 Task: Slide 22 - Art Book.
Action: Mouse moved to (41, 107)
Screenshot: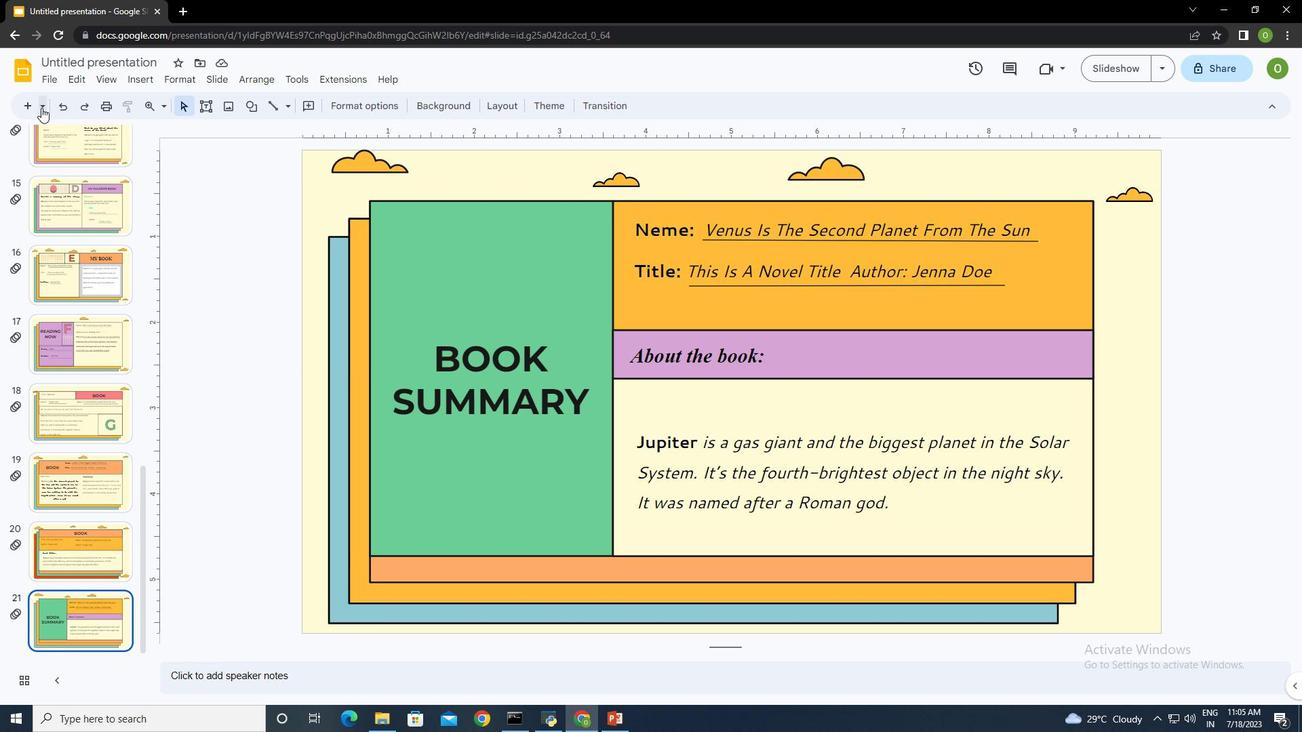 
Action: Mouse pressed left at (41, 107)
Screenshot: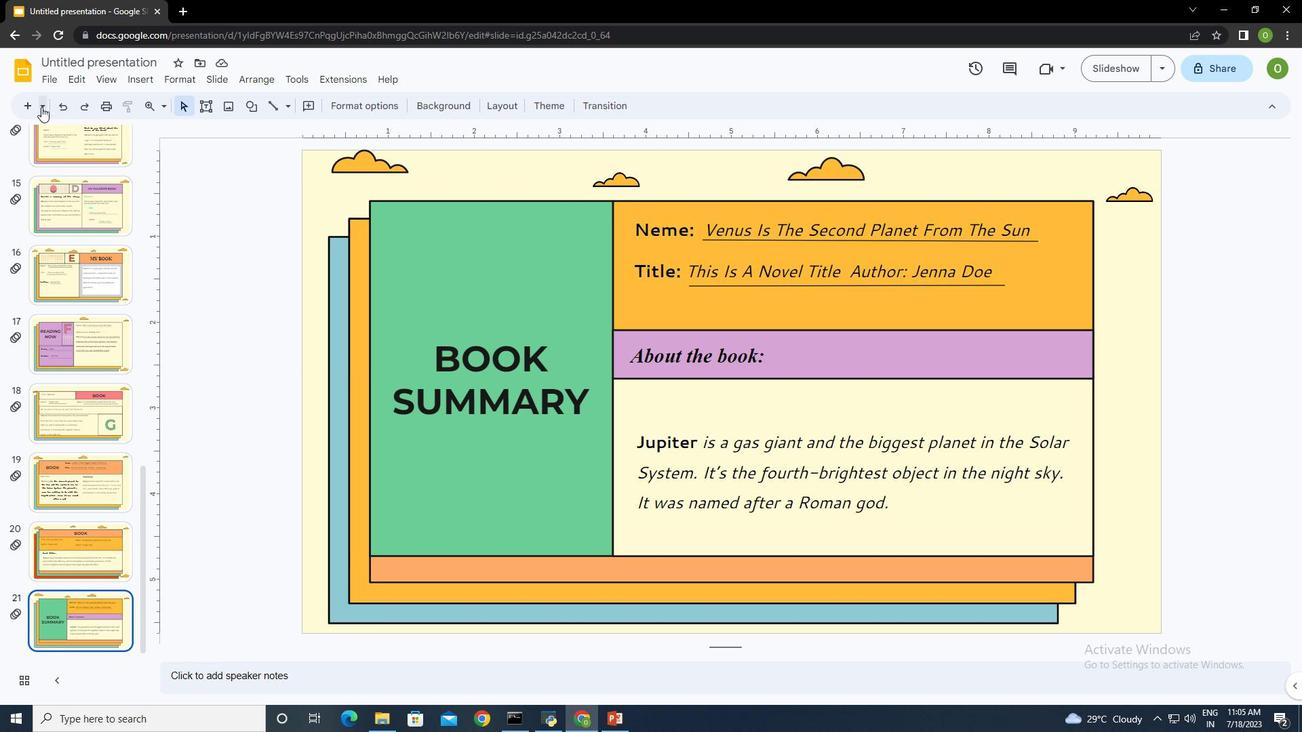 
Action: Mouse moved to (243, 377)
Screenshot: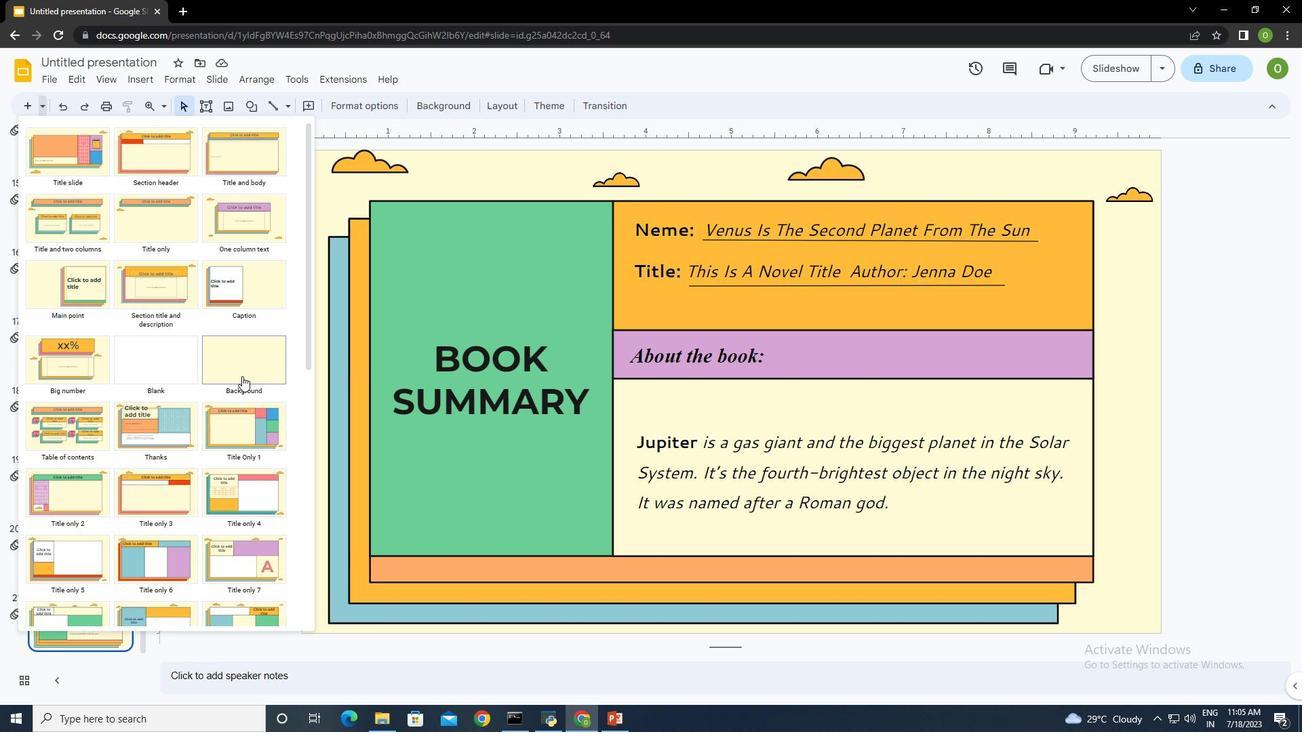 
Action: Mouse scrolled (243, 377) with delta (0, 0)
Screenshot: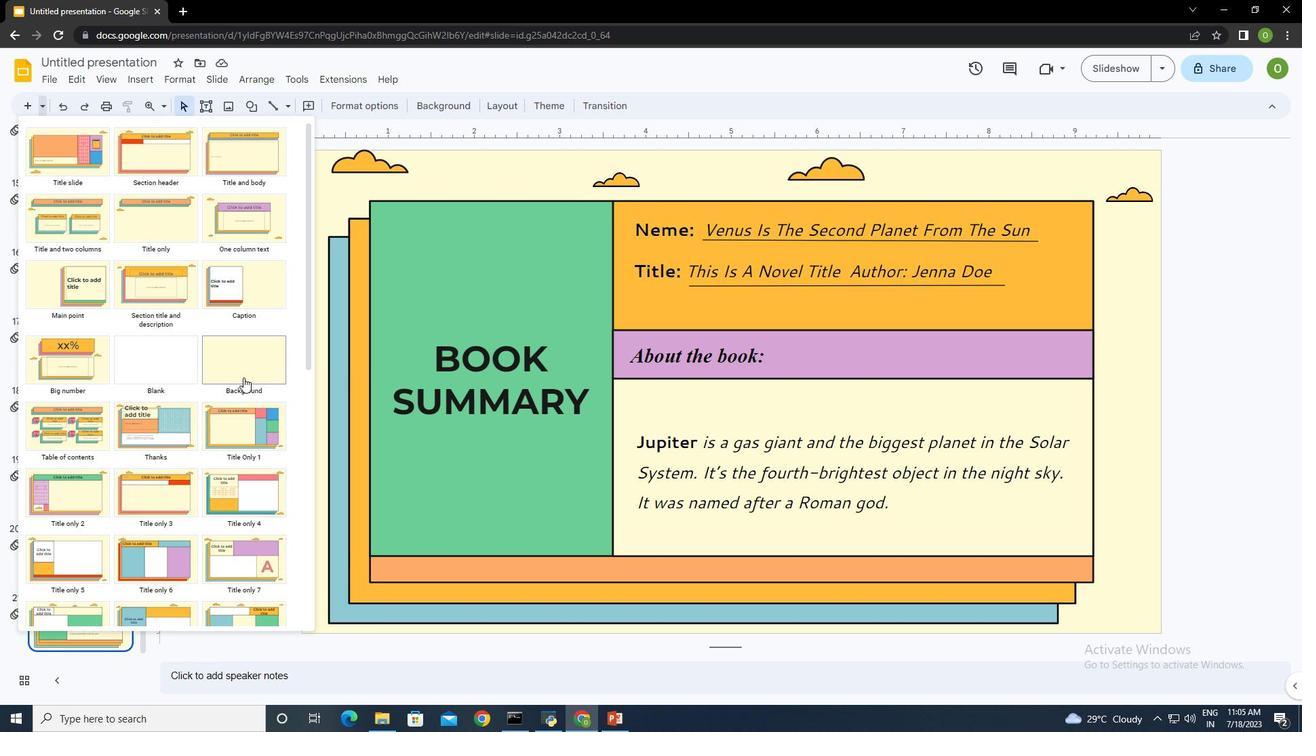 
Action: Mouse scrolled (243, 377) with delta (0, 0)
Screenshot: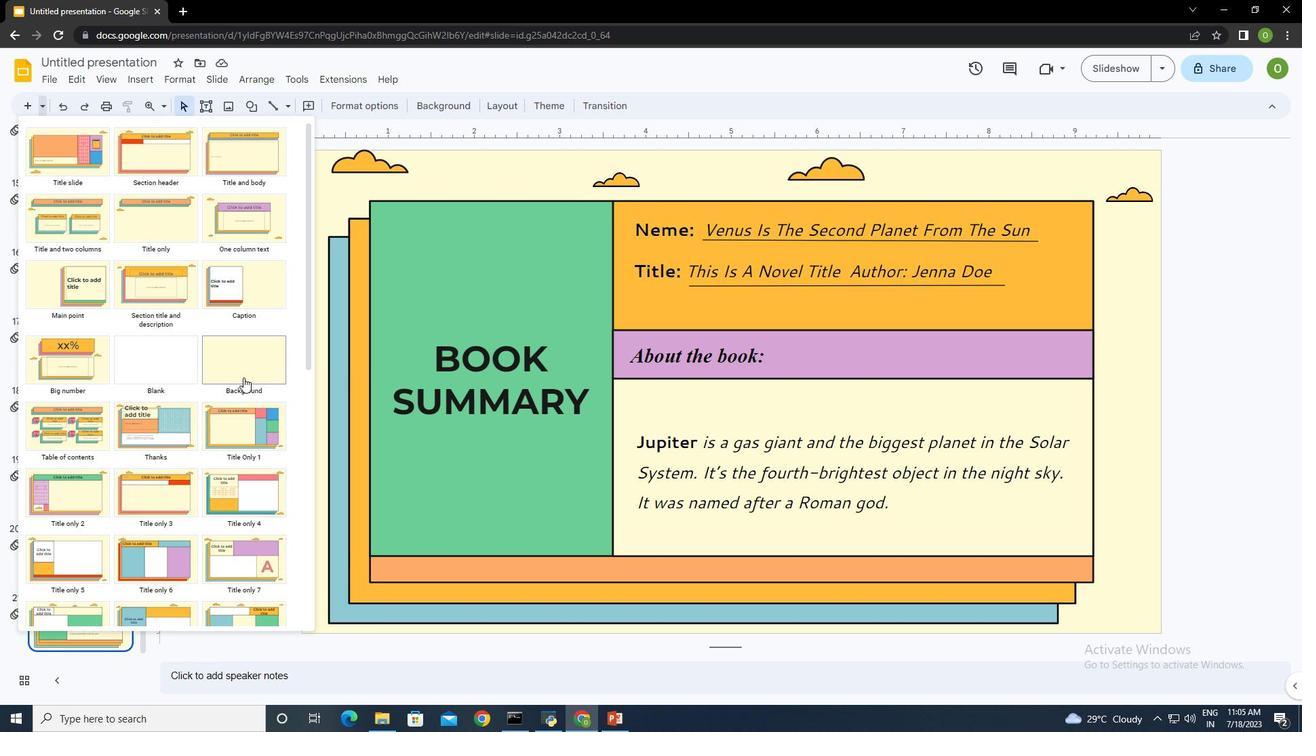 
Action: Mouse scrolled (243, 377) with delta (0, 0)
Screenshot: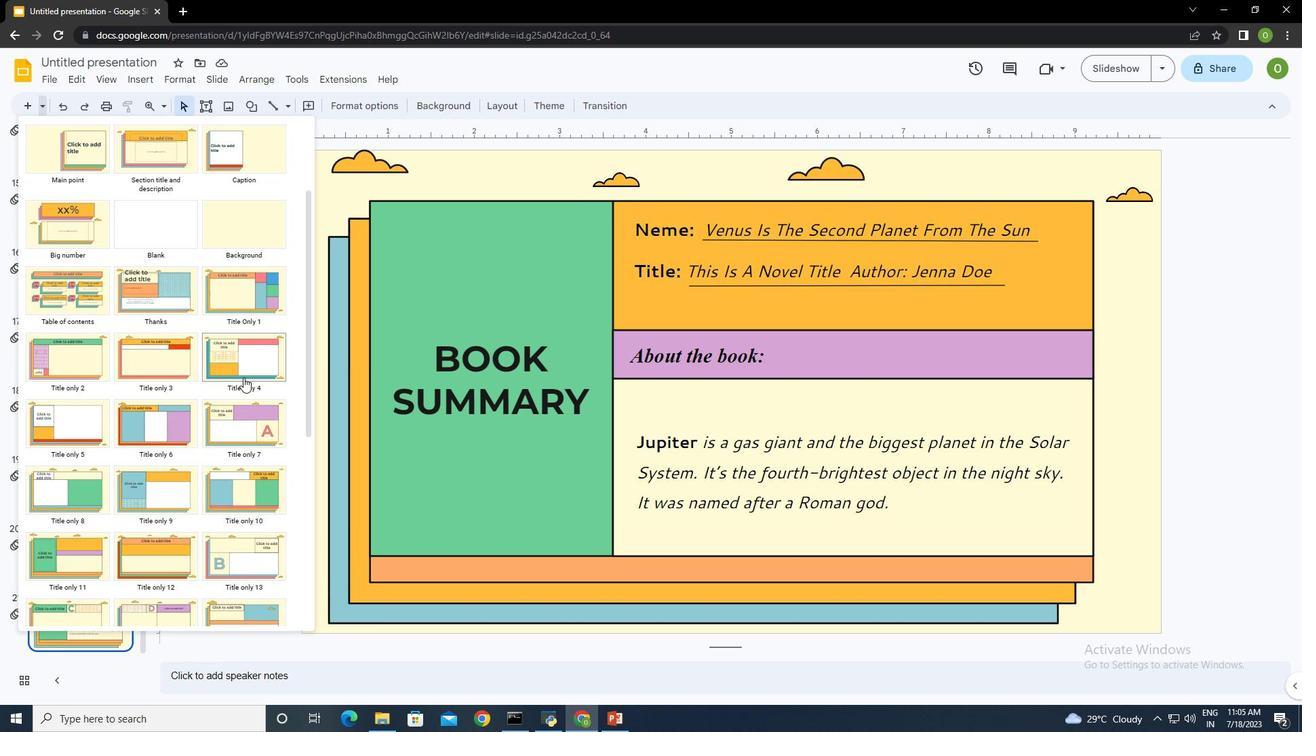 
Action: Mouse moved to (248, 421)
Screenshot: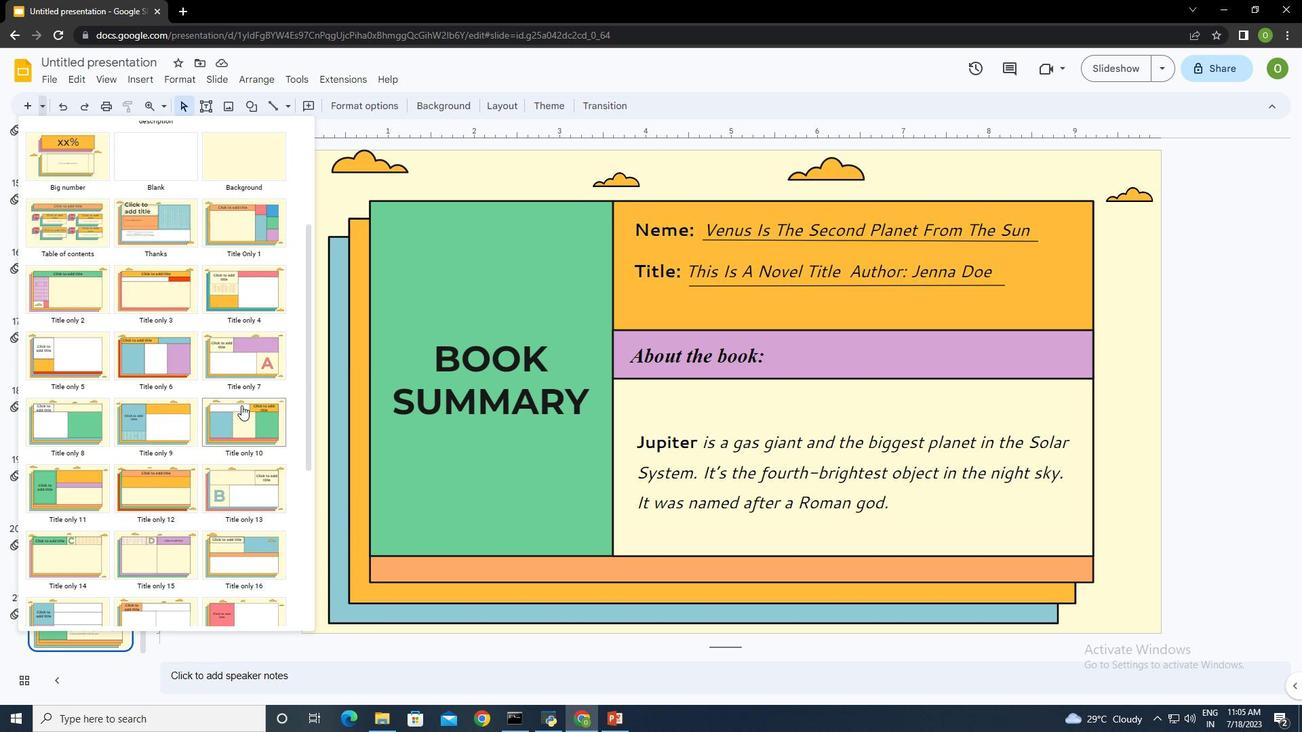 
Action: Mouse pressed left at (248, 421)
Screenshot: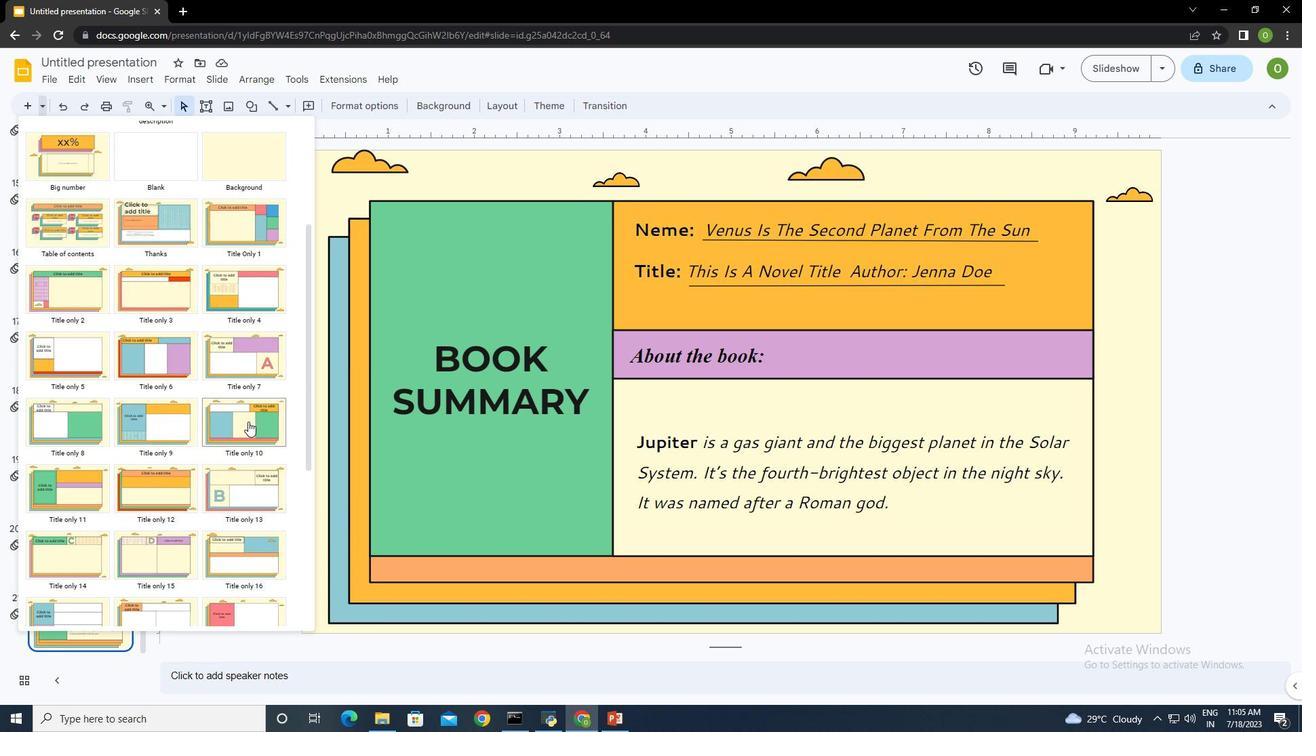 
Action: Mouse moved to (416, 212)
Screenshot: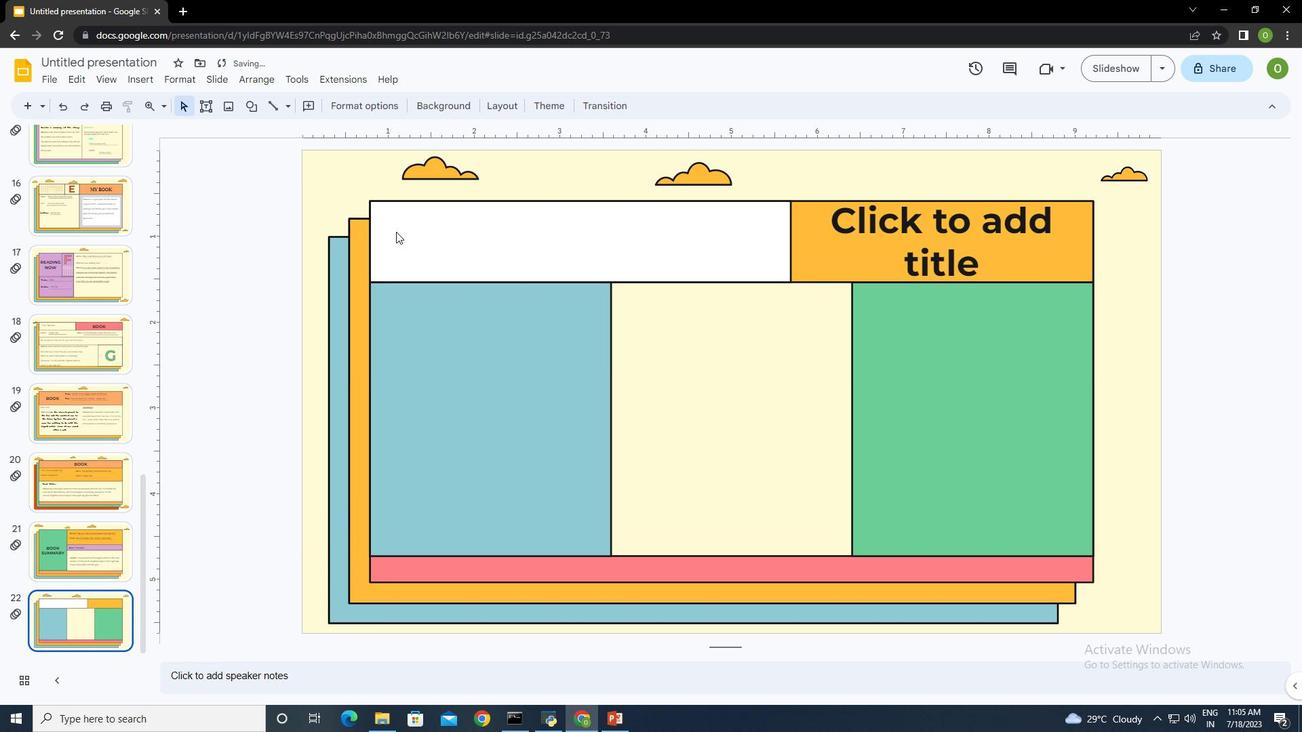 
Action: Mouse pressed left at (416, 212)
Screenshot: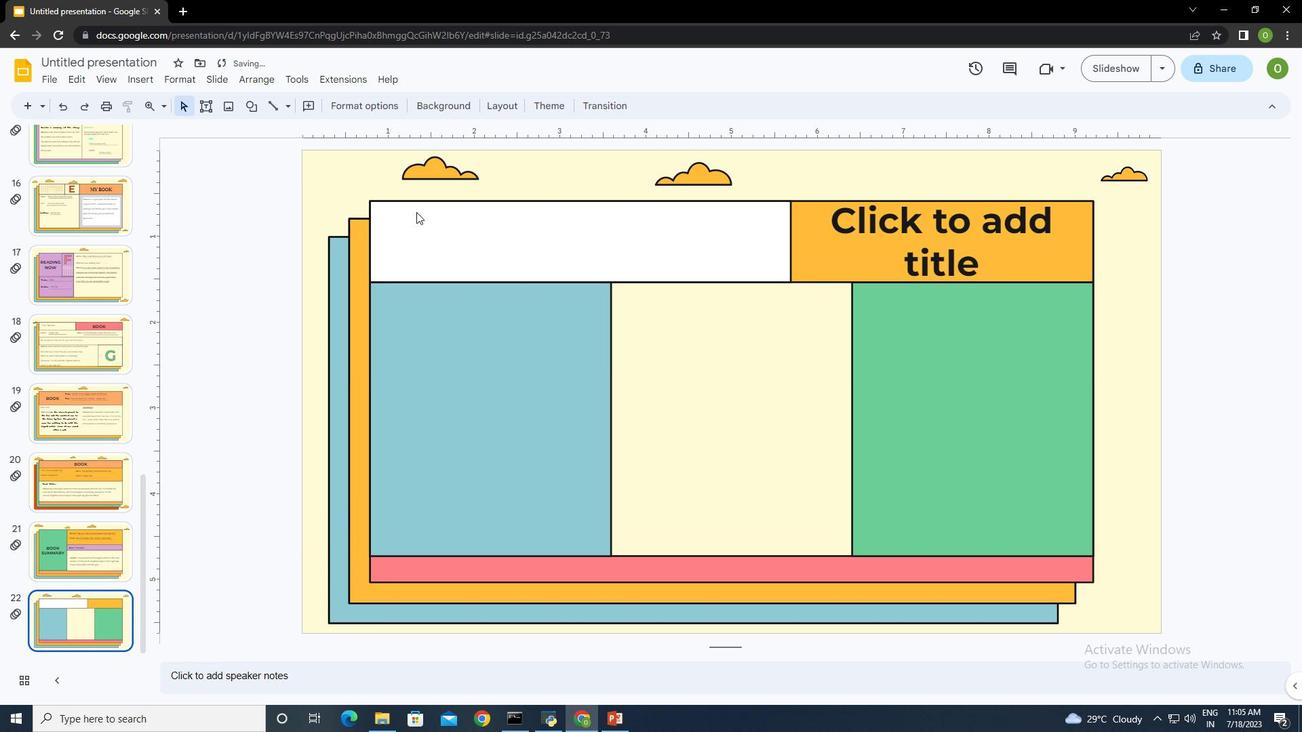 
Action: Mouse moved to (204, 103)
Screenshot: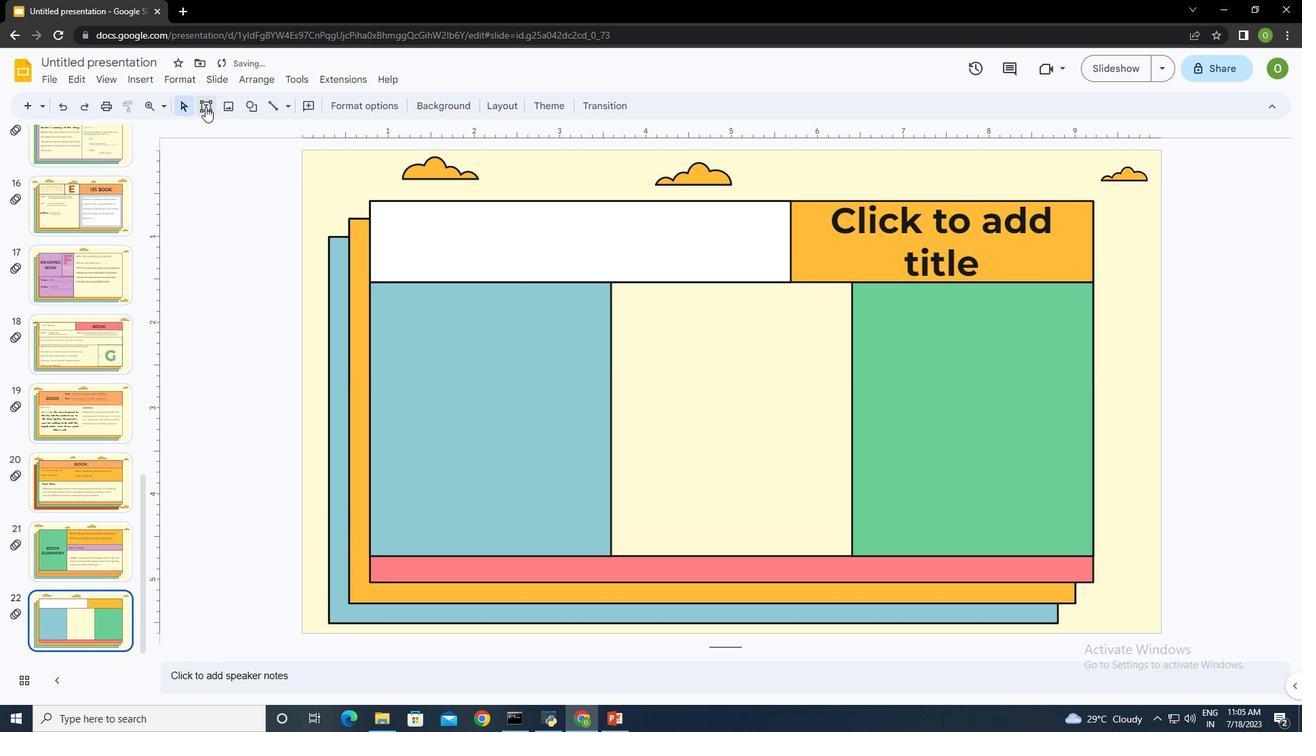 
Action: Mouse pressed left at (204, 103)
Screenshot: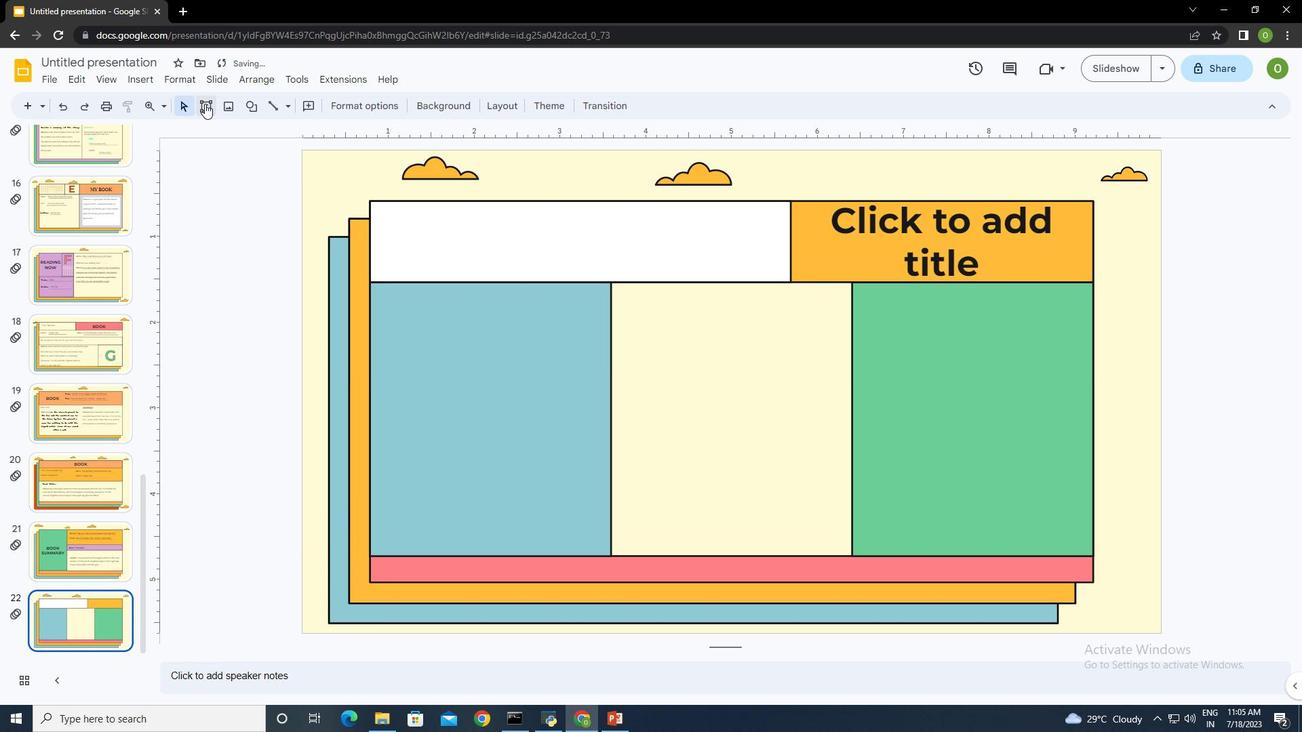 
Action: Mouse moved to (377, 208)
Screenshot: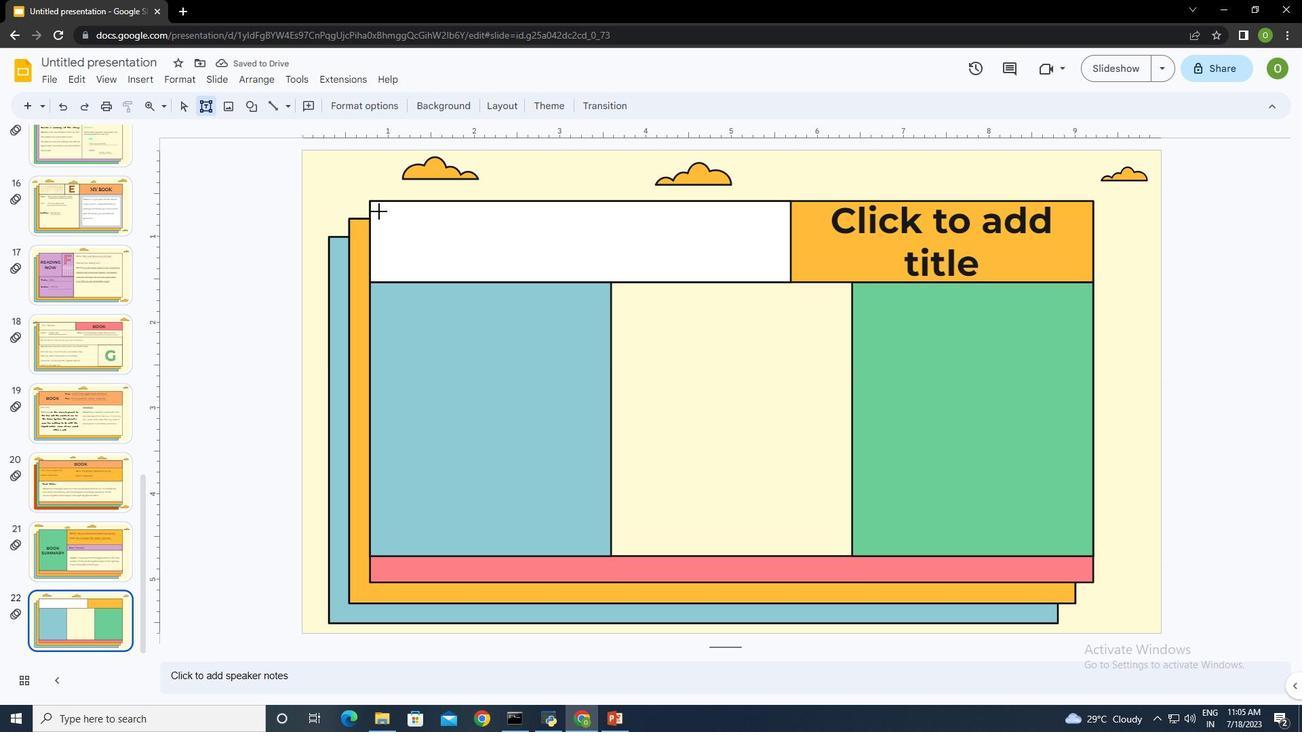 
Action: Mouse pressed left at (377, 208)
Screenshot: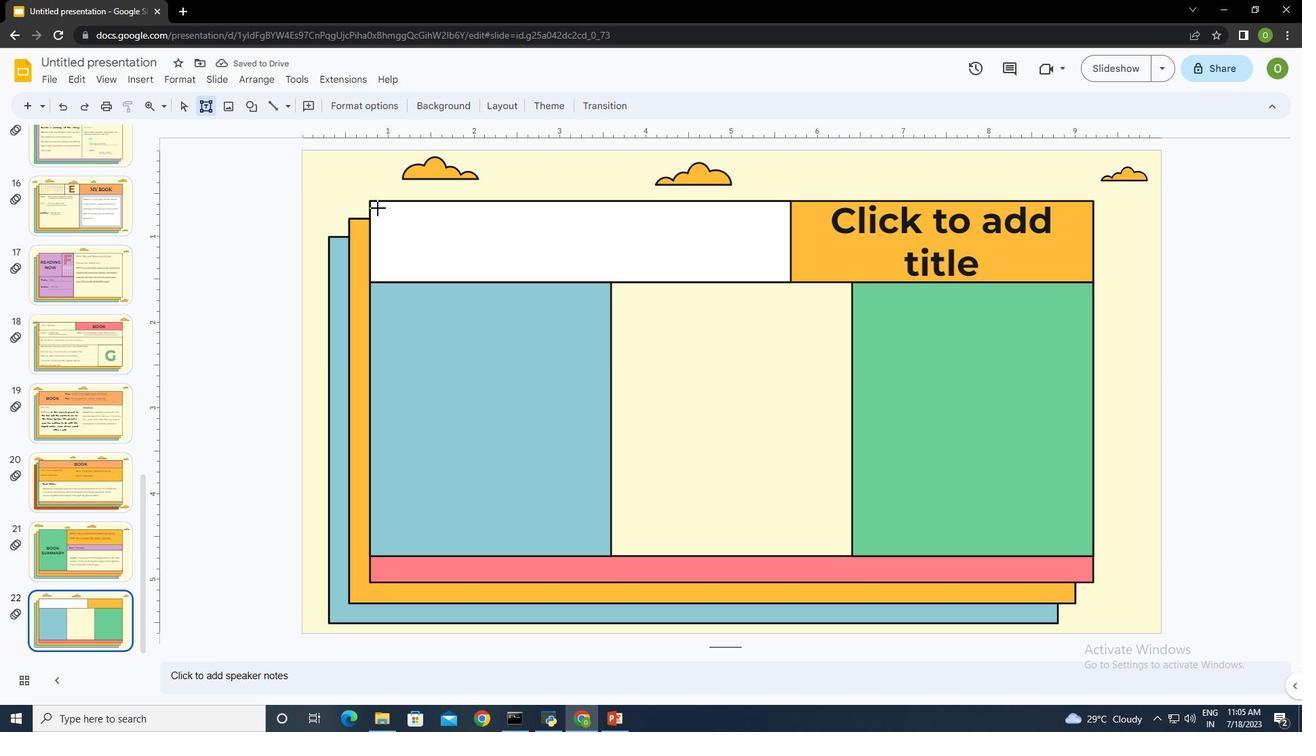 
Action: Mouse moved to (622, 253)
Screenshot: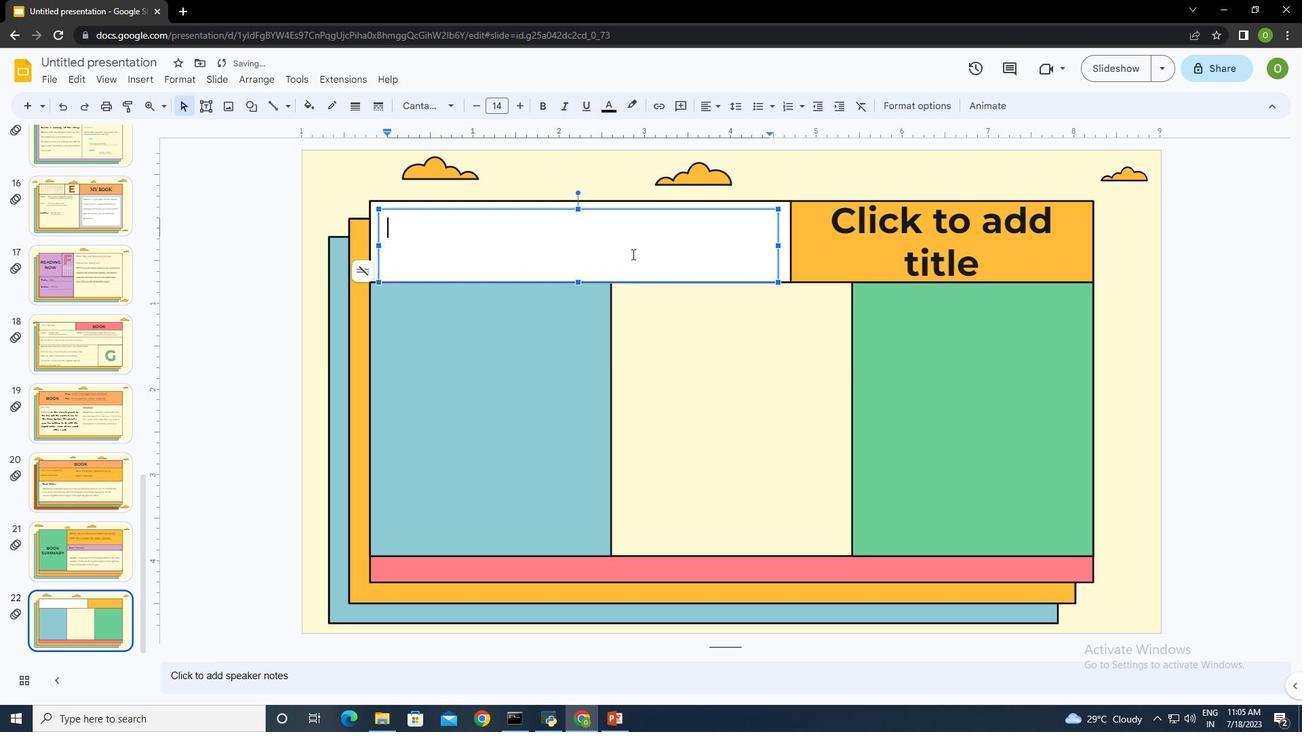 
Action: Key pressed <Key.shift>Ne<Key.backspace>ame<Key.space><Key.backspace><Key.shift_r>:<Key.enter><Key.shift>It<Key.space><Key.backspace>'s<Key.space>the<Key.space>closest<Key.space>planet<Key.space>to<Key.space>the<Key.space><Key.shift>Sun
Screenshot: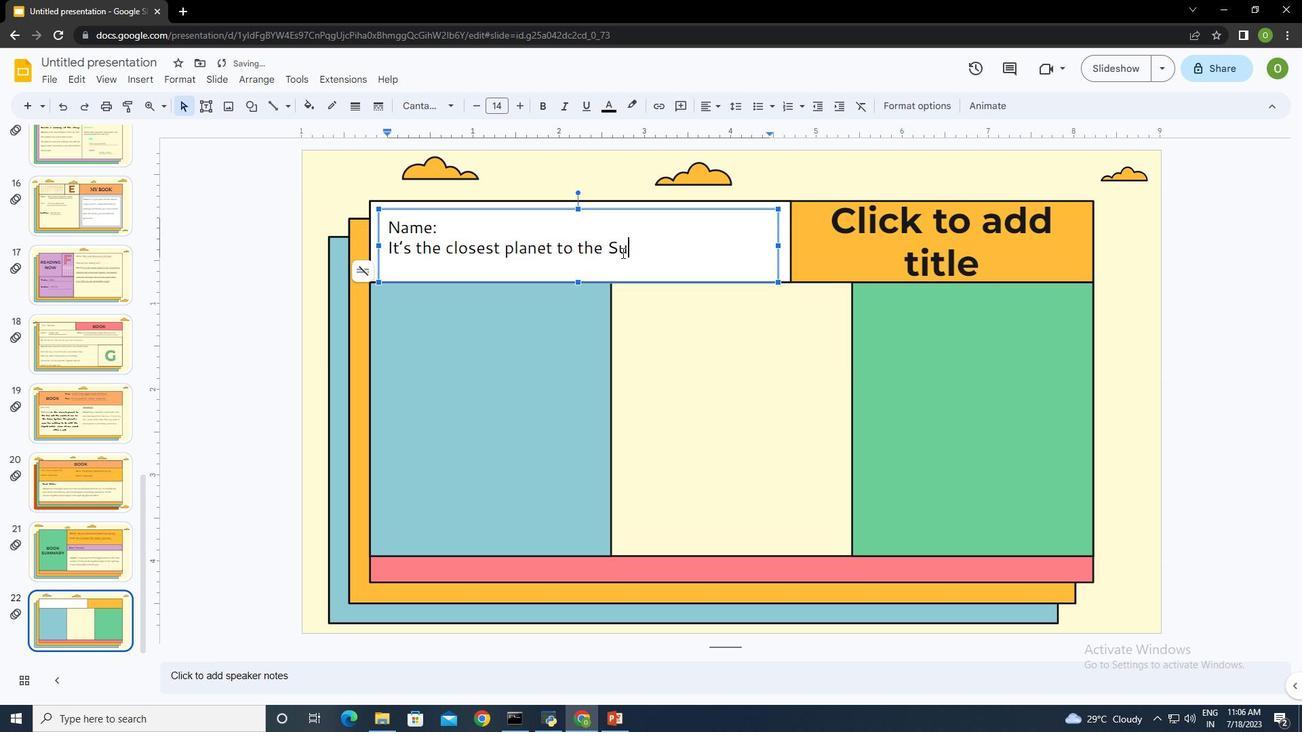 
Action: Mouse moved to (778, 247)
Screenshot: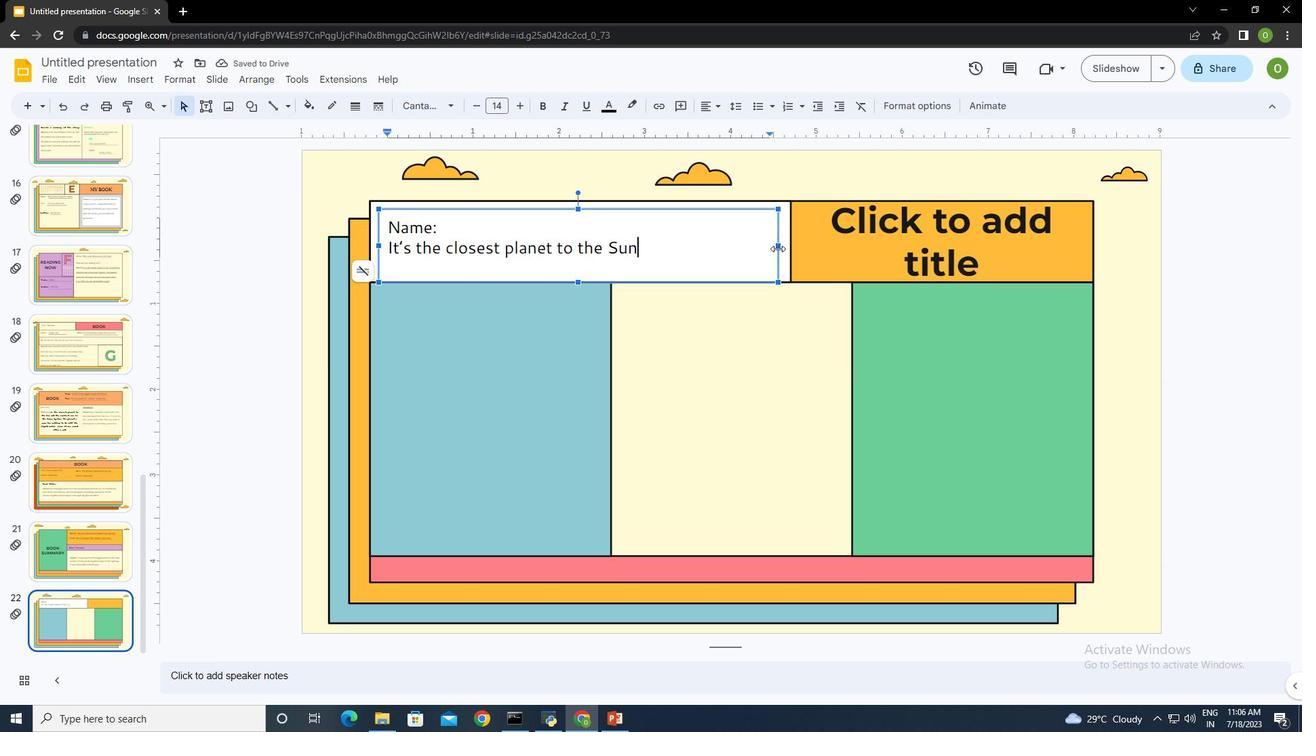 
Action: Mouse pressed left at (778, 247)
Screenshot: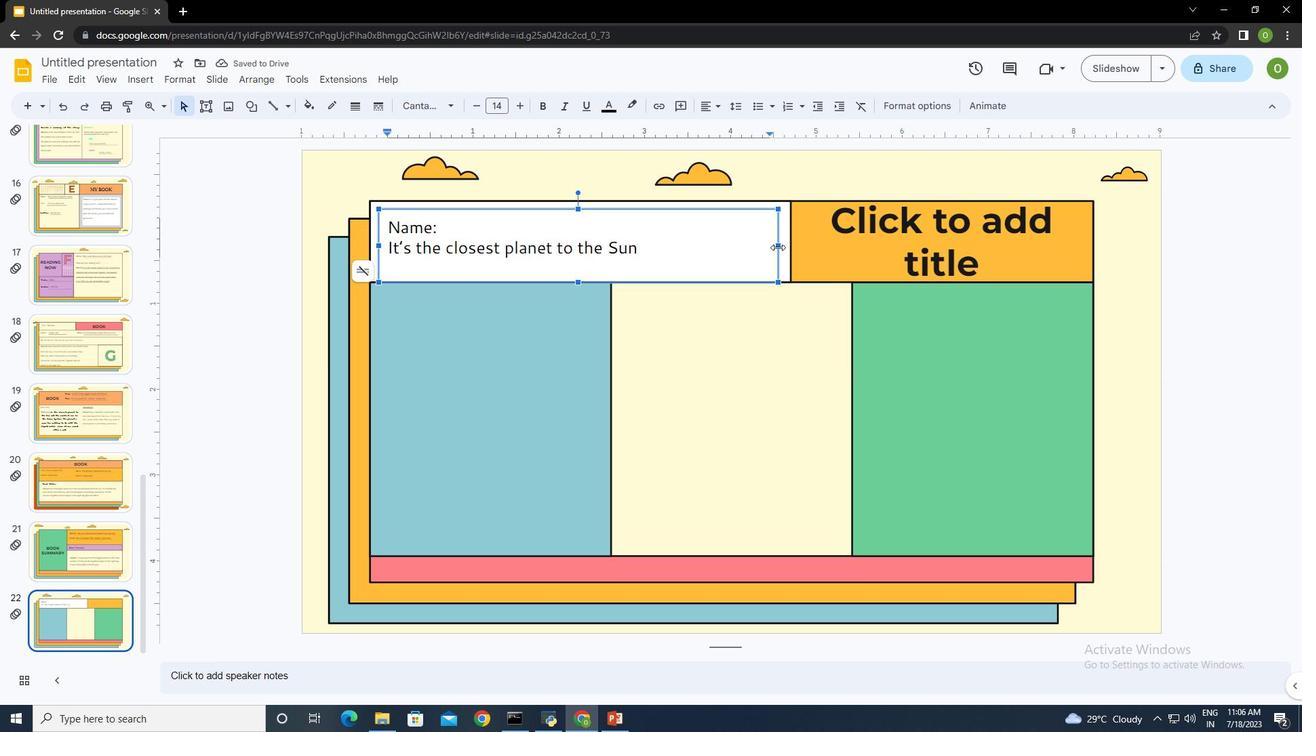 
Action: Mouse moved to (880, 242)
Screenshot: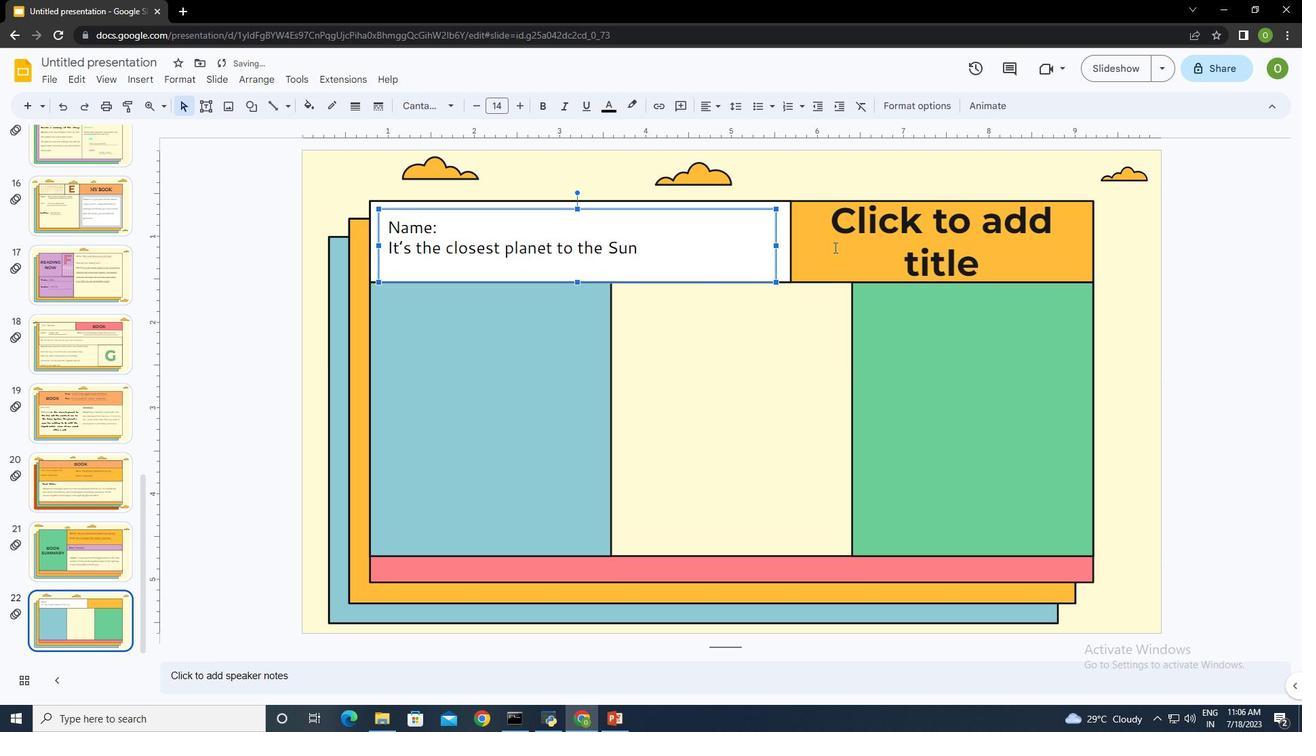 
Action: Mouse pressed left at (880, 242)
Screenshot: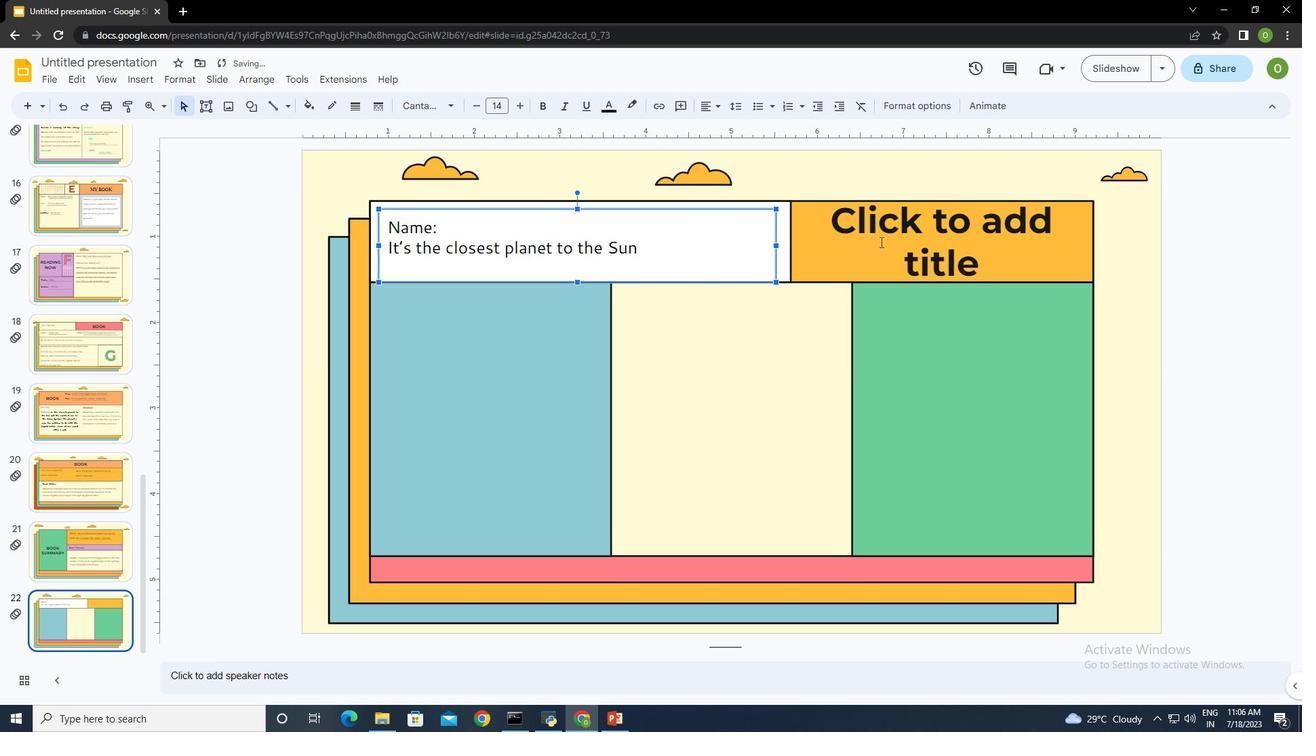 
Action: Key pressed <Key.shift><Key.shift><Key.shift><Key.shift><Key.shift><Key.shift>A<Key.caps_lock>RT<Key.space>BOOK
Screenshot: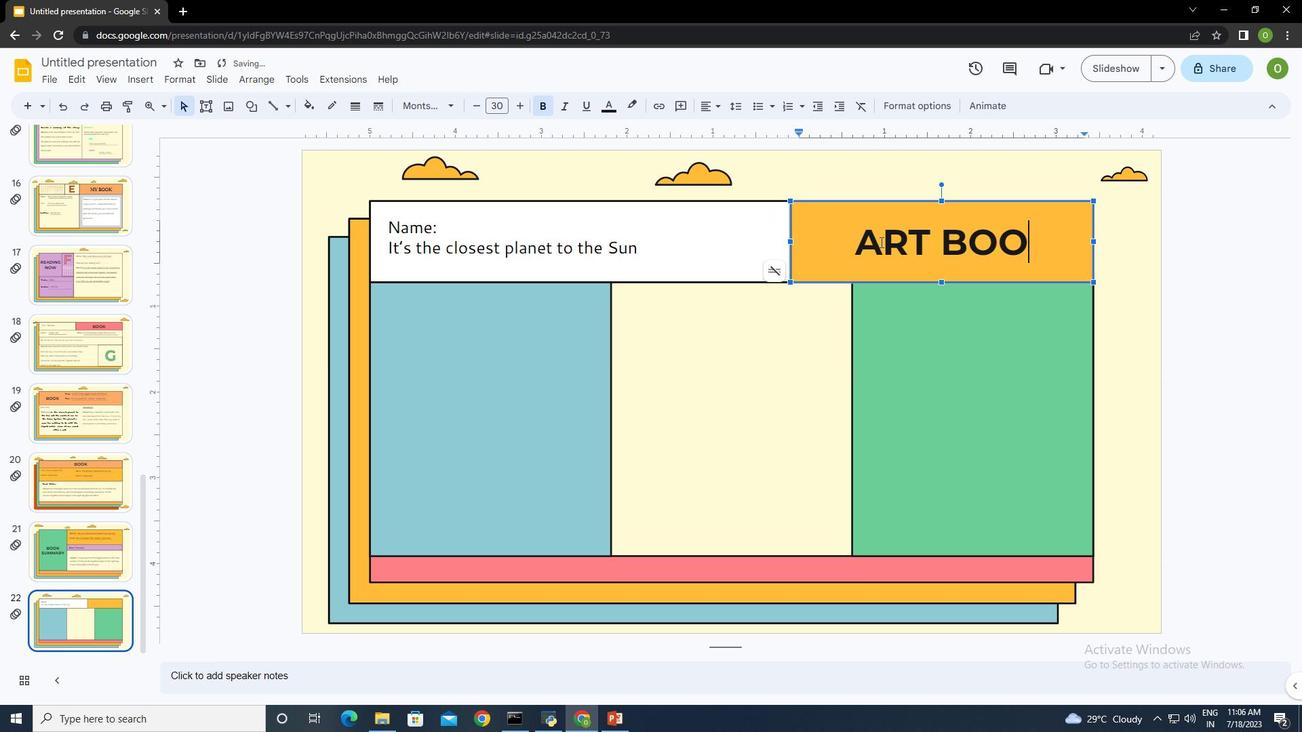 
Action: Mouse moved to (1043, 238)
Screenshot: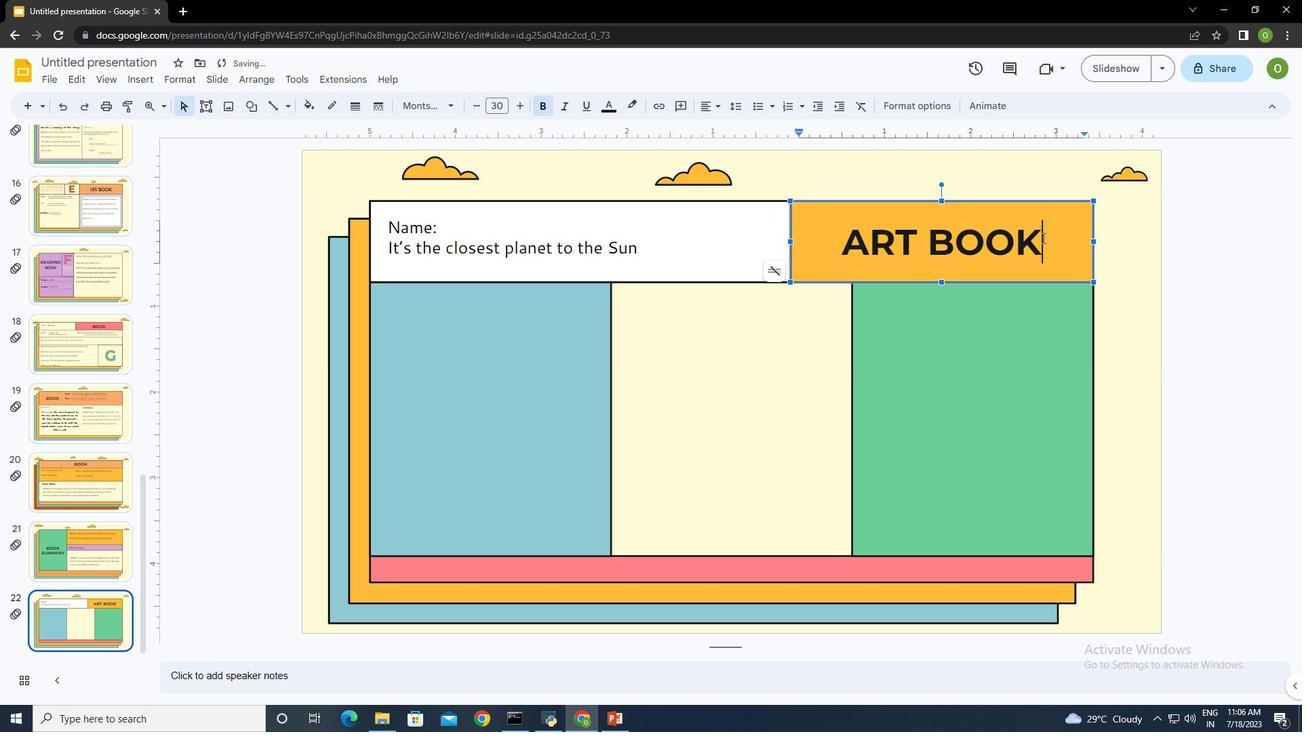 
Action: Mouse pressed left at (1043, 238)
Screenshot: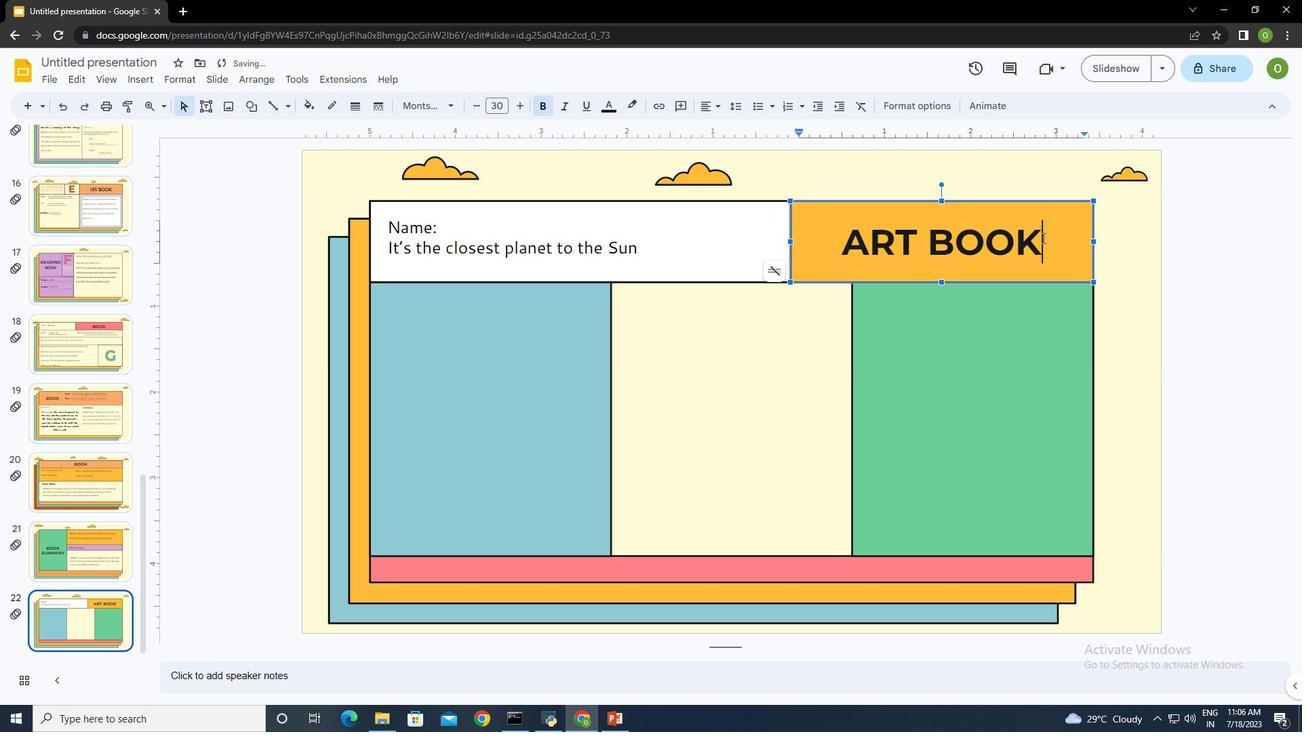 
Action: Mouse moved to (563, 107)
Screenshot: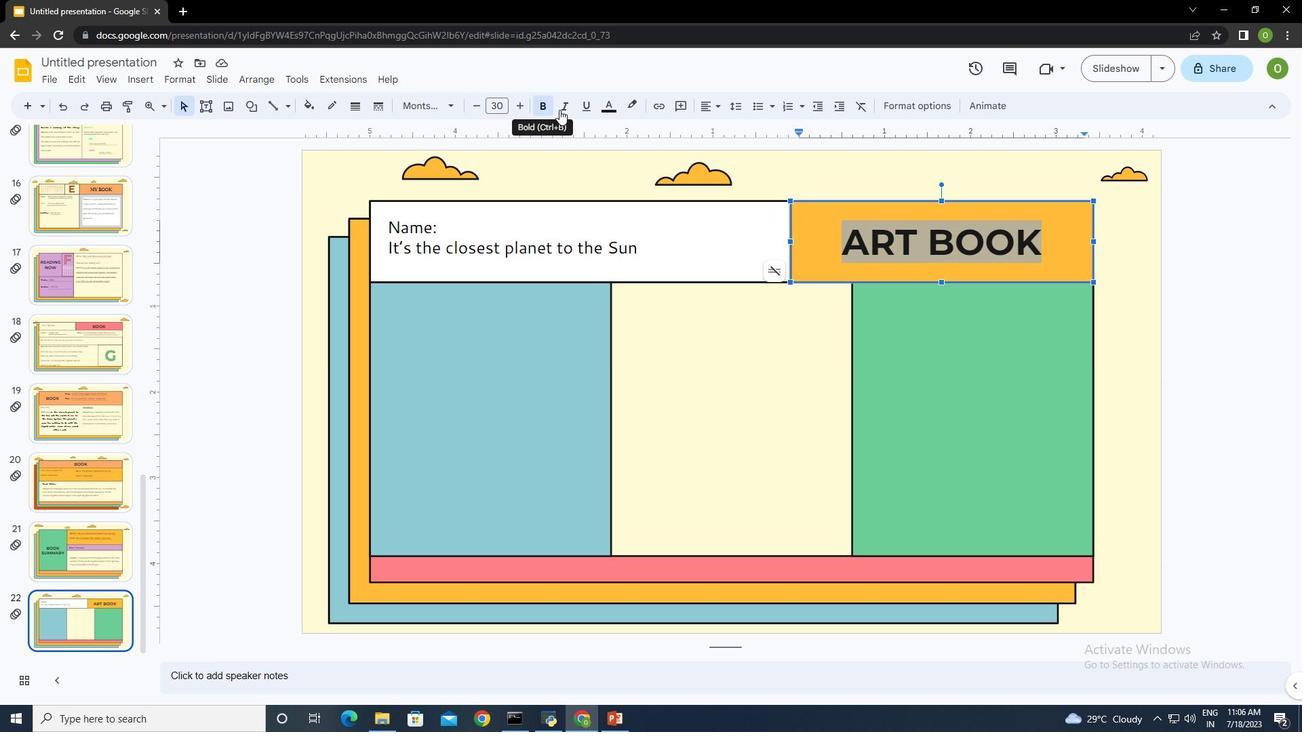 
Action: Mouse pressed left at (563, 107)
Screenshot: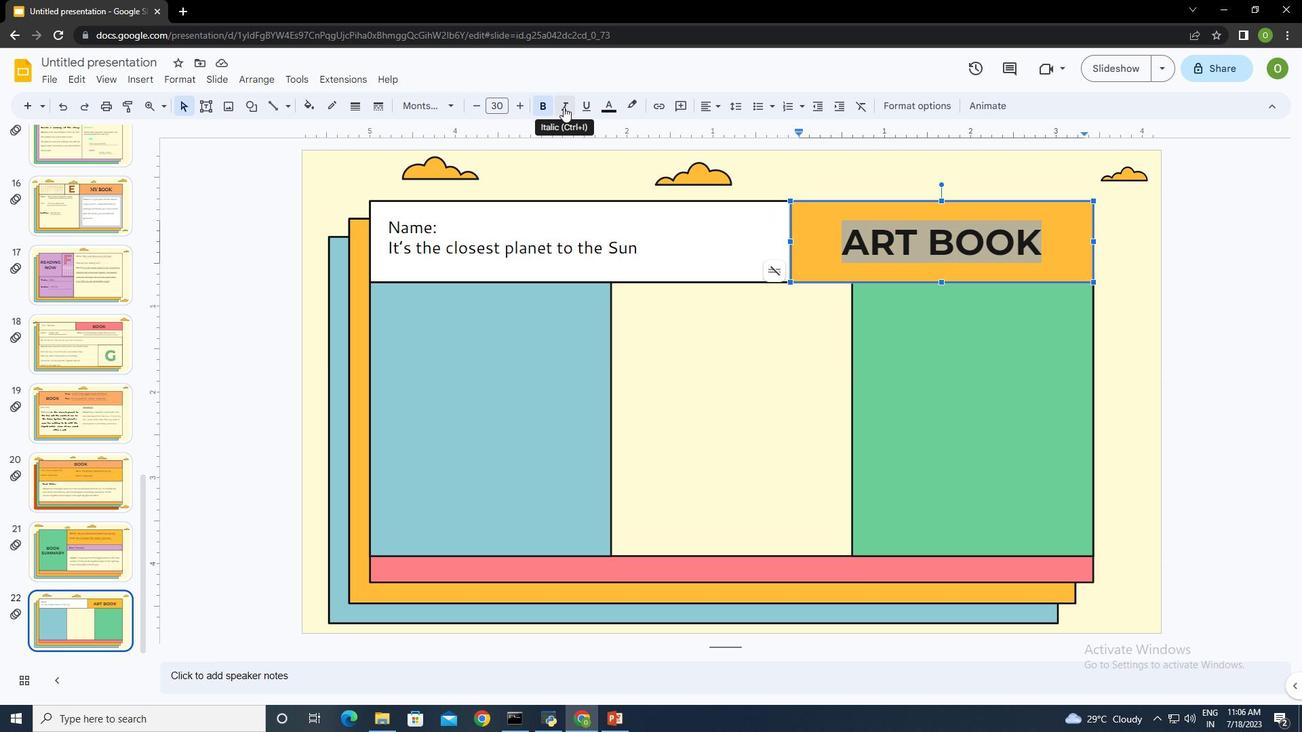 
Action: Mouse moved to (911, 358)
Screenshot: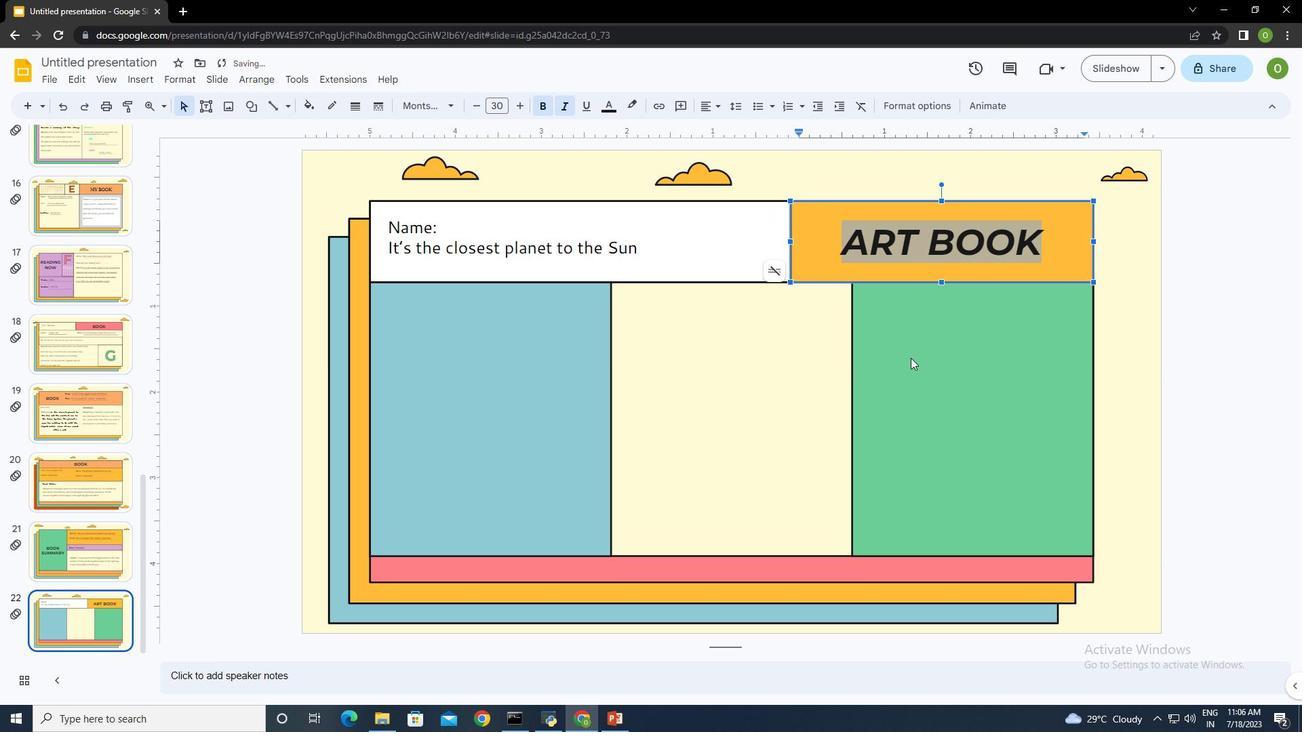 
Action: Mouse pressed left at (911, 358)
Screenshot: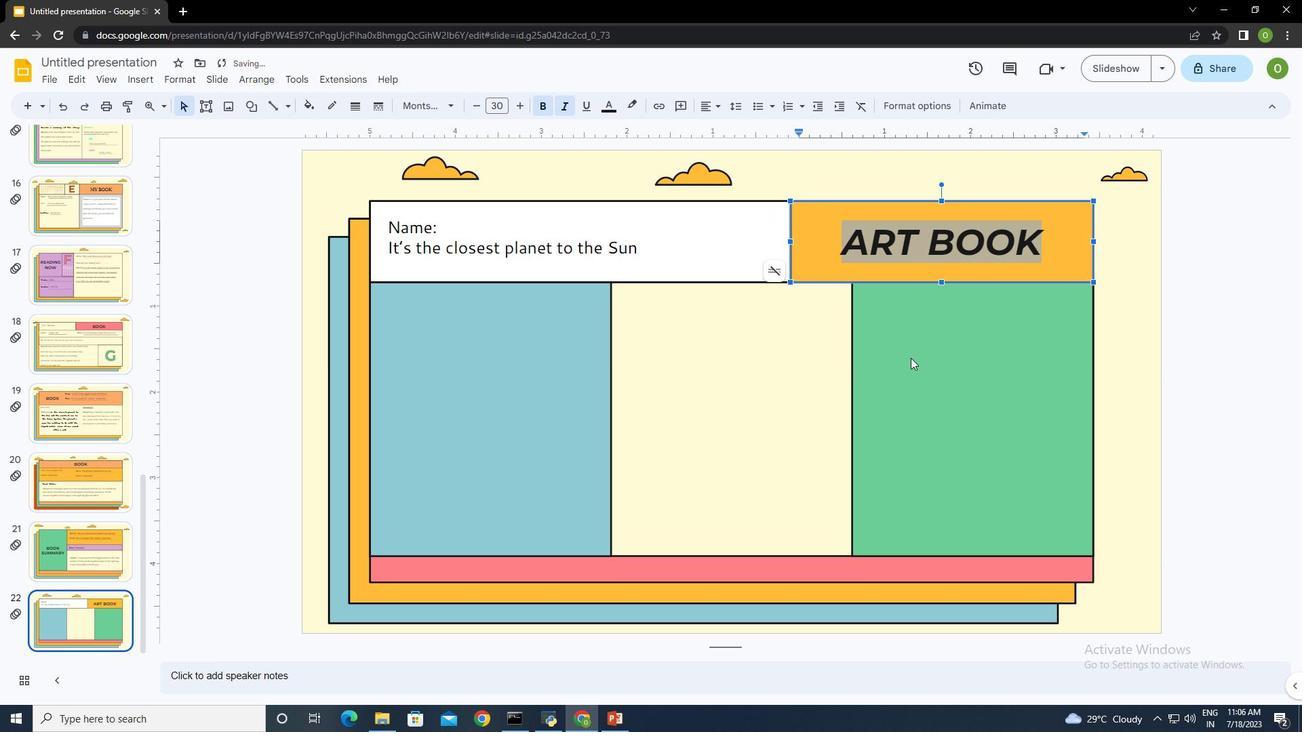 
Action: Mouse moved to (437, 337)
Screenshot: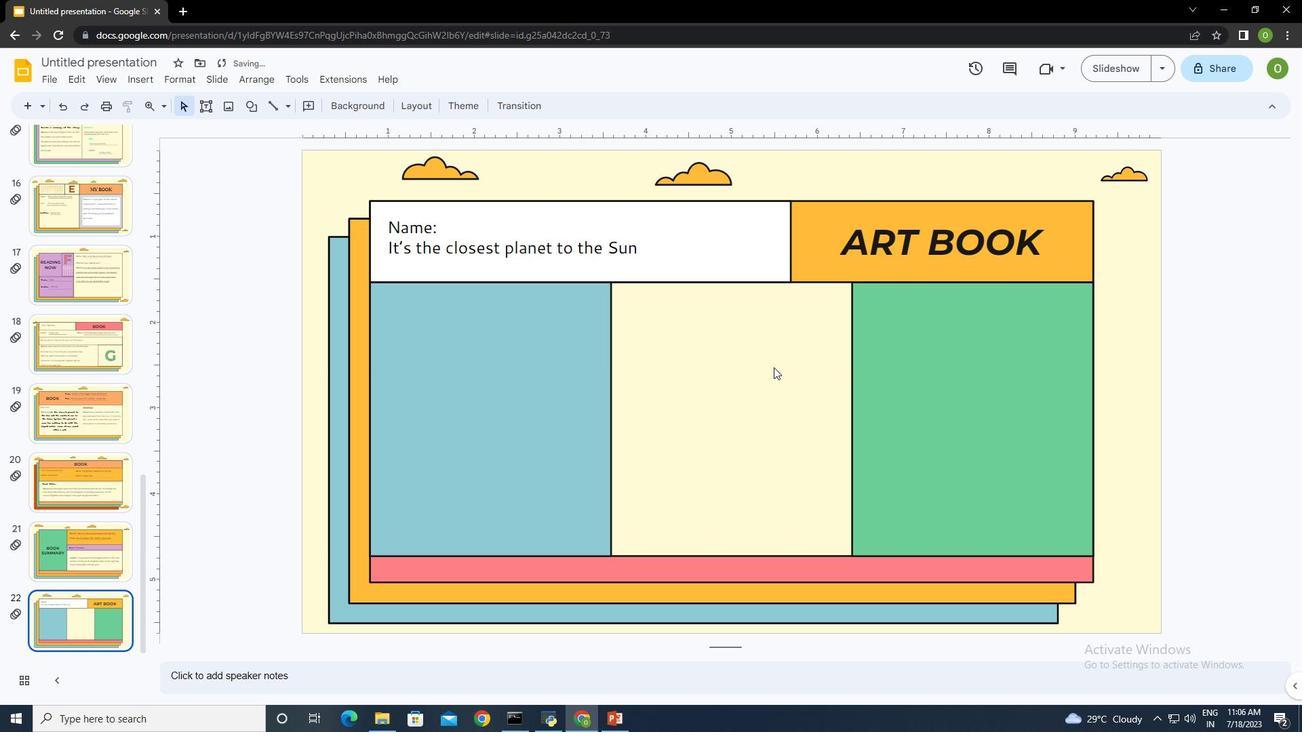 
Action: Mouse pressed left at (437, 337)
Screenshot: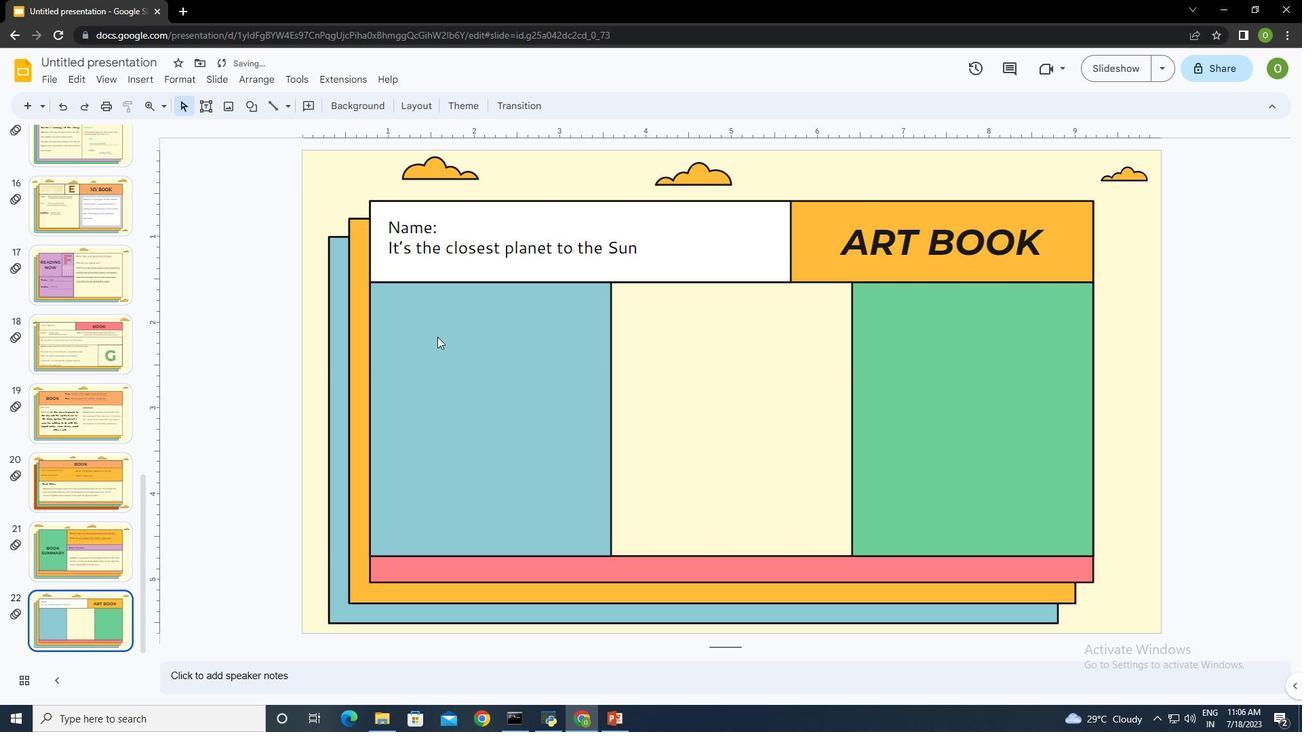 
Action: Mouse moved to (206, 103)
Screenshot: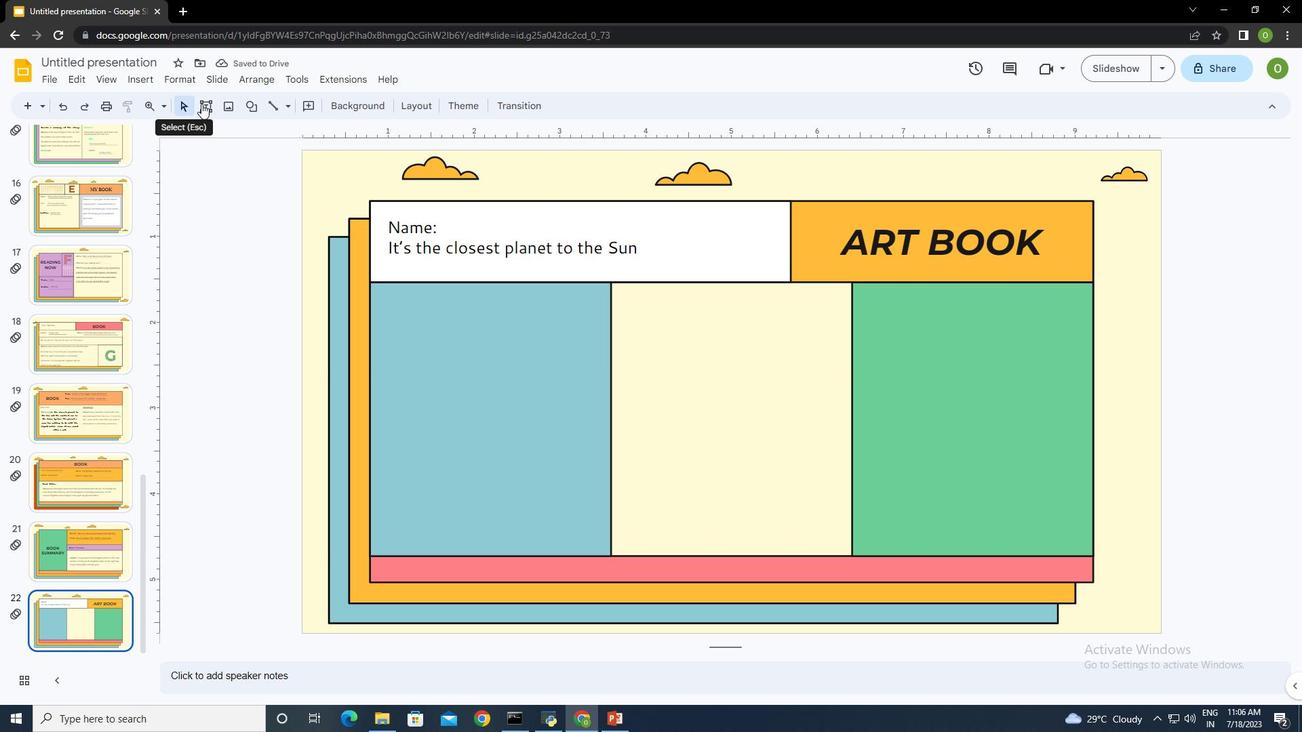 
Action: Mouse pressed left at (206, 103)
Screenshot: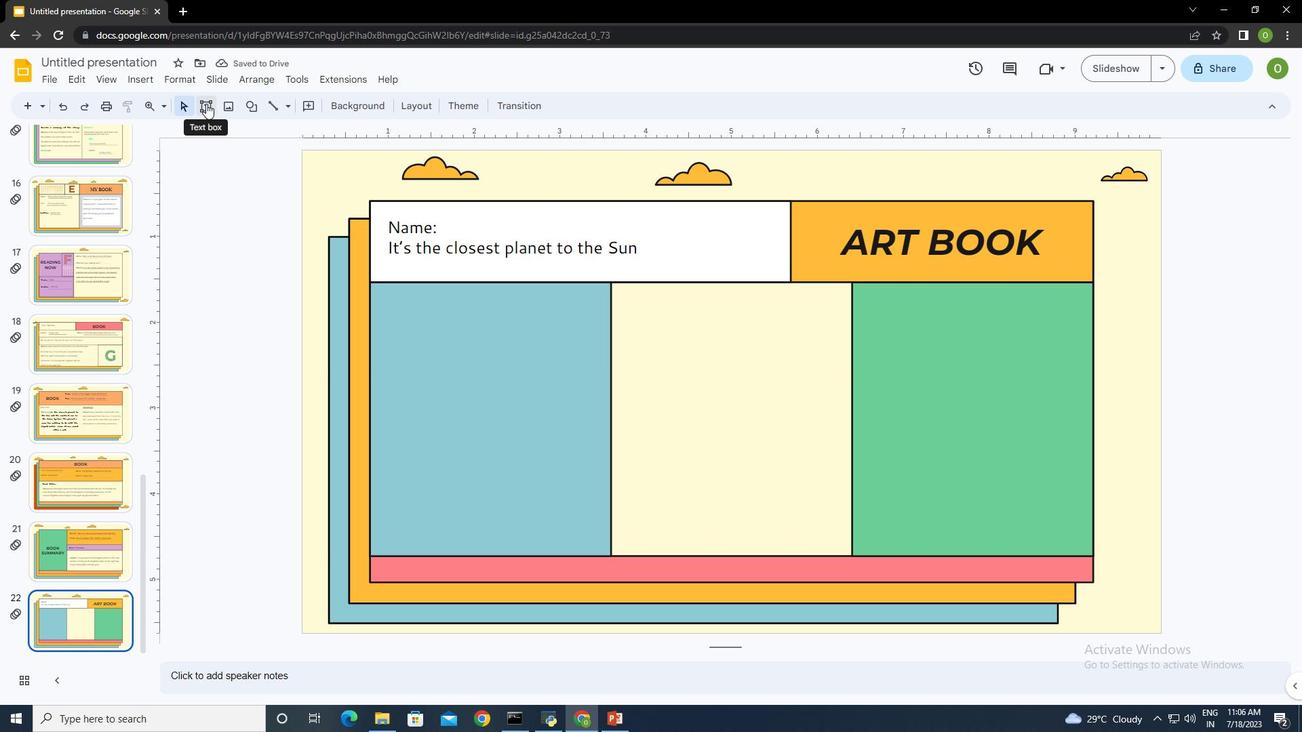
Action: Mouse moved to (377, 289)
Screenshot: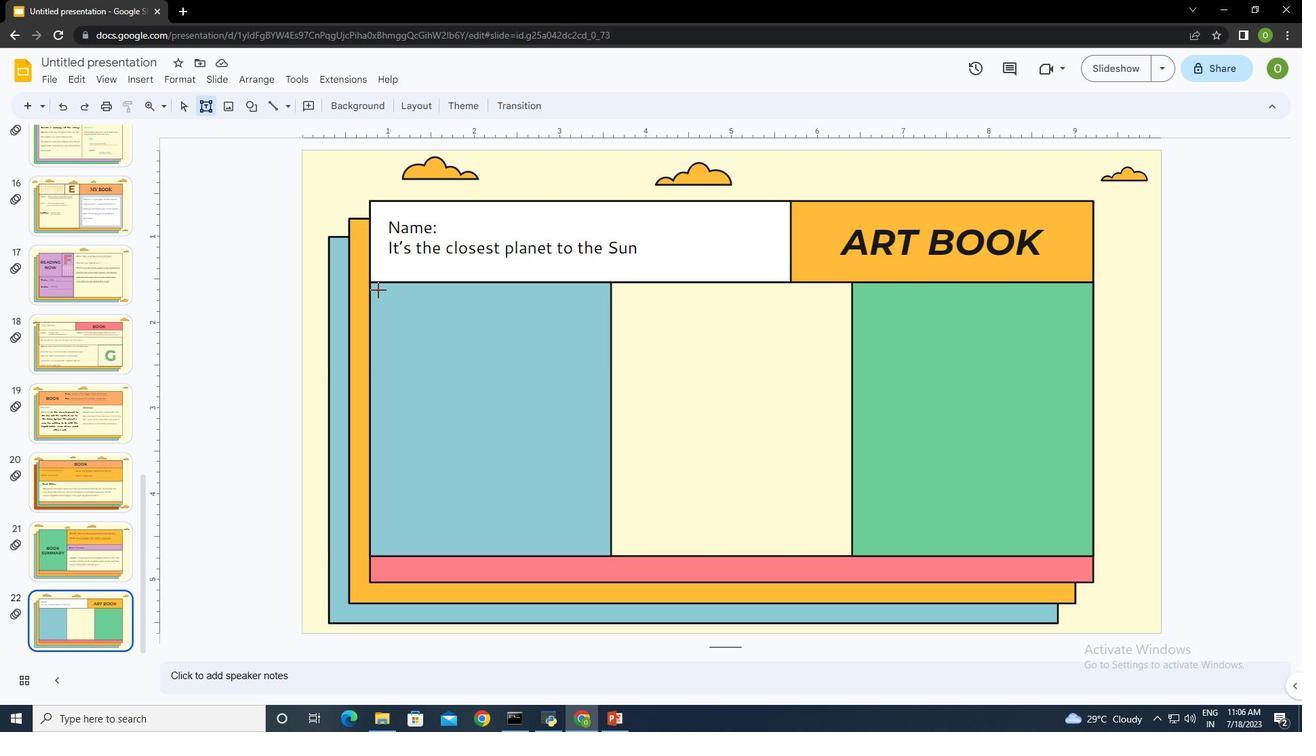 
Action: Mouse pressed left at (377, 289)
Screenshot: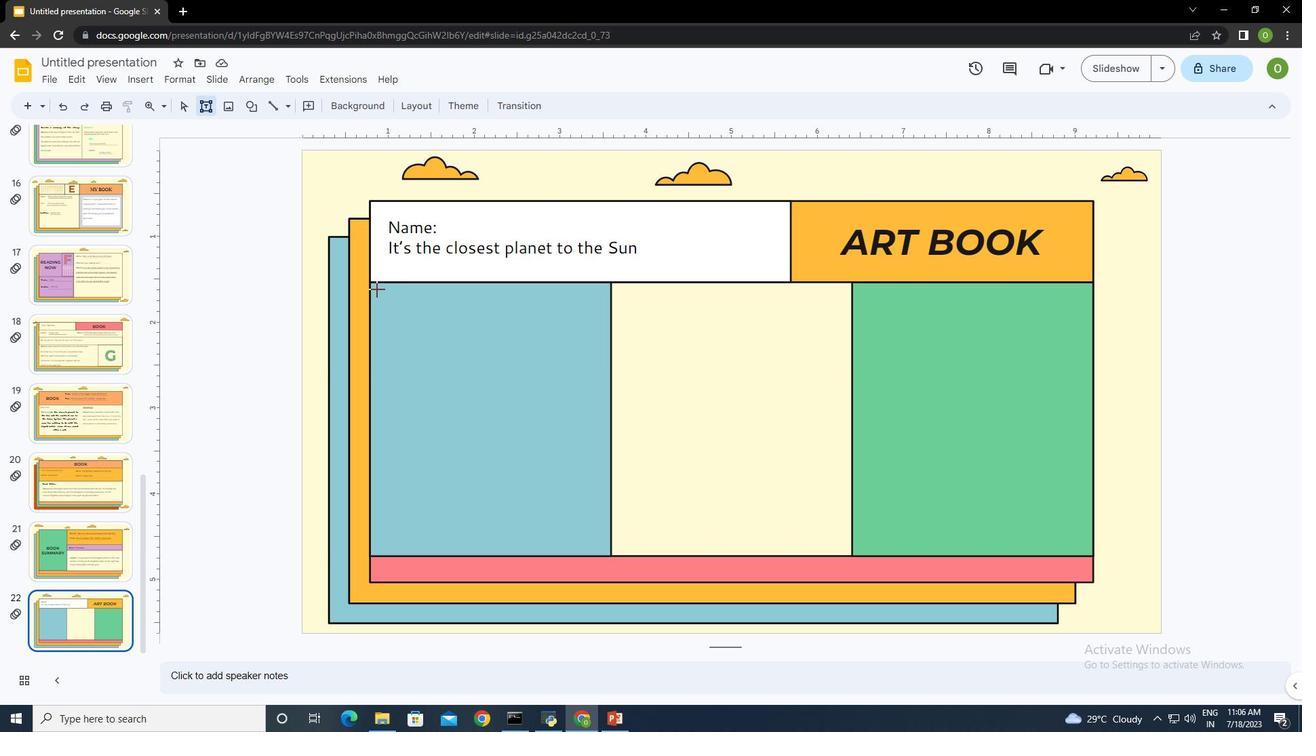 
Action: Mouse moved to (502, 413)
Screenshot: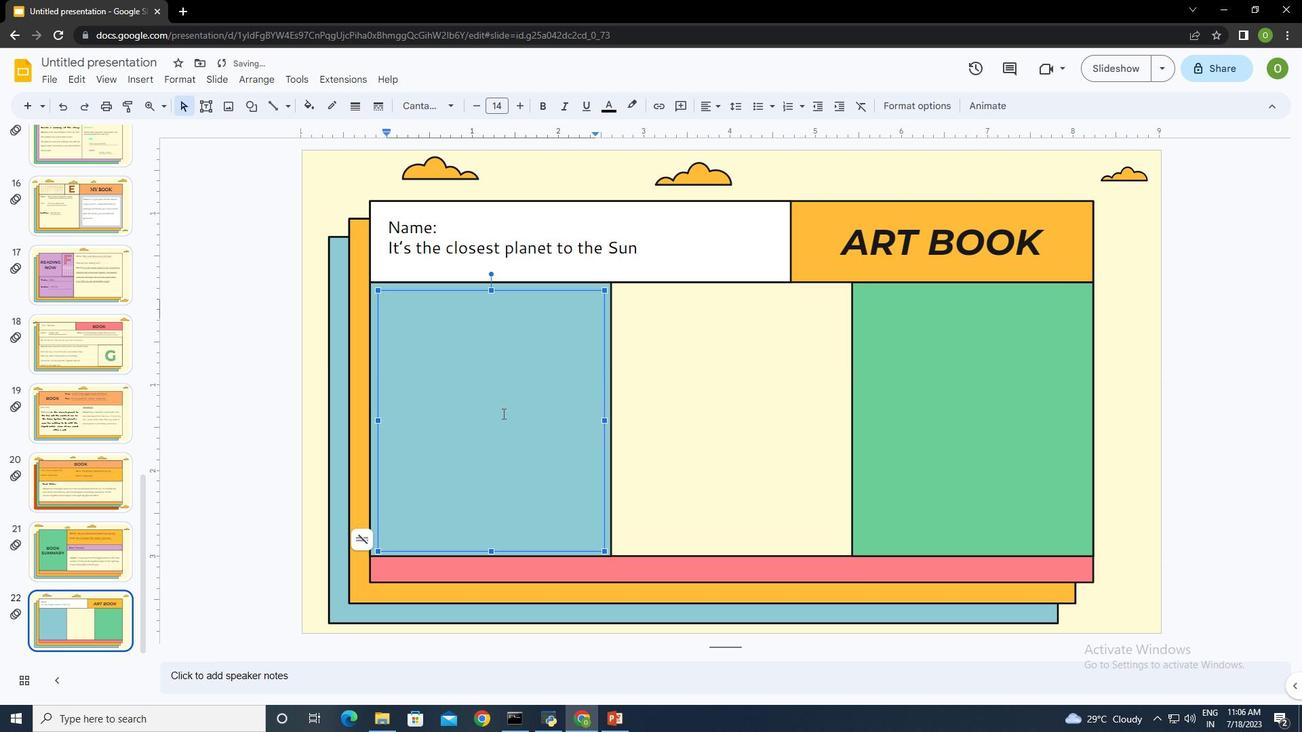 
Action: Key pressed <Key.shift><Key.shift><Key.shift><Key.shift><Key.shift><Key.shift><Key.shift><Key.shift><Key.shift><Key.shift><Key.shift><Key.shift><Key.caps_lock><Key.shift><Key.shift>Title<Key.shift_r>:<Key.enter><Key.shift>This<Key.space>is<Key.space>a<Key.space>novel<Key.space>title<Key.enter><Key.enter><Key.enter><Key.shift>Mercy<Key.backspace>ury<Key.space>is<Key.space>the<Key.space>closest<Key.space>planet<Key.space>to<Key.space>the<Key.space><Key.shift>Sun<Key.space>and<Key.space>the<Key.space>smallest<Key.space>one<Key.space>in<Key.space>the<Key.space><Key.shift>Solar<Key.space><Key.shift>System
Screenshot: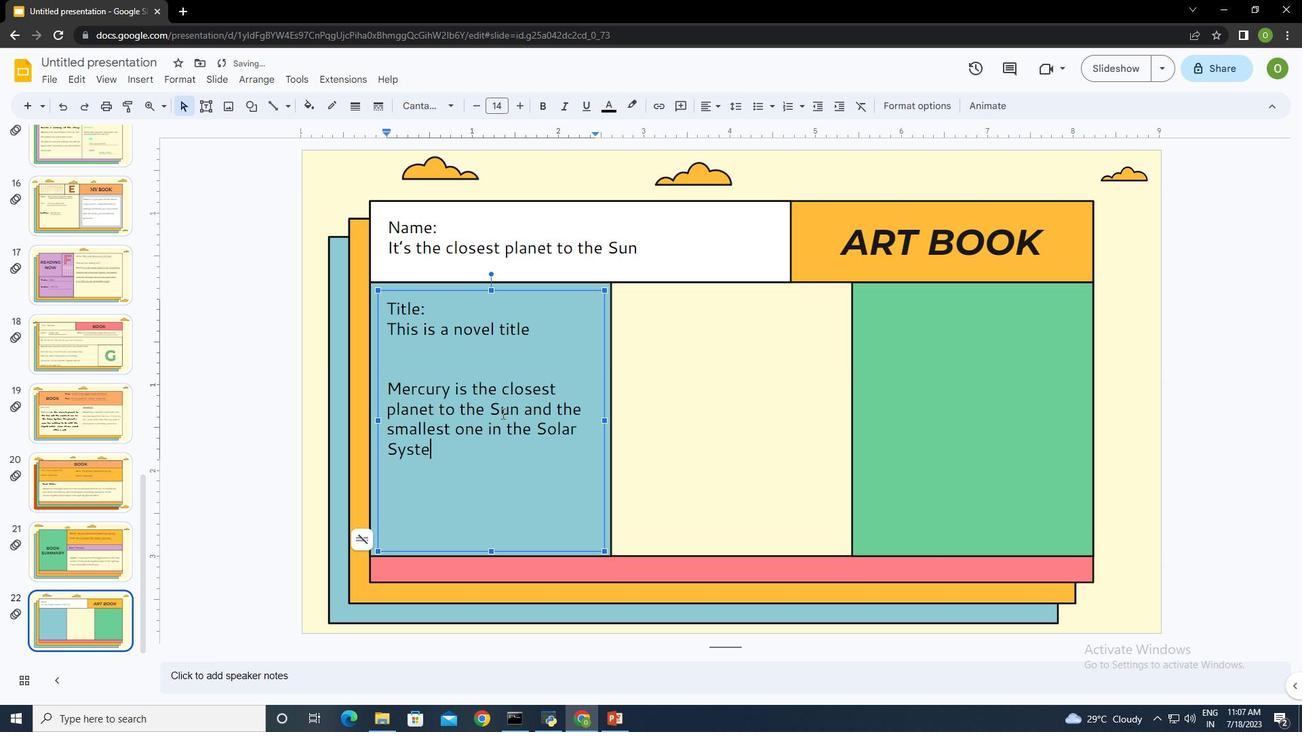 
Action: Mouse moved to (451, 451)
Screenshot: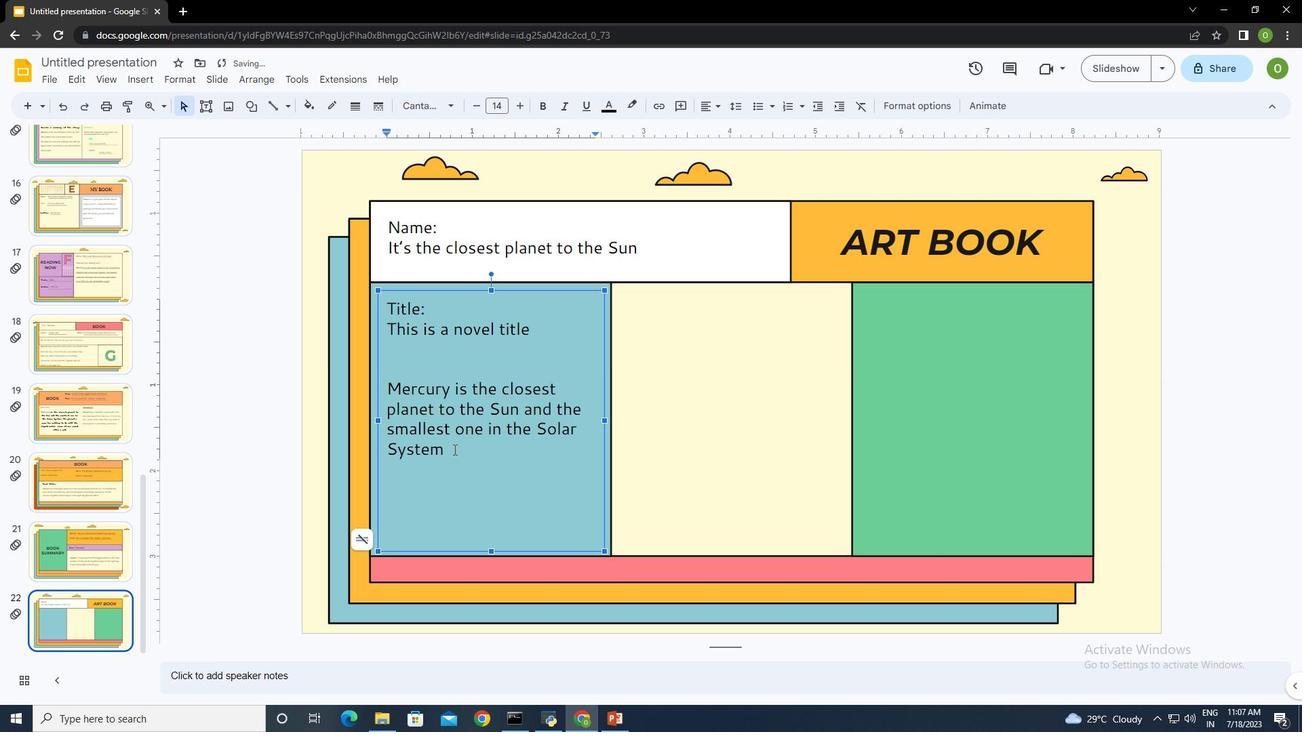 
Action: Mouse pressed left at (451, 451)
Screenshot: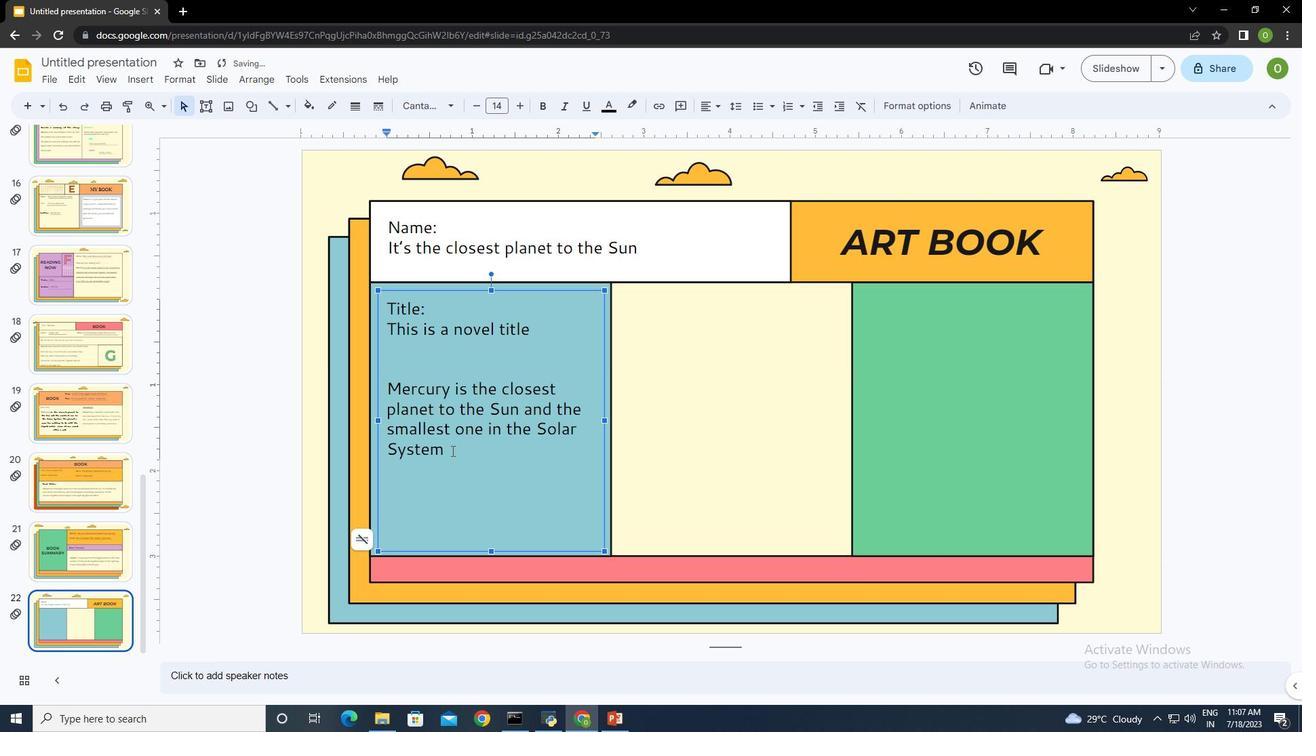 
Action: Mouse moved to (740, 99)
Screenshot: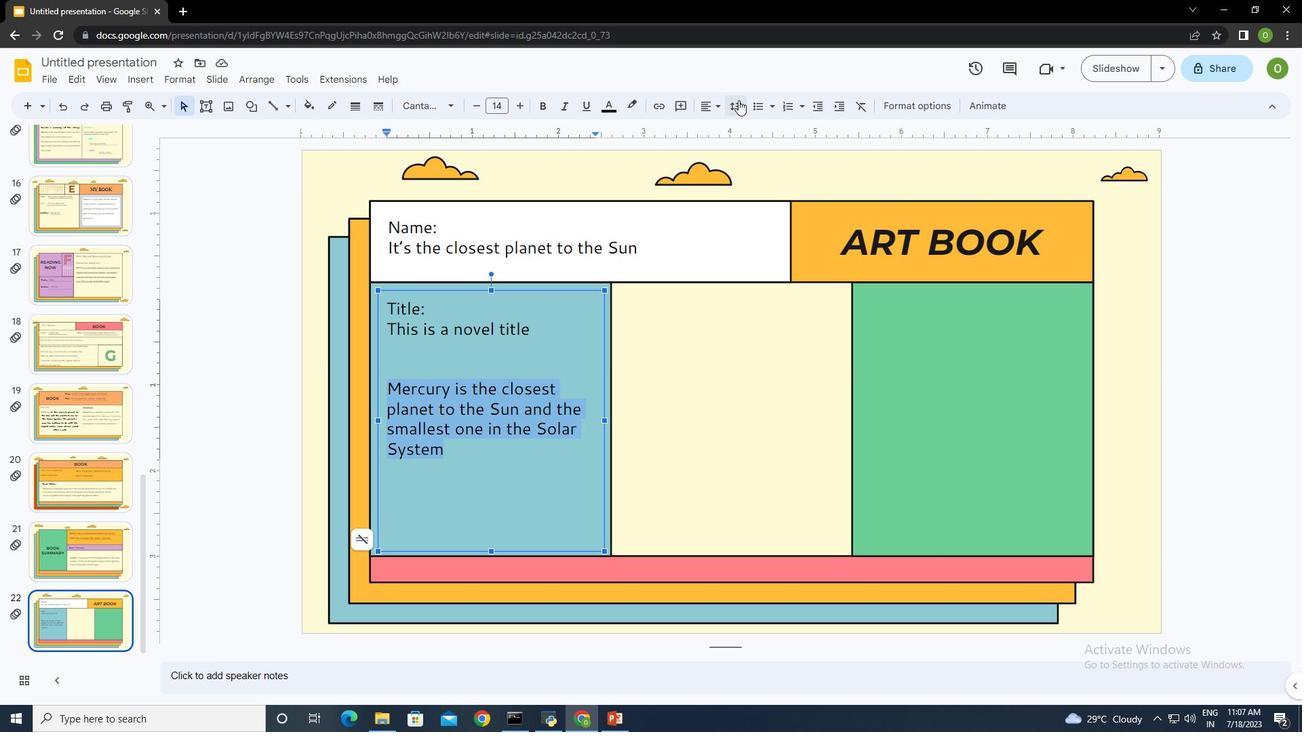 
Action: Mouse pressed left at (740, 99)
Screenshot: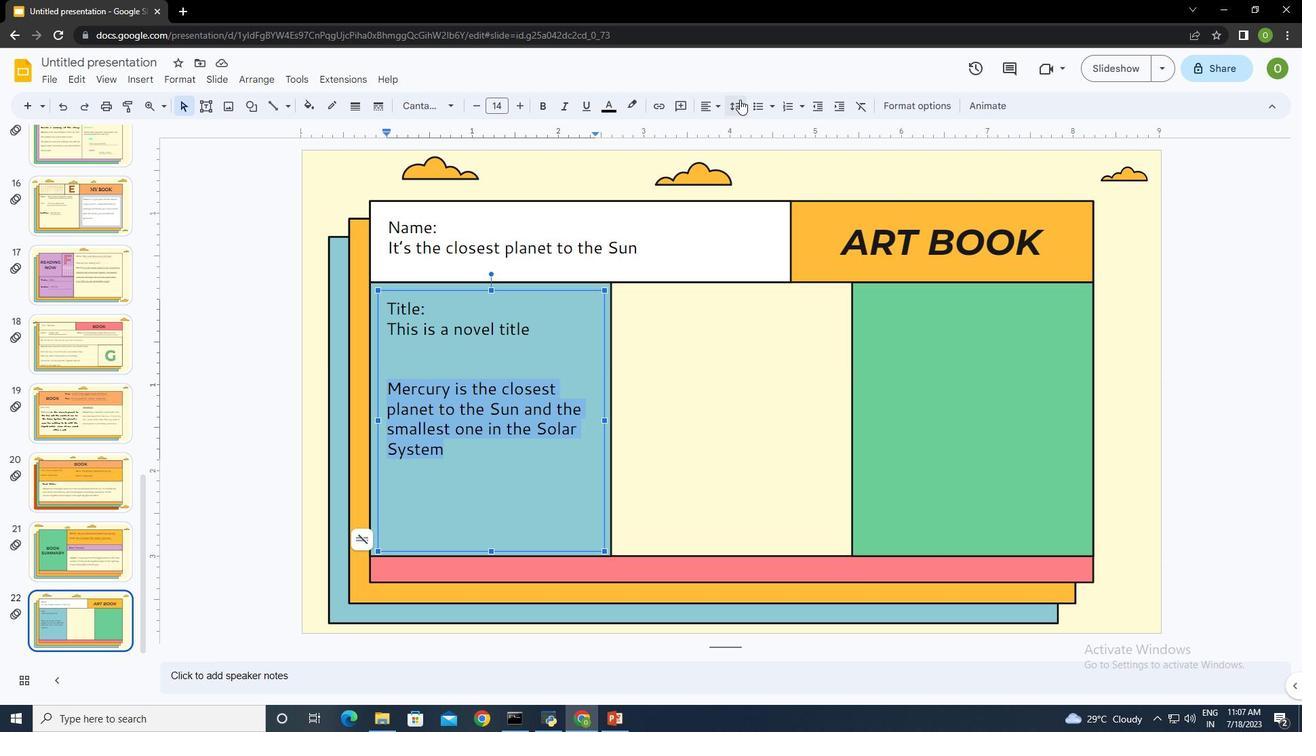 
Action: Mouse moved to (768, 189)
Screenshot: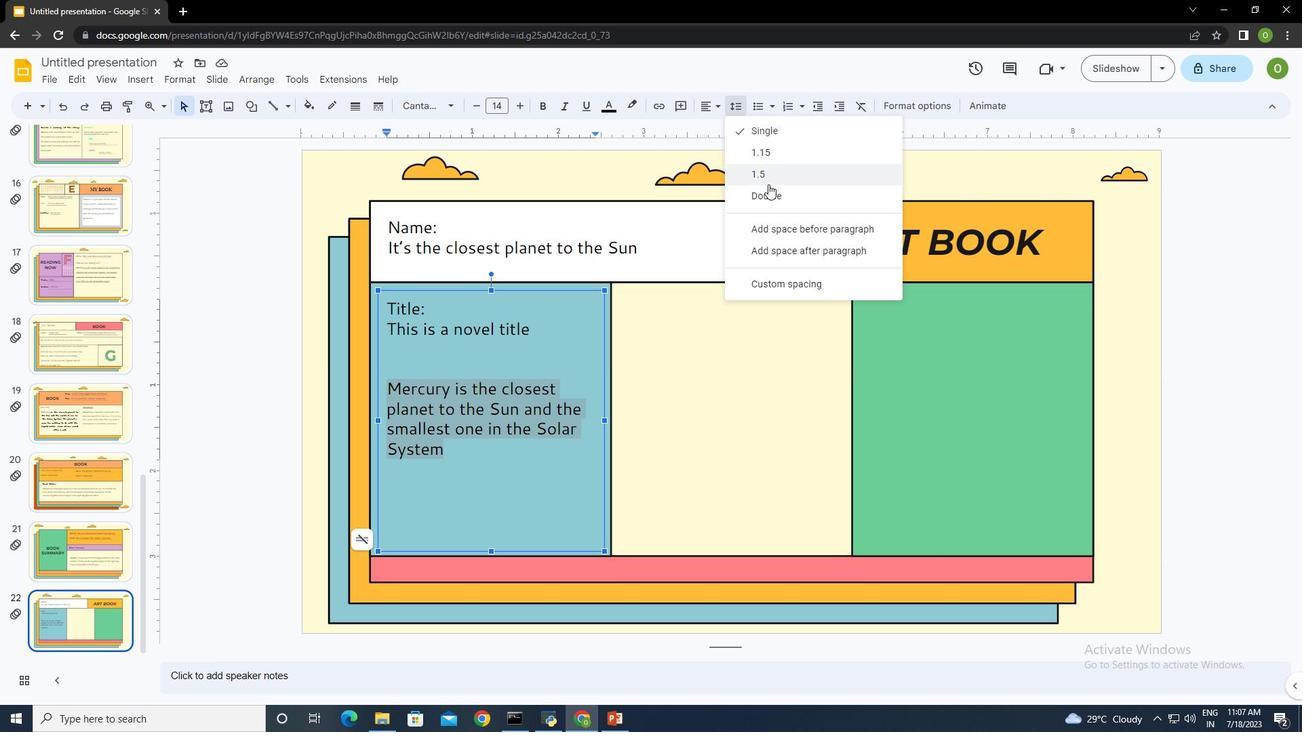 
Action: Mouse pressed left at (768, 189)
Screenshot: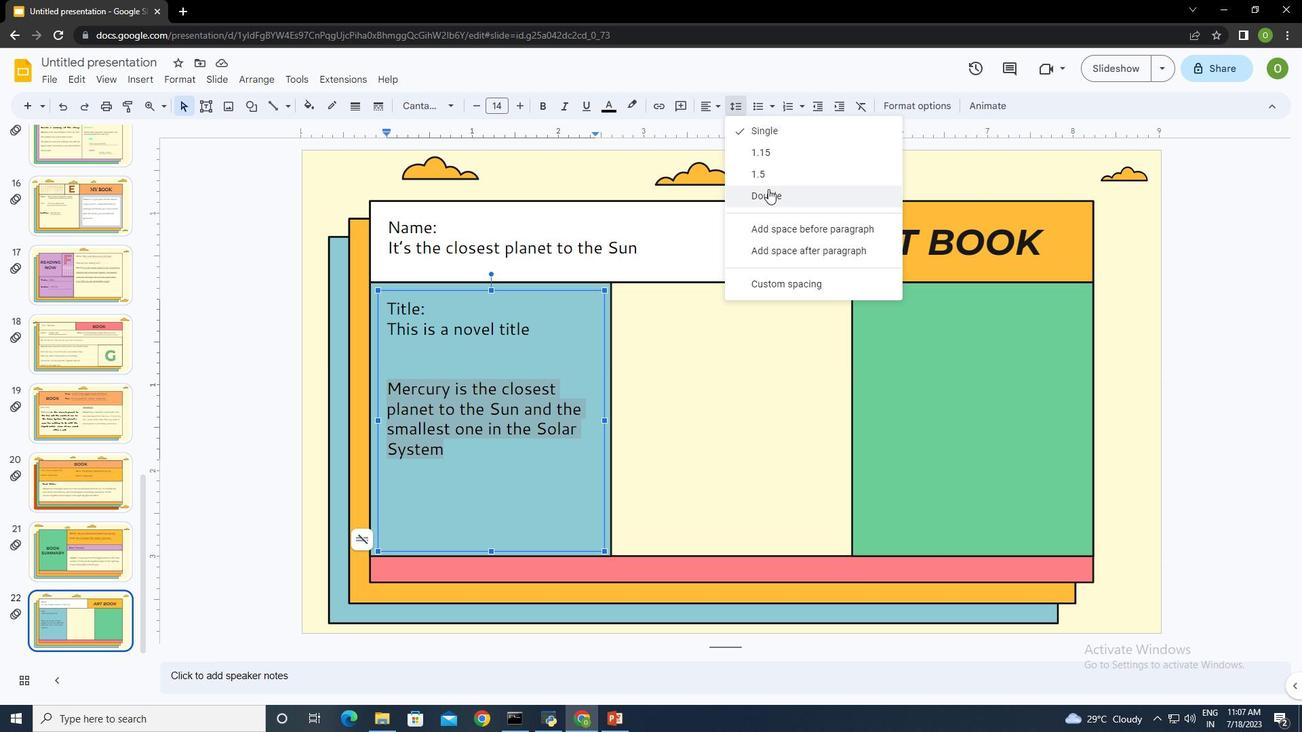
Action: Mouse moved to (451, 400)
Screenshot: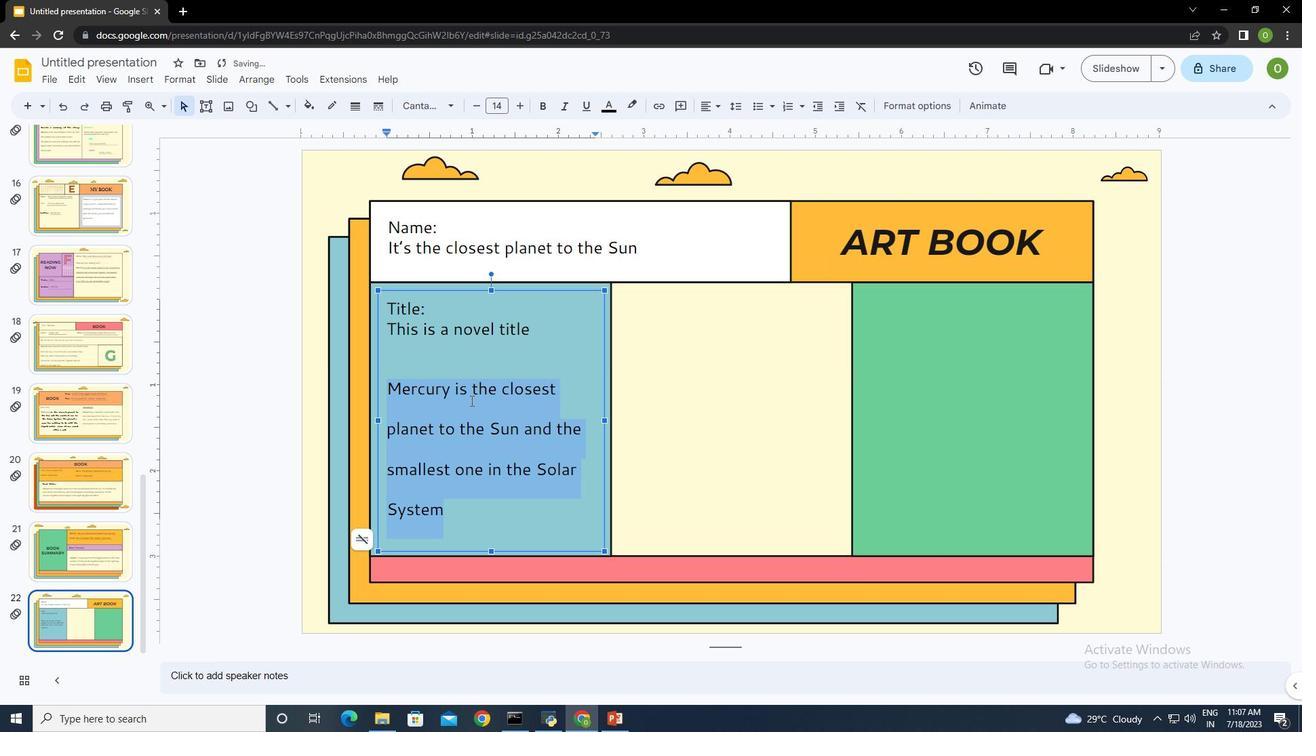 
Action: Mouse pressed left at (451, 400)
Screenshot: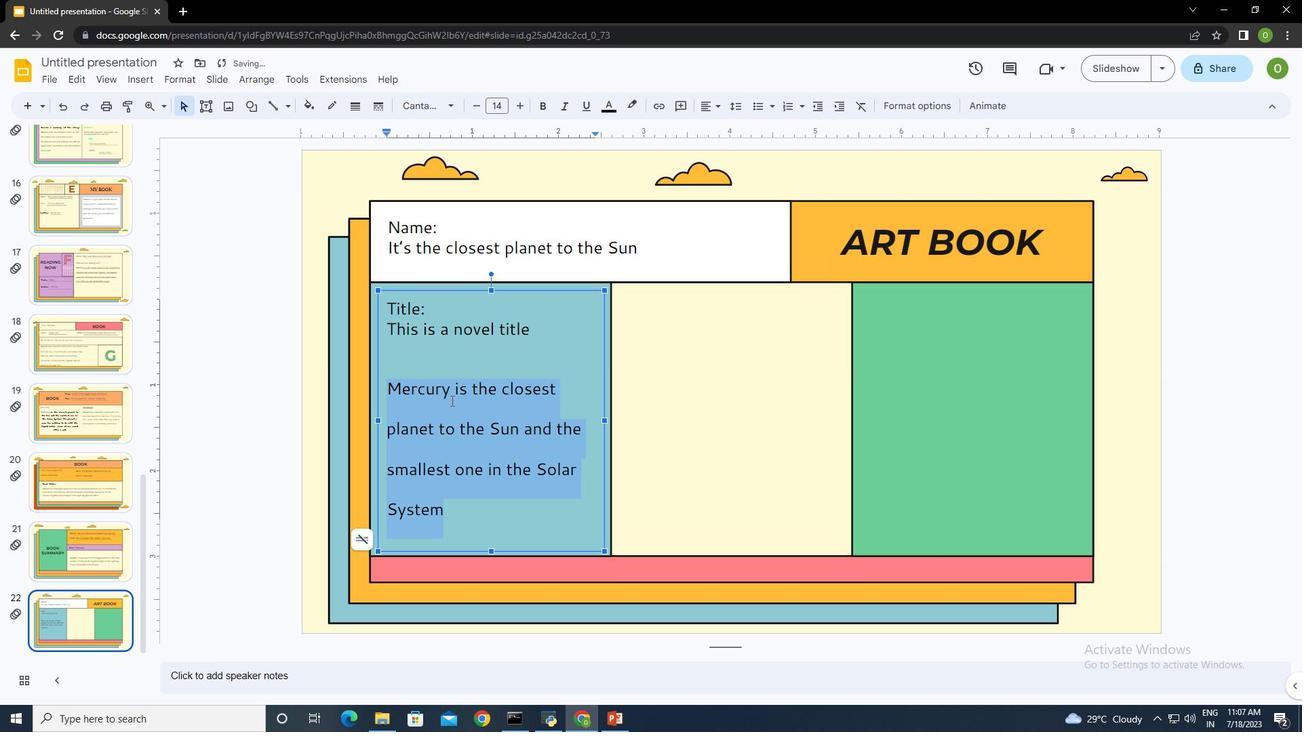
Action: Mouse moved to (449, 387)
Screenshot: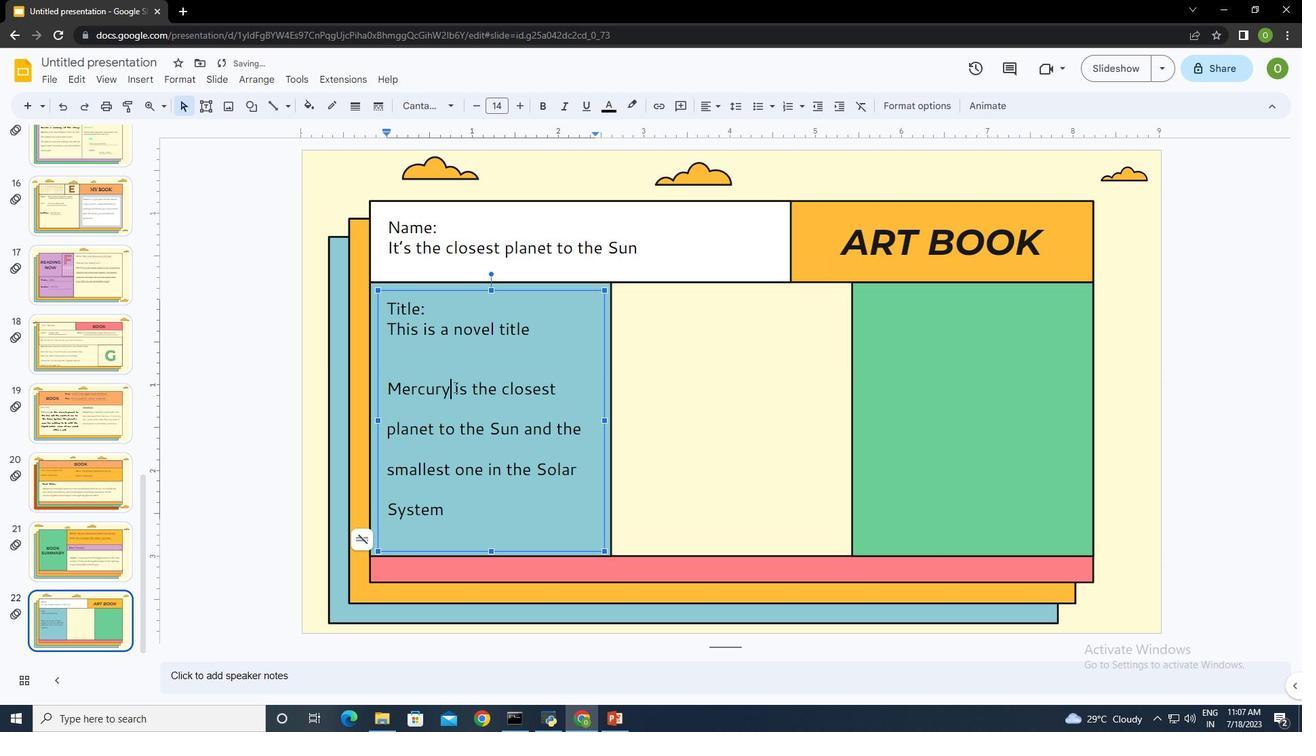 
Action: Mouse pressed left at (449, 387)
Screenshot: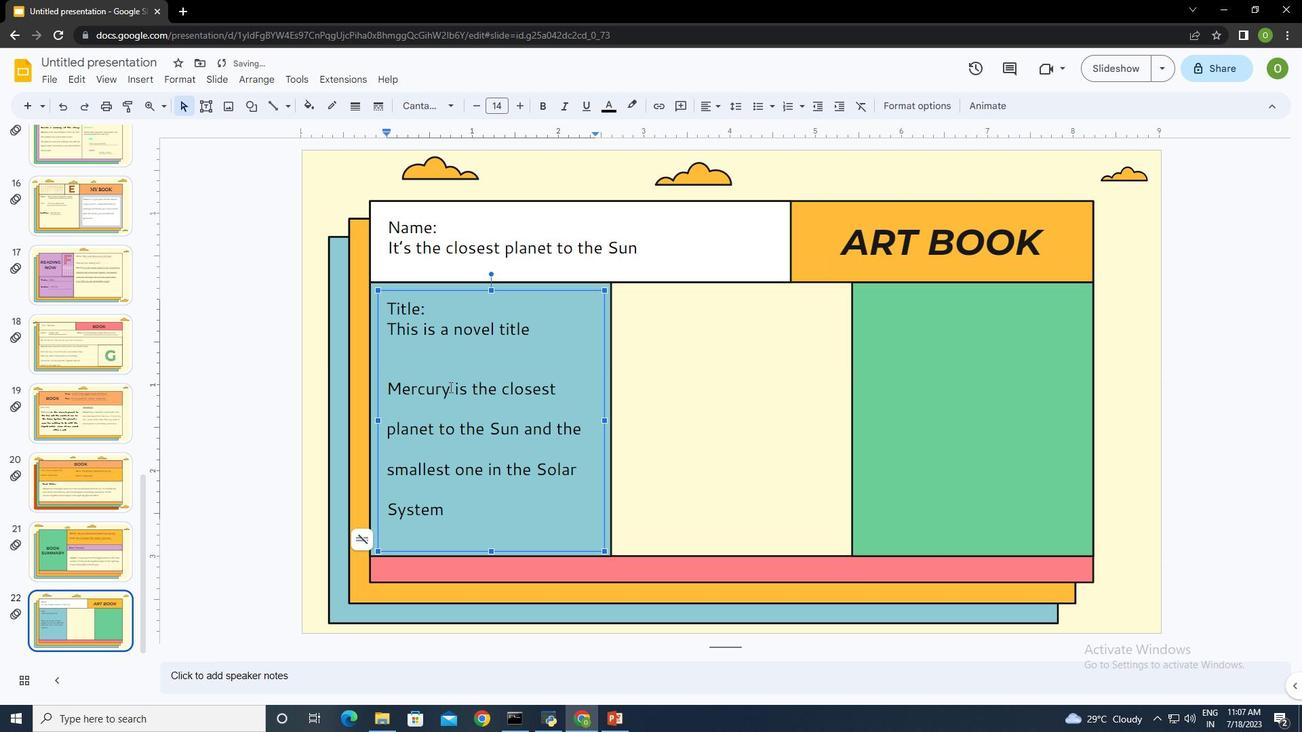 
Action: Mouse moved to (528, 362)
Screenshot: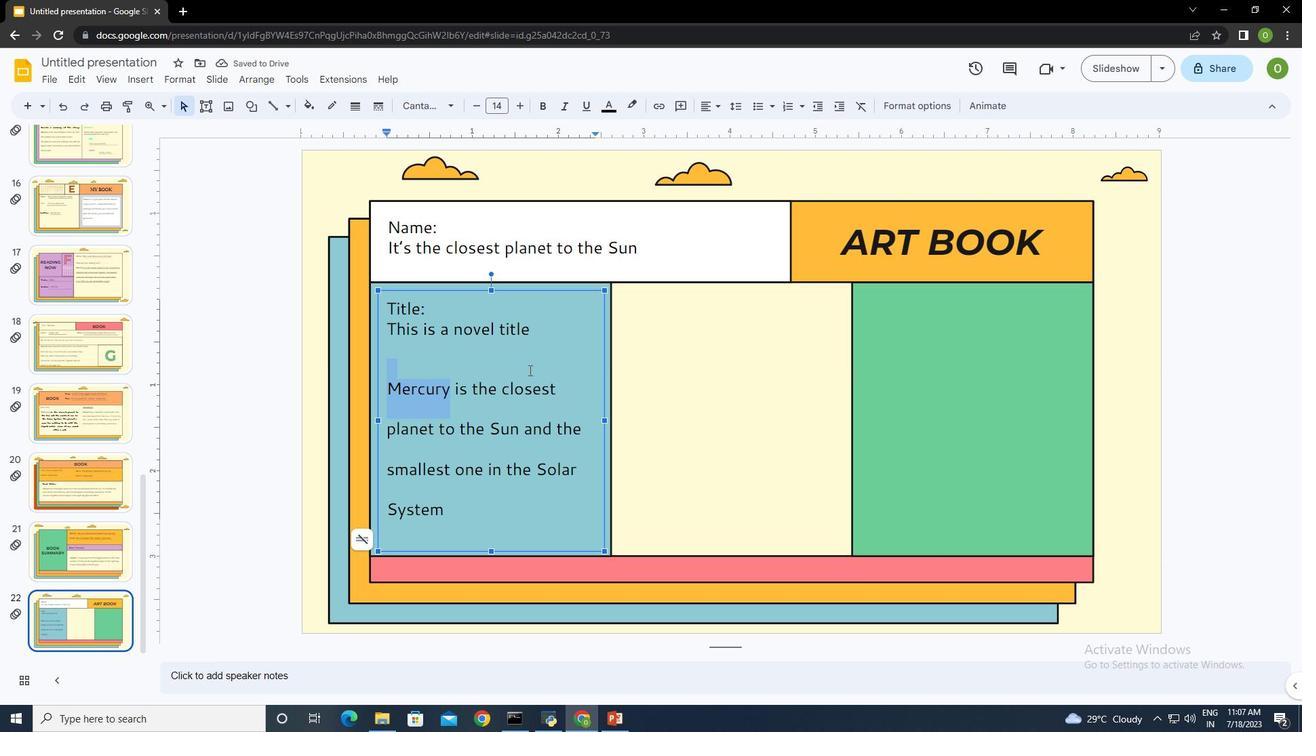 
Action: Key pressed <Key.shift_r><Key.down>
Screenshot: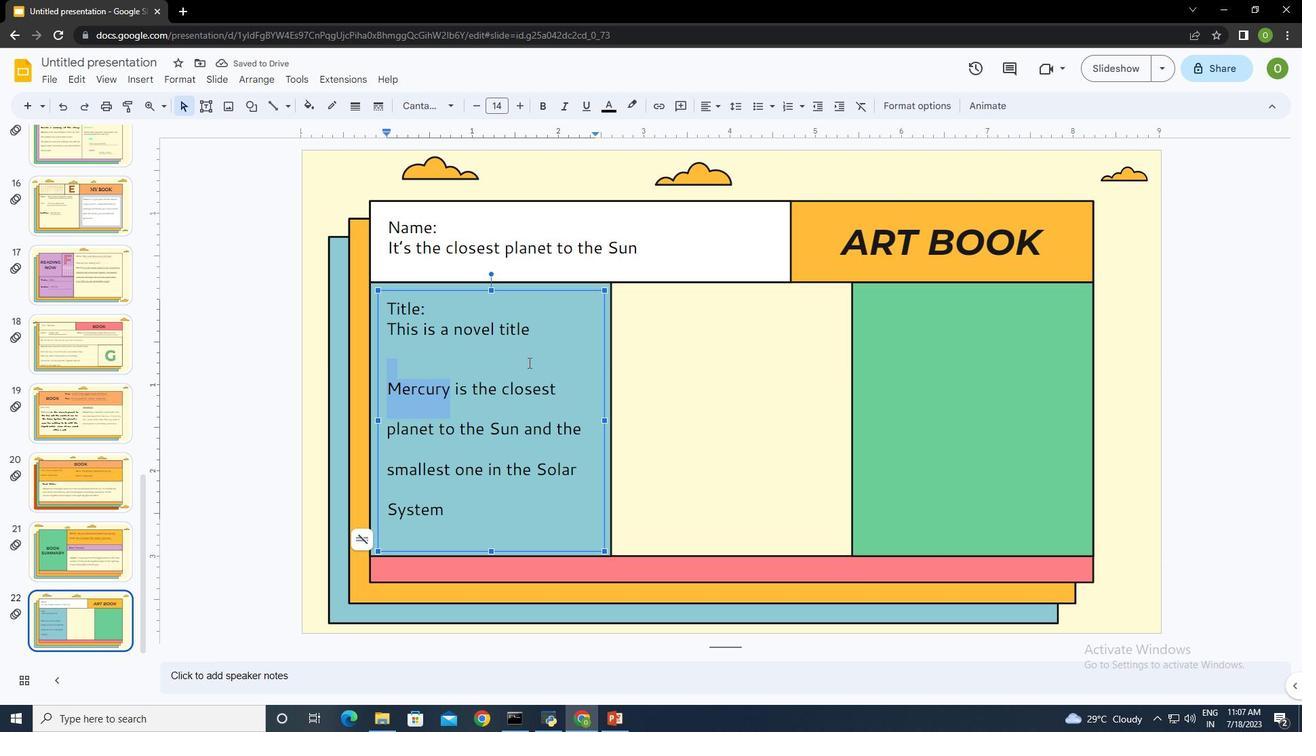 
Action: Mouse moved to (516, 383)
Screenshot: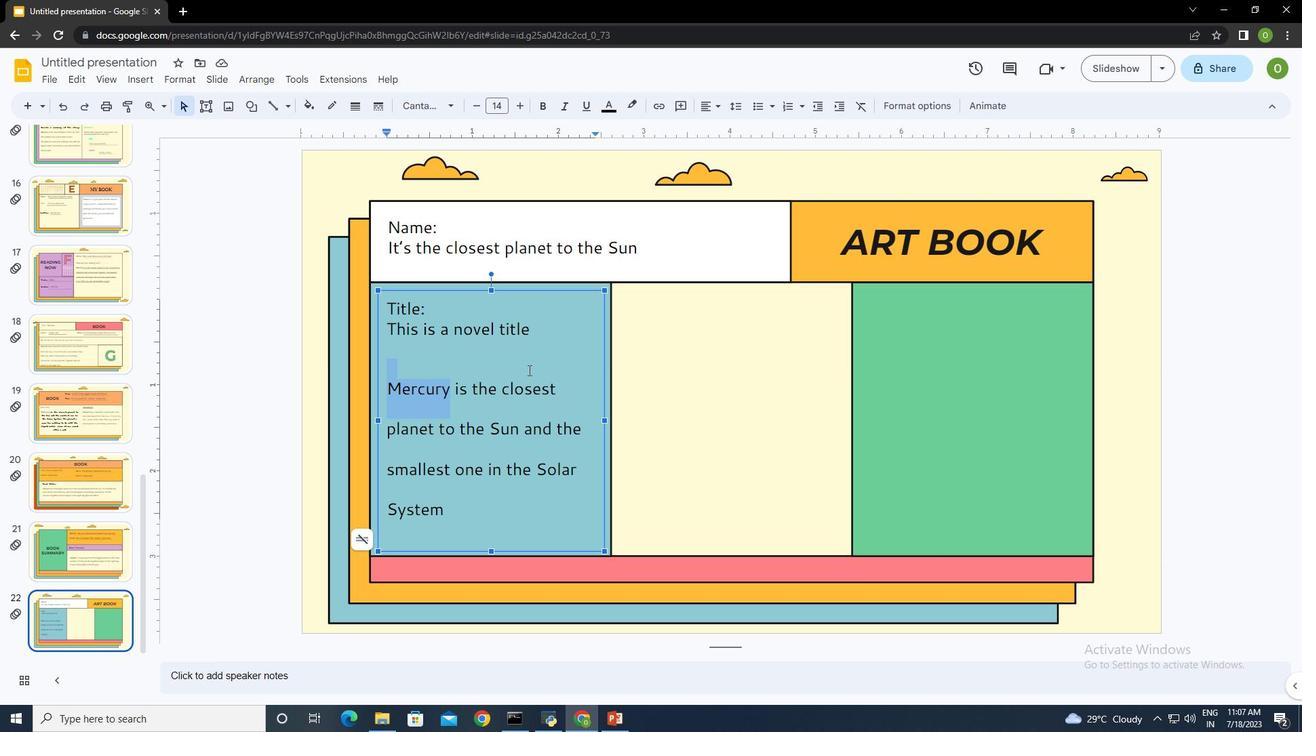 
Action: Key pressed <Key.down><Key.left>
Screenshot: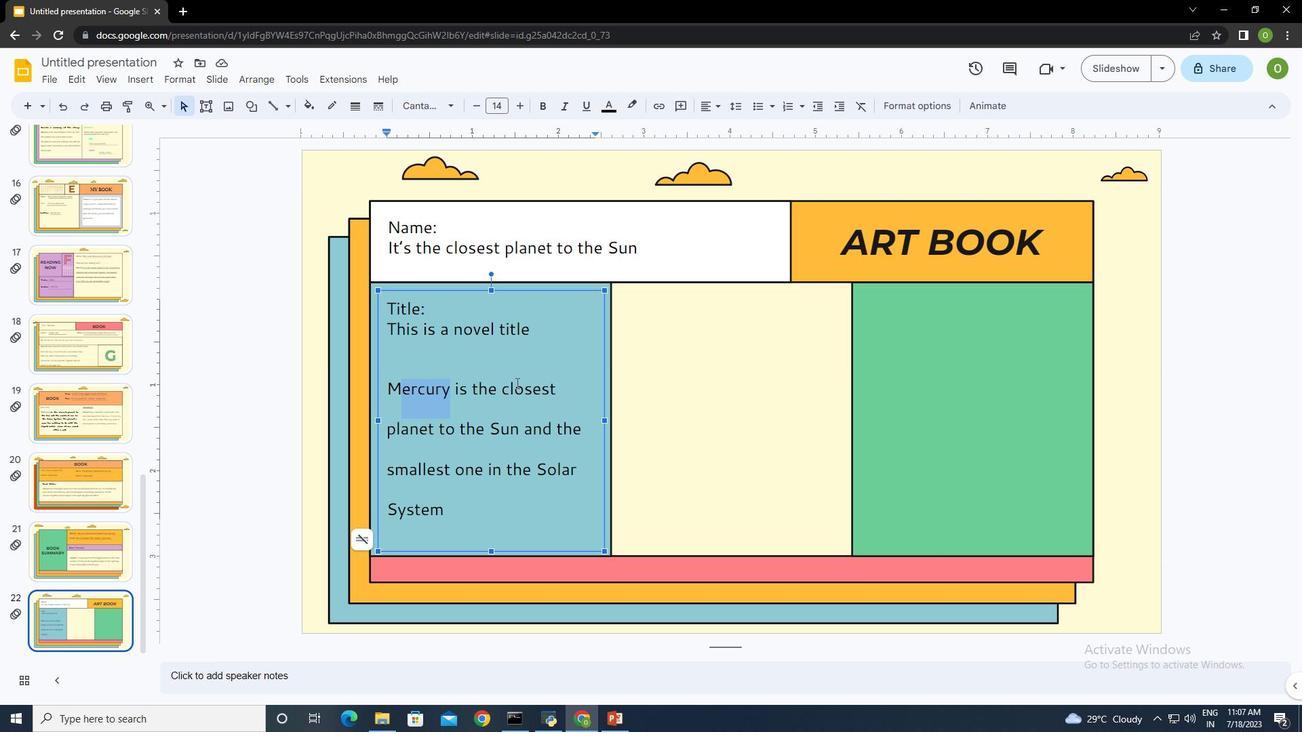 
Action: Mouse moved to (548, 100)
Screenshot: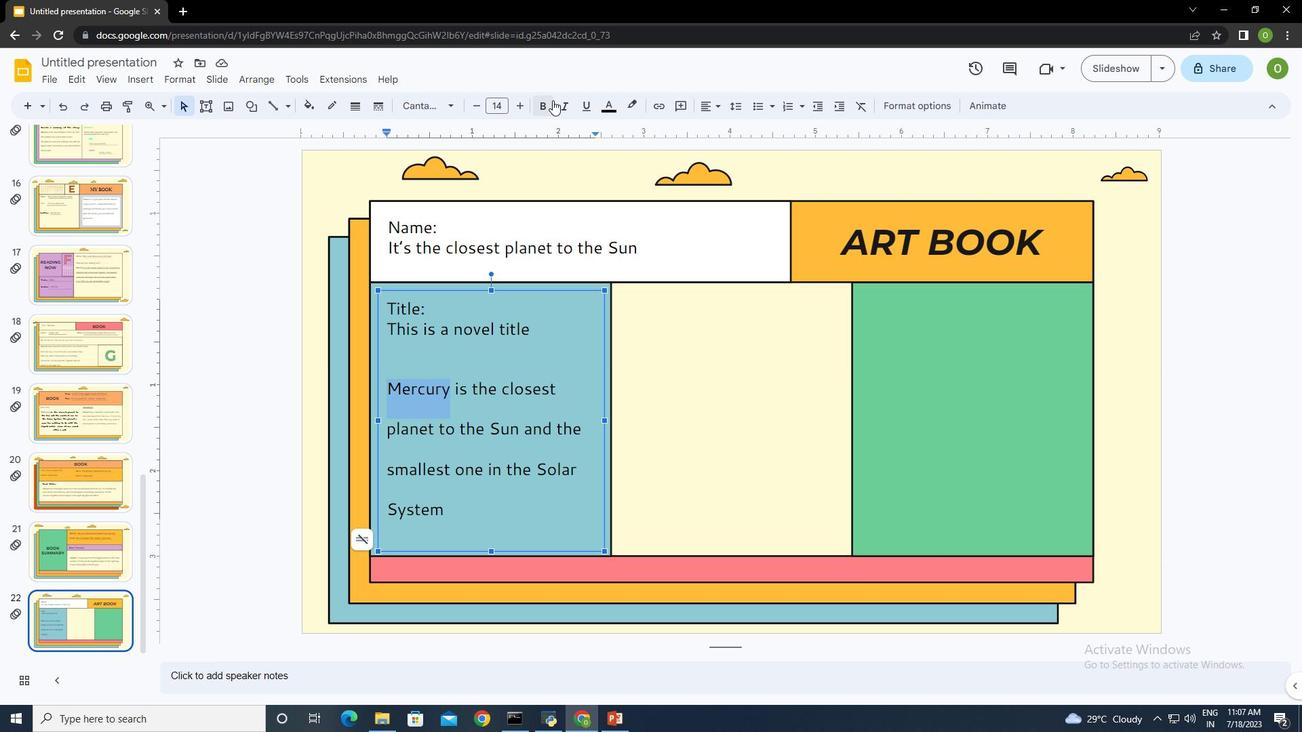 
Action: Mouse pressed left at (548, 100)
Screenshot: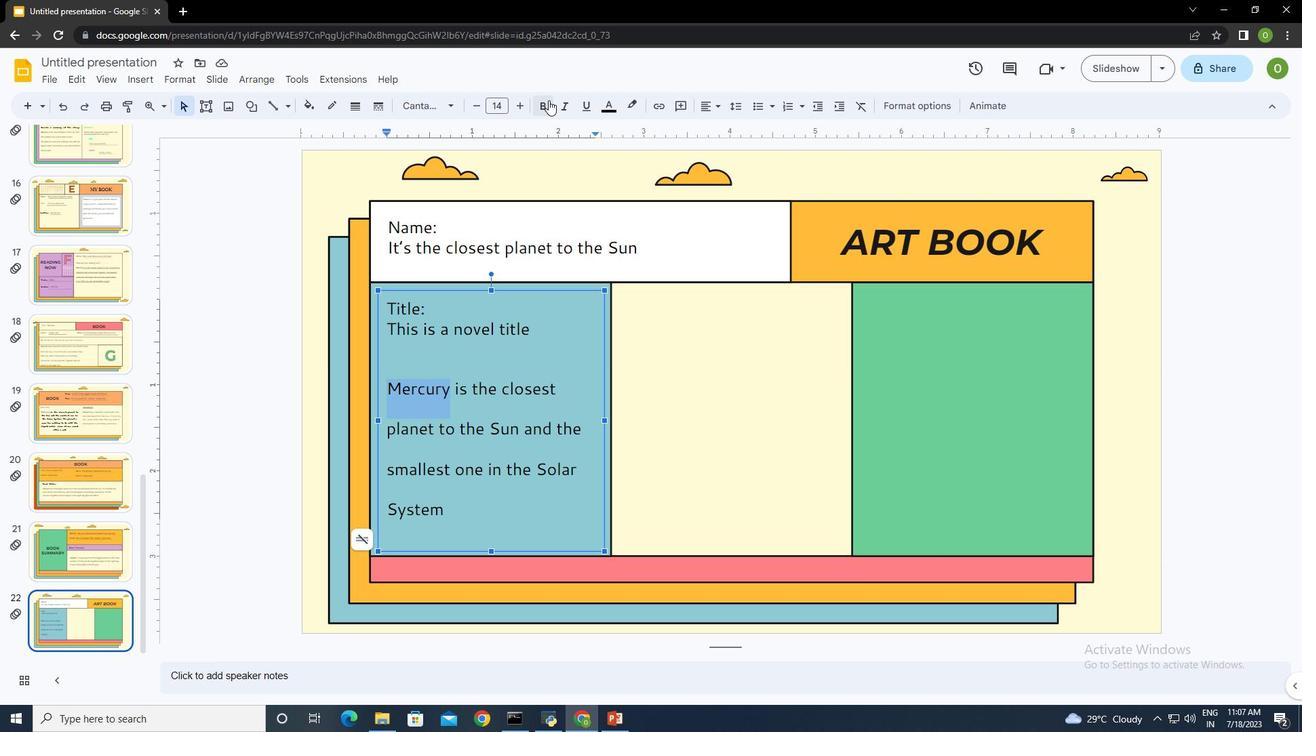 
Action: Mouse moved to (517, 410)
Screenshot: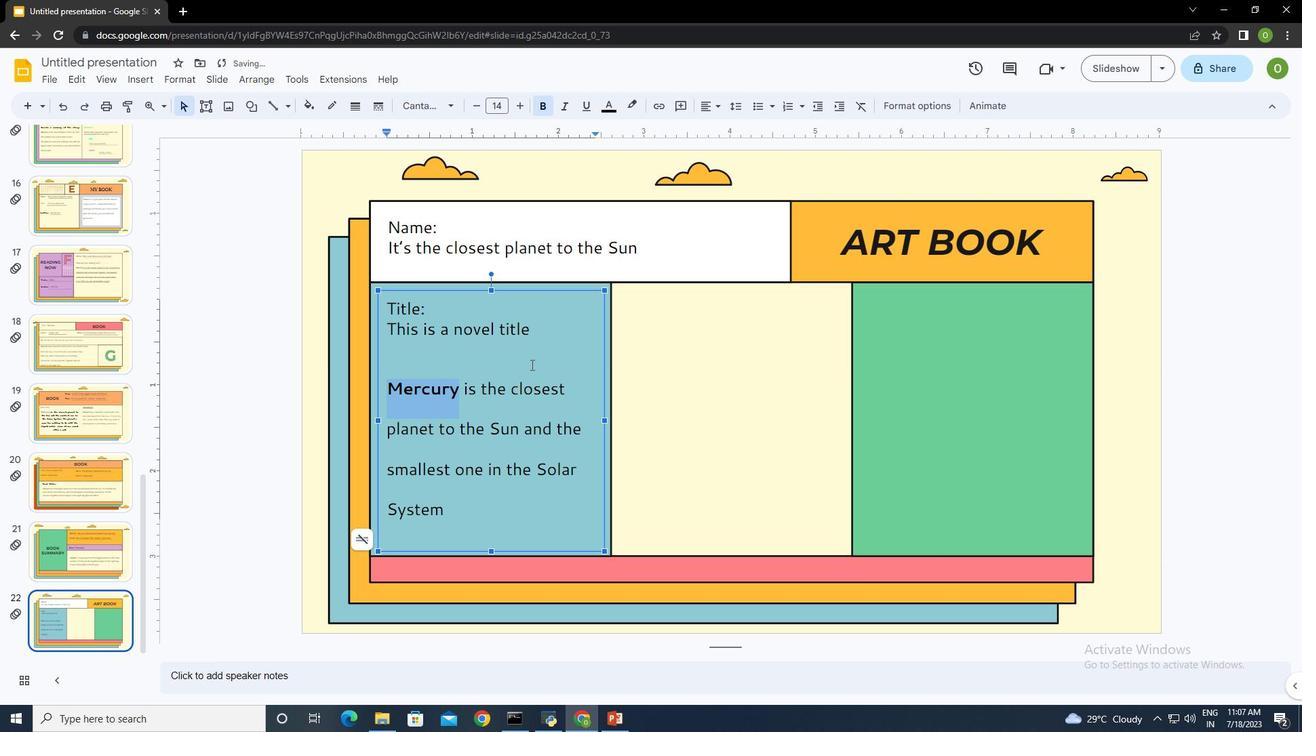 
Action: Mouse pressed left at (517, 410)
Screenshot: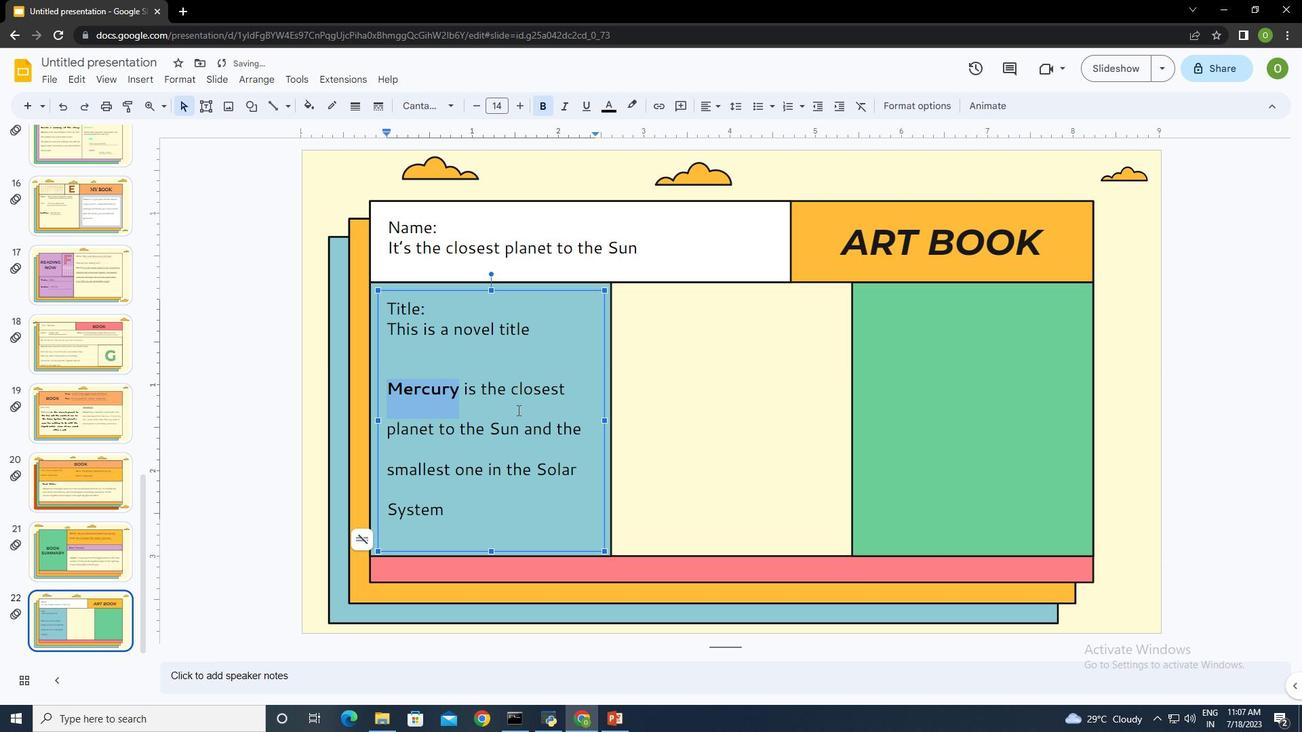 
Action: Mouse moved to (489, 428)
Screenshot: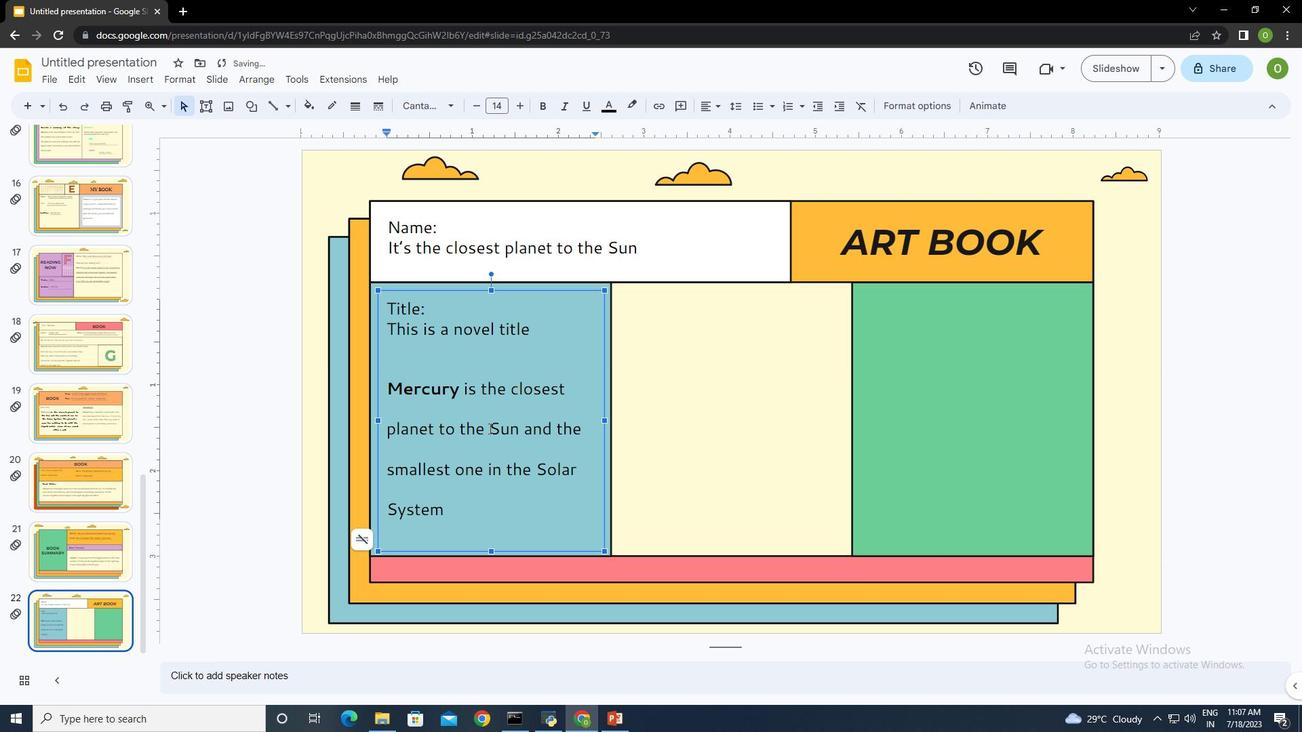 
Action: Mouse pressed left at (489, 428)
Screenshot: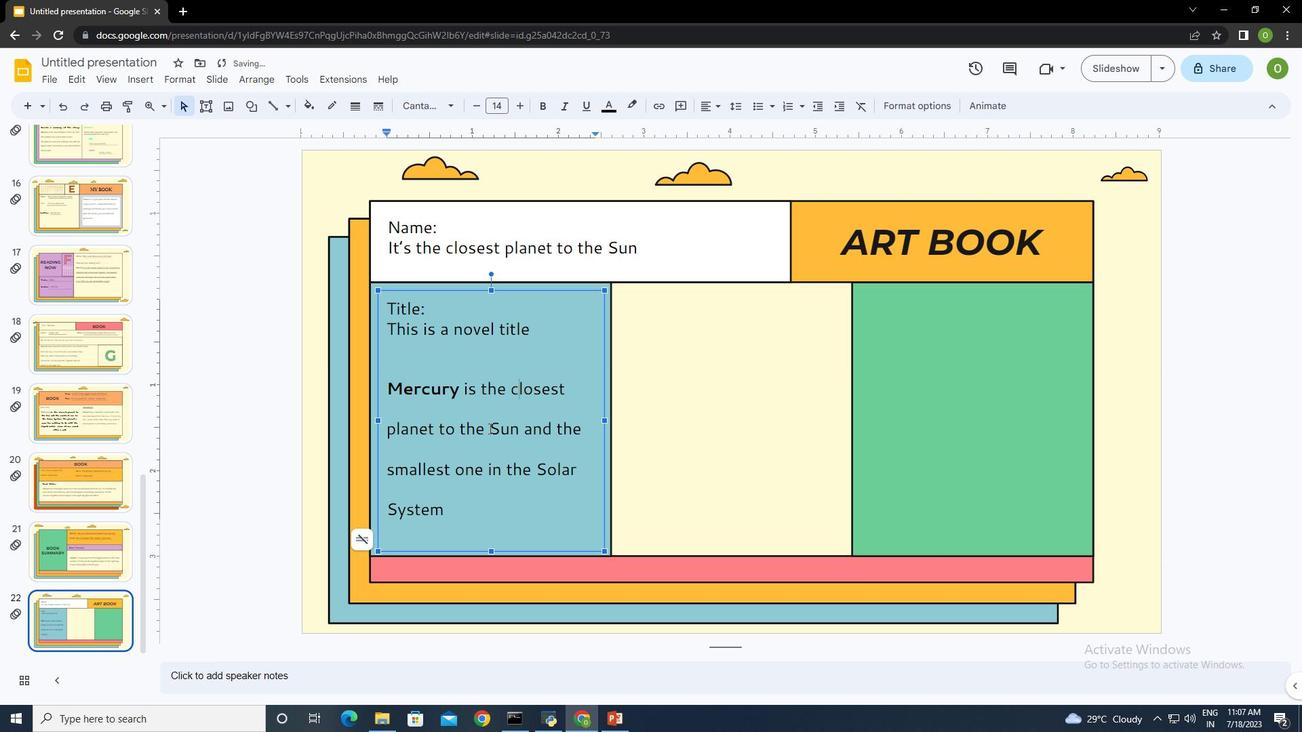 
Action: Mouse moved to (308, 99)
Screenshot: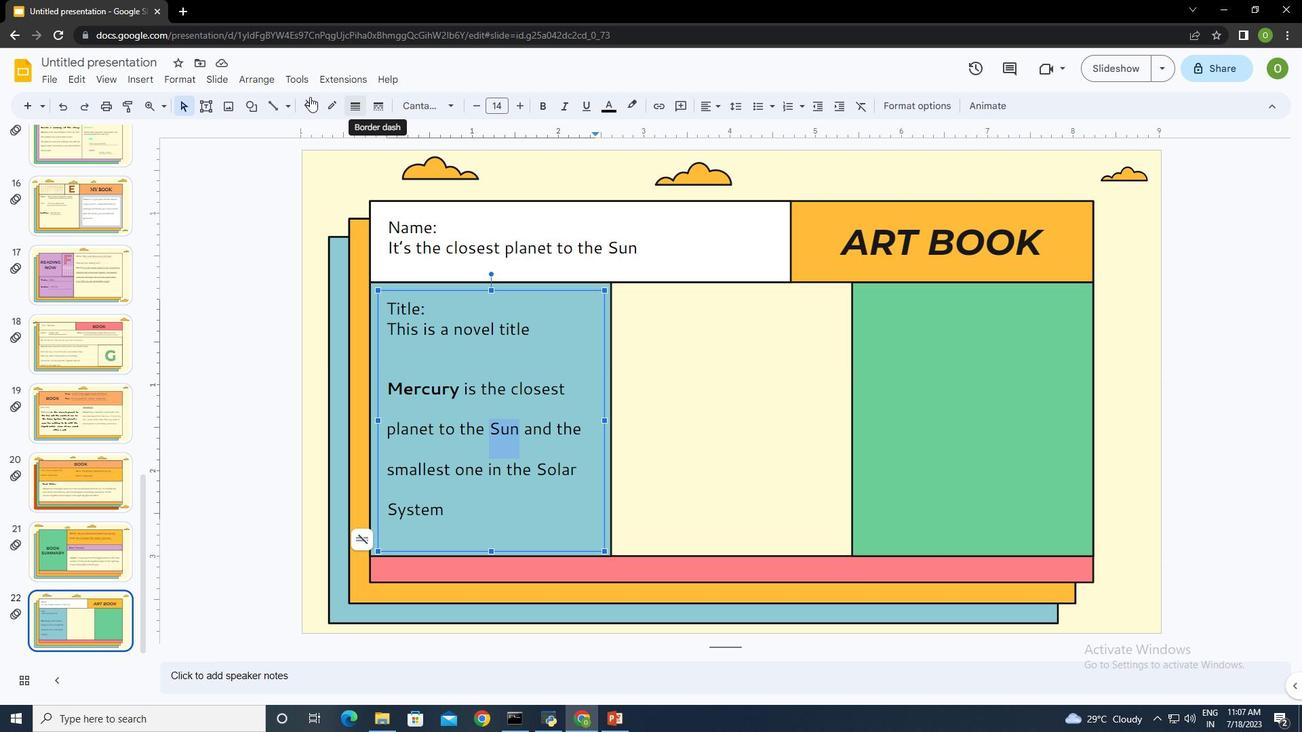 
Action: Mouse pressed left at (308, 99)
Screenshot: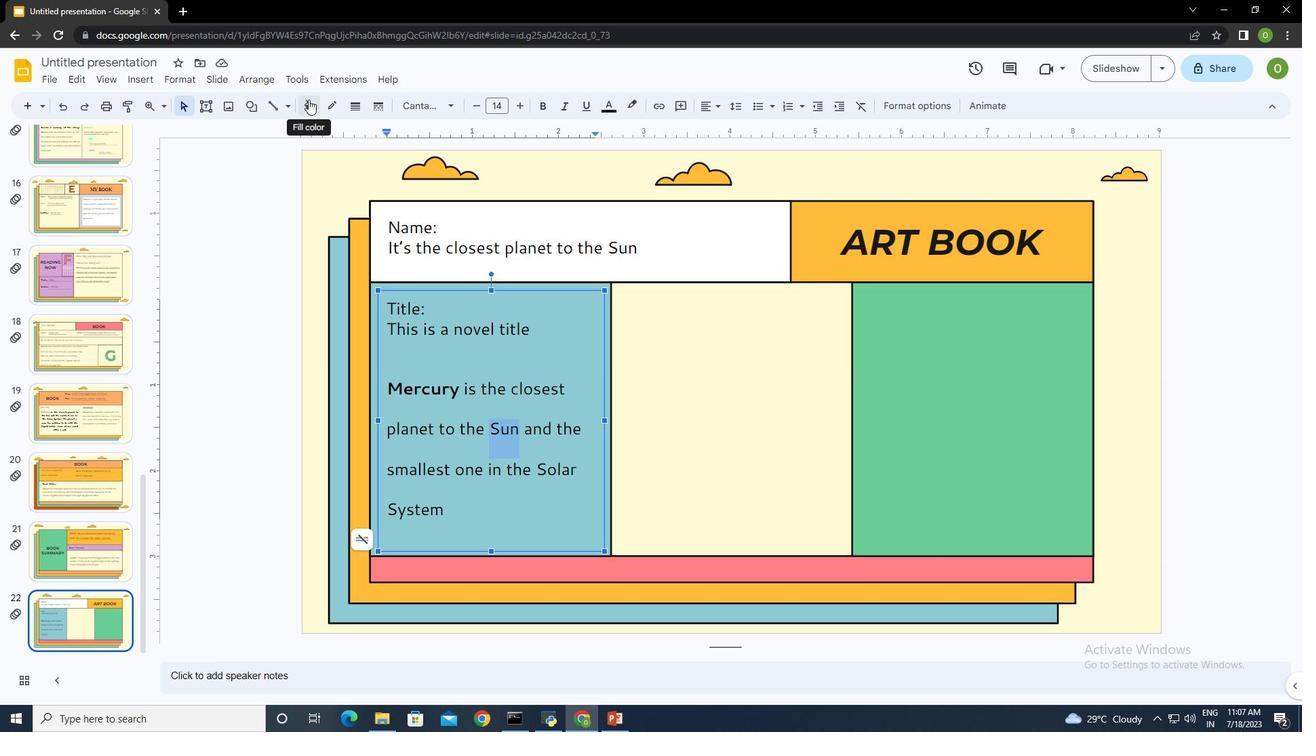 
Action: Mouse moved to (608, 109)
Screenshot: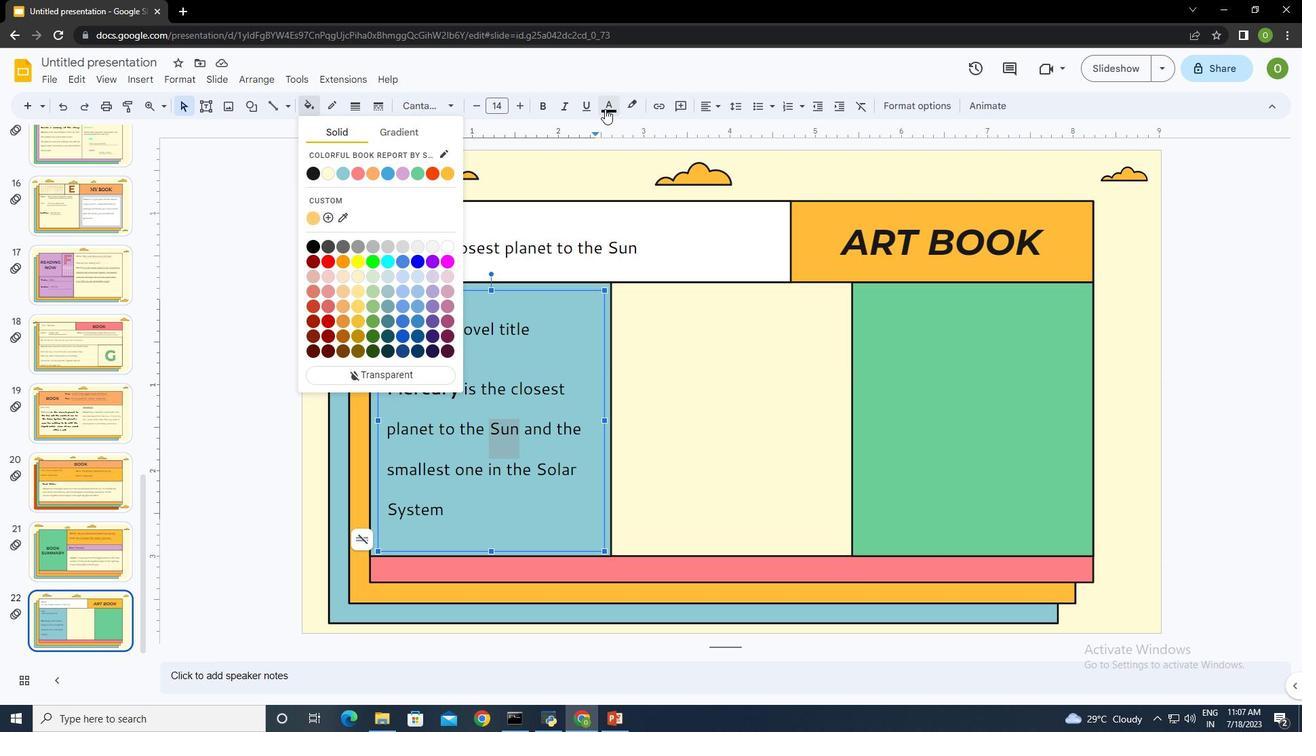 
Action: Mouse pressed left at (608, 109)
Screenshot: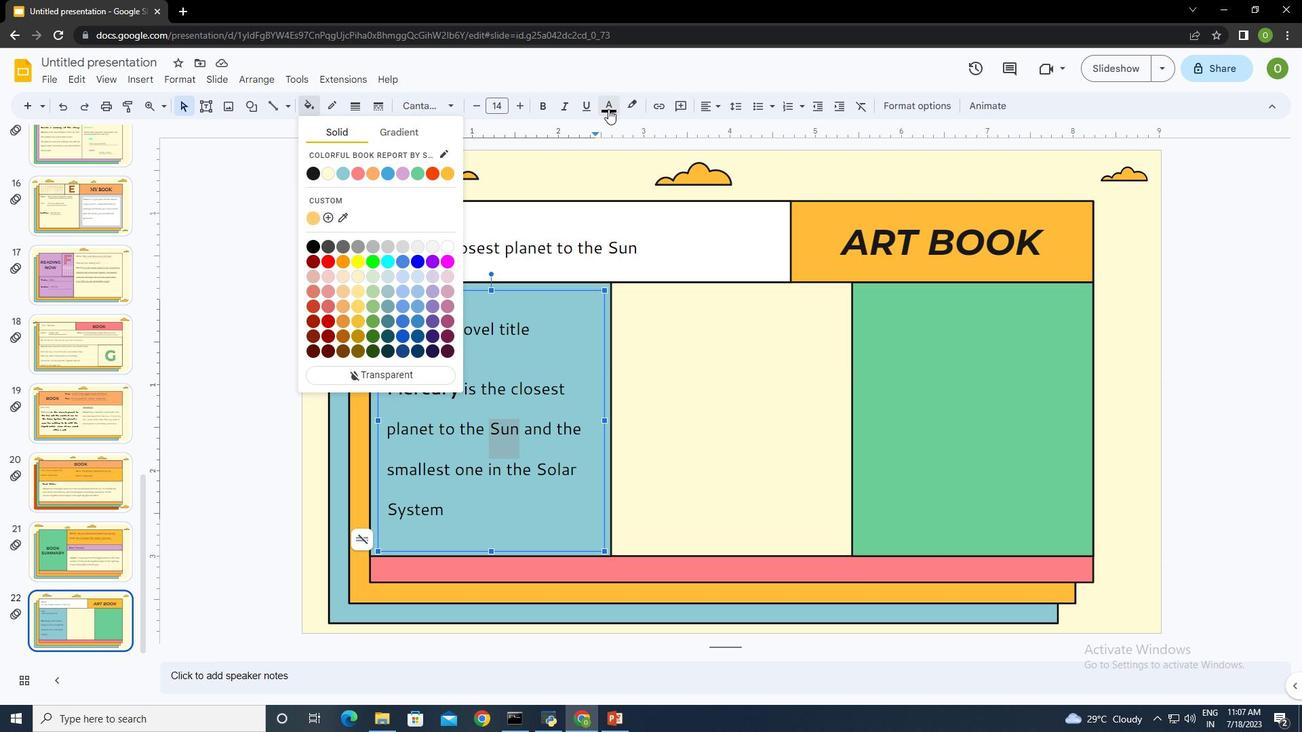 
Action: Mouse moved to (730, 148)
Screenshot: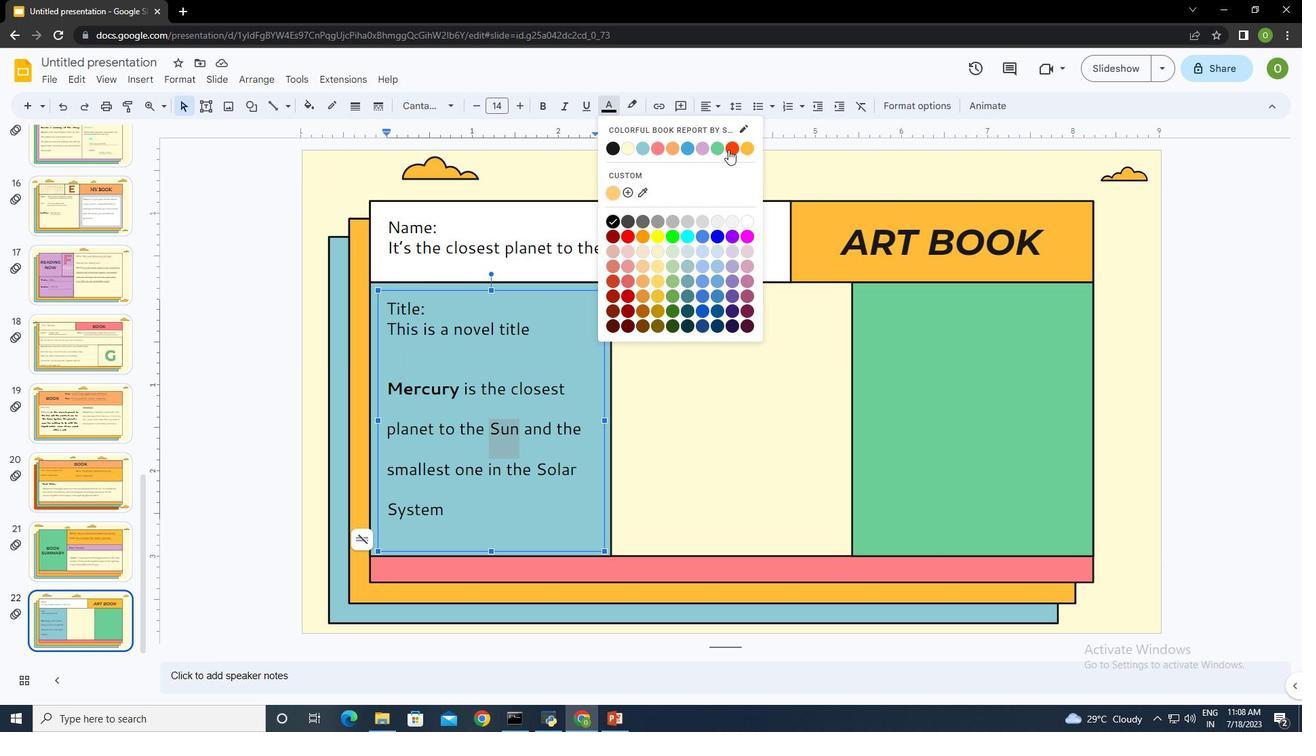
Action: Mouse pressed left at (730, 148)
Screenshot: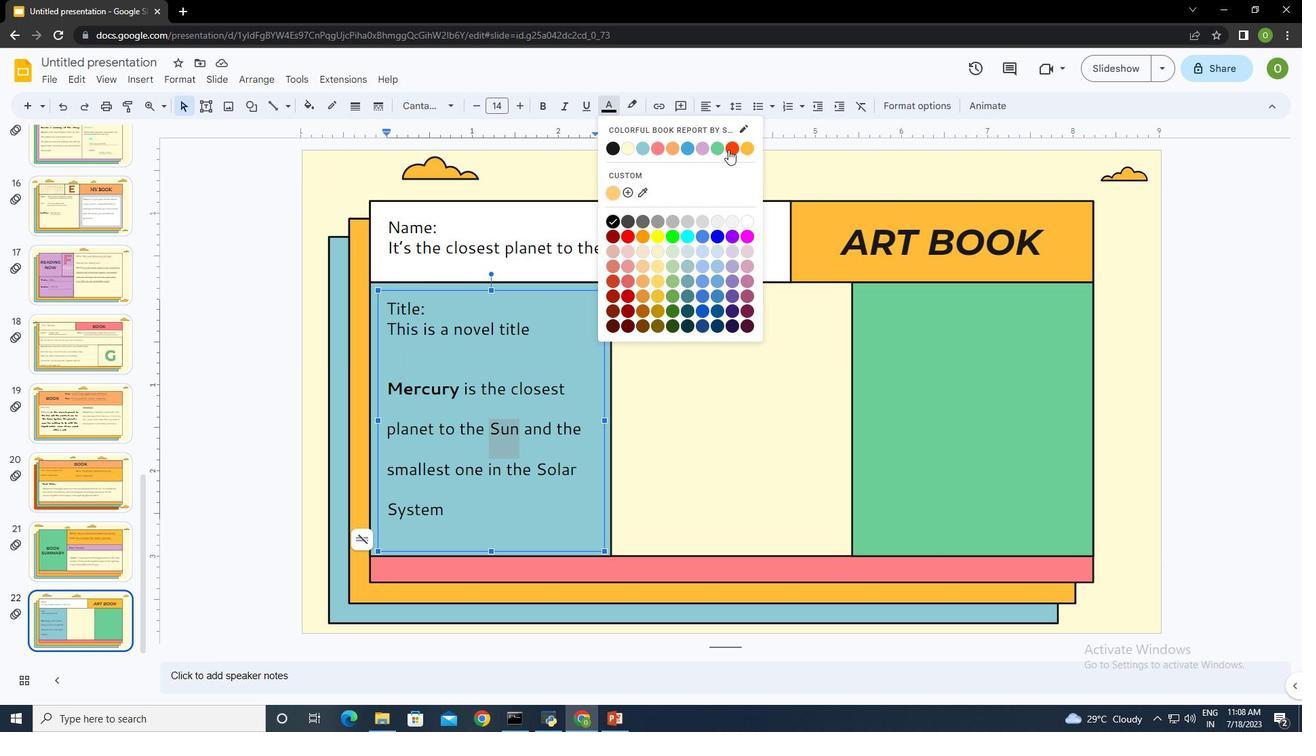 
Action: Mouse moved to (558, 451)
Screenshot: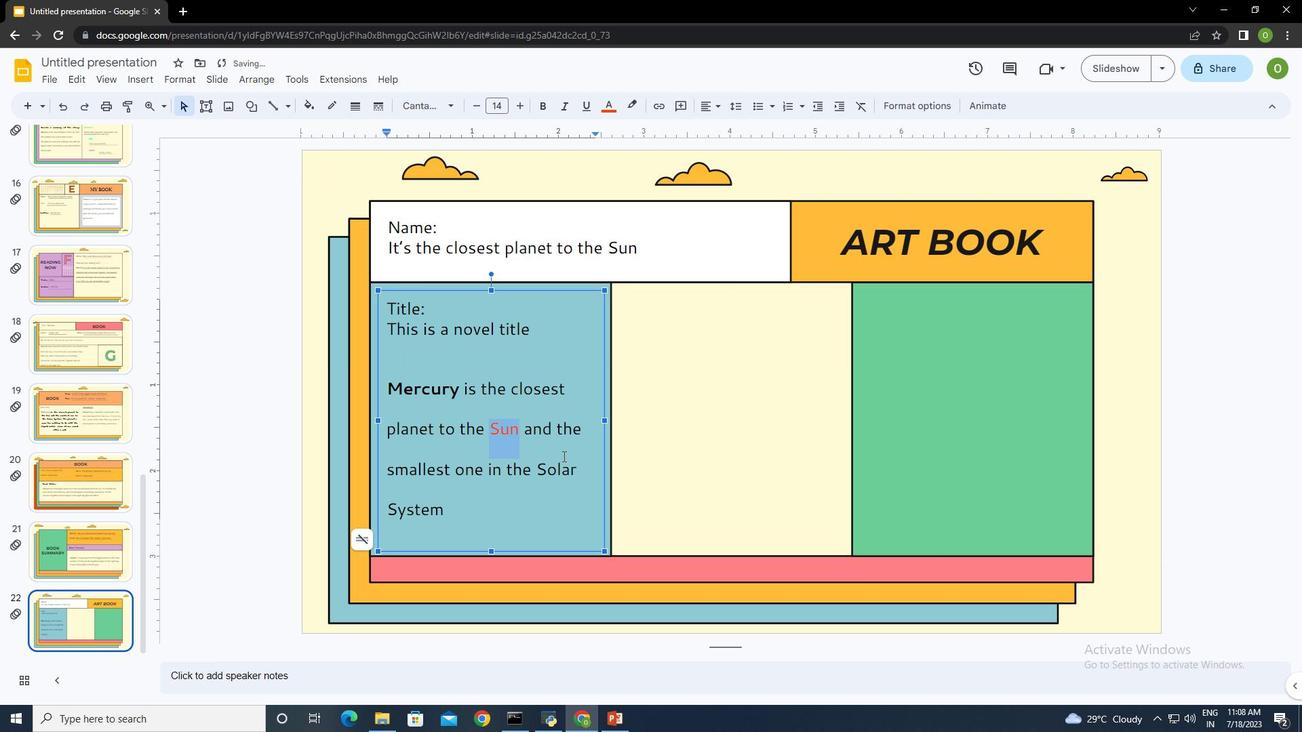 
Action: Mouse pressed left at (558, 451)
Screenshot: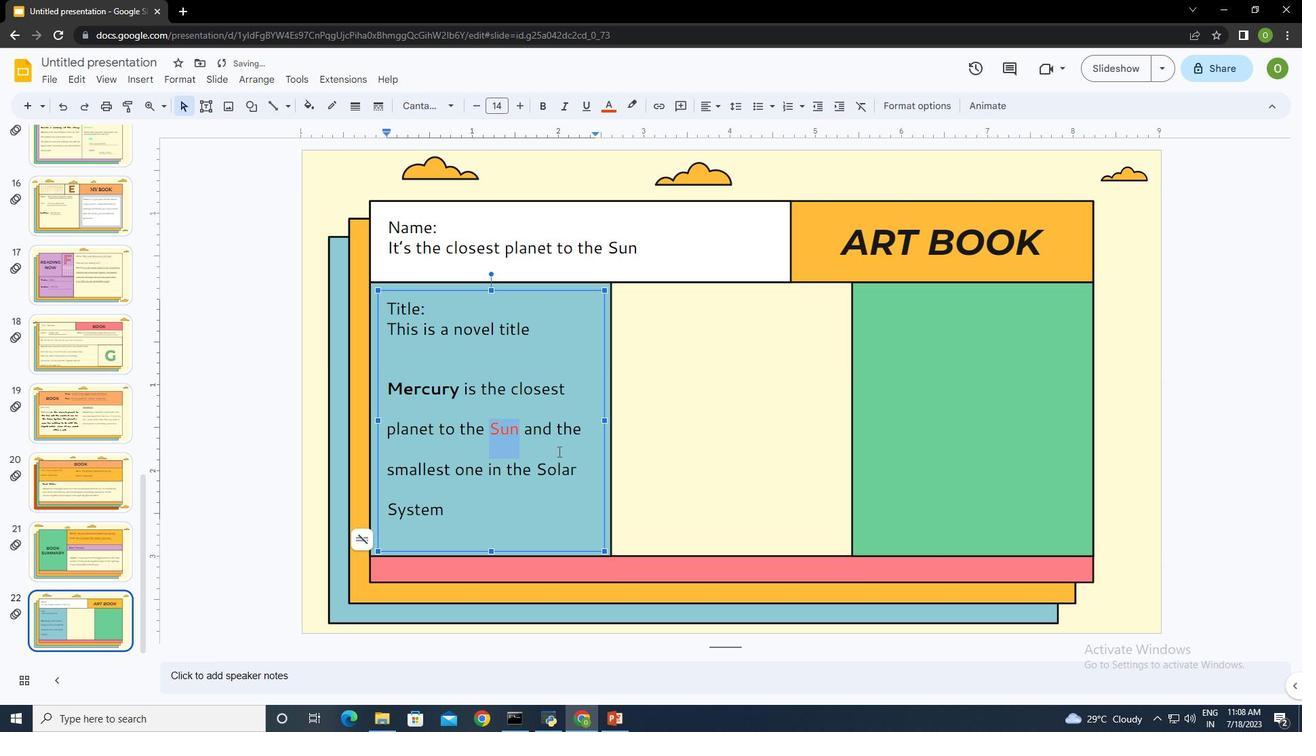 
Action: Mouse moved to (538, 468)
Screenshot: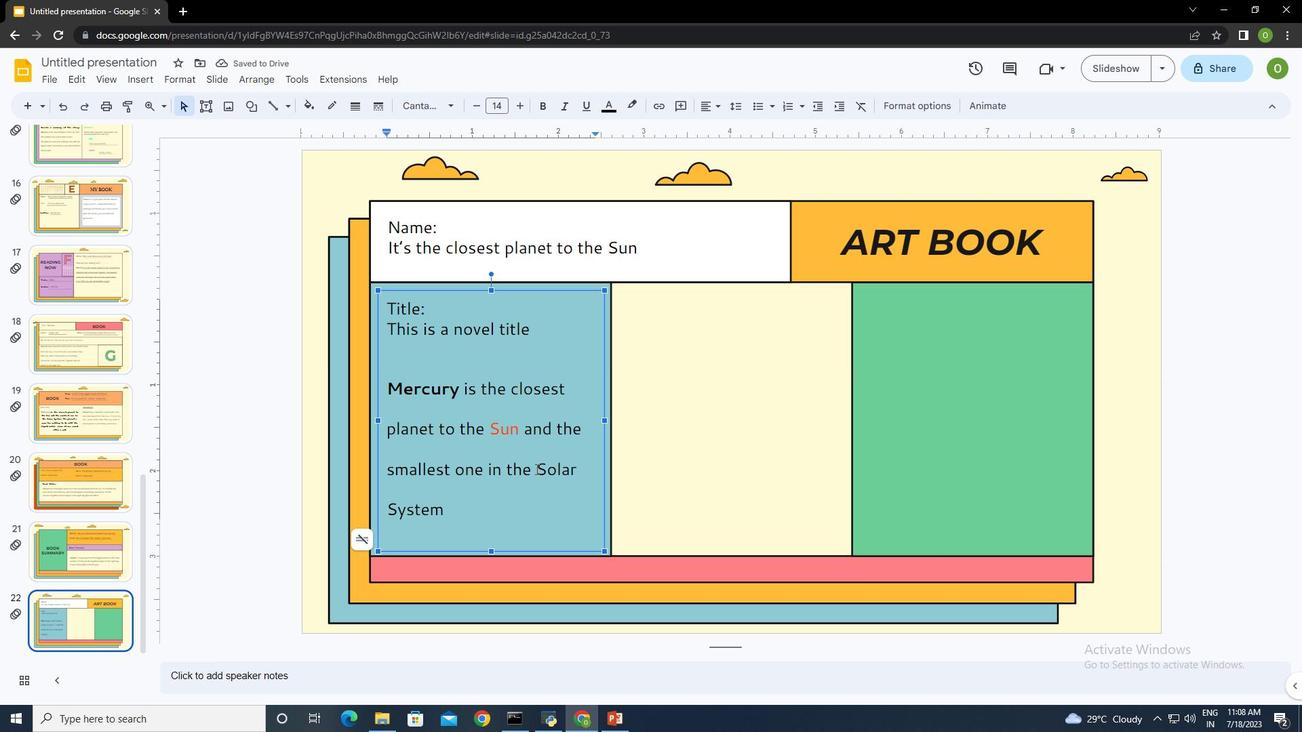 
Action: Mouse pressed left at (538, 468)
Screenshot: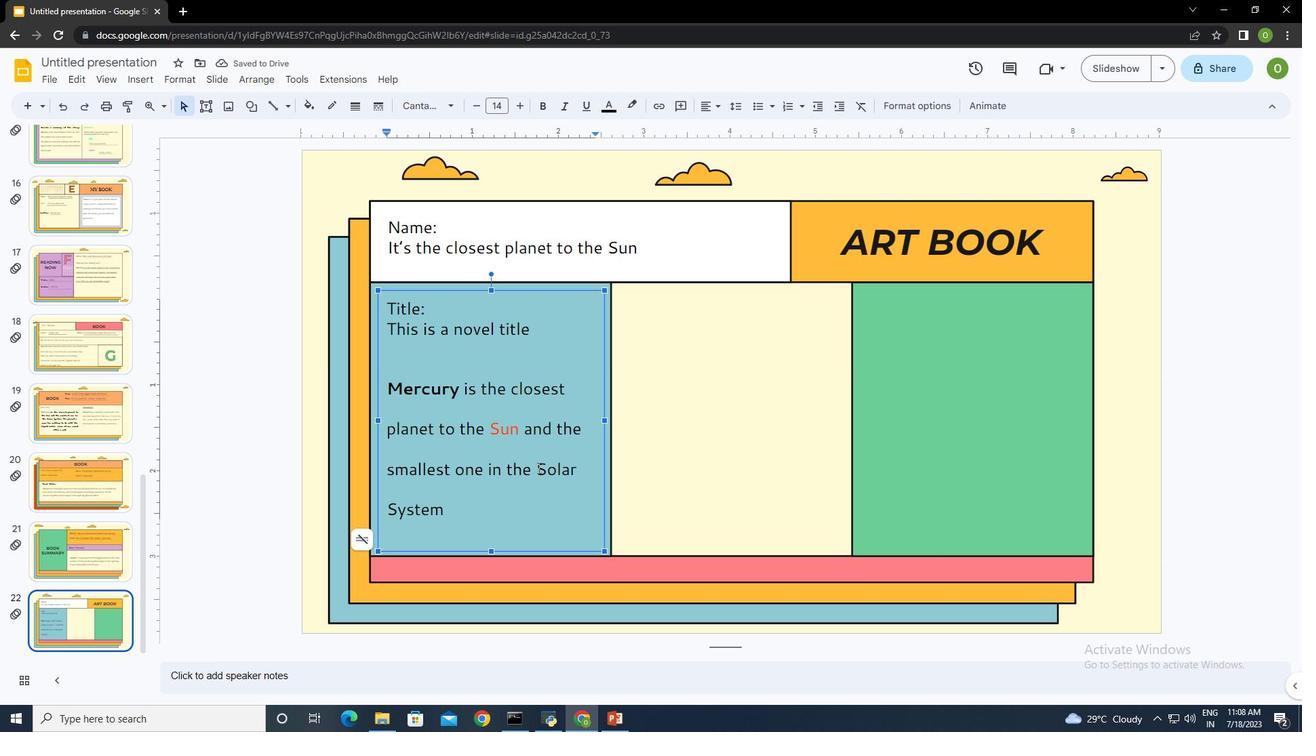 
Action: Mouse moved to (611, 104)
Screenshot: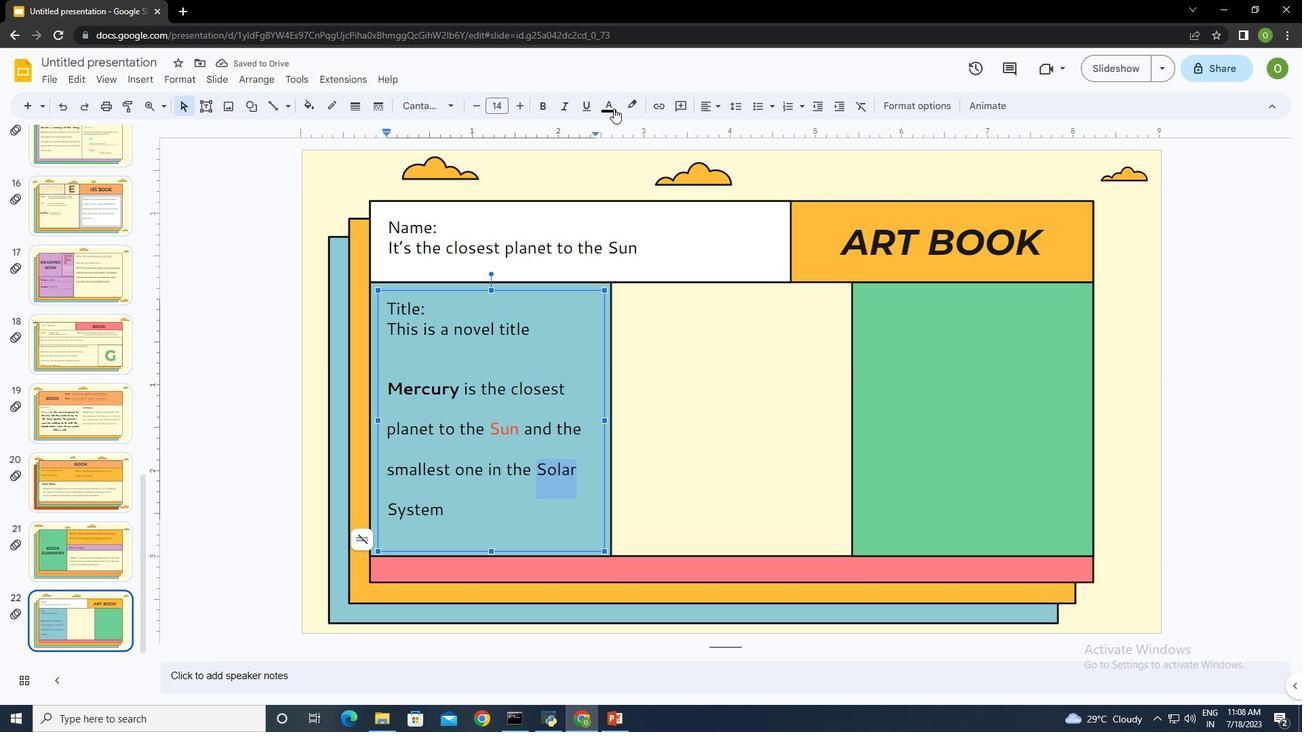 
Action: Mouse pressed left at (611, 104)
Screenshot: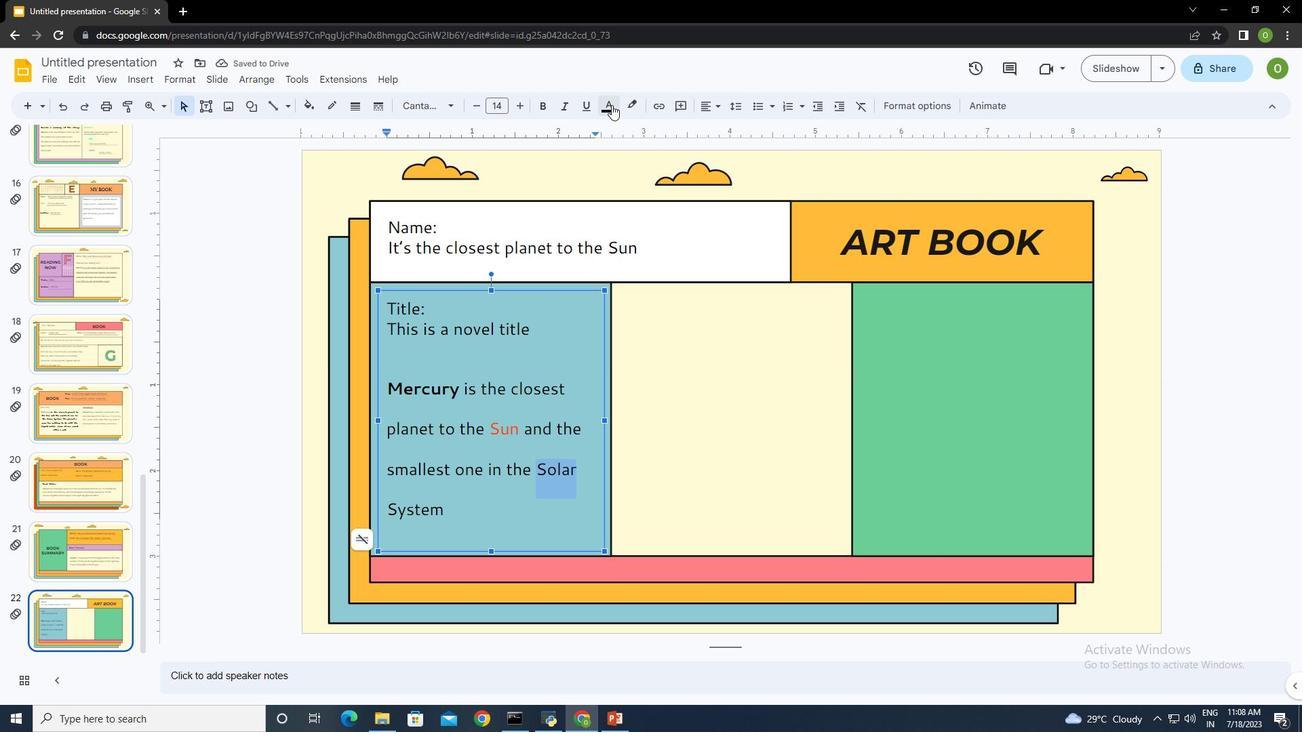 
Action: Mouse moved to (630, 235)
Screenshot: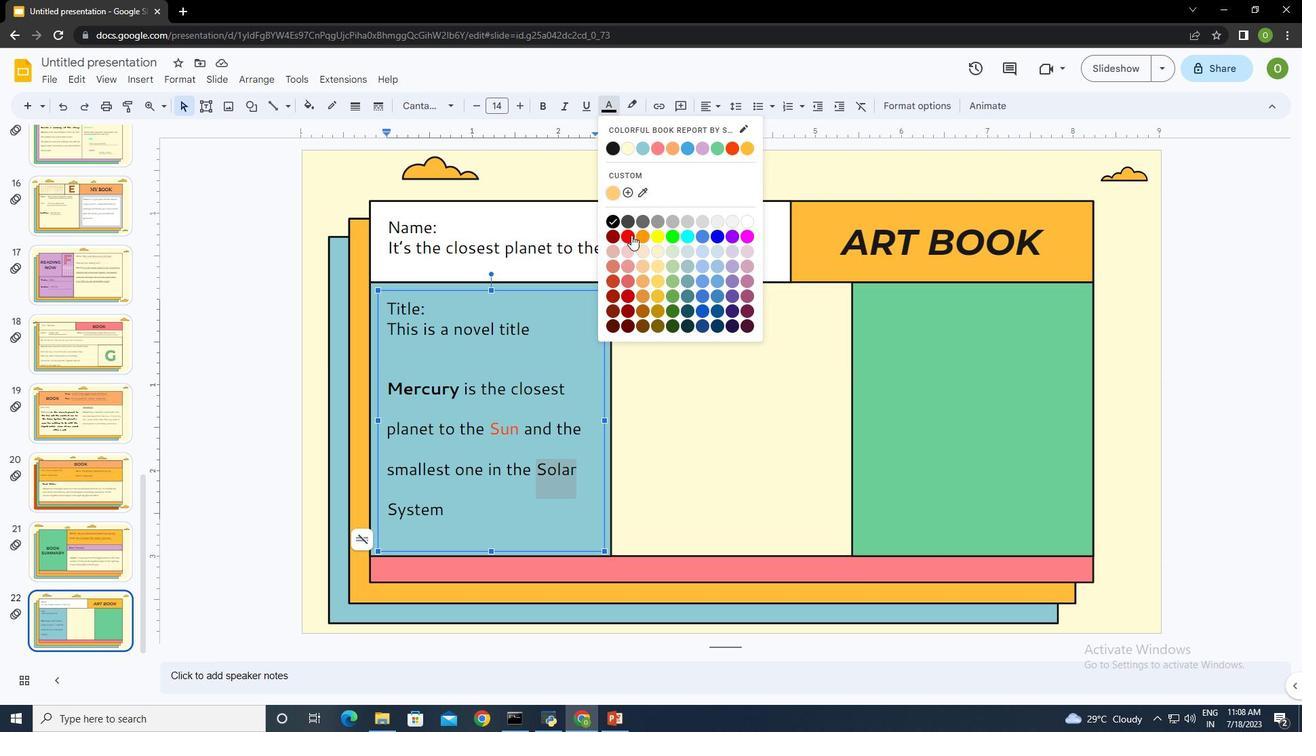
Action: Mouse pressed left at (630, 235)
Screenshot: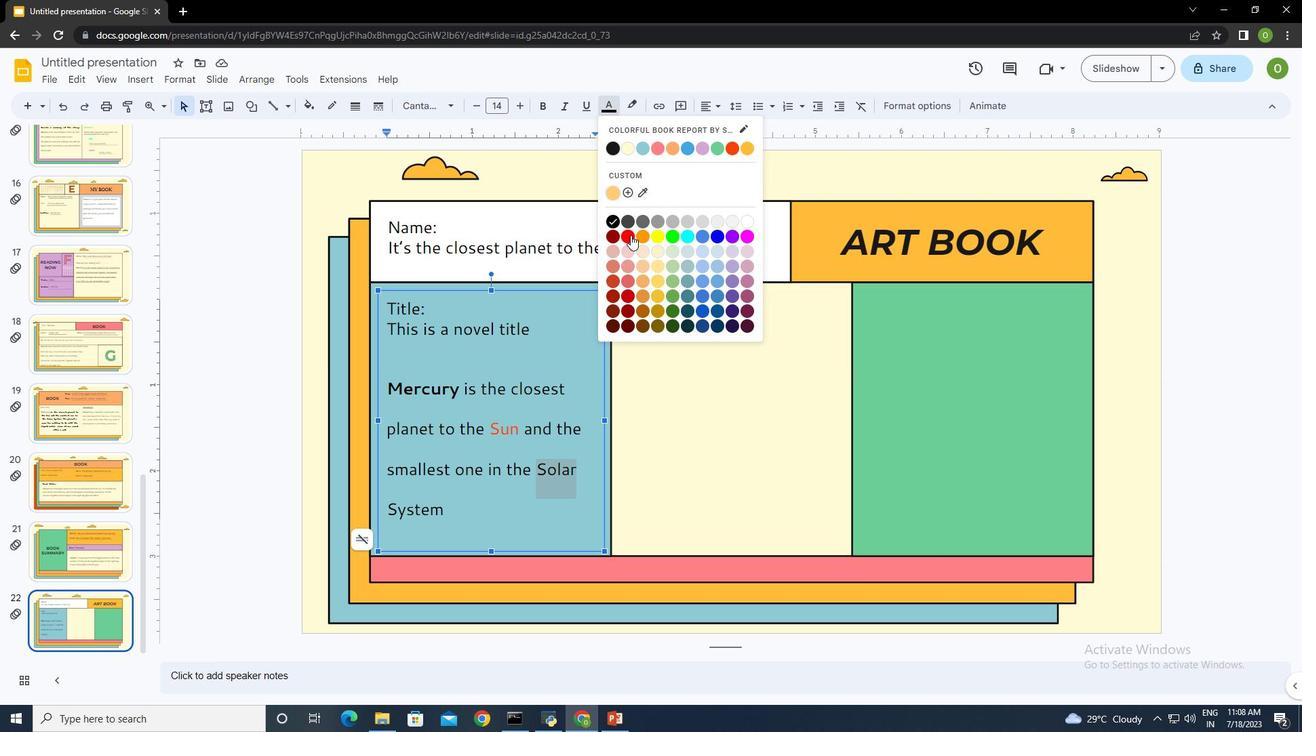 
Action: Mouse moved to (506, 507)
Screenshot: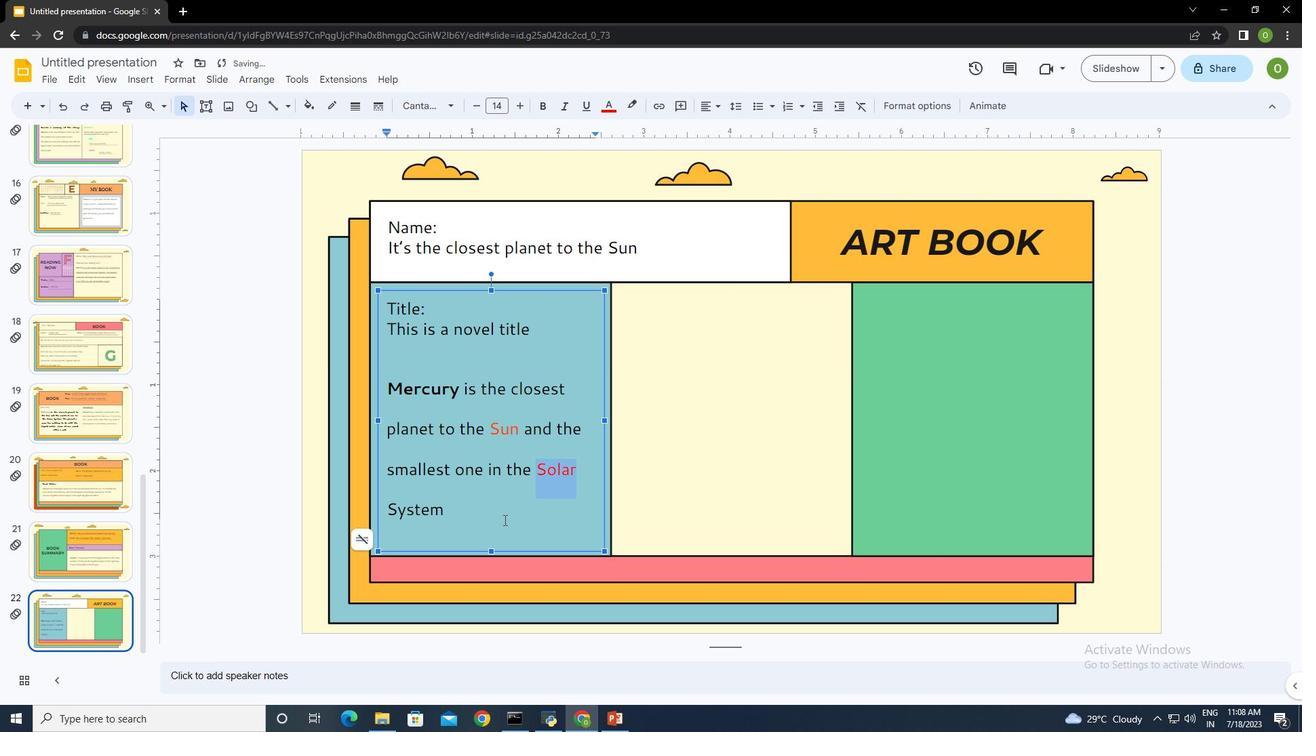 
Action: Mouse pressed left at (506, 507)
Screenshot: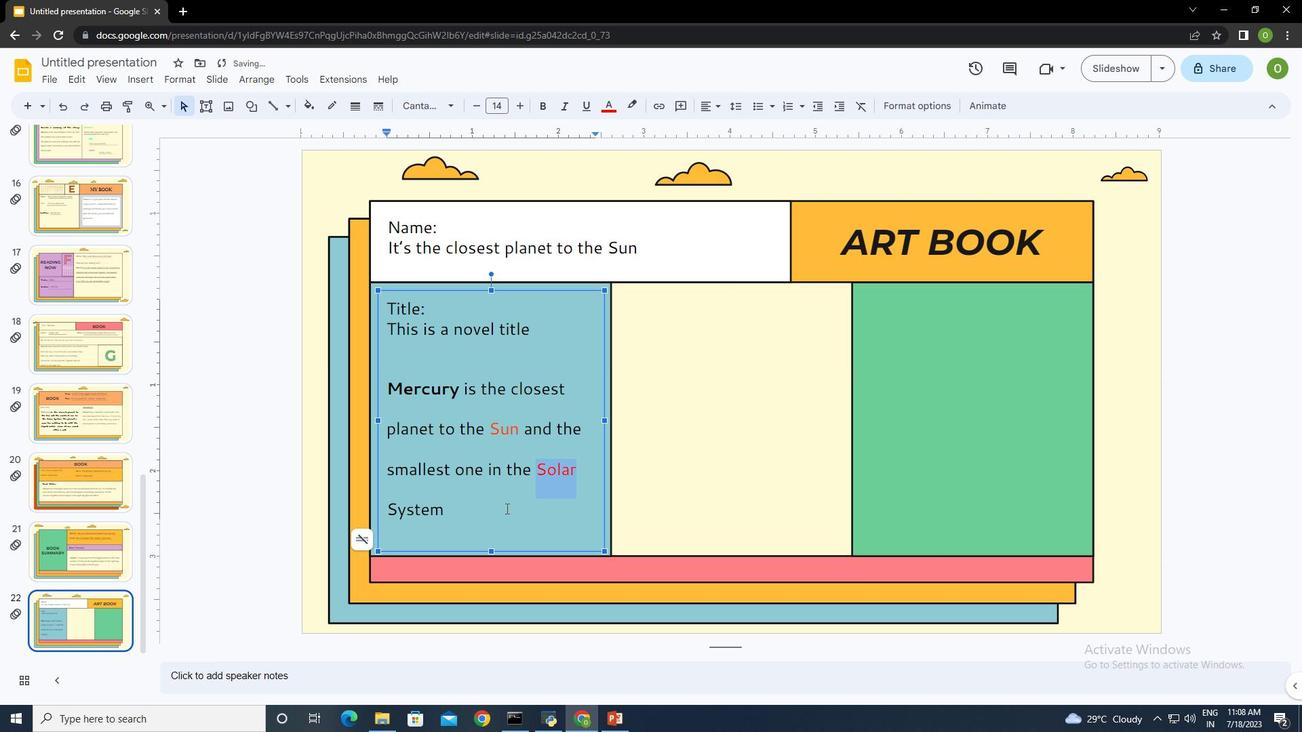 
Action: Mouse moved to (445, 512)
Screenshot: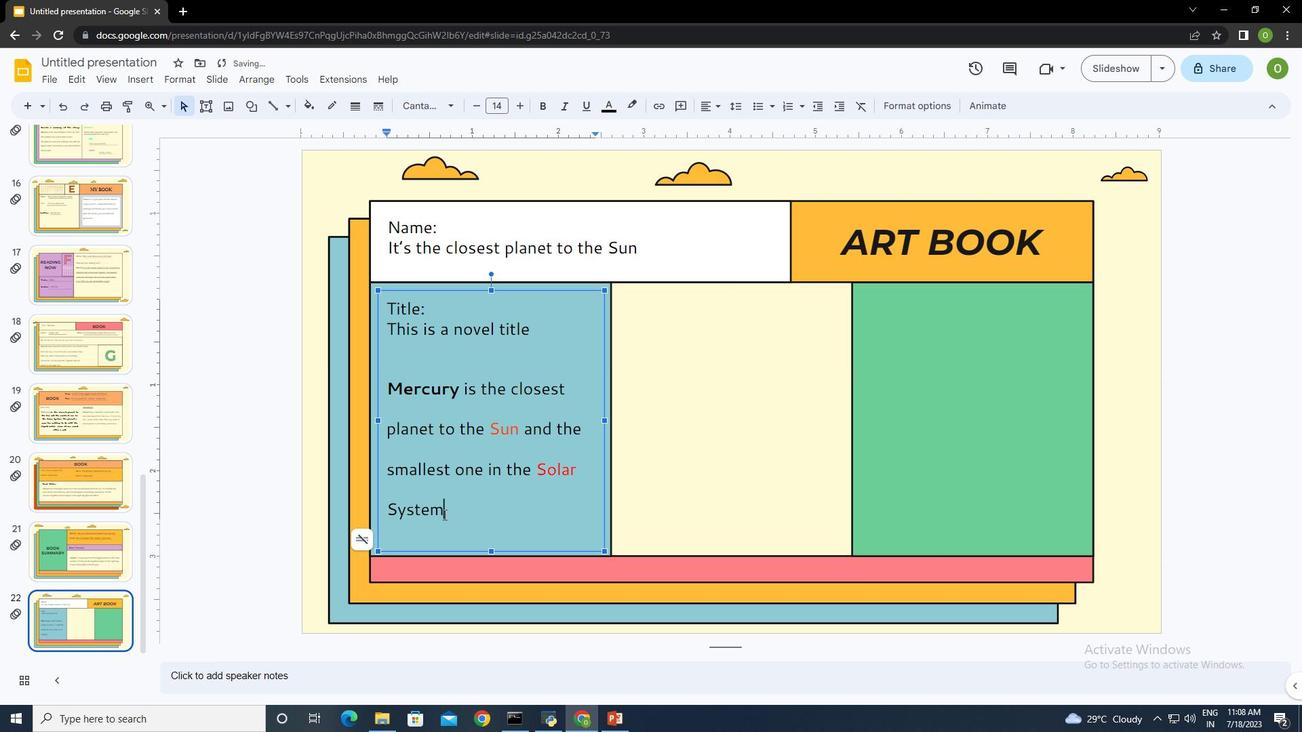 
Action: Mouse pressed left at (445, 512)
Screenshot: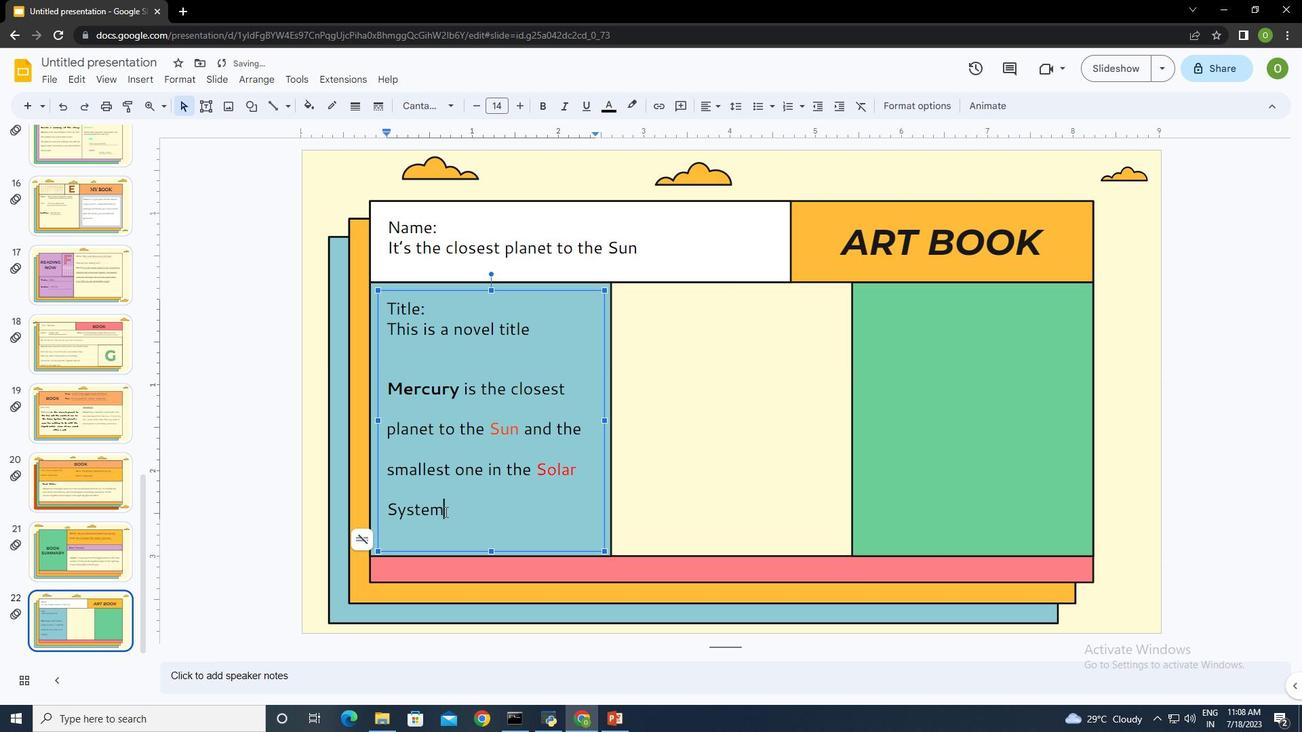 
Action: Mouse moved to (610, 105)
Screenshot: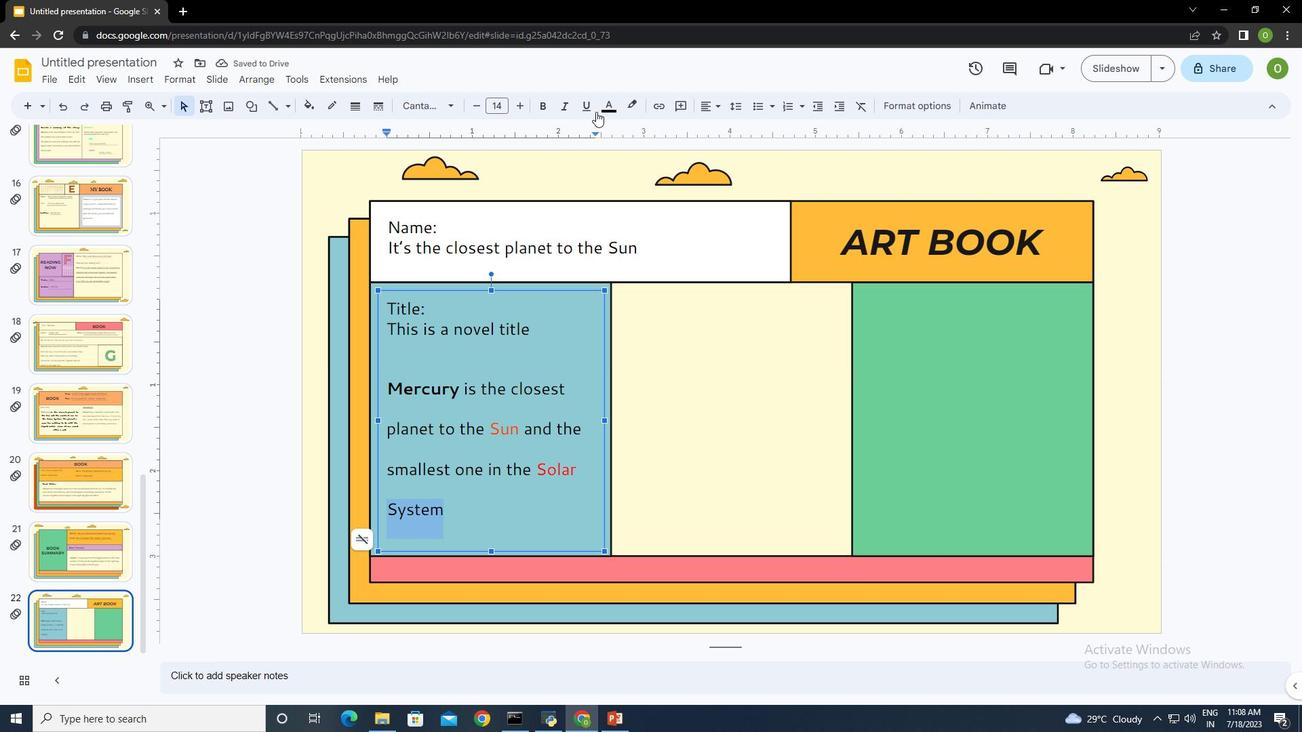 
Action: Mouse pressed left at (610, 105)
Screenshot: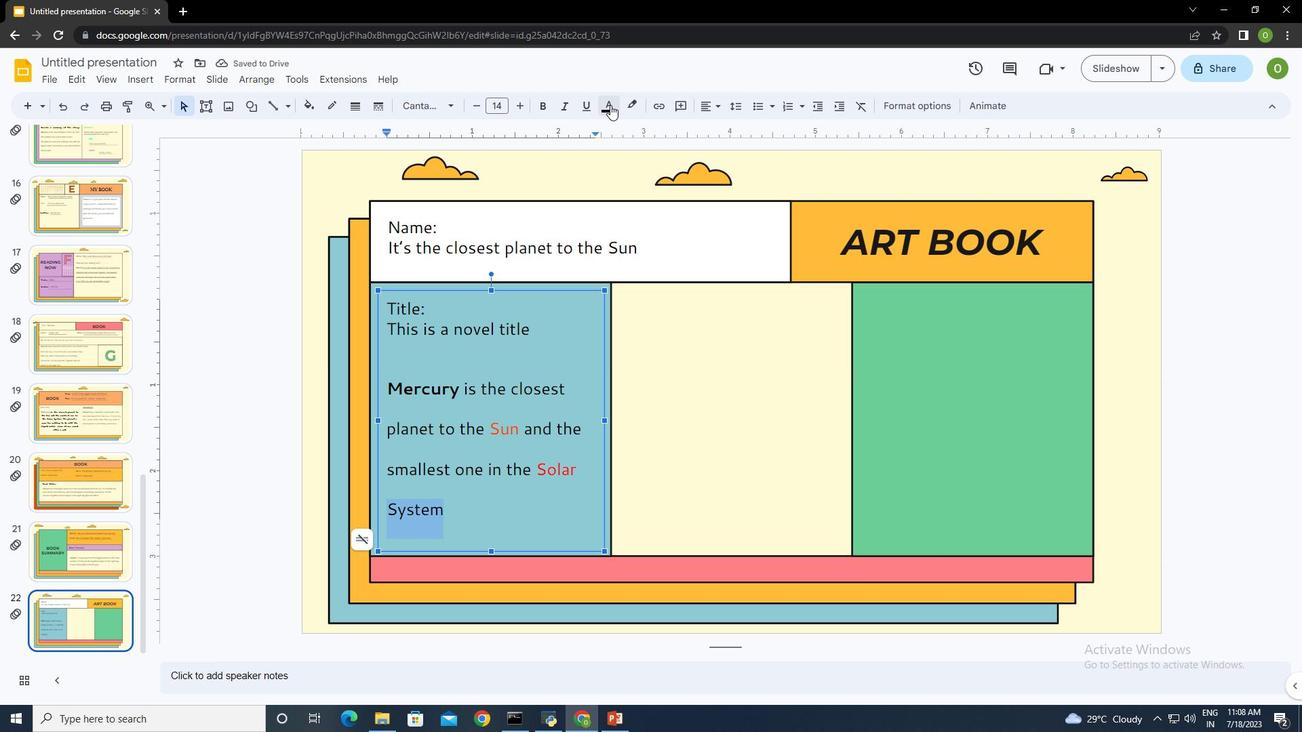 
Action: Mouse moved to (674, 280)
Screenshot: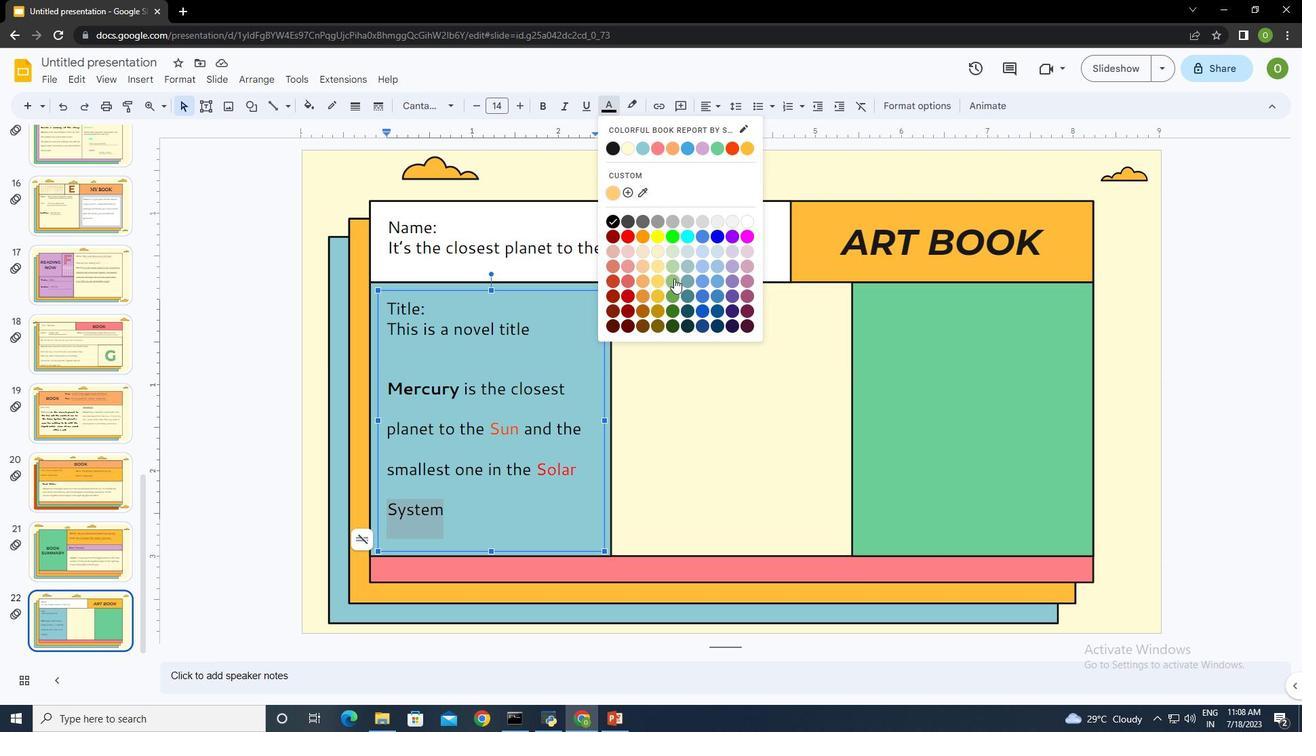 
Action: Mouse pressed left at (674, 280)
Screenshot: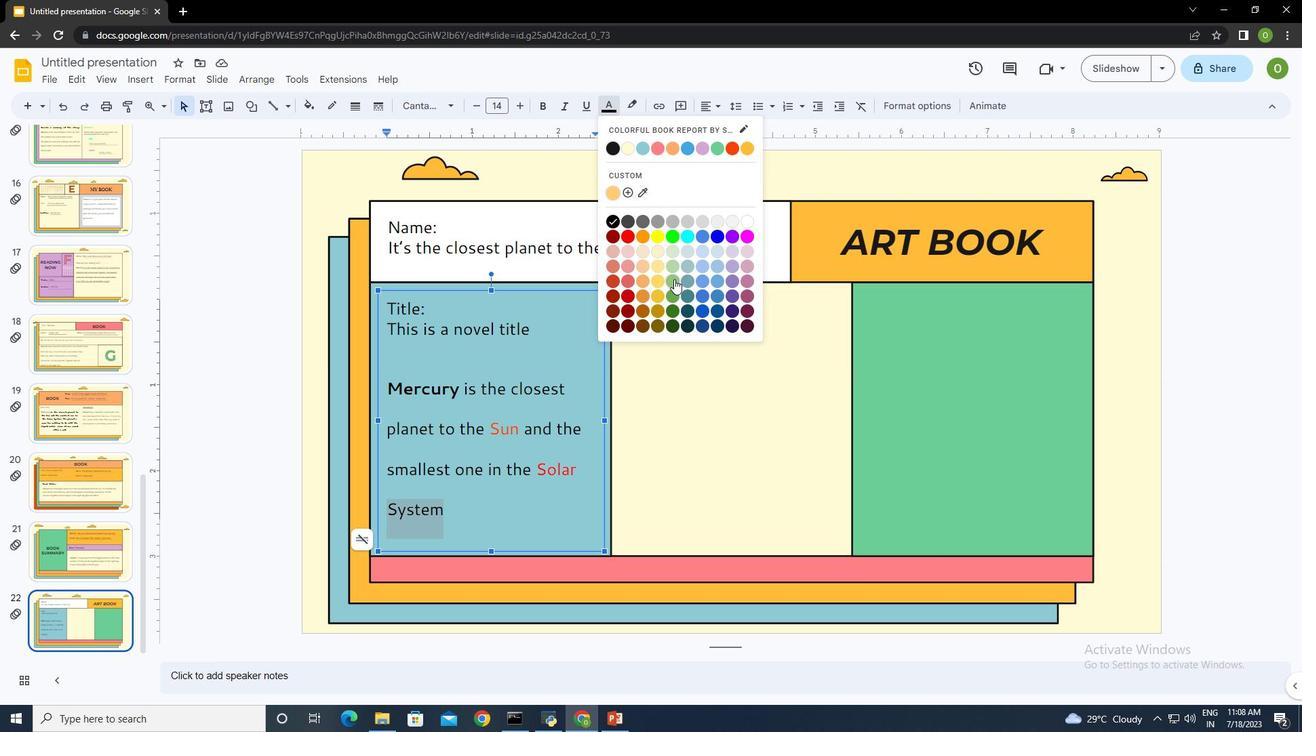 
Action: Mouse moved to (603, 101)
Screenshot: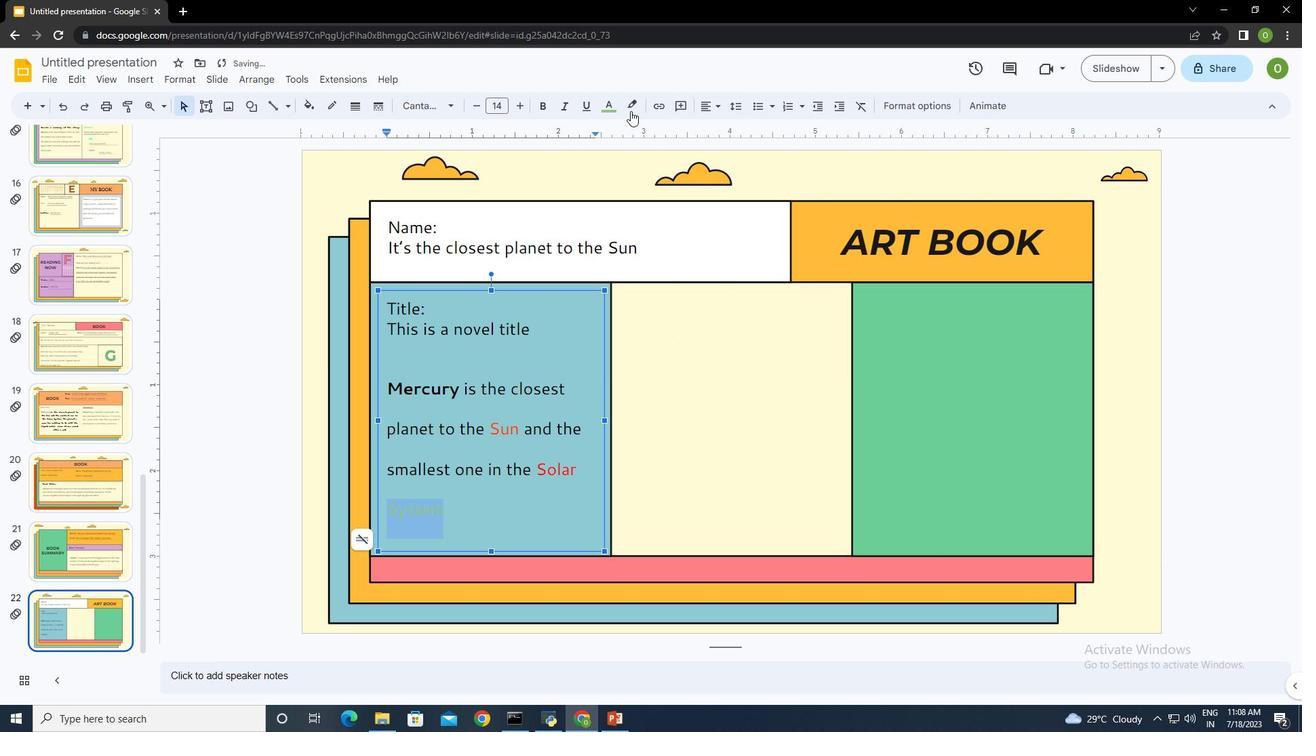 
Action: Mouse pressed left at (603, 101)
Screenshot: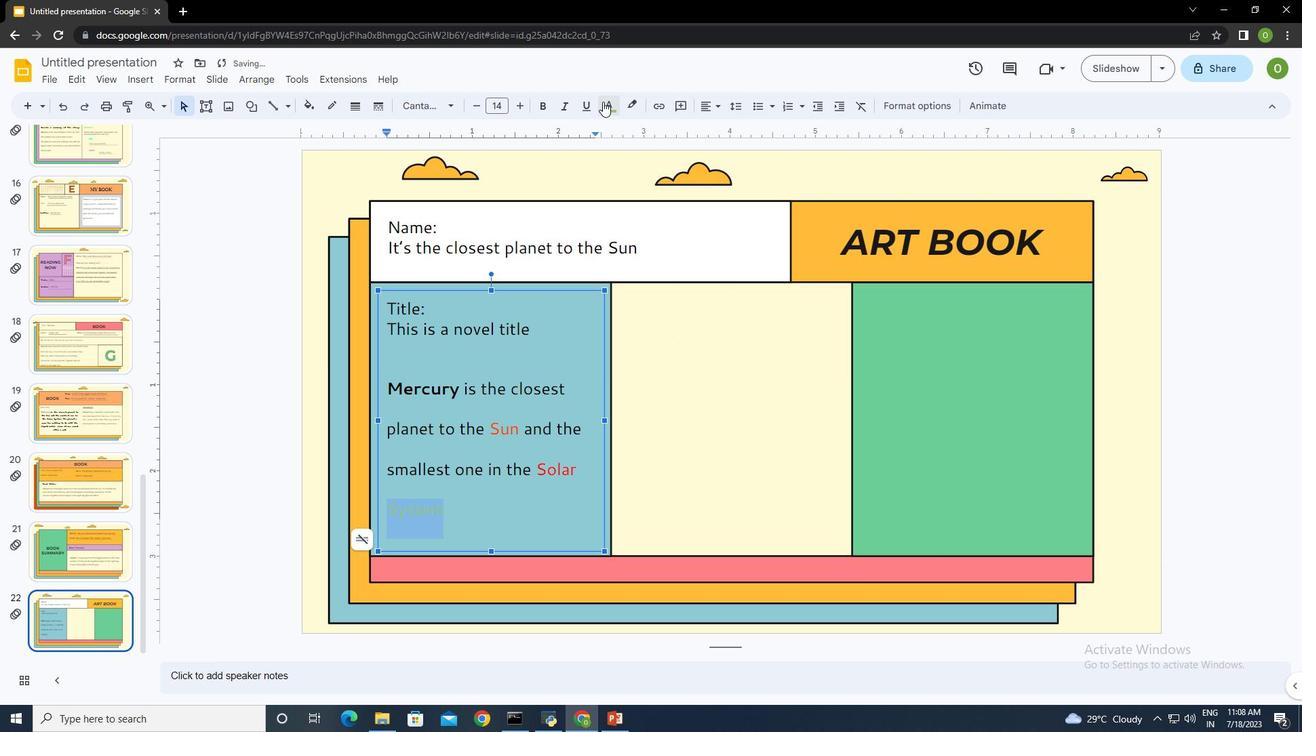
Action: Mouse moved to (628, 310)
Screenshot: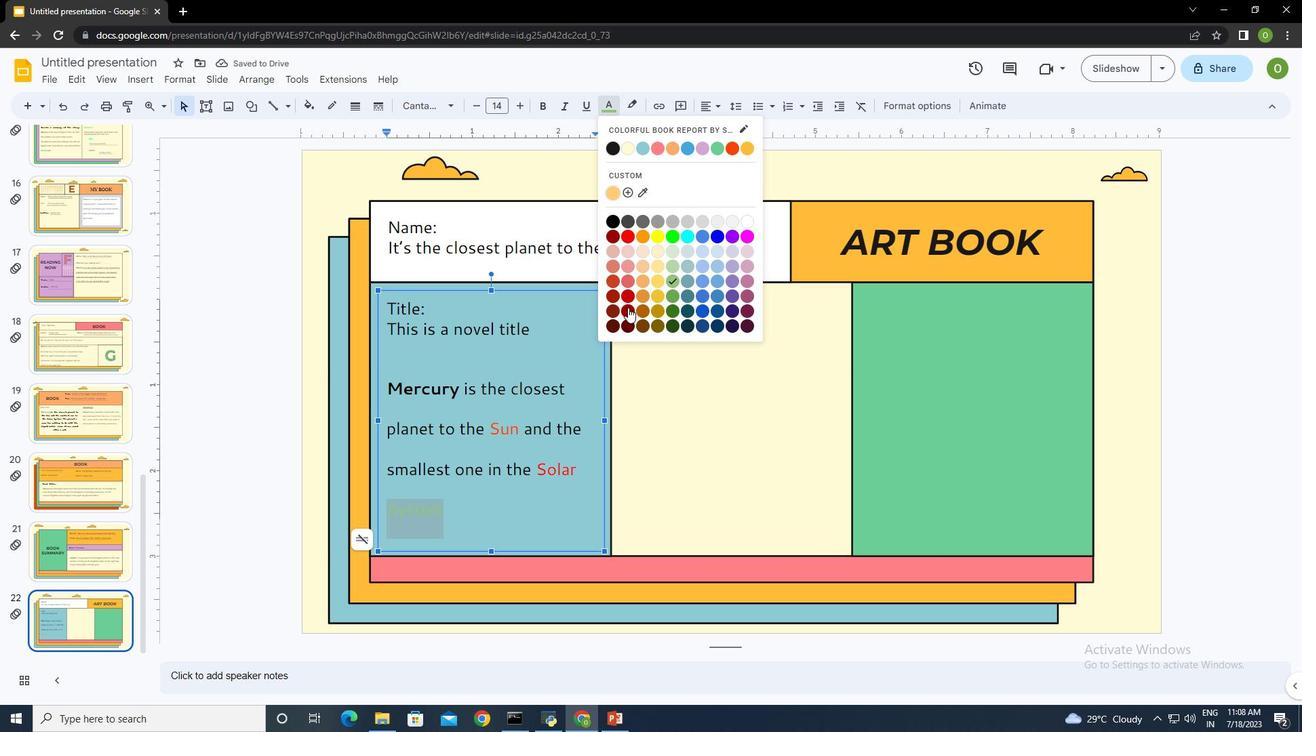 
Action: Mouse pressed left at (628, 310)
Screenshot: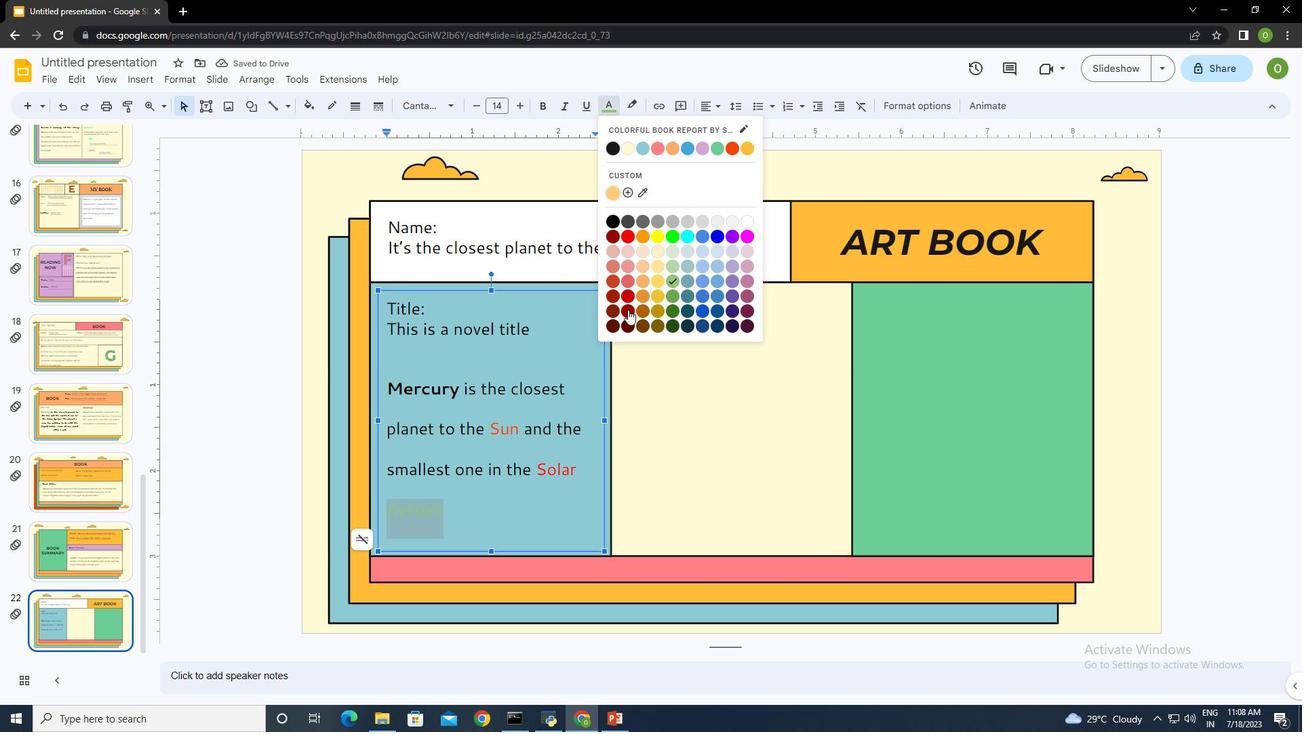 
Action: Mouse moved to (513, 507)
Screenshot: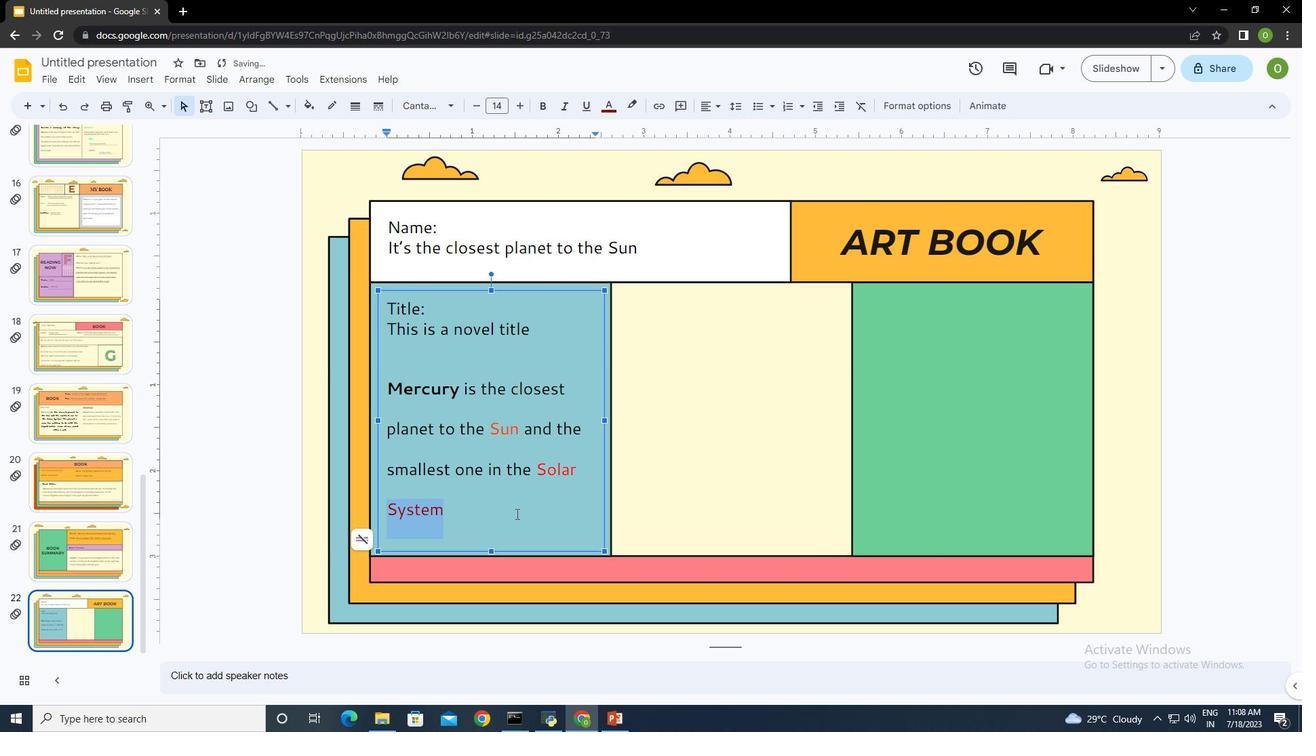 
Action: Mouse pressed left at (513, 507)
Screenshot: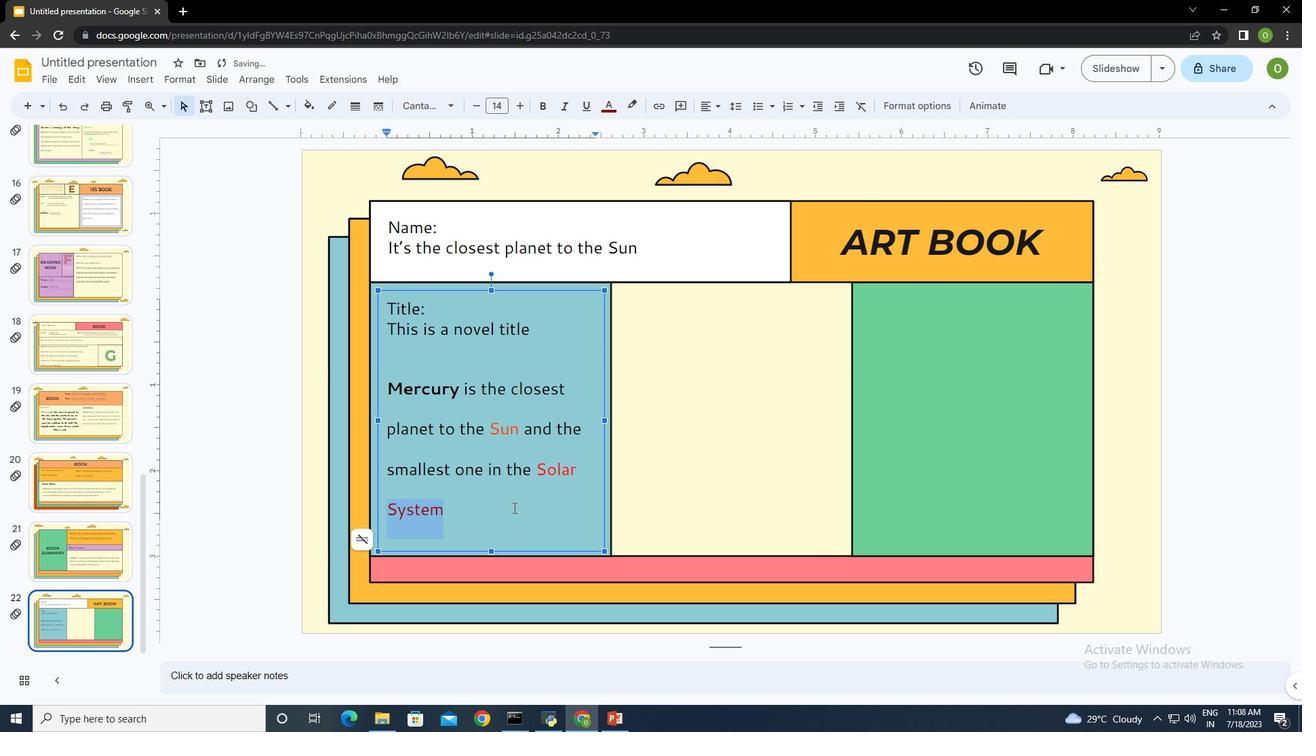 
Action: Mouse moved to (808, 427)
Screenshot: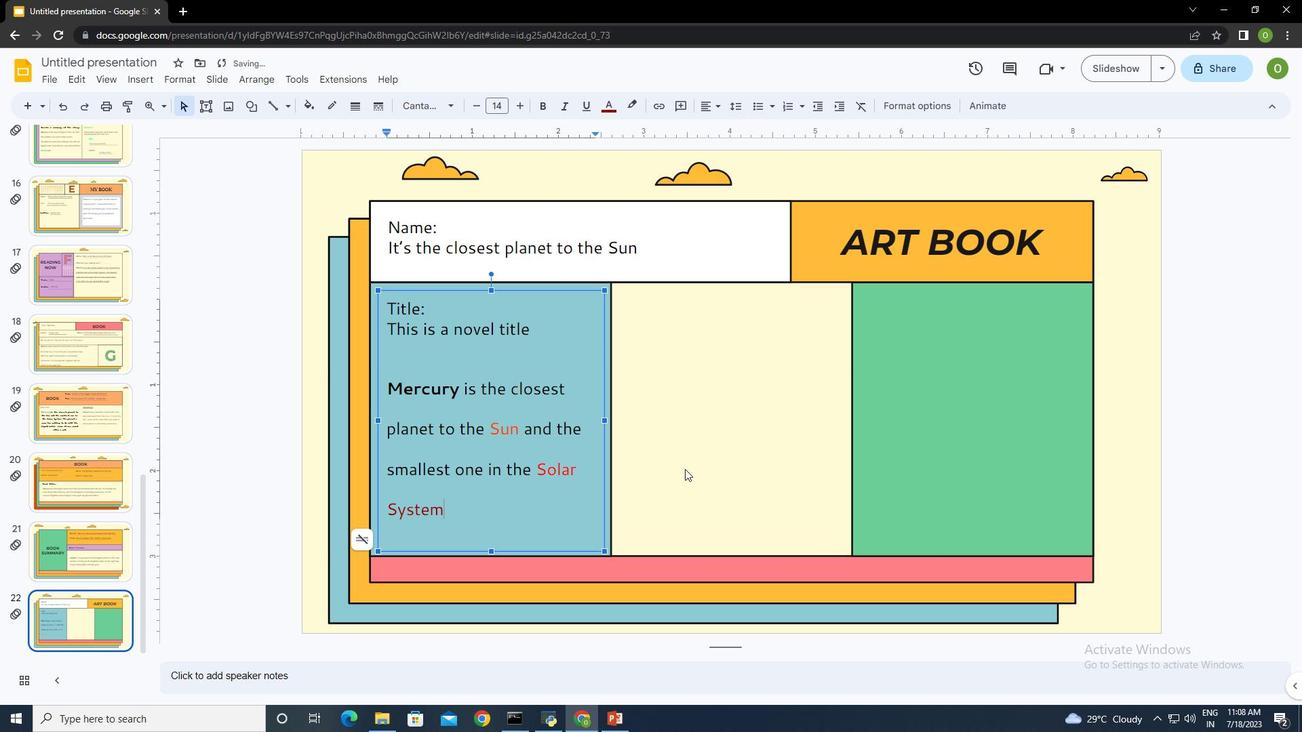 
Action: Mouse pressed left at (808, 427)
Screenshot: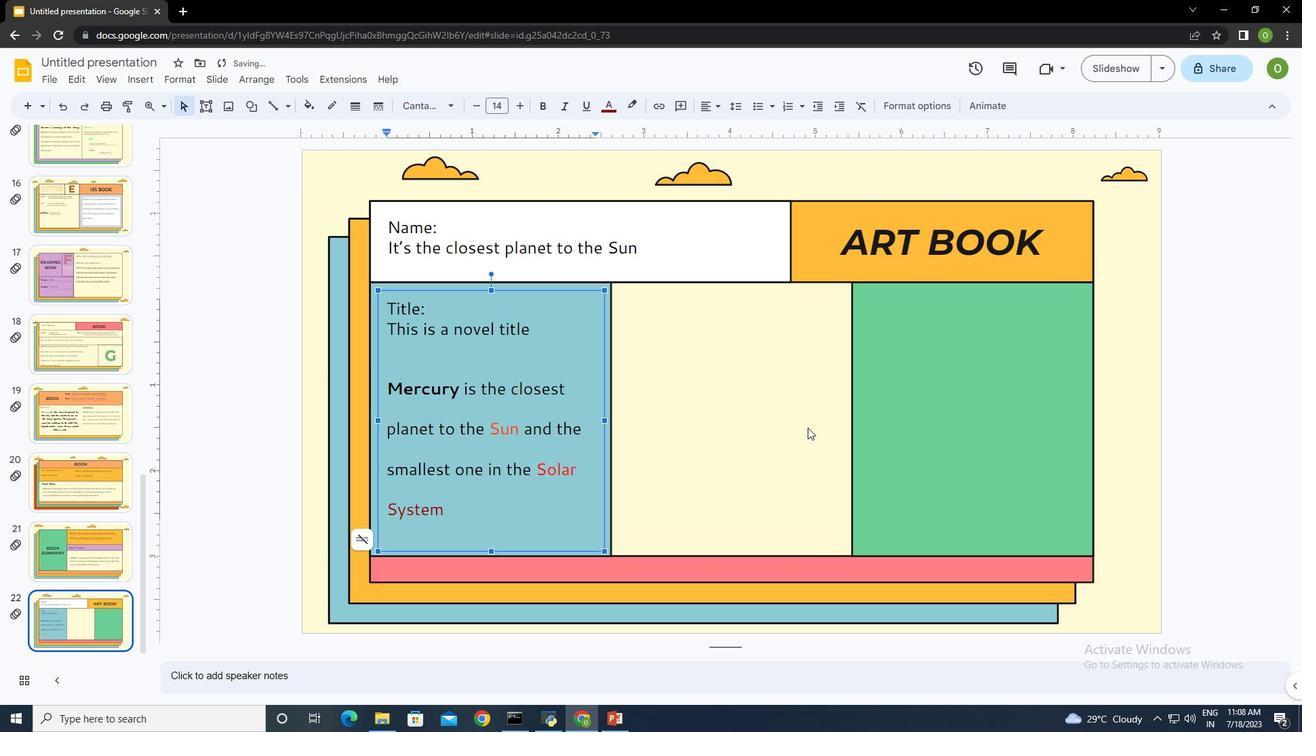 
Action: Mouse moved to (443, 327)
Screenshot: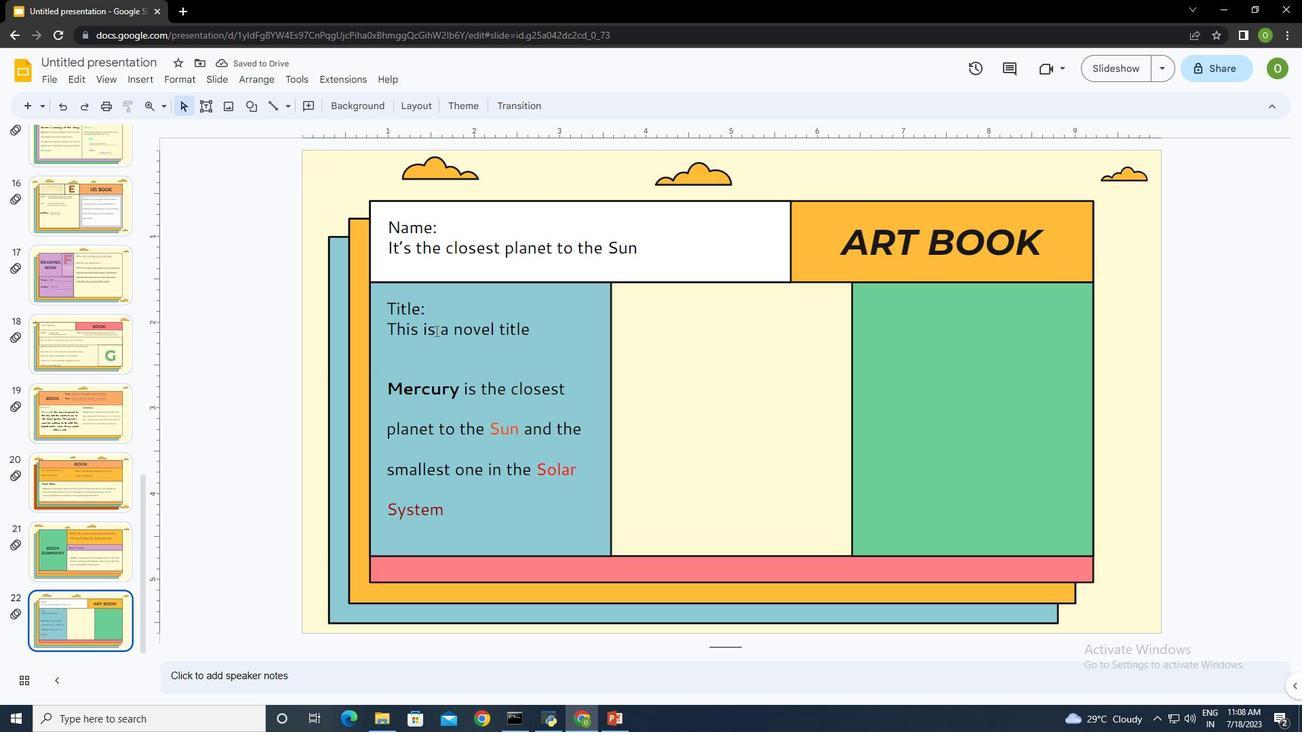 
Action: Mouse pressed left at (443, 327)
Screenshot: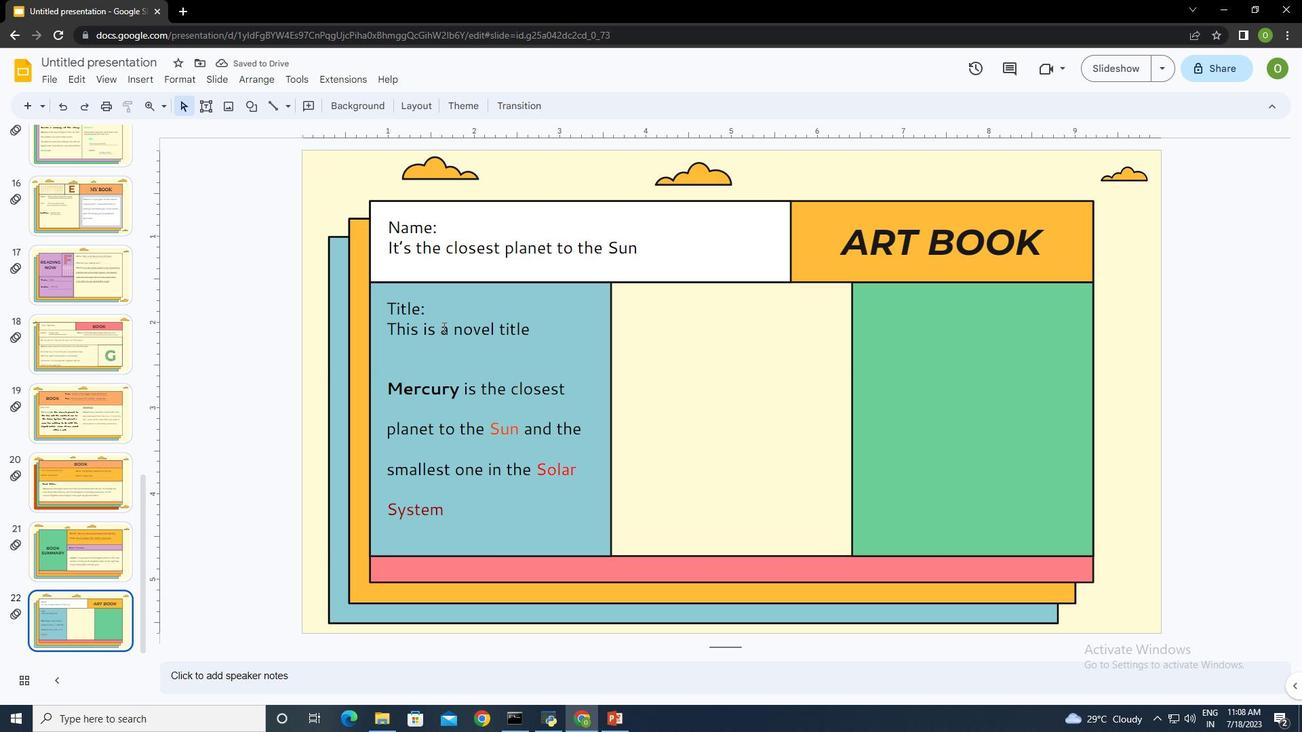 
Action: Mouse moved to (267, 101)
Screenshot: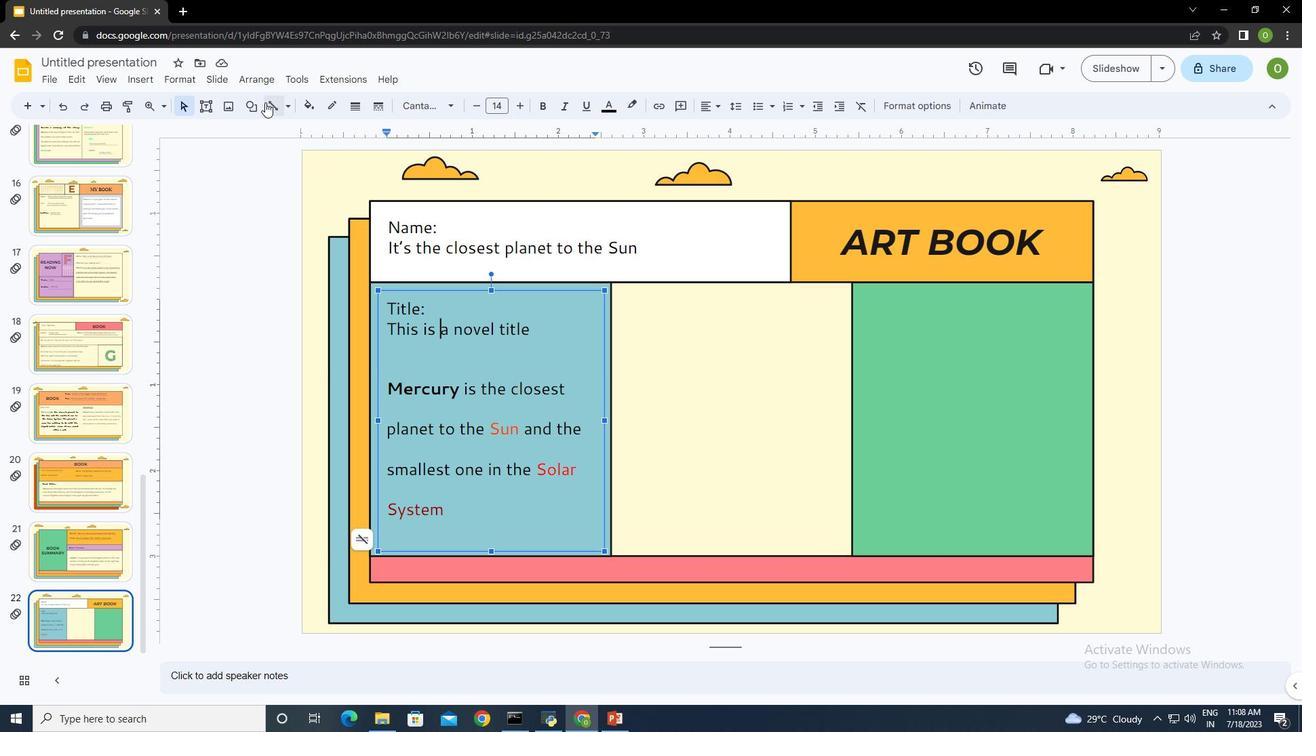 
Action: Mouse pressed left at (267, 101)
Screenshot: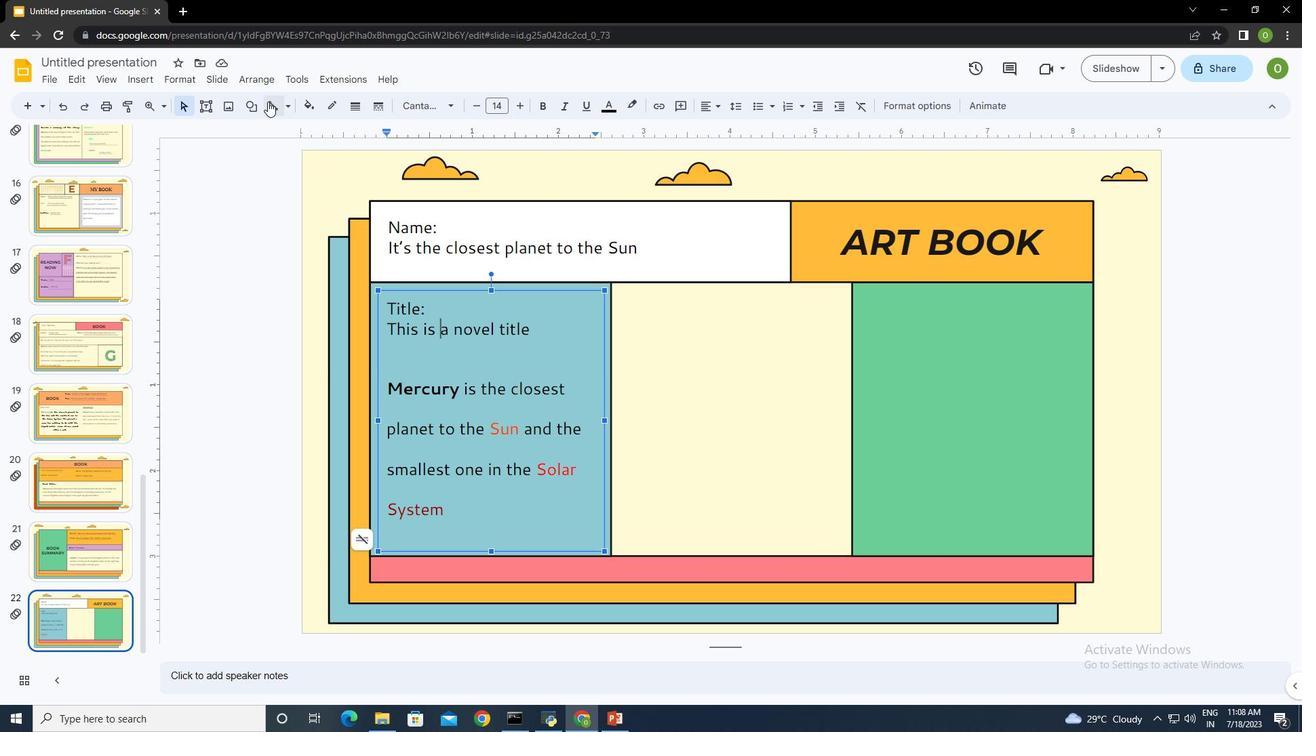 
Action: Mouse moved to (384, 341)
Screenshot: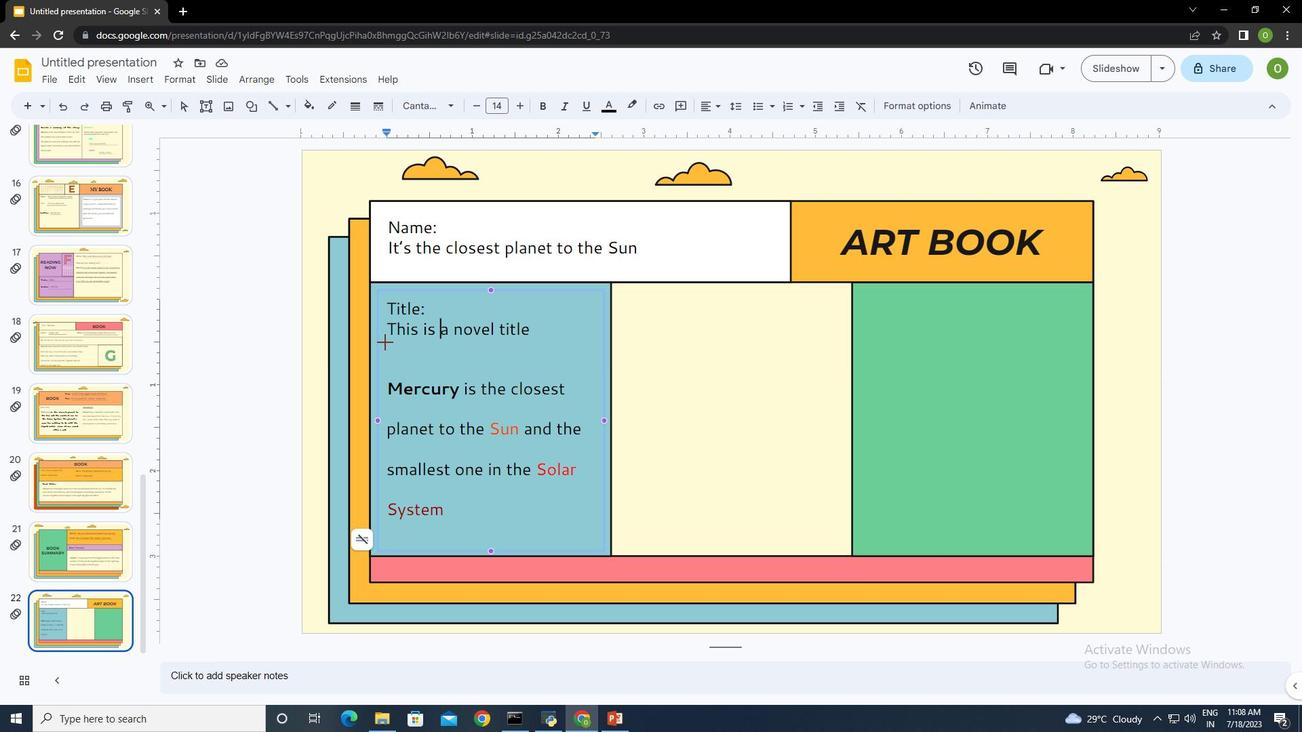 
Action: Mouse pressed left at (384, 341)
Screenshot: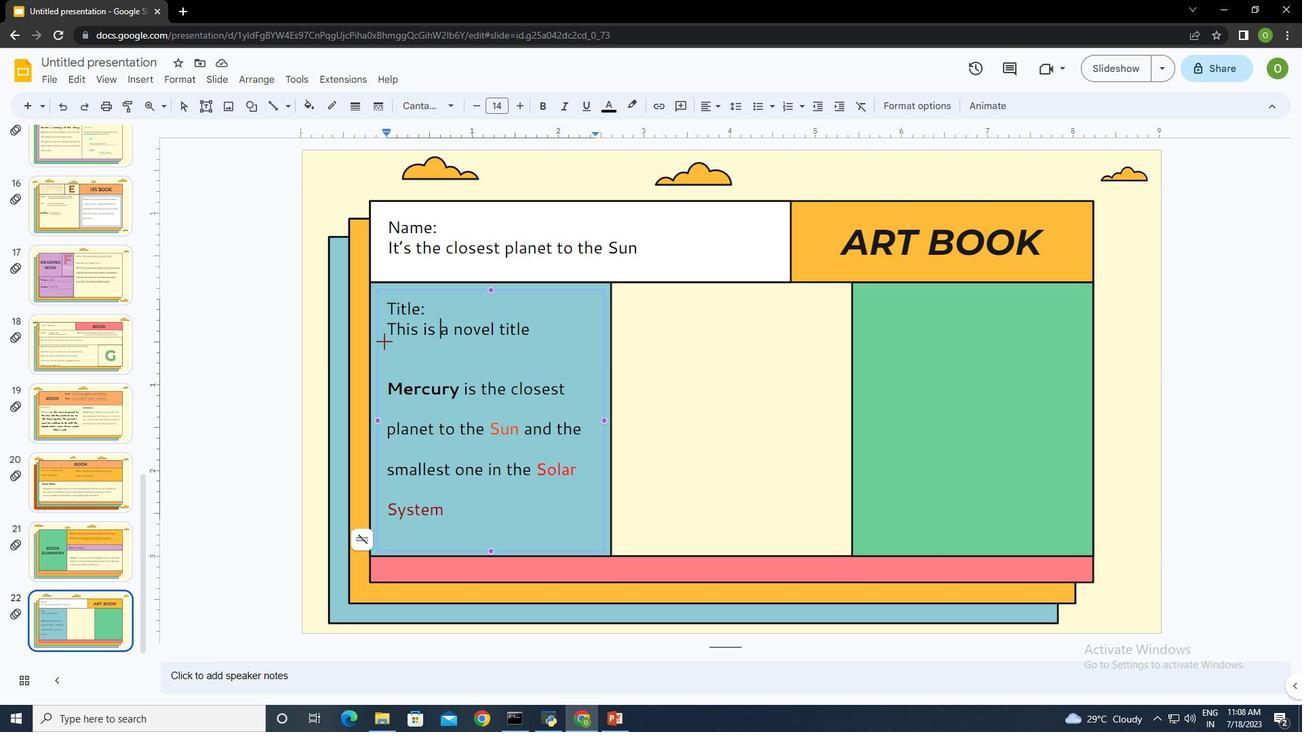 
Action: Mouse moved to (683, 362)
Screenshot: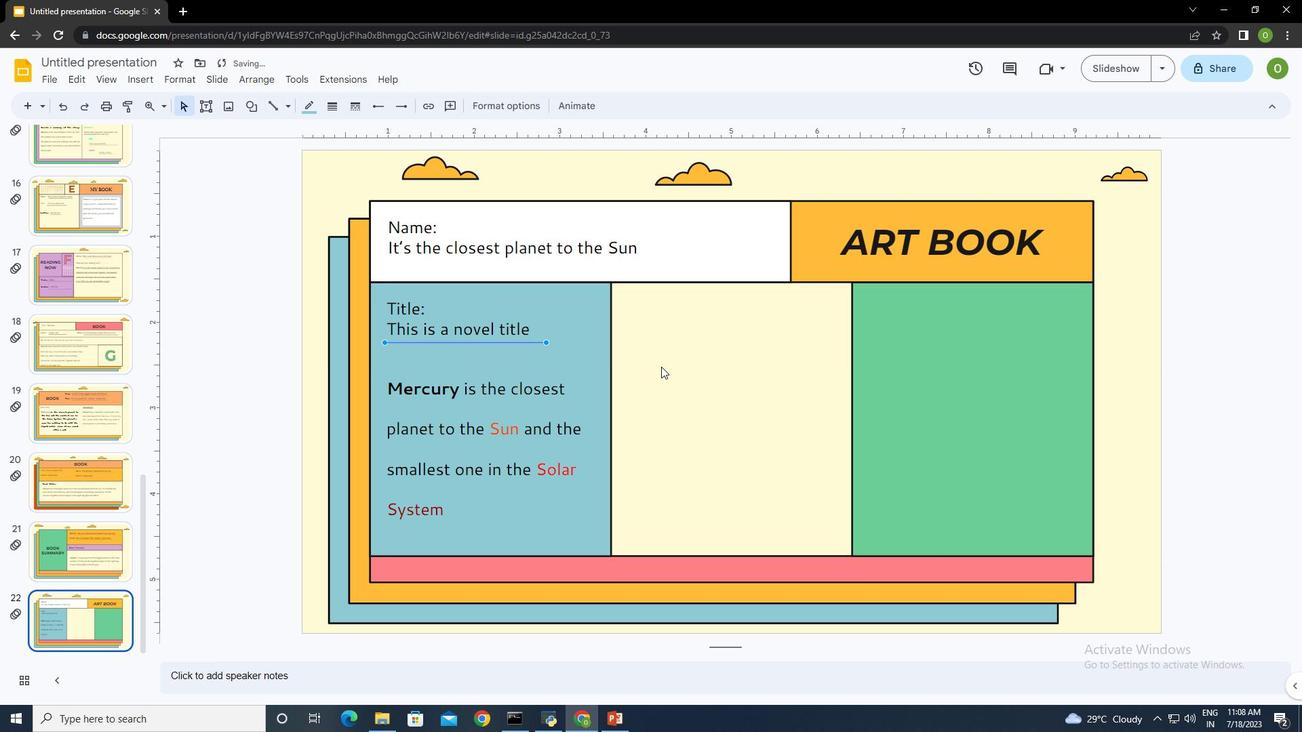 
Action: Mouse pressed left at (683, 362)
Screenshot: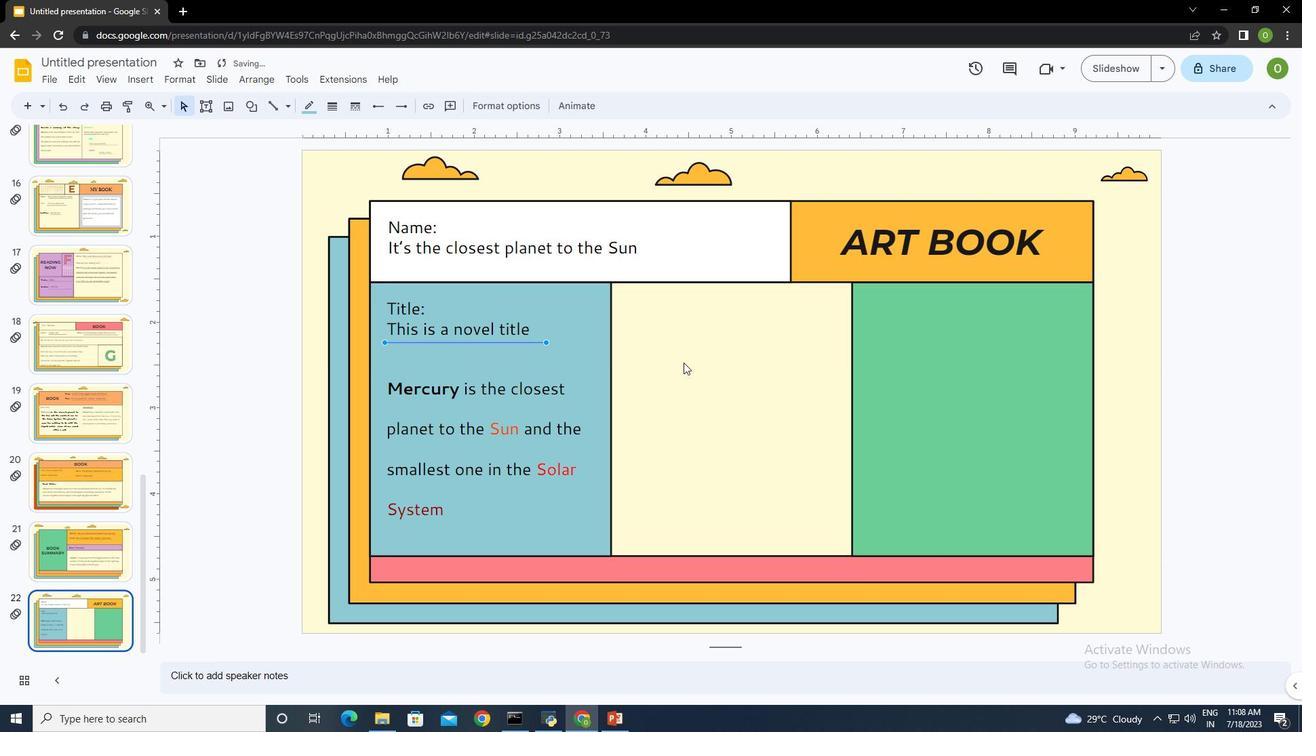 
Action: Mouse moved to (492, 340)
Screenshot: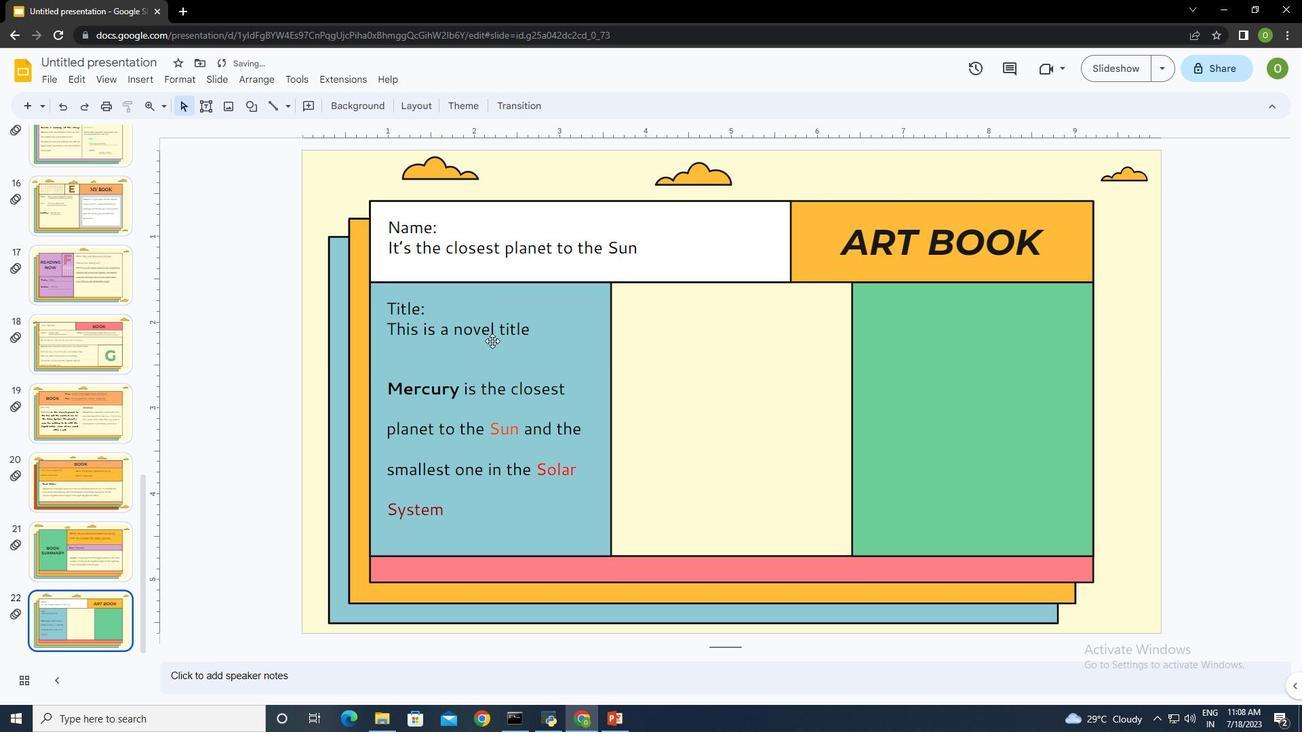 
Action: Mouse pressed left at (492, 340)
Screenshot: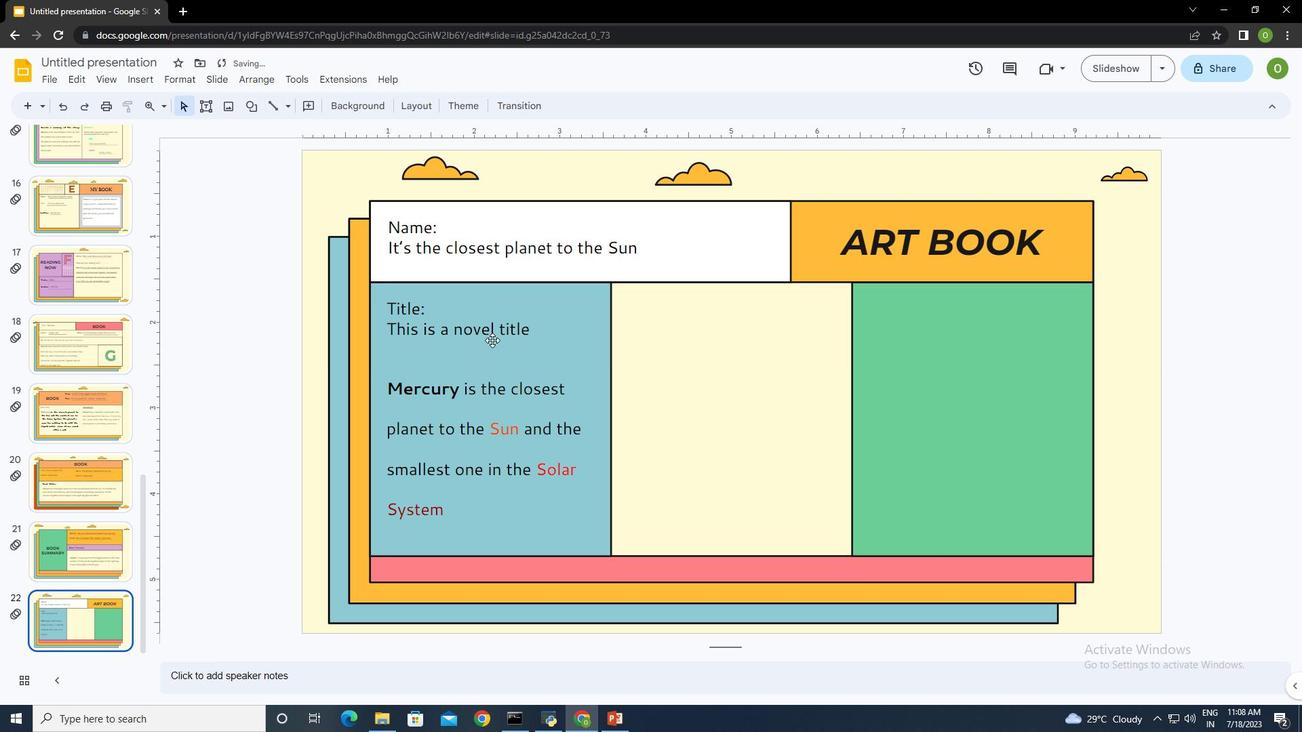 
Action: Mouse moved to (309, 109)
Screenshot: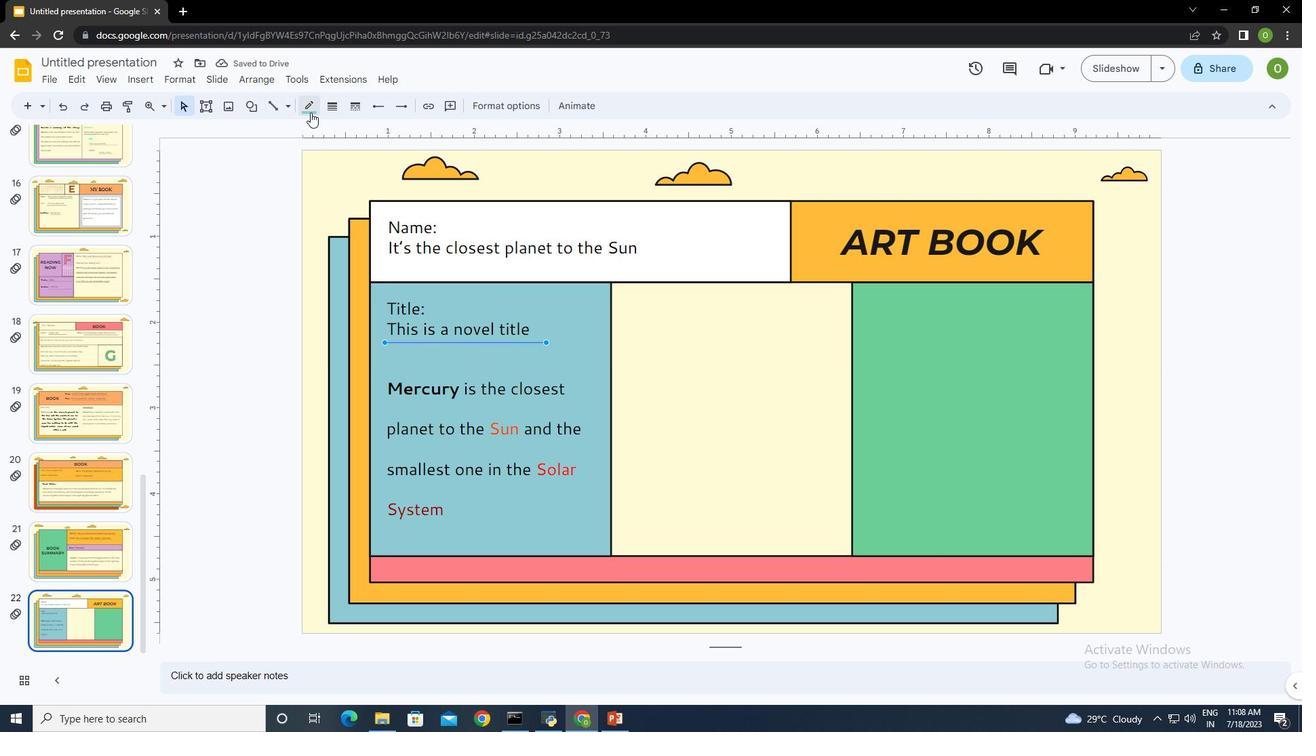 
Action: Mouse pressed left at (309, 109)
Screenshot: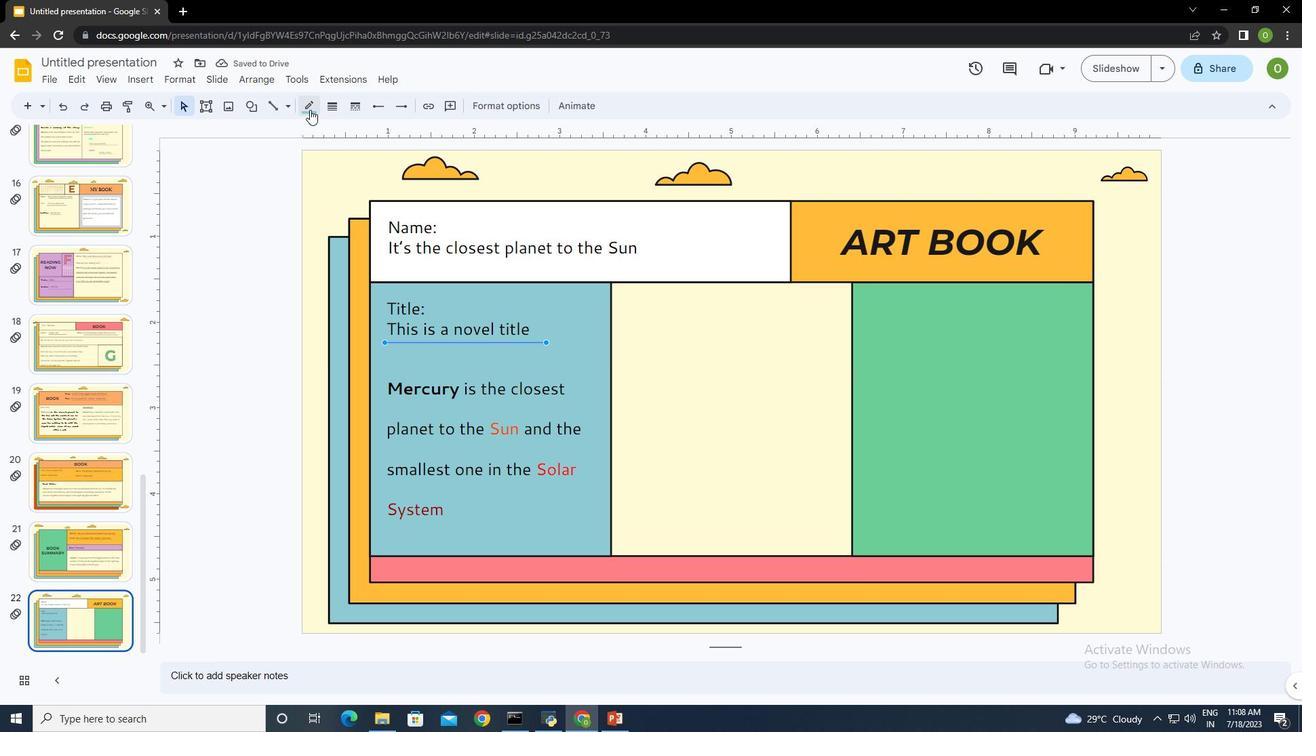
Action: Mouse moved to (314, 149)
Screenshot: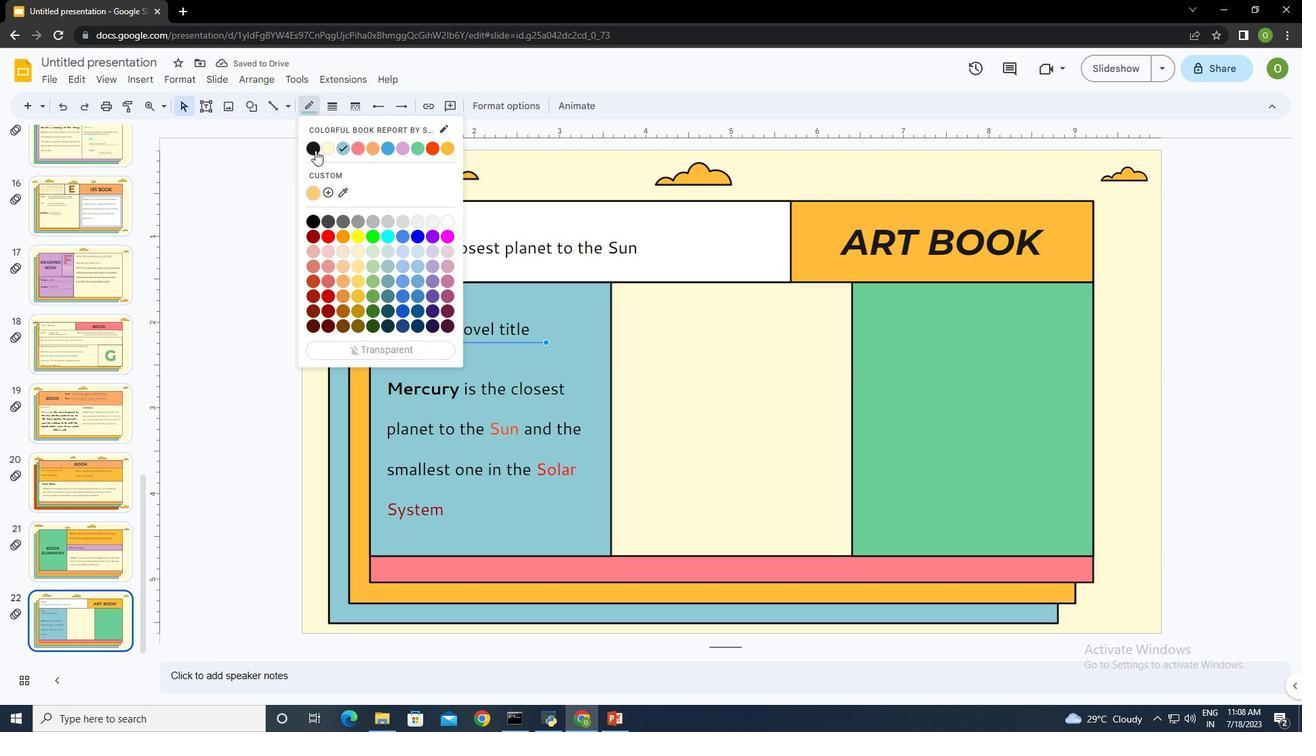 
Action: Mouse pressed left at (314, 149)
Screenshot: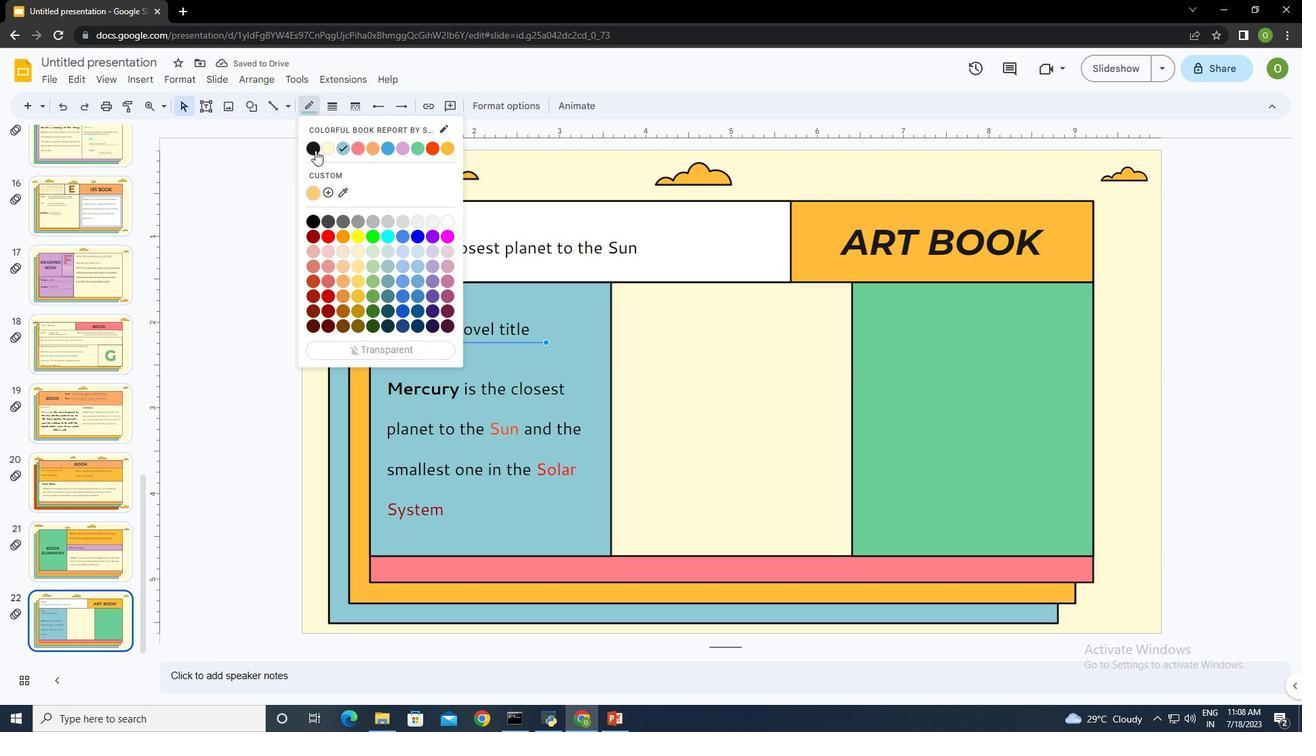 
Action: Mouse moved to (680, 382)
Screenshot: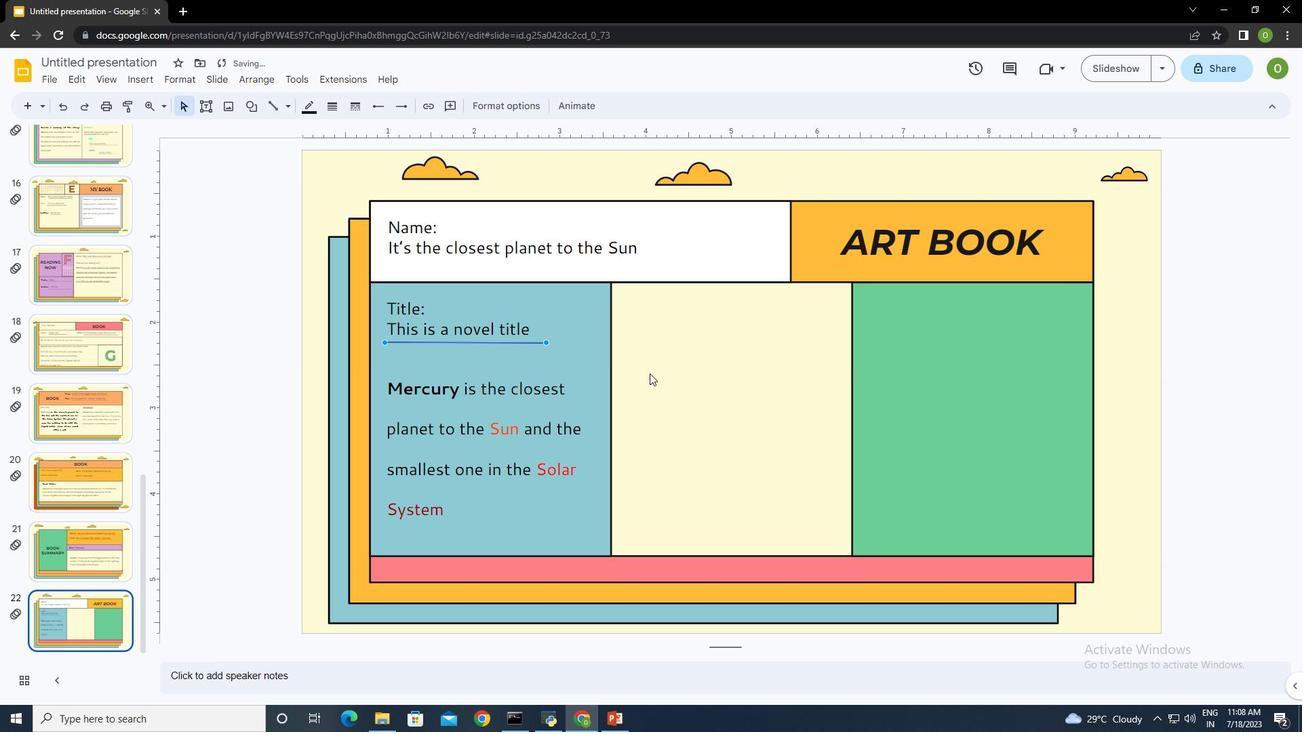 
Action: Mouse pressed left at (680, 382)
Screenshot: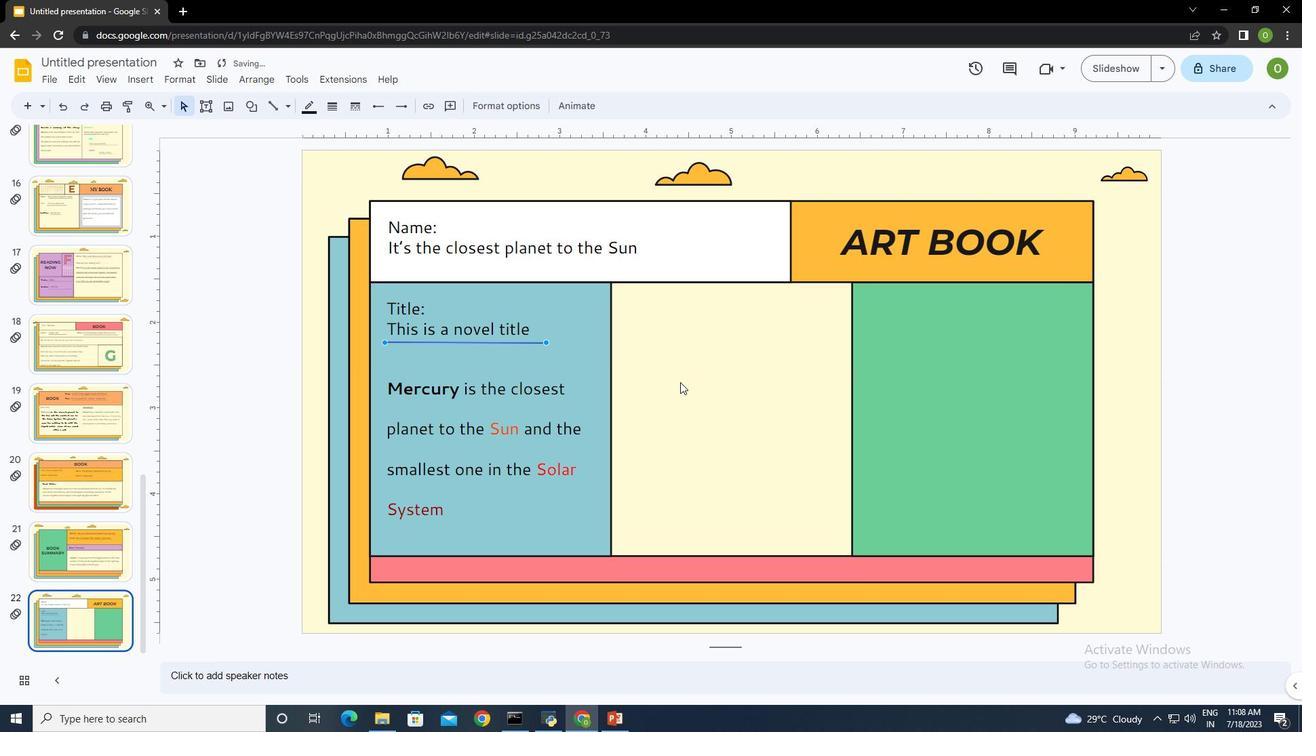 
Action: Mouse moved to (208, 105)
Screenshot: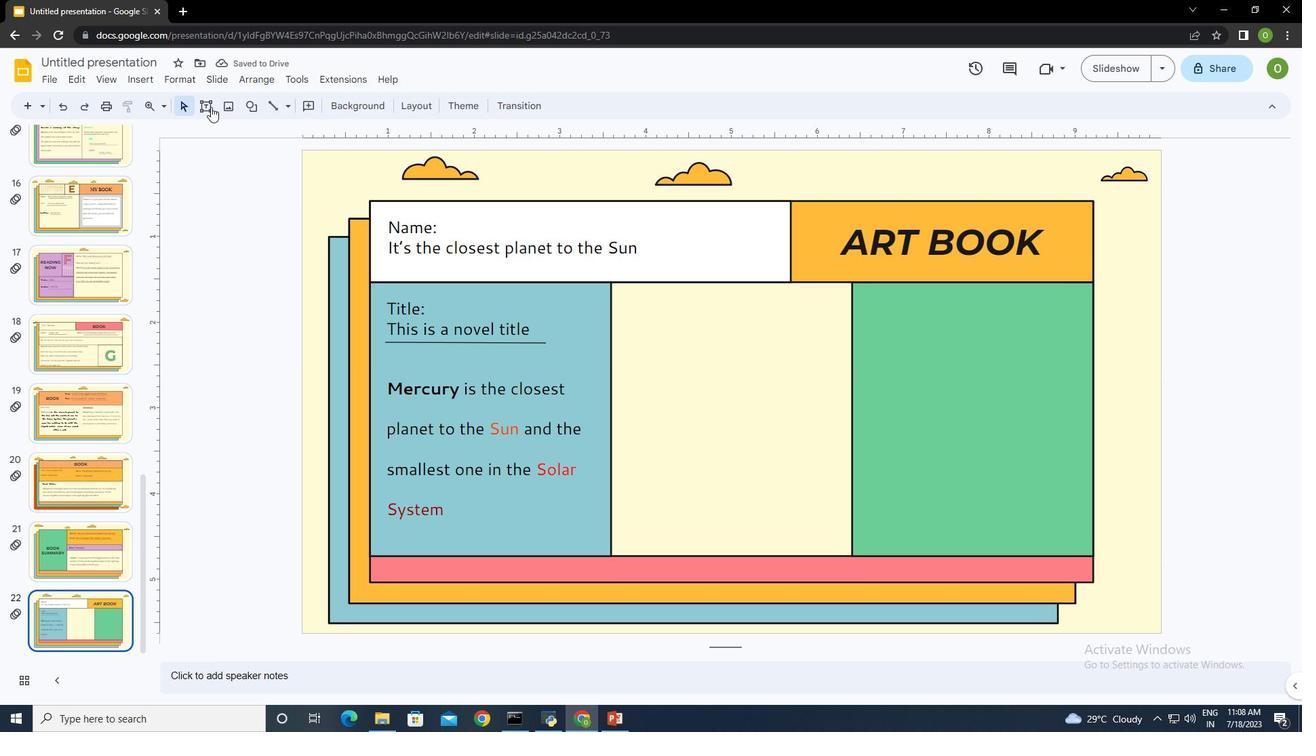 
Action: Mouse pressed left at (208, 105)
Screenshot: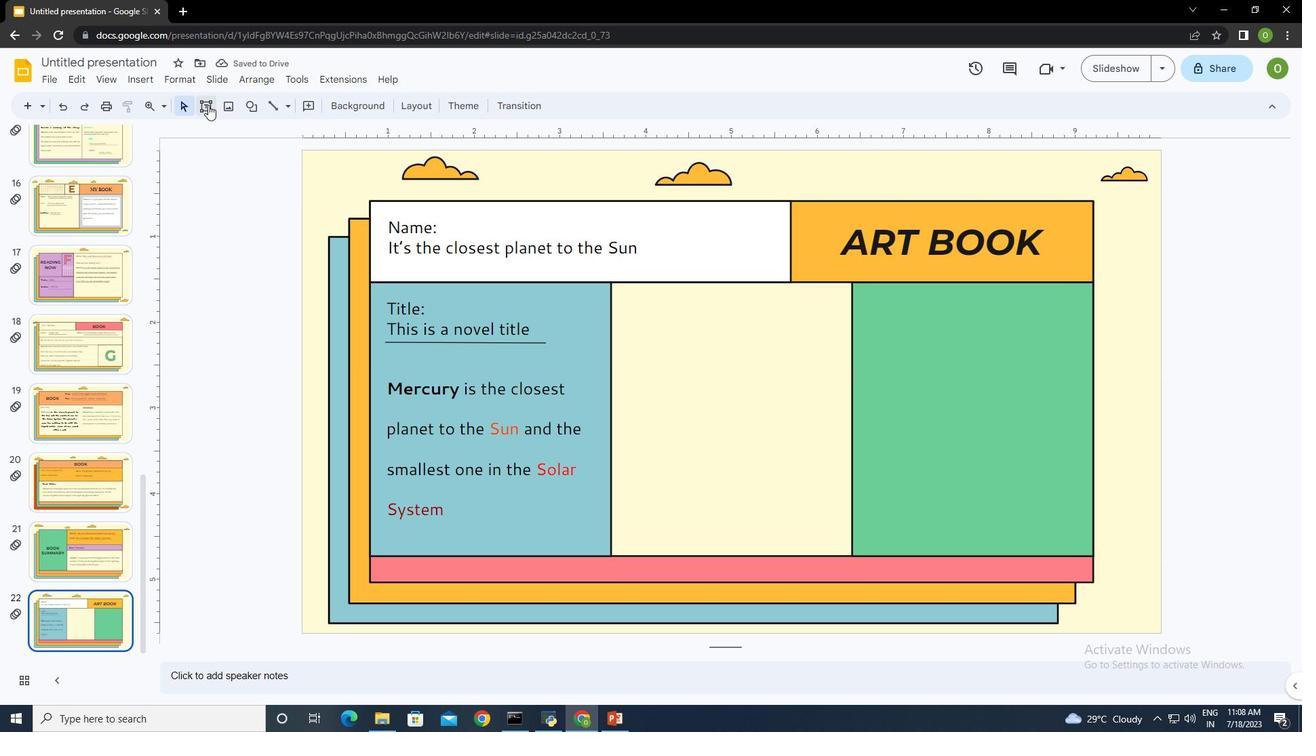 
Action: Mouse moved to (620, 295)
Screenshot: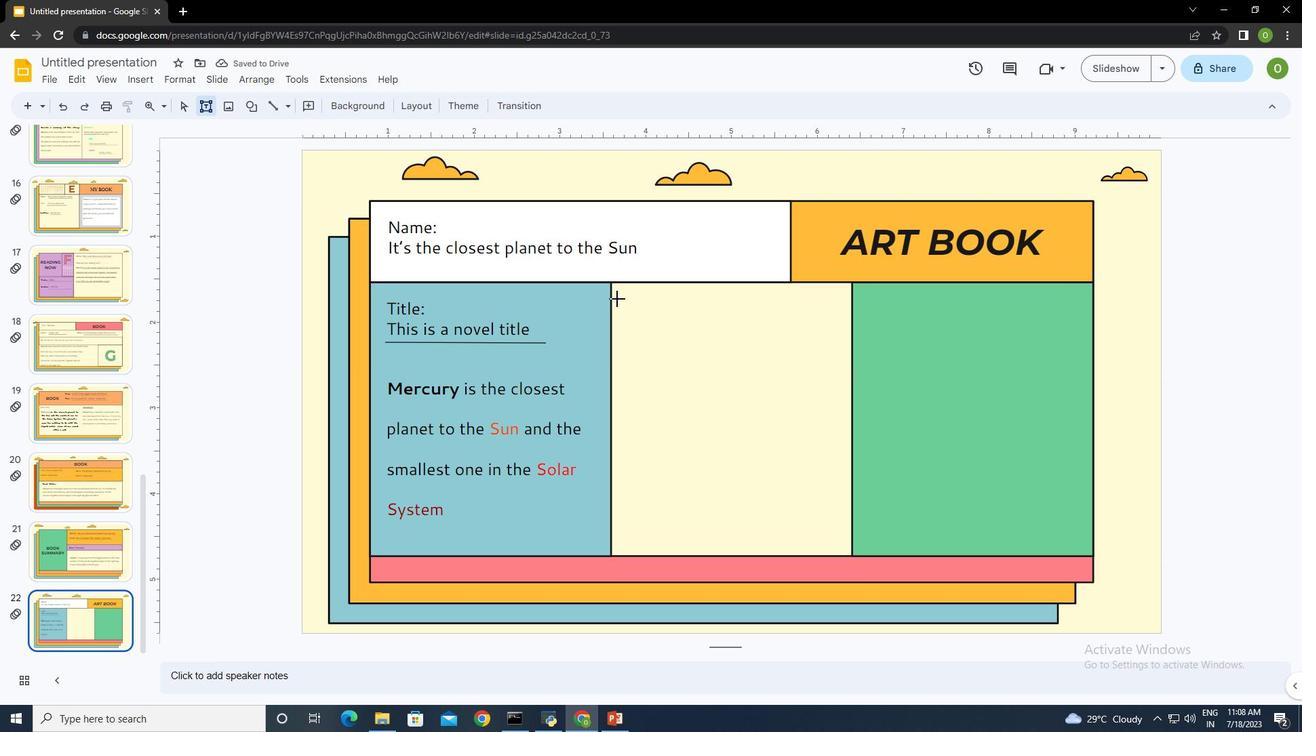 
Action: Mouse pressed left at (620, 295)
Screenshot: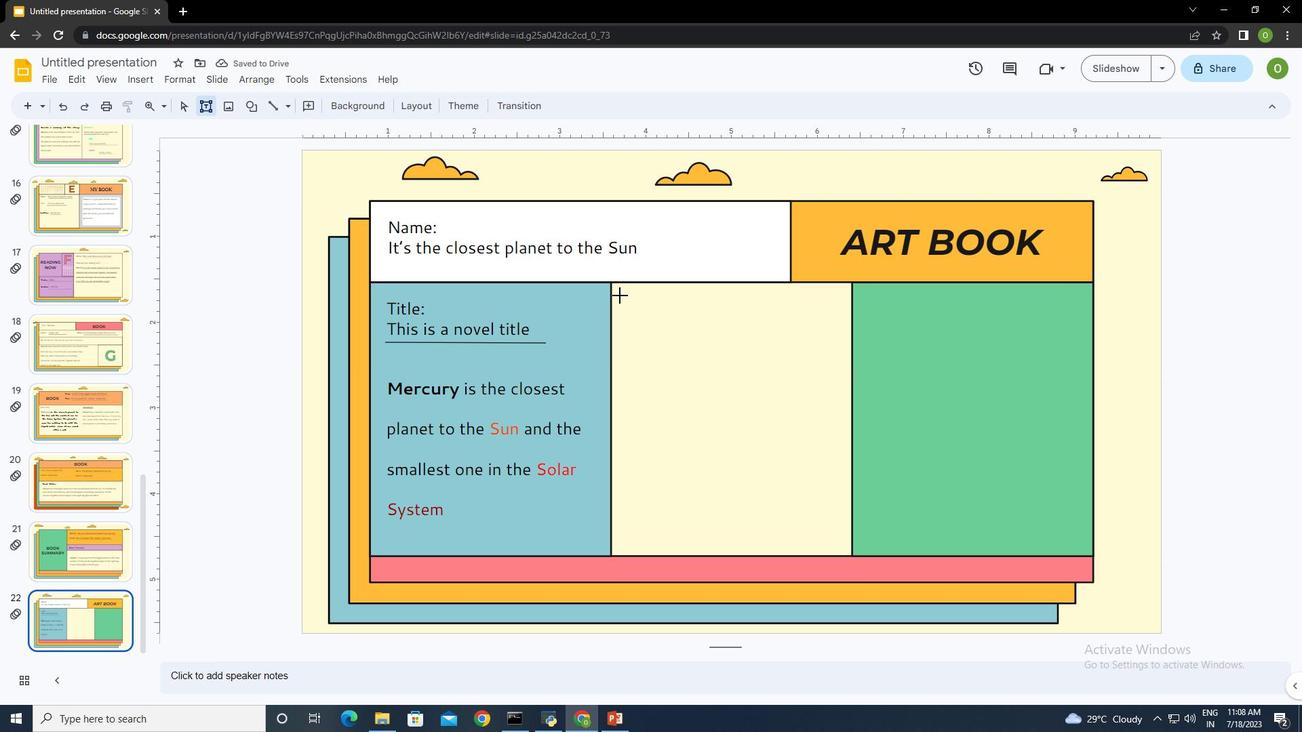 
Action: Mouse moved to (736, 392)
Screenshot: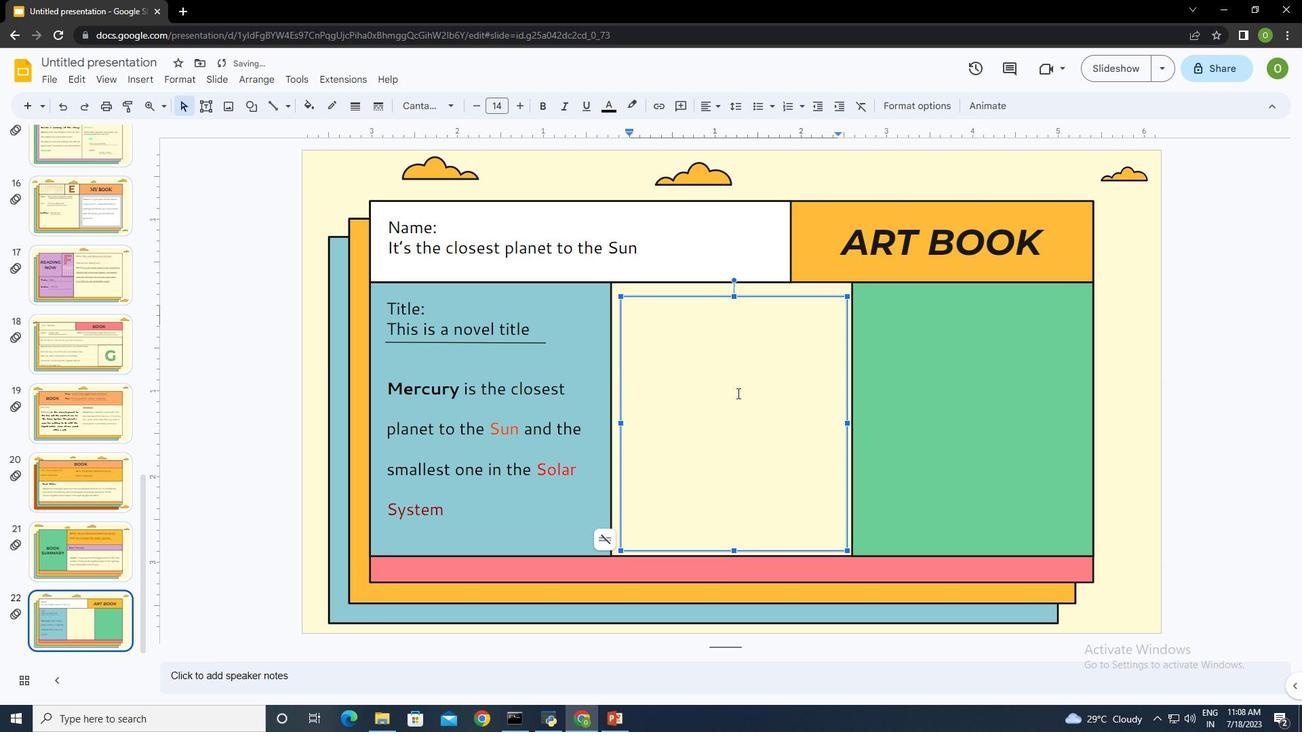 
Action: Key pressed <Key.shift>Author<Key.shift_r>:<Key.enter><Key.shift><Key.shift><Key.shift><Key.shift><Key.shift><Key.shift><Key.shift><Key.shift><Key.shift><Key.shift><Key.shift><Key.shift><Key.shift><Key.shift><Key.shift><Key.shift>Timmy<Key.space><Key.shift>Jimmy<Key.enter><Key.enter><Key.enter><Key.shift><Key.shift><Key.shift>Despite<Key.space>being<Key.space>red,<Key.space><Key.shift><Key.enter><Key.shift>Mars<Key.space>is<Key.space>actually<Key.space>a<Key.space>cold<Key.space>place.<Key.space><Key.shift><Key.shift>It;<Key.backspace>'s<Key.space>full<Key.space>of<Key.space>iron<Key.space>oxide<Key.space>dust
Screenshot: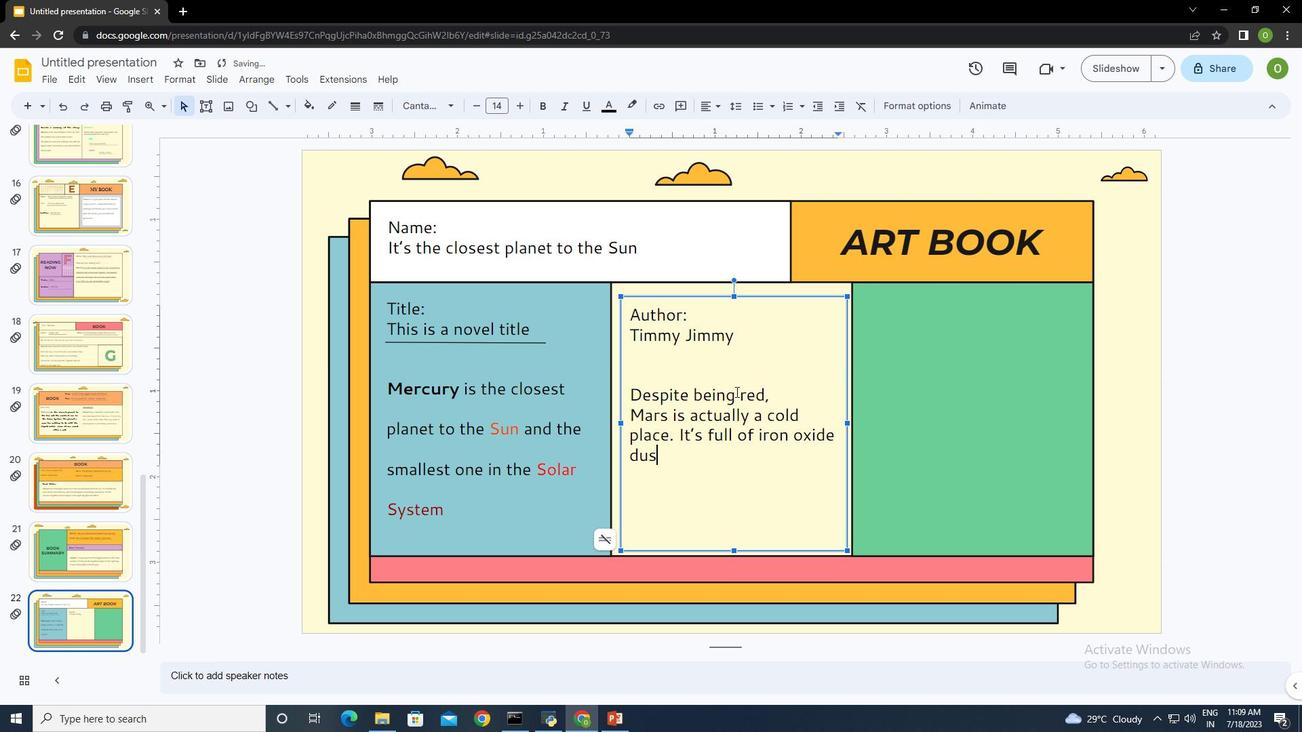 
Action: Mouse moved to (670, 459)
Screenshot: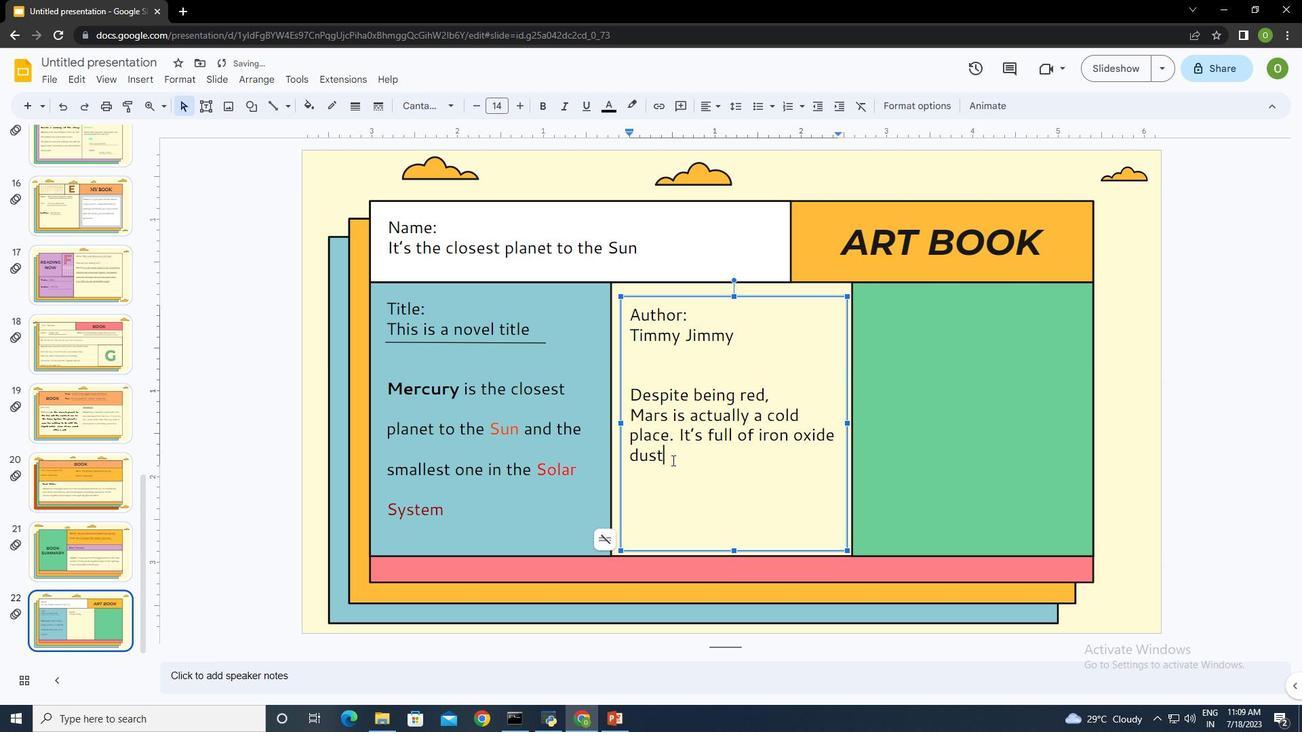 
Action: Mouse pressed left at (670, 459)
Screenshot: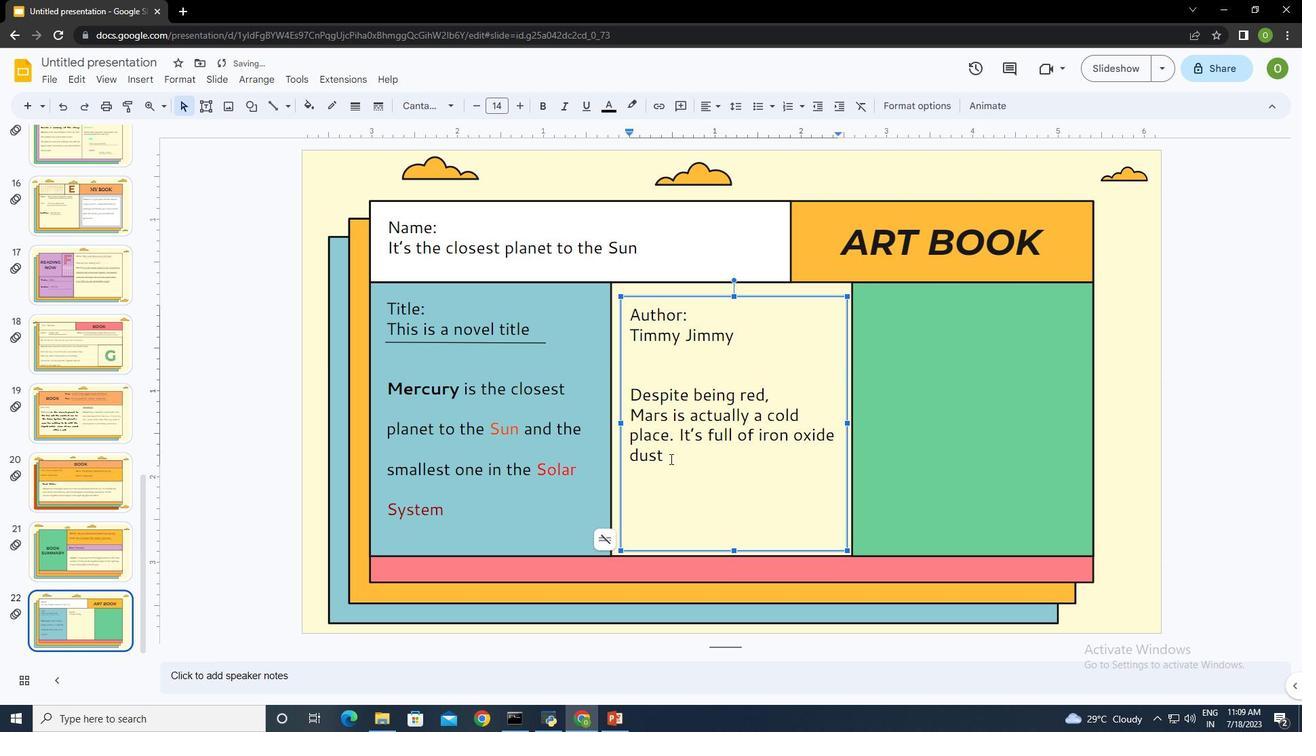 
Action: Mouse moved to (734, 106)
Screenshot: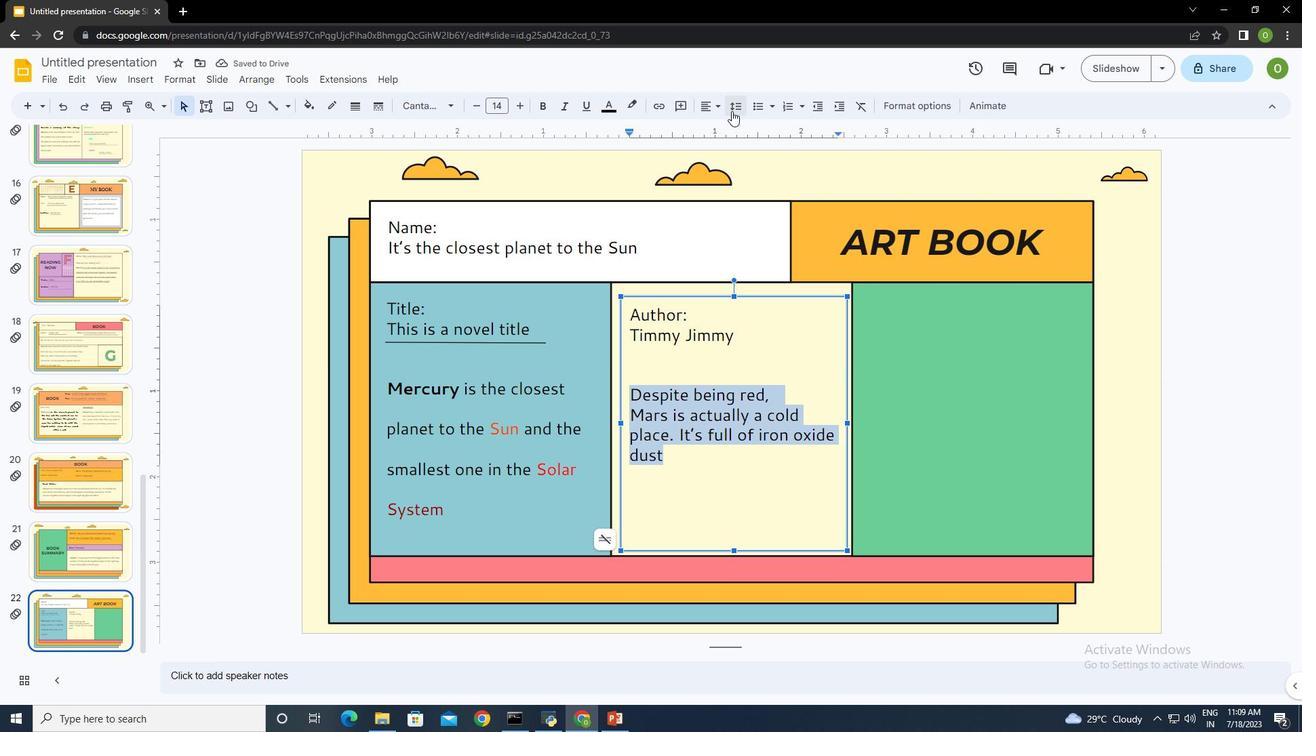 
Action: Mouse pressed left at (734, 106)
Screenshot: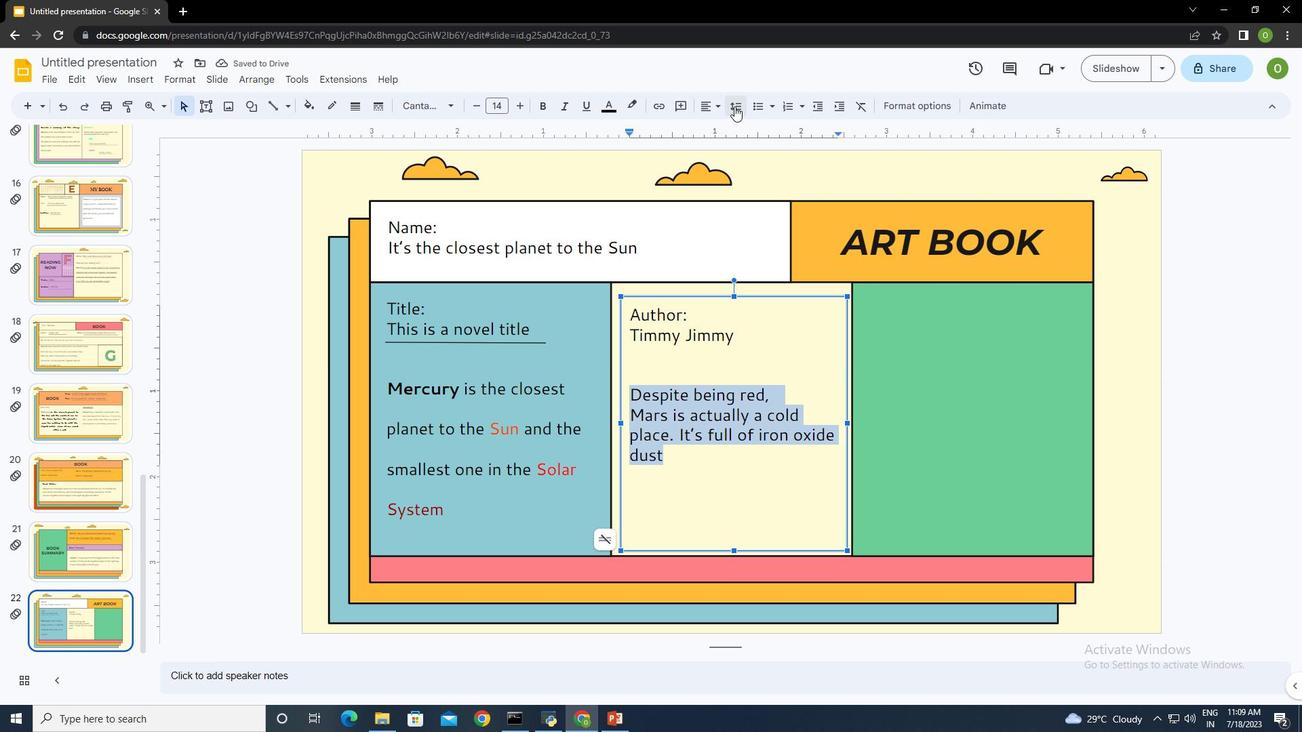 
Action: Mouse moved to (761, 172)
Screenshot: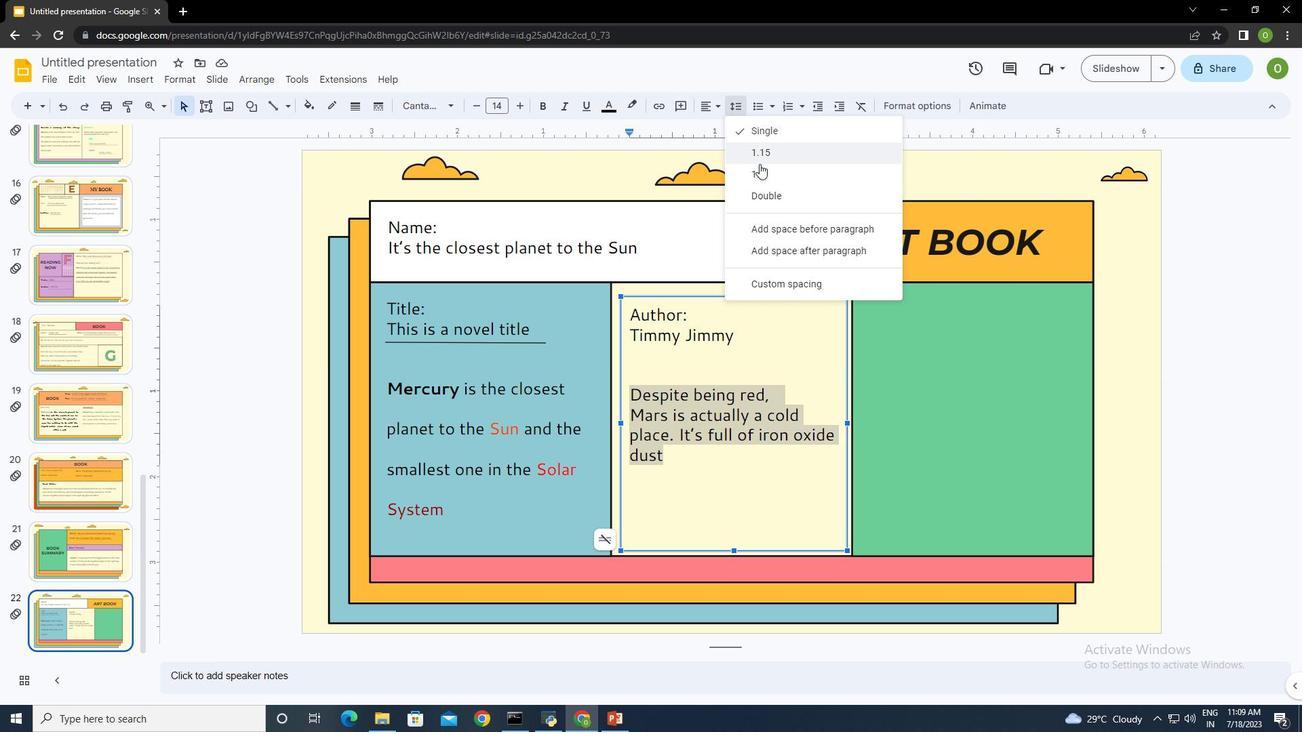 
Action: Mouse pressed left at (761, 172)
Screenshot: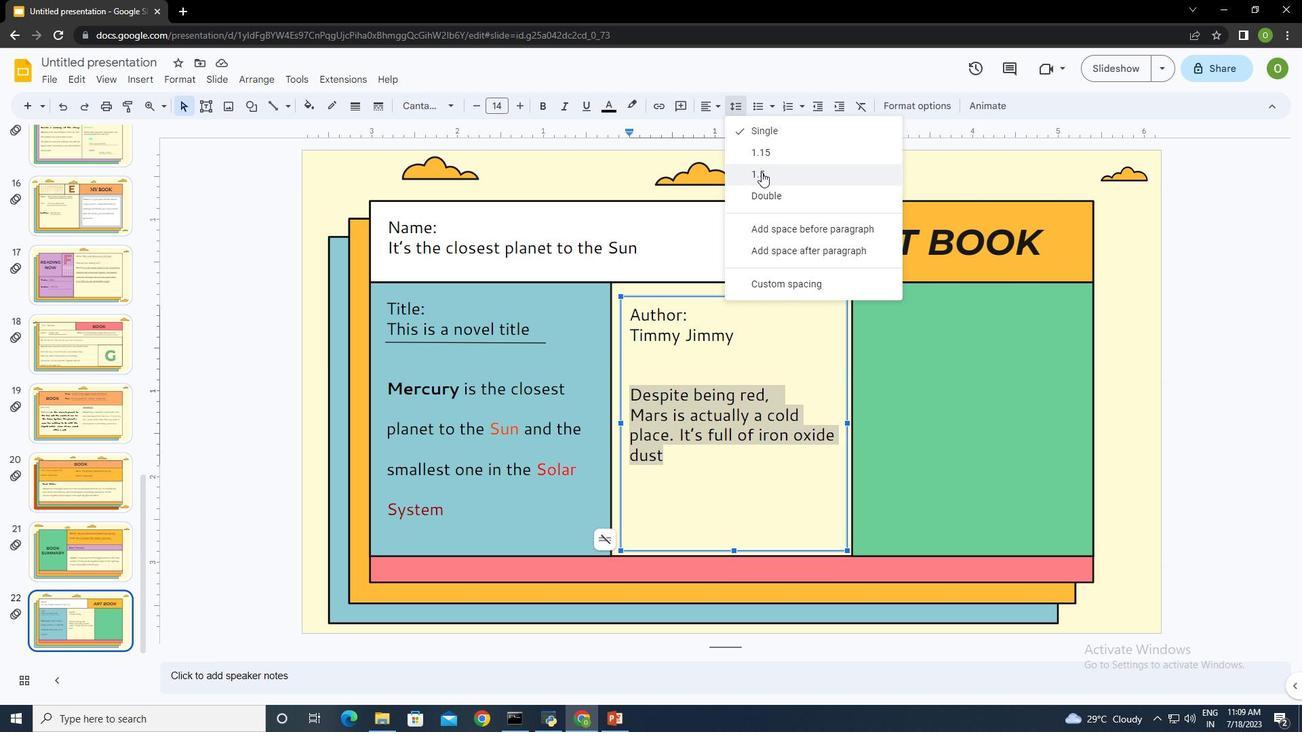 
Action: Mouse moved to (689, 440)
Screenshot: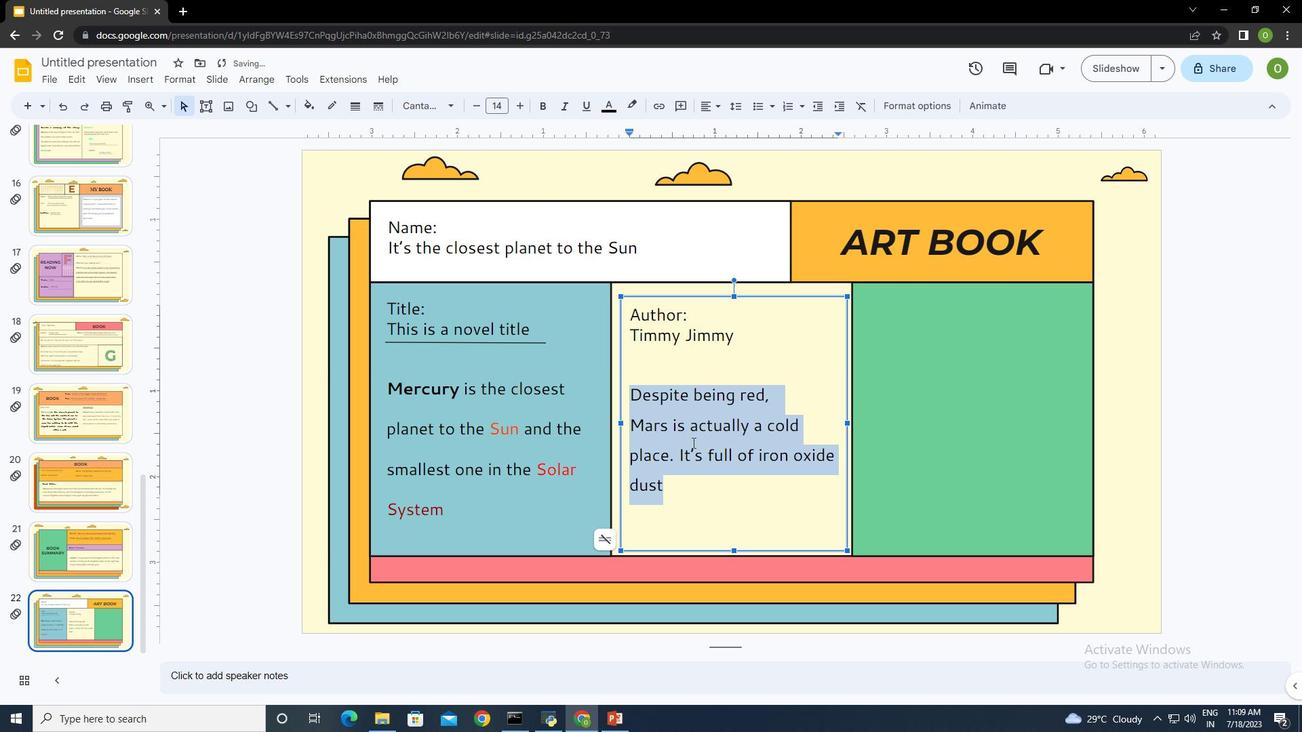 
Action: Mouse pressed left at (689, 440)
Screenshot: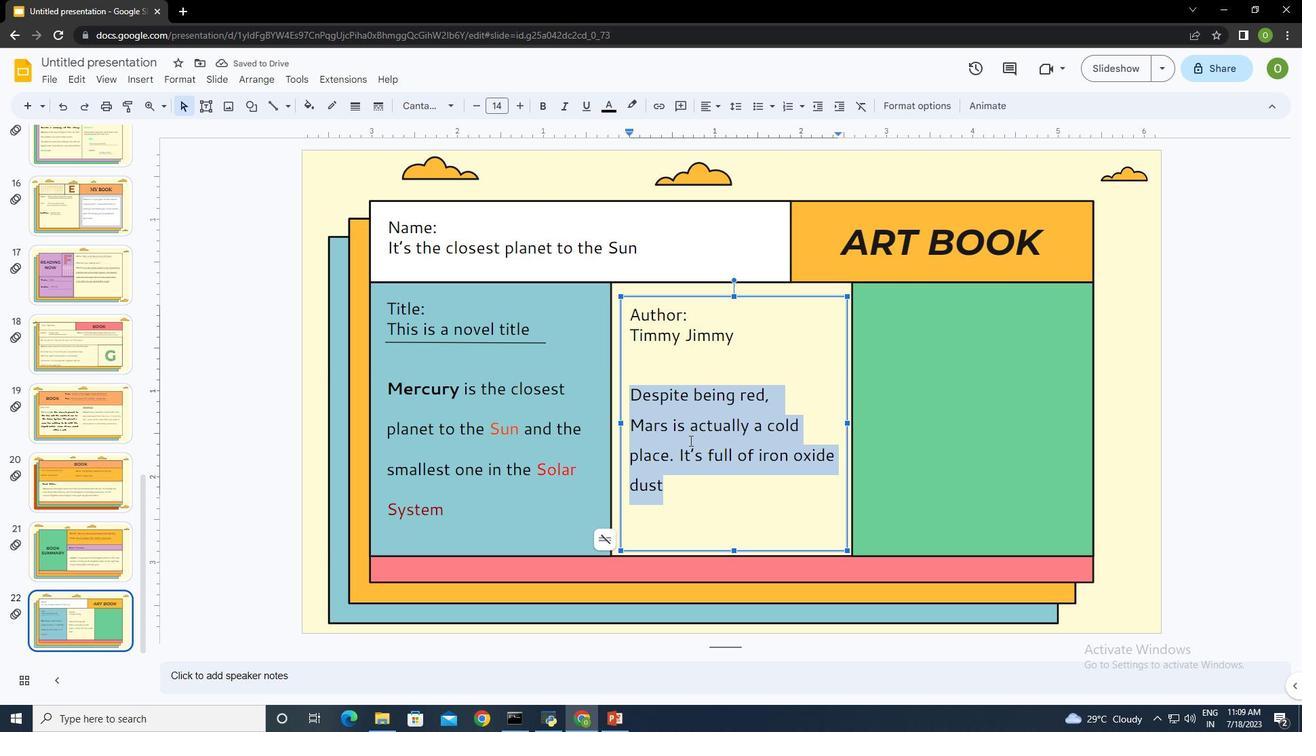 
Action: Mouse moved to (687, 394)
Screenshot: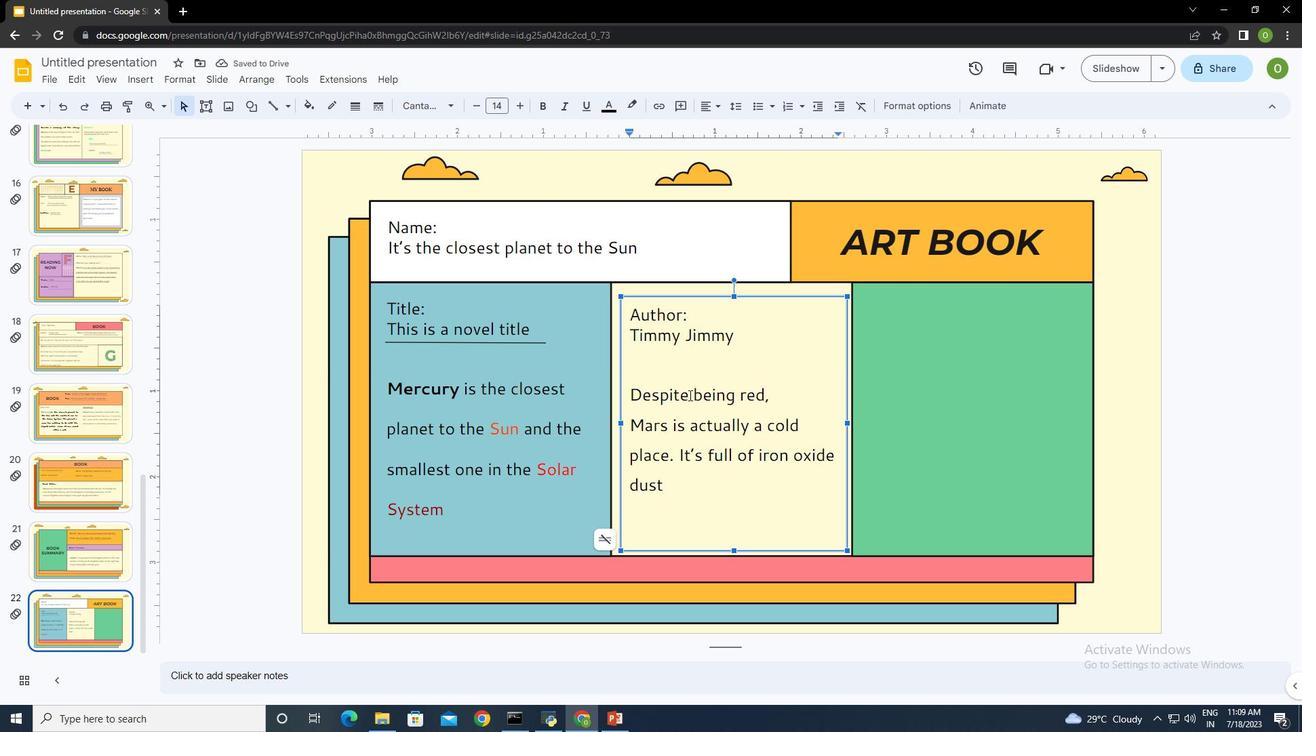 
Action: Mouse pressed left at (687, 394)
Screenshot: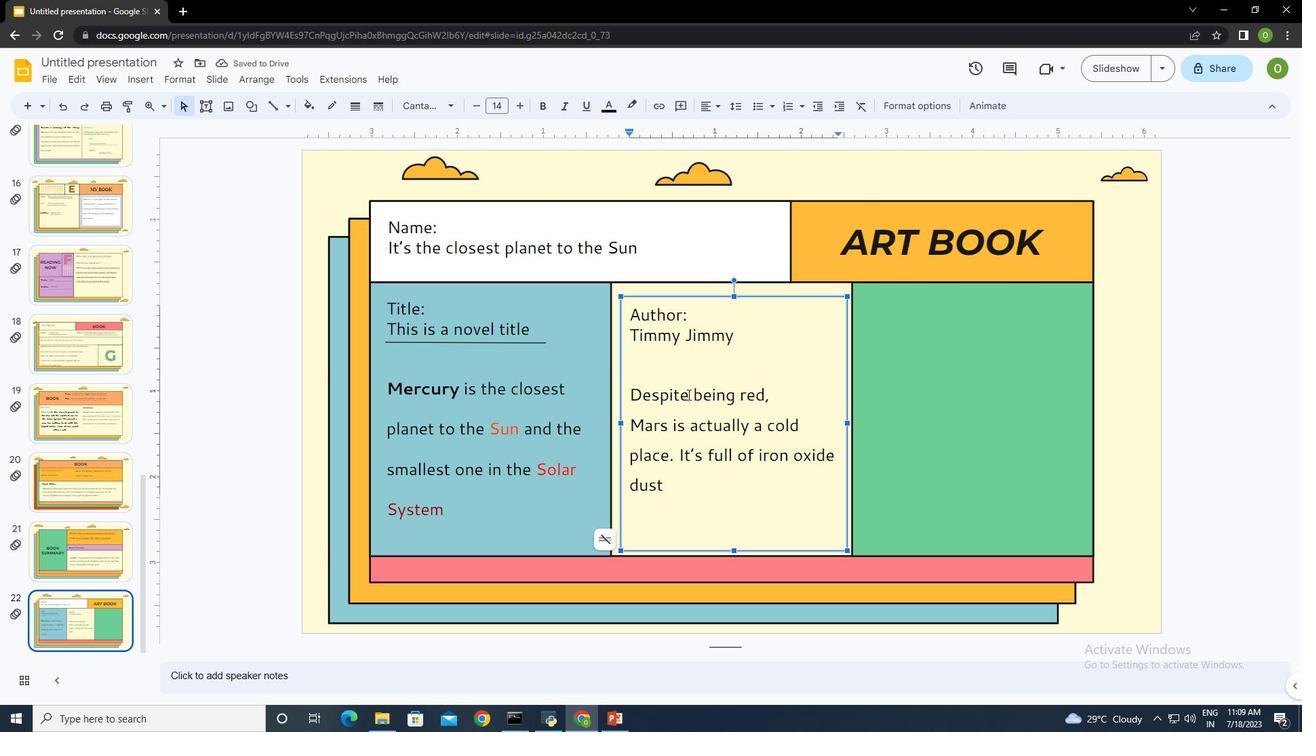 
Action: Mouse moved to (538, 102)
Screenshot: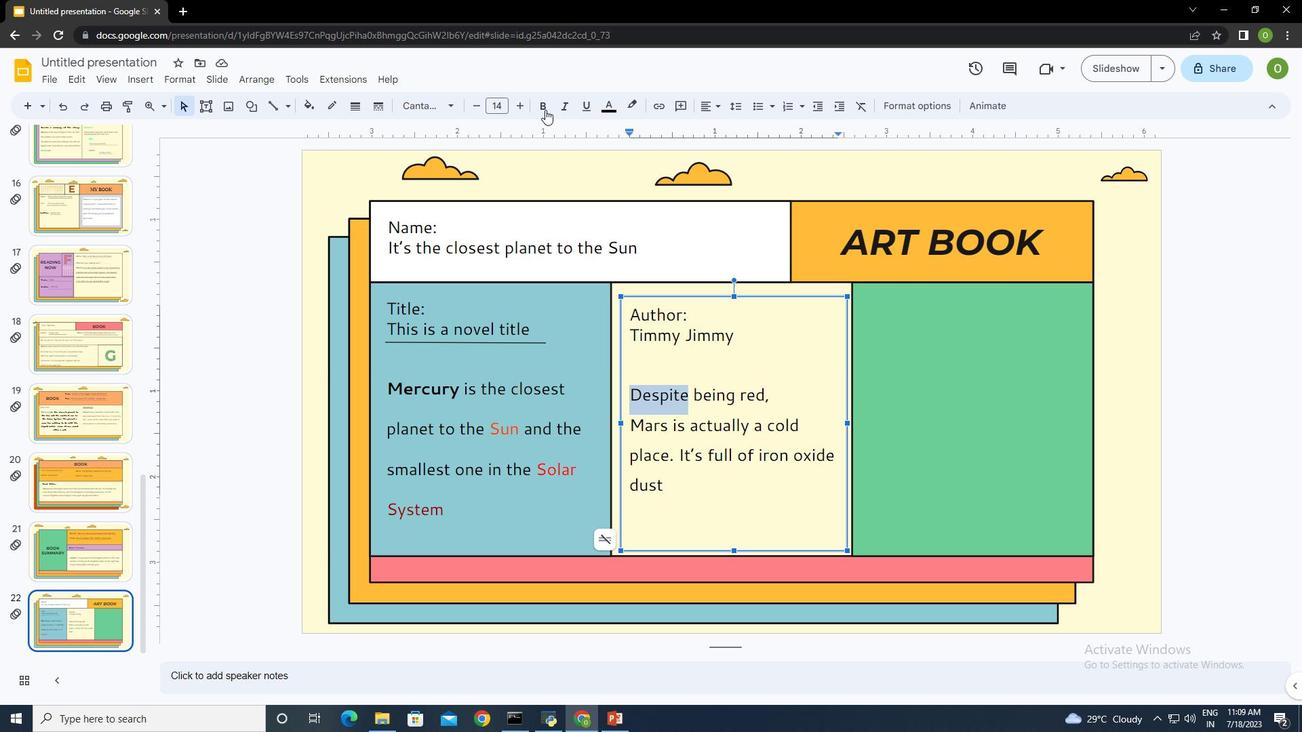 
Action: Mouse pressed left at (538, 102)
Screenshot: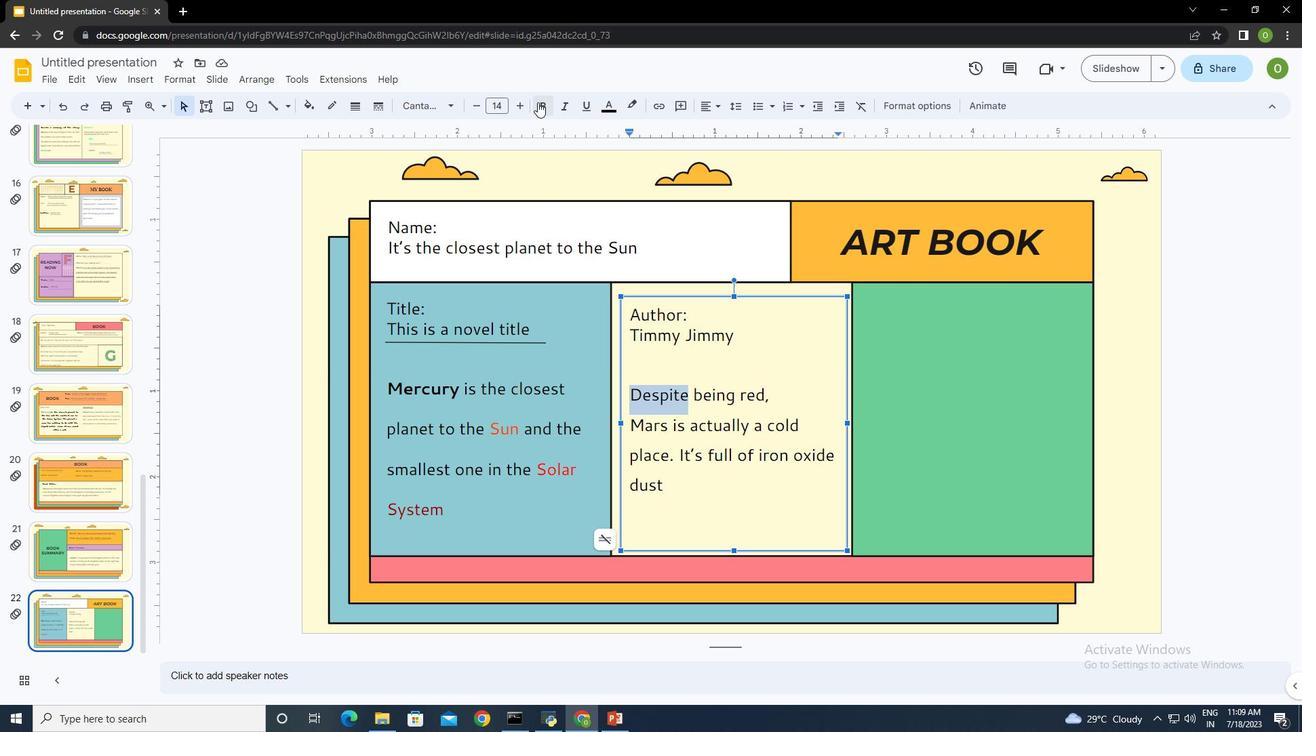 
Action: Mouse moved to (703, 394)
Screenshot: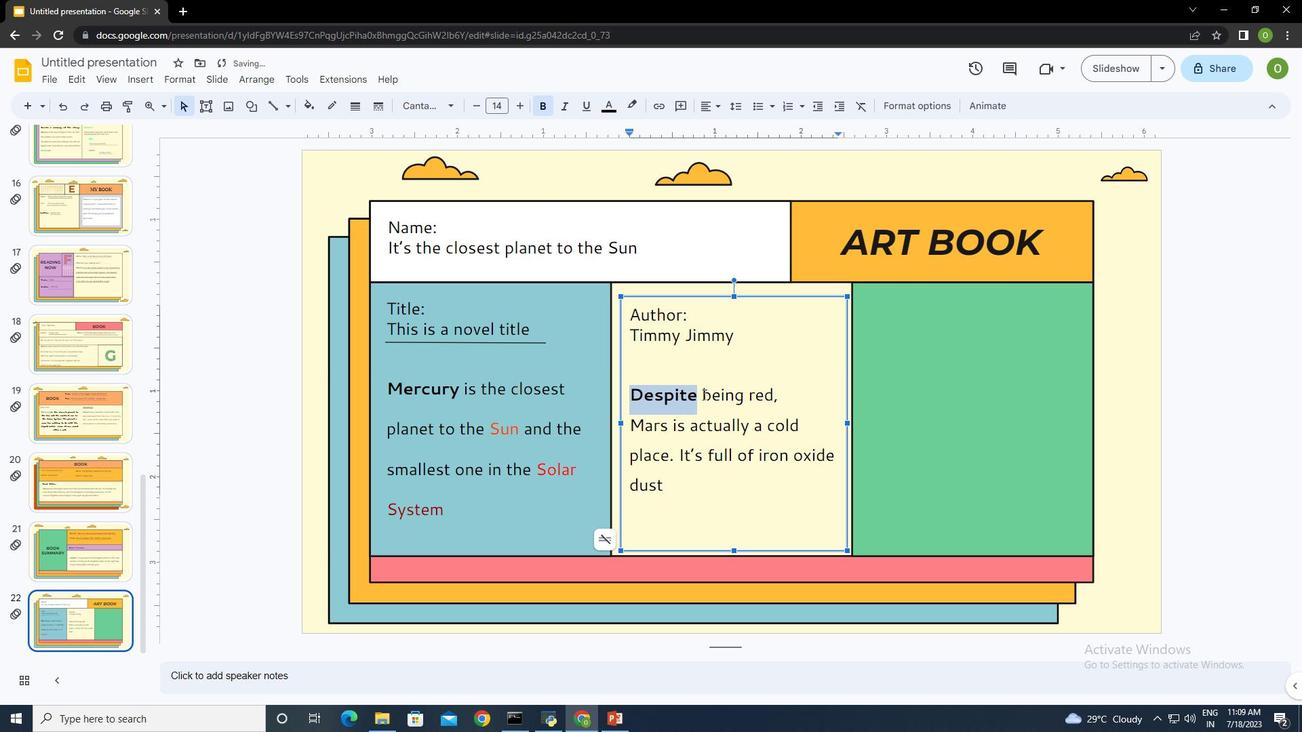 
Action: Mouse pressed left at (703, 394)
Screenshot: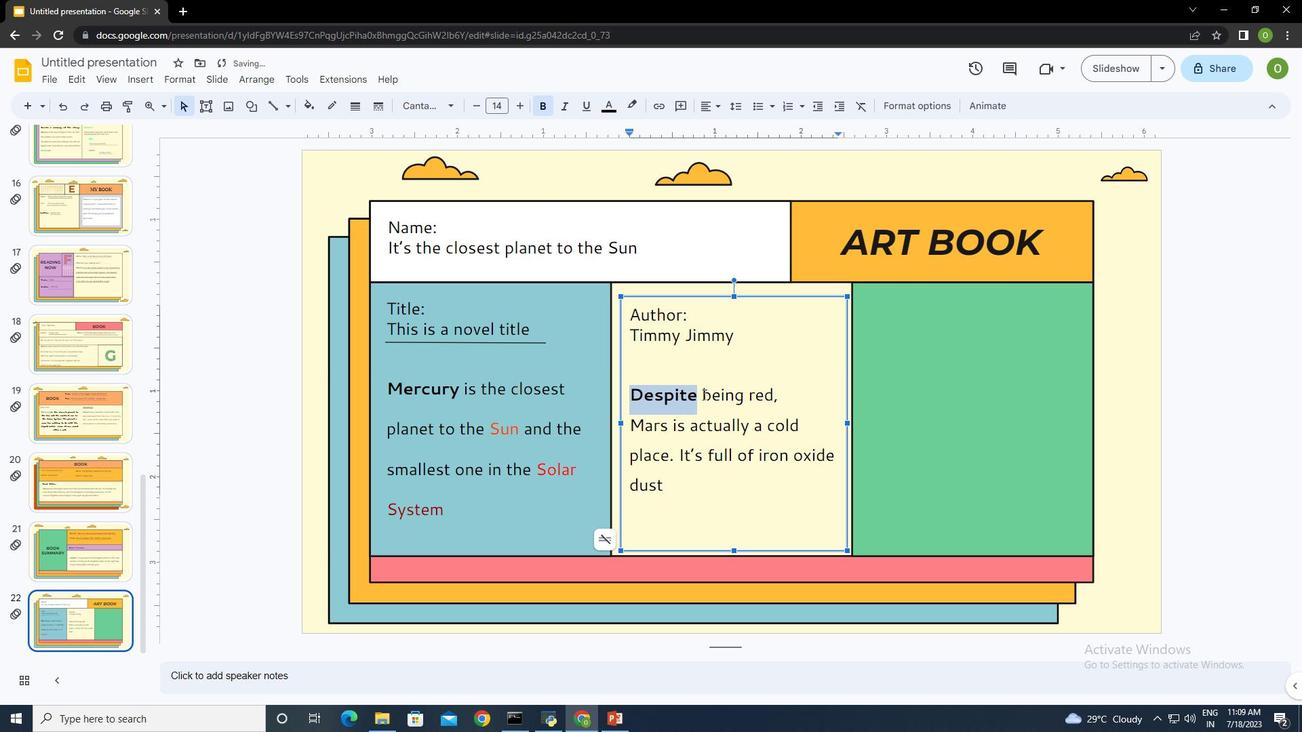 
Action: Mouse moved to (563, 108)
Screenshot: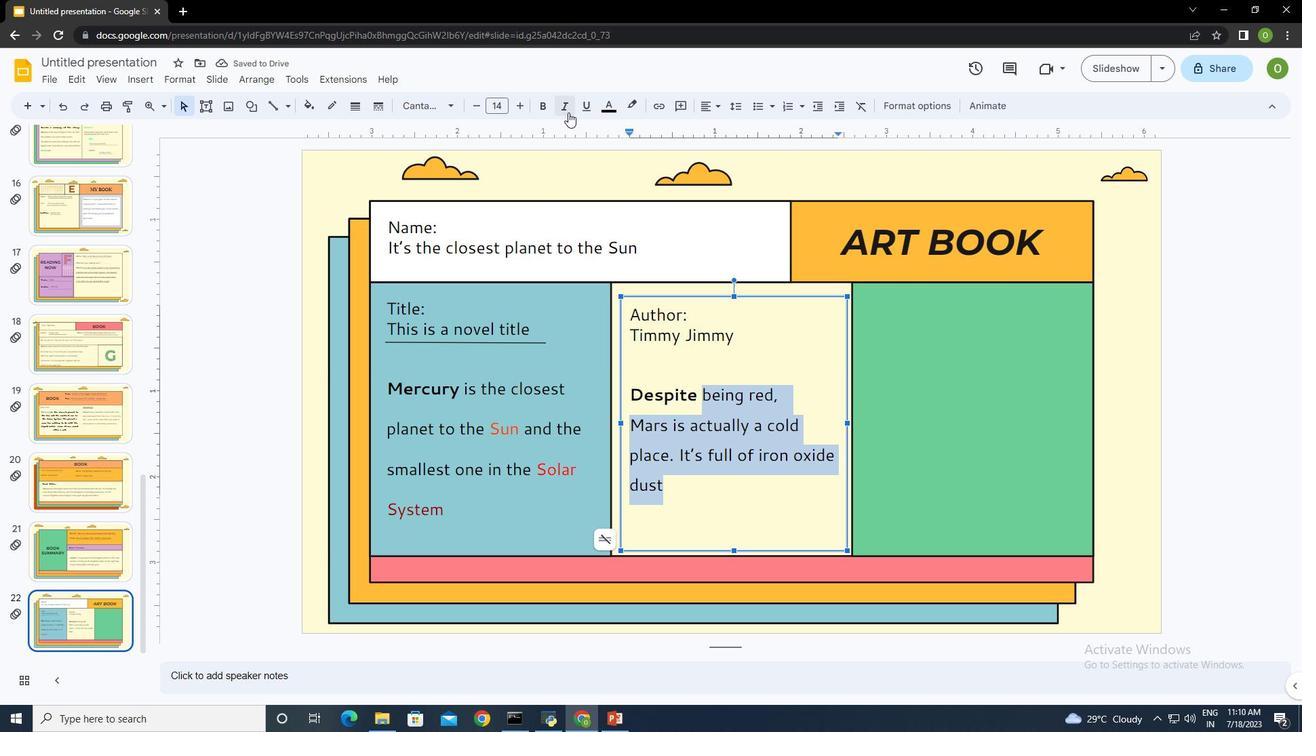 
Action: Mouse pressed left at (563, 108)
Screenshot: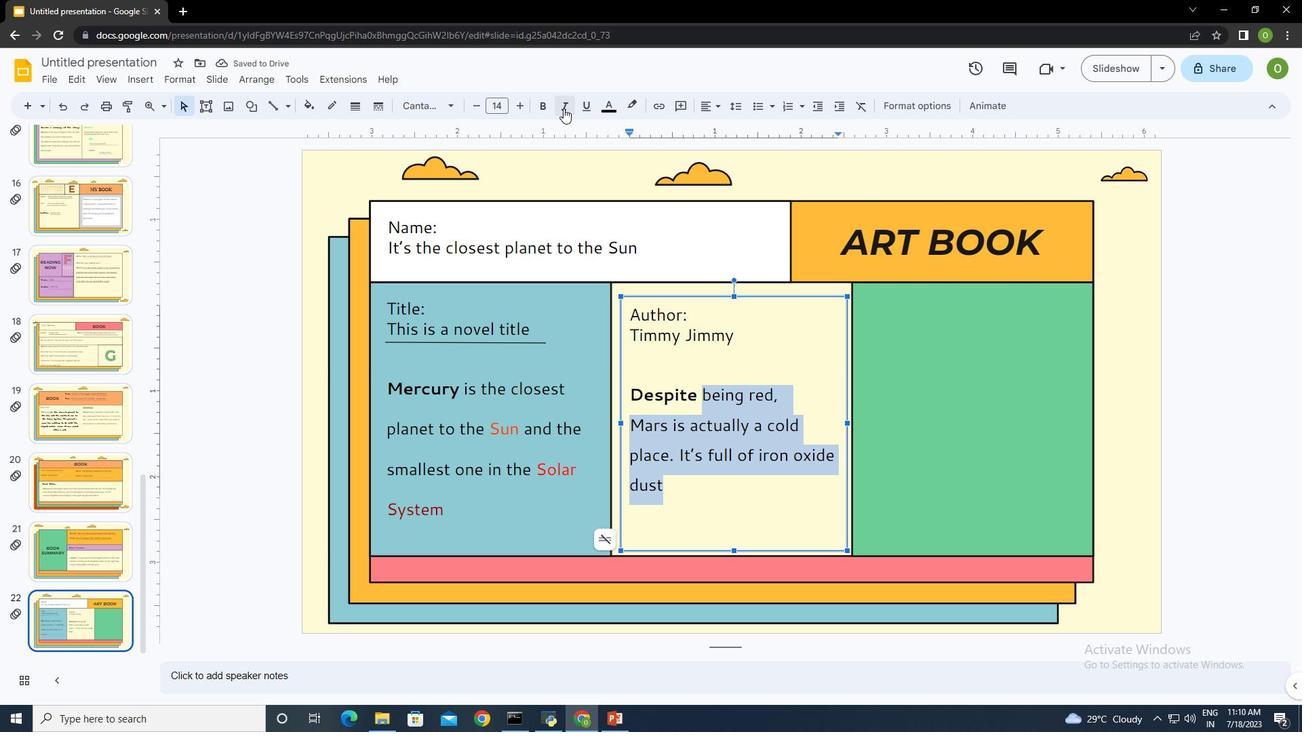 
Action: Mouse moved to (747, 512)
Screenshot: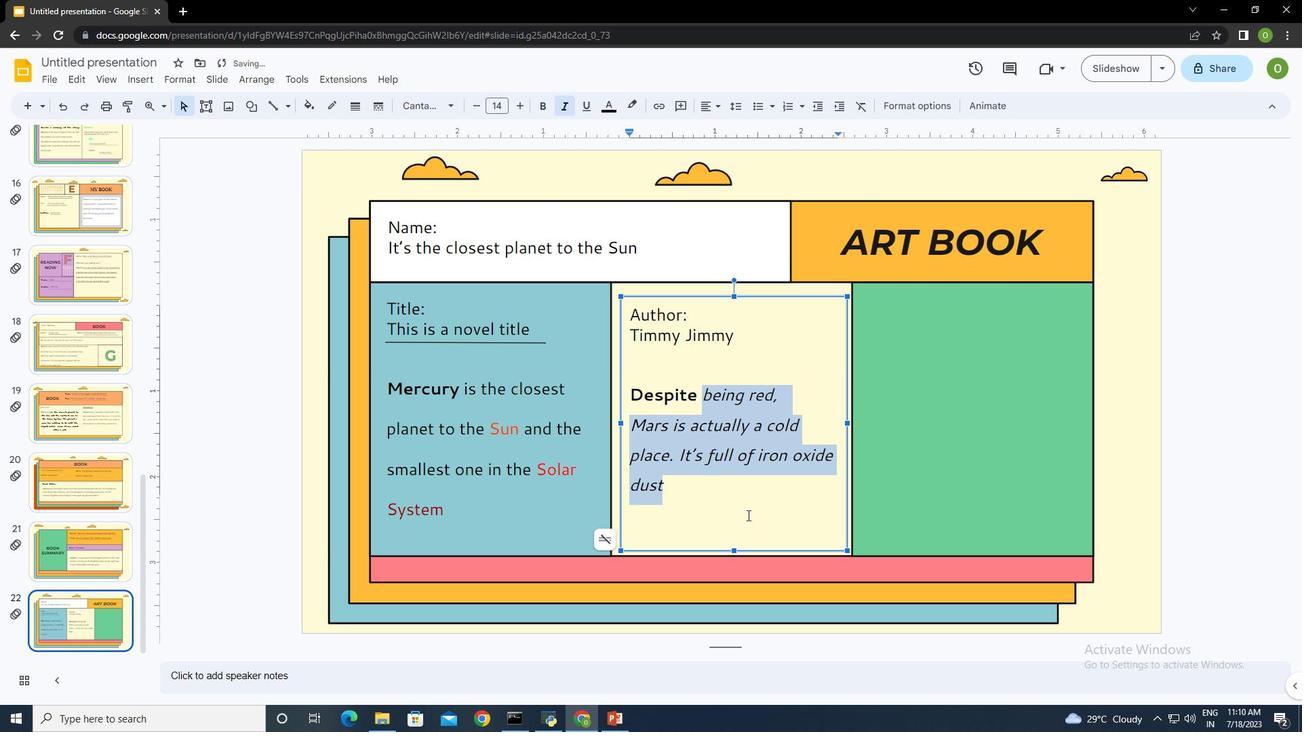 
Action: Mouse pressed left at (747, 512)
Screenshot: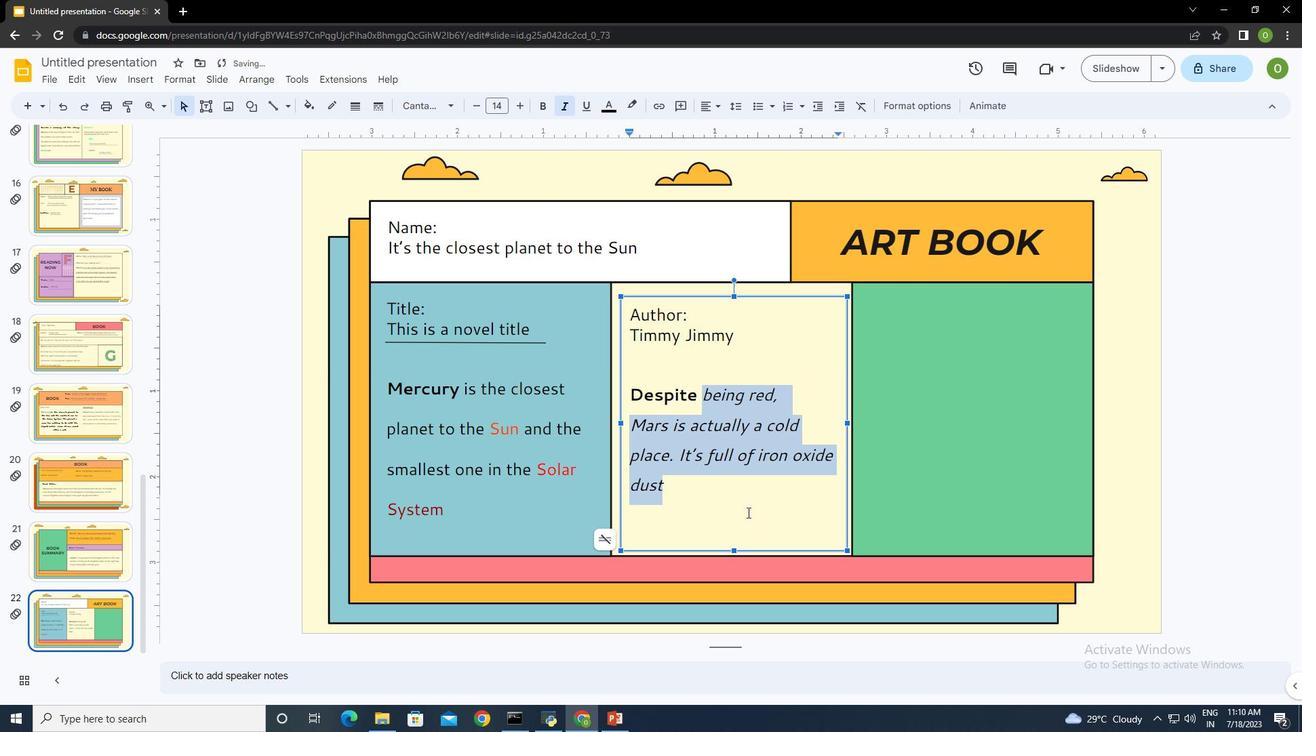 
Action: Mouse moved to (701, 396)
Screenshot: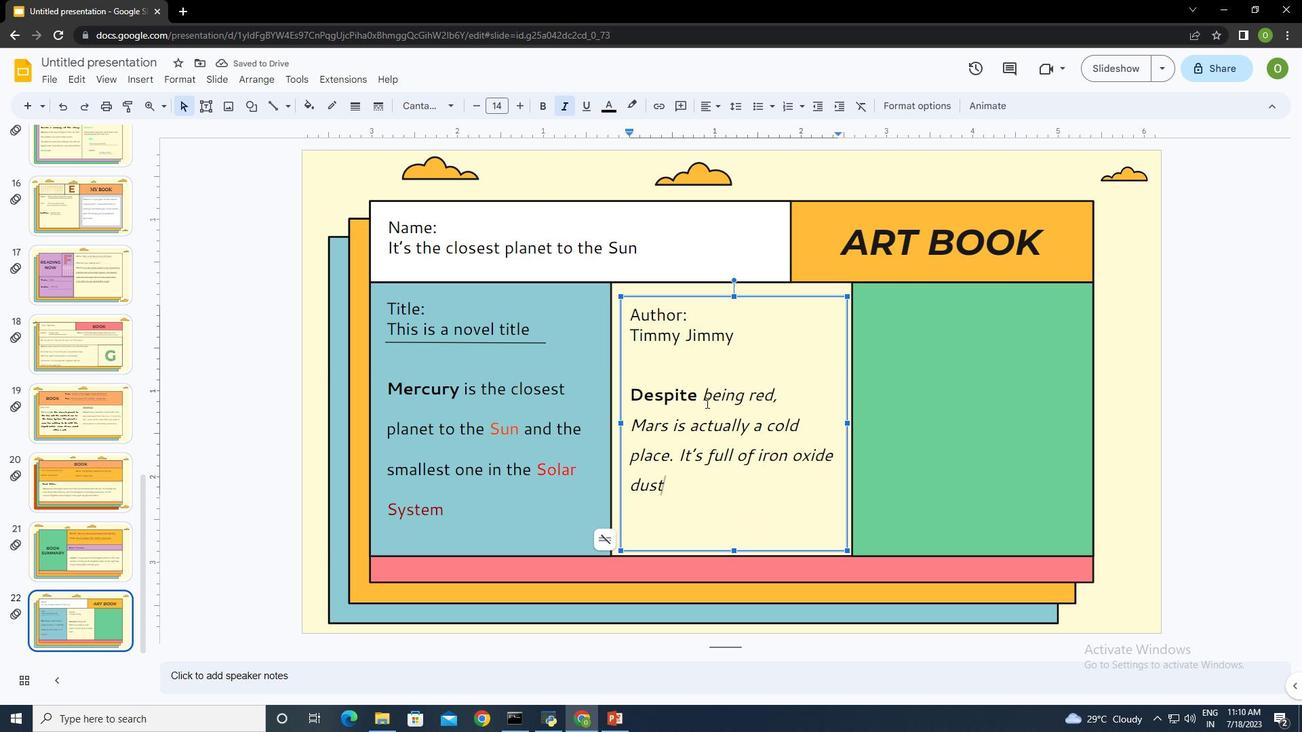 
Action: Mouse pressed left at (701, 396)
Screenshot: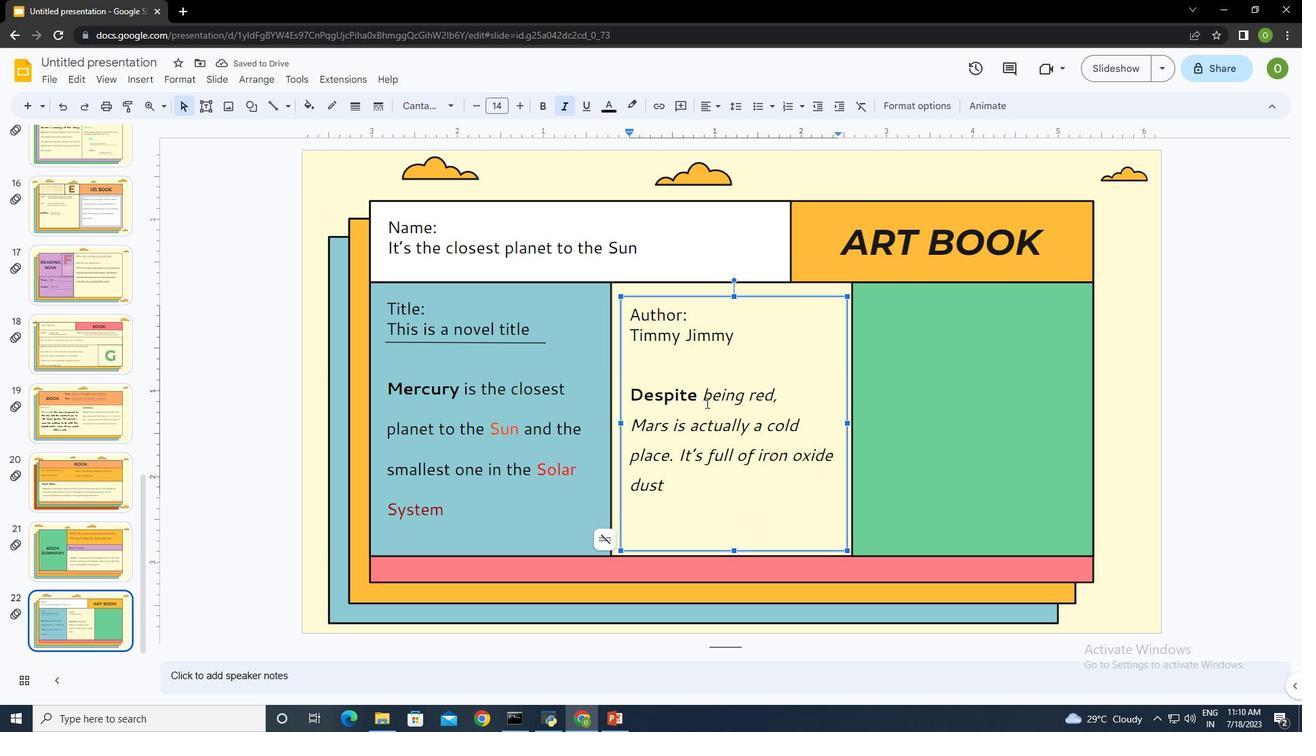 
Action: Mouse moved to (670, 453)
Screenshot: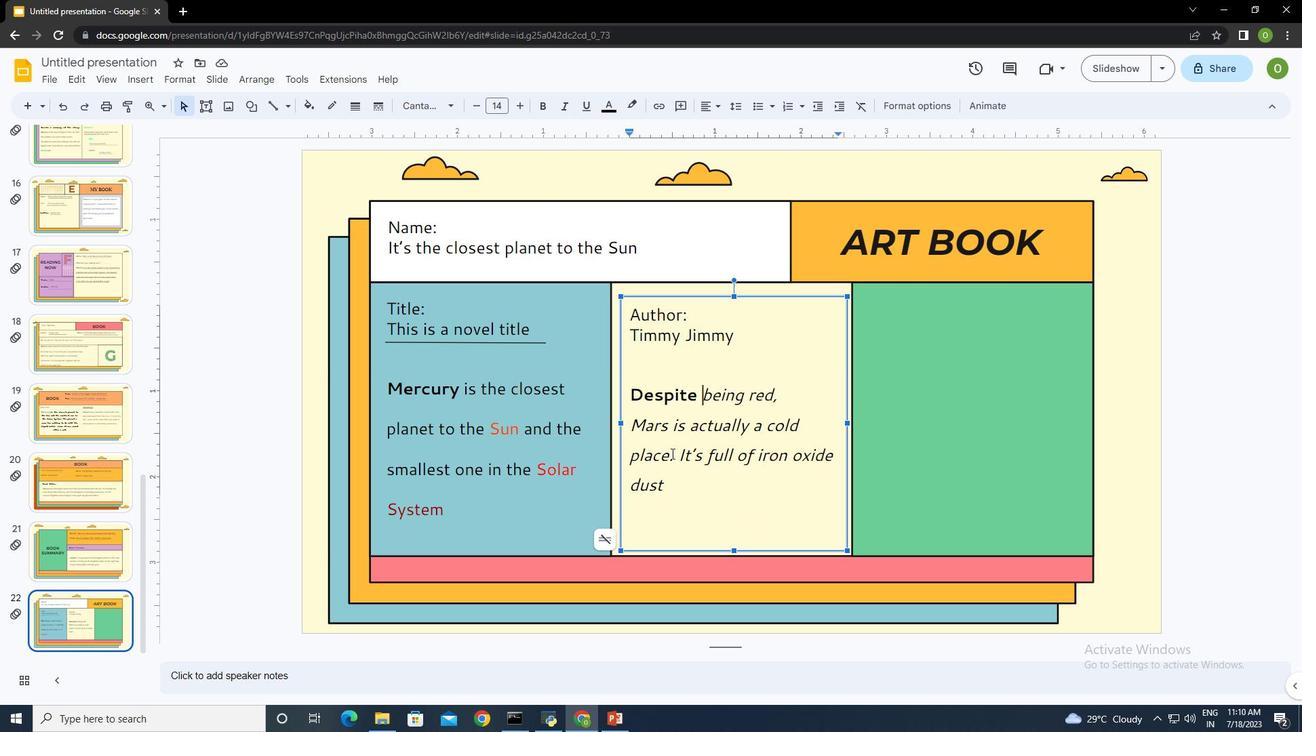 
Action: Mouse pressed left at (670, 453)
Screenshot: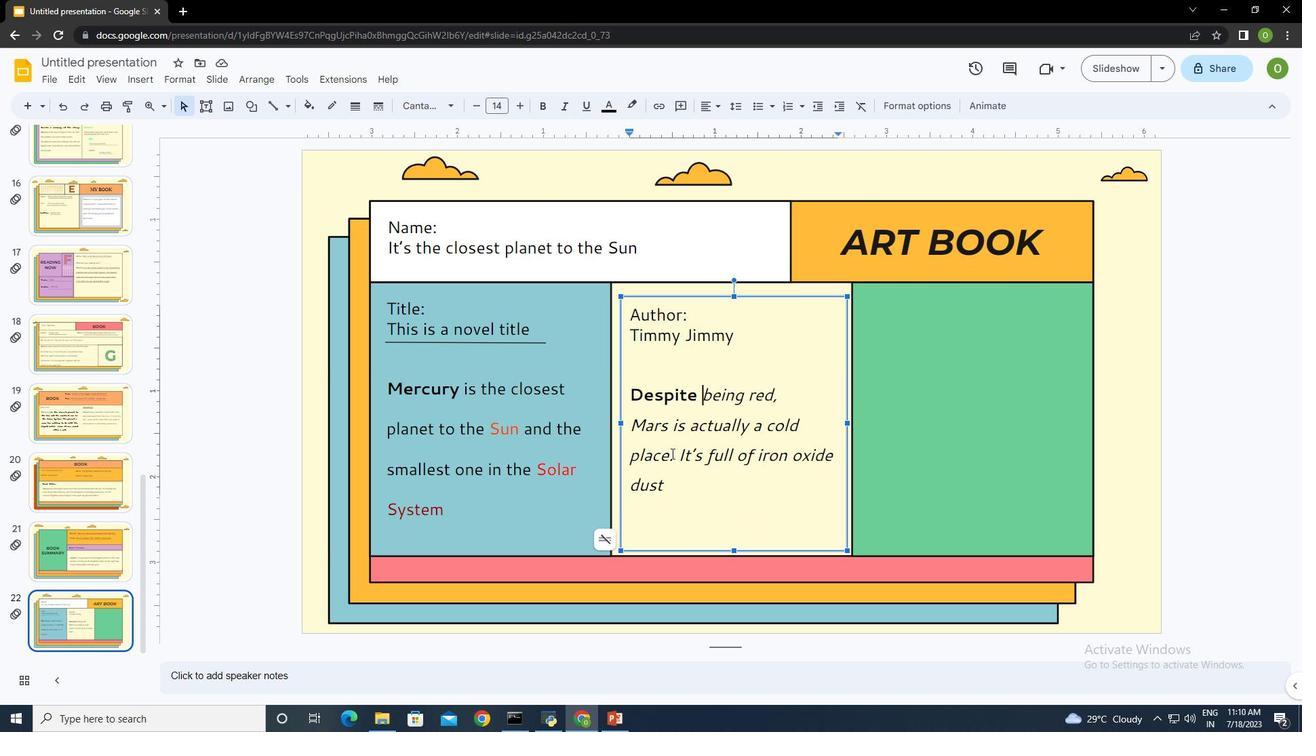 
Action: Mouse moved to (612, 109)
Screenshot: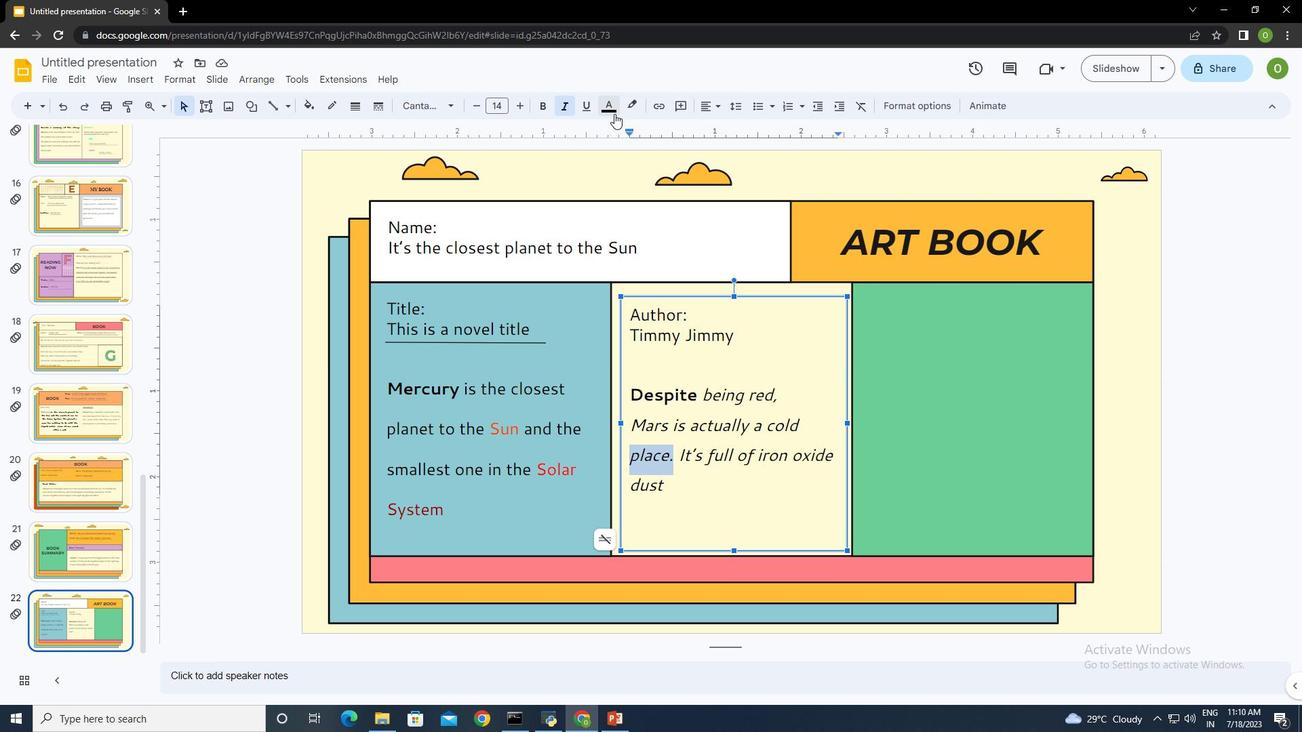 
Action: Mouse pressed left at (612, 109)
Screenshot: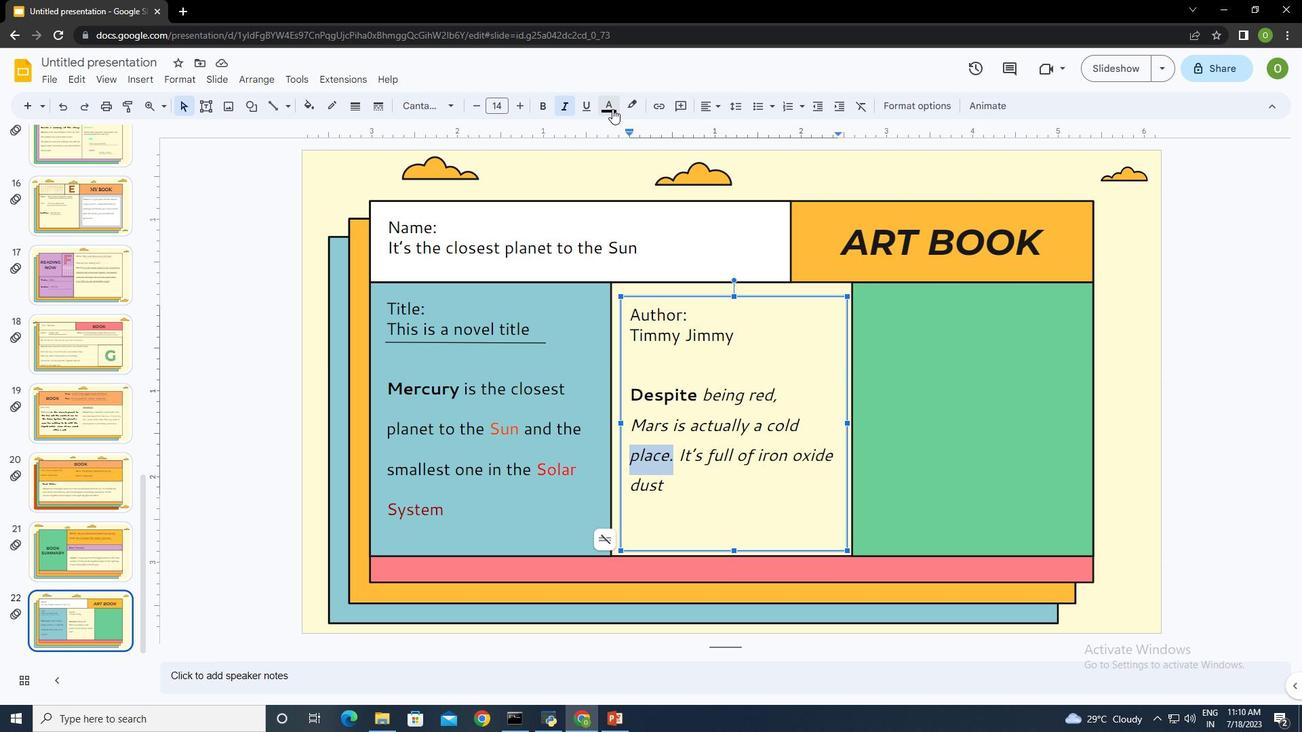 
Action: Mouse moved to (687, 236)
Screenshot: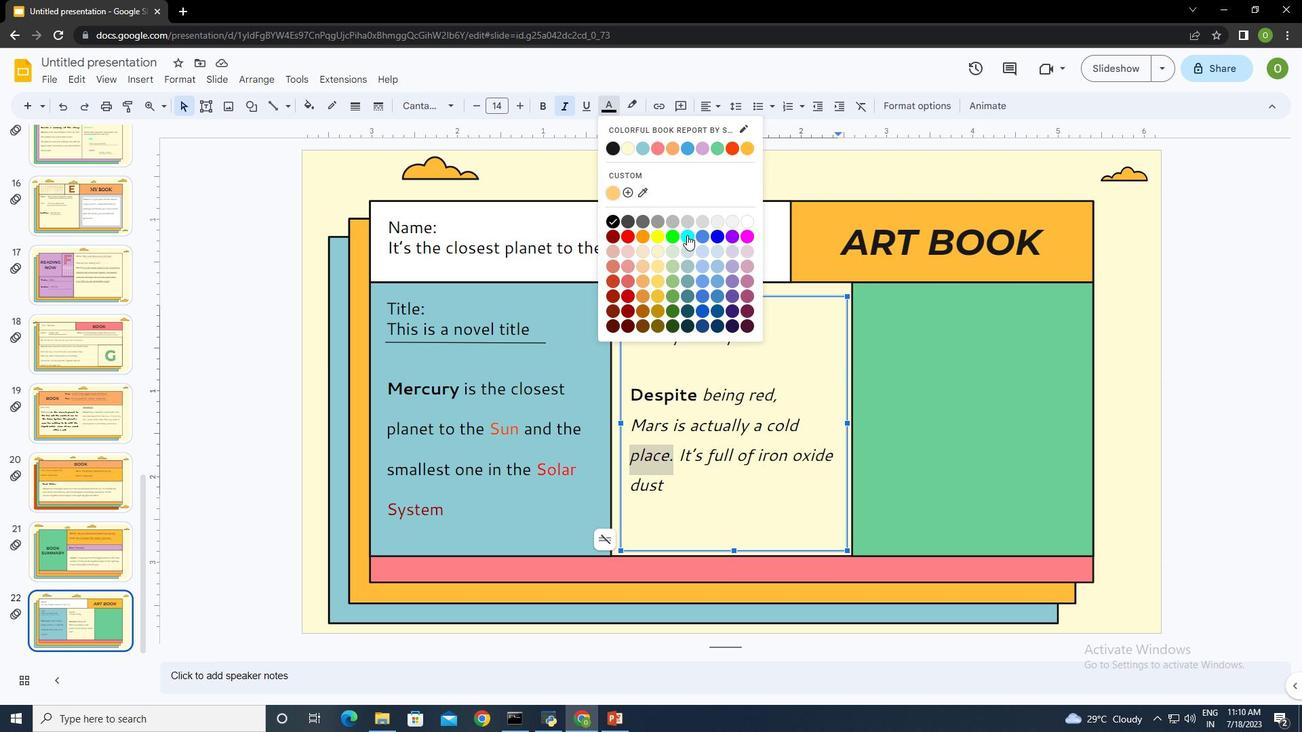 
Action: Mouse pressed left at (687, 236)
Screenshot: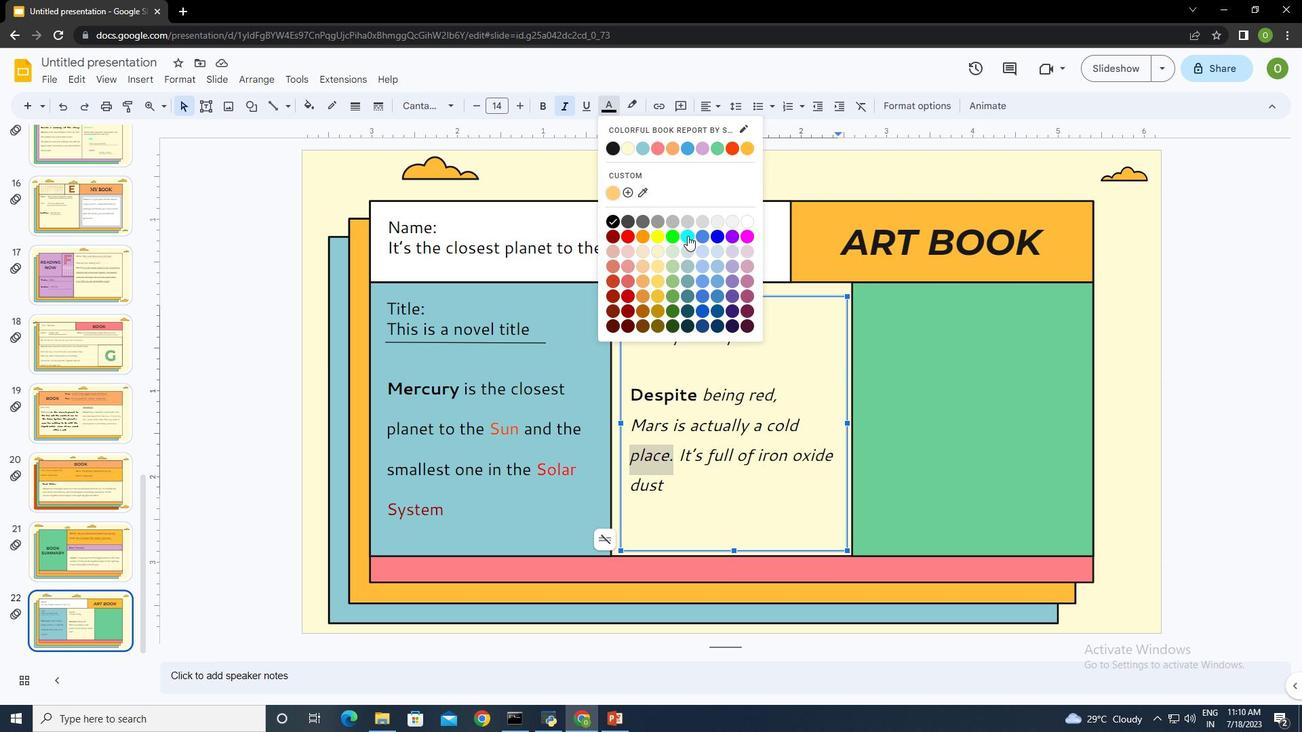 
Action: Mouse moved to (770, 502)
Screenshot: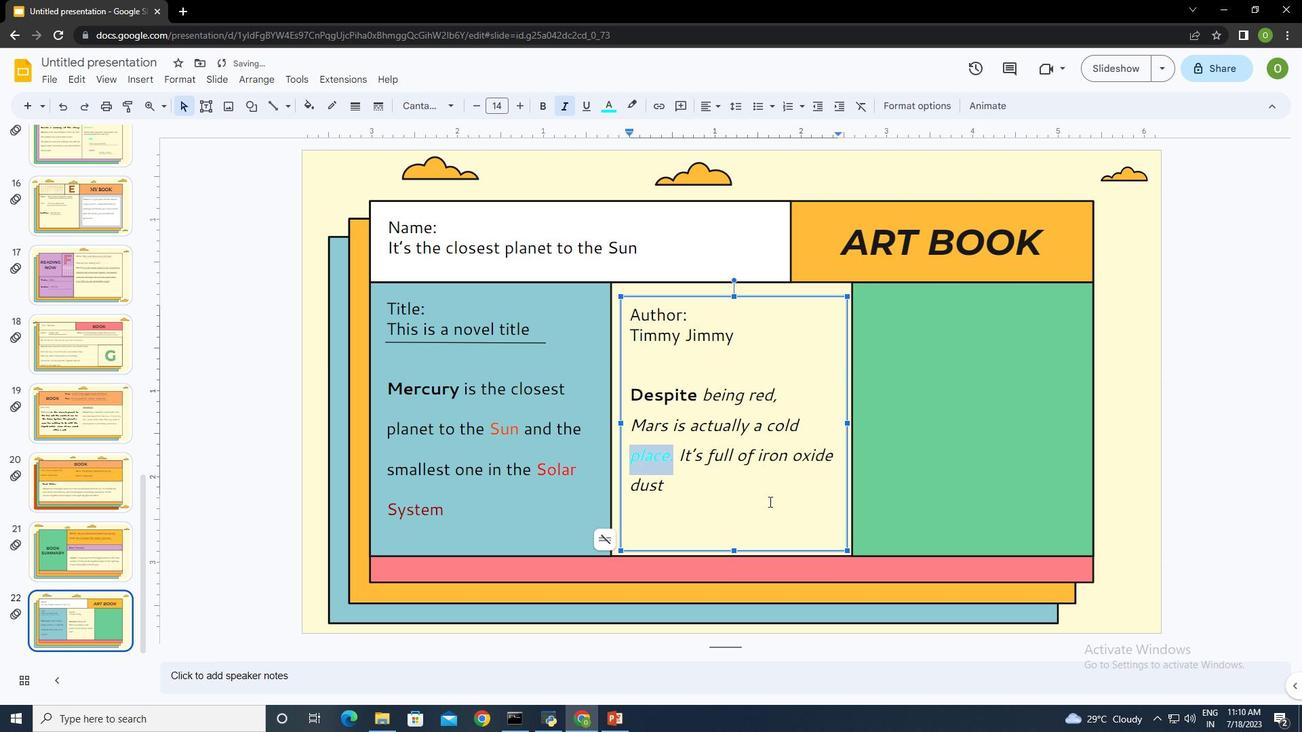 
Action: Mouse pressed left at (770, 502)
Screenshot: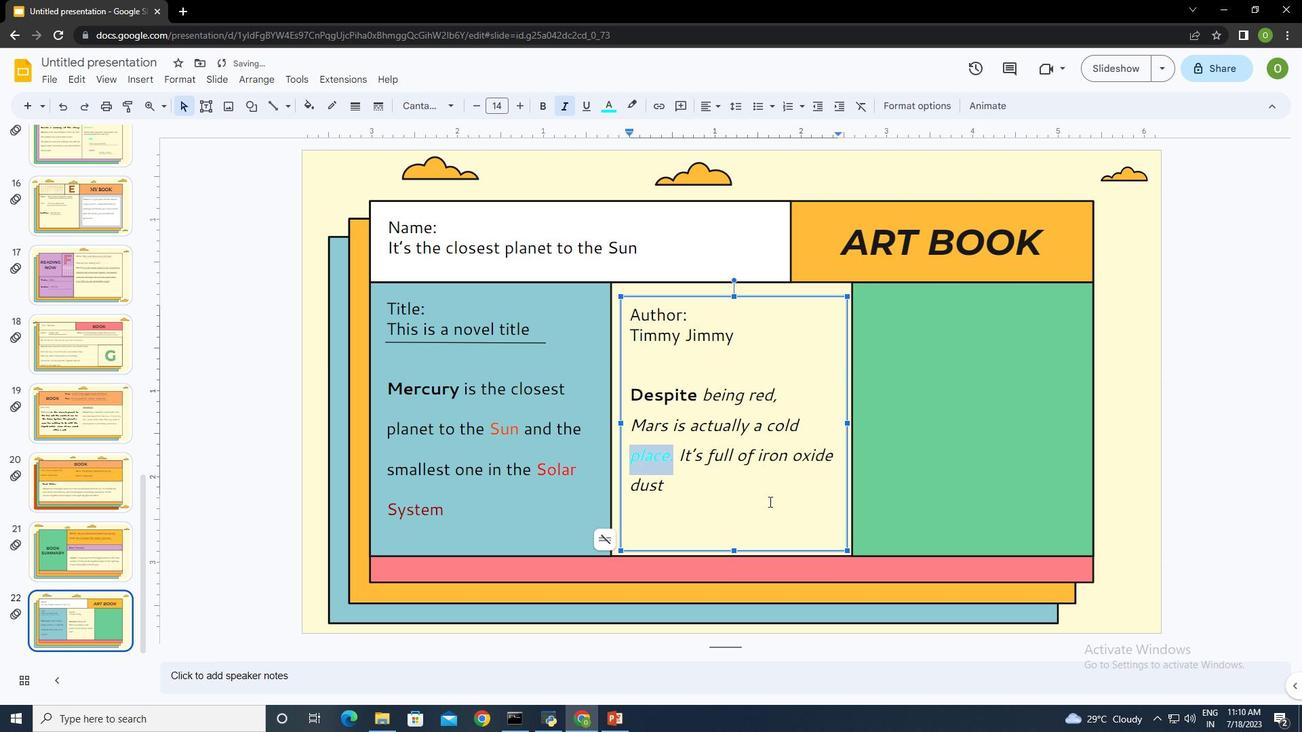 
Action: Mouse moved to (950, 453)
Screenshot: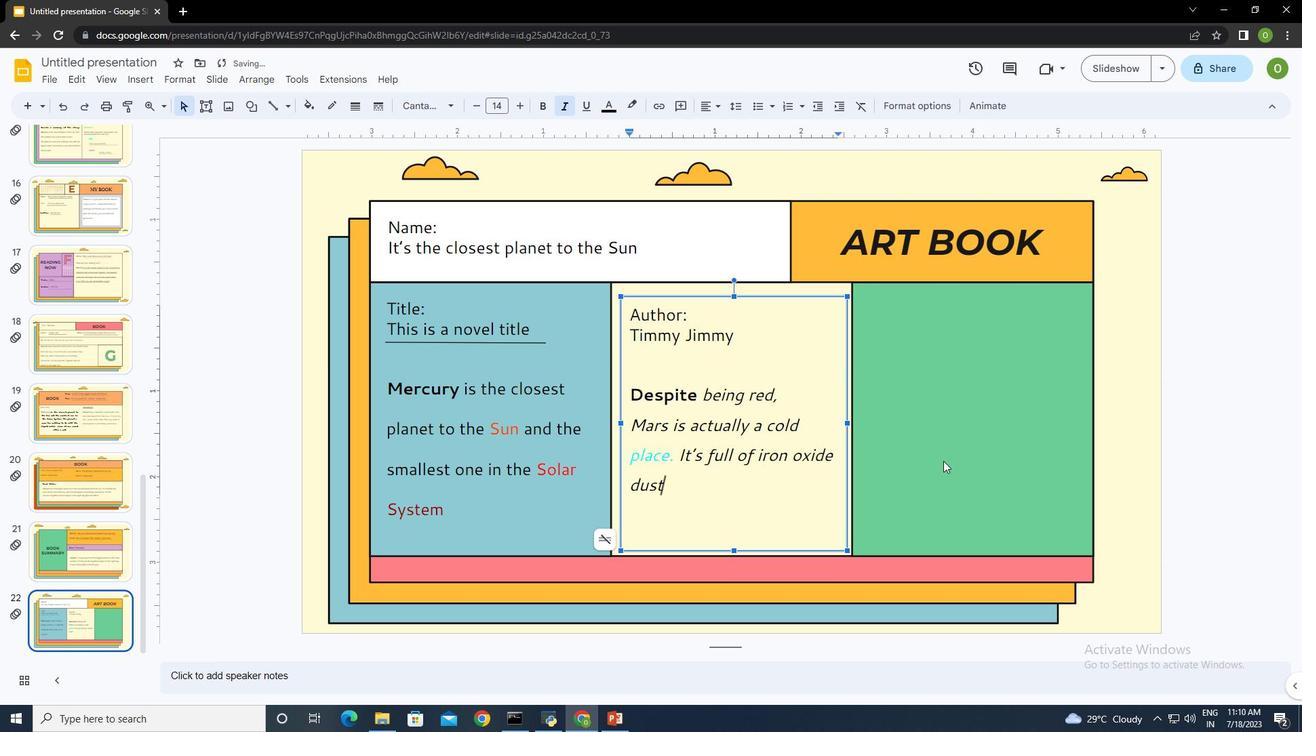 
Action: Mouse pressed left at (950, 453)
Screenshot: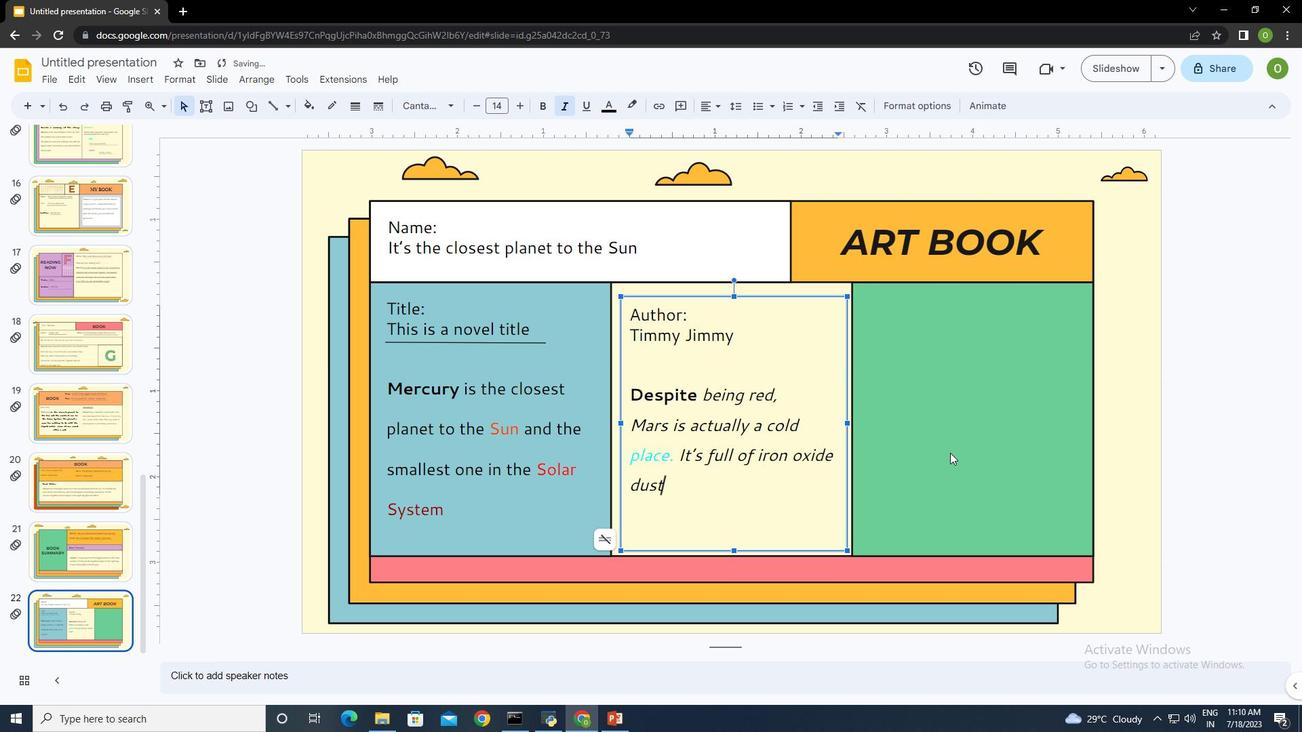 
Action: Mouse moved to (200, 108)
Screenshot: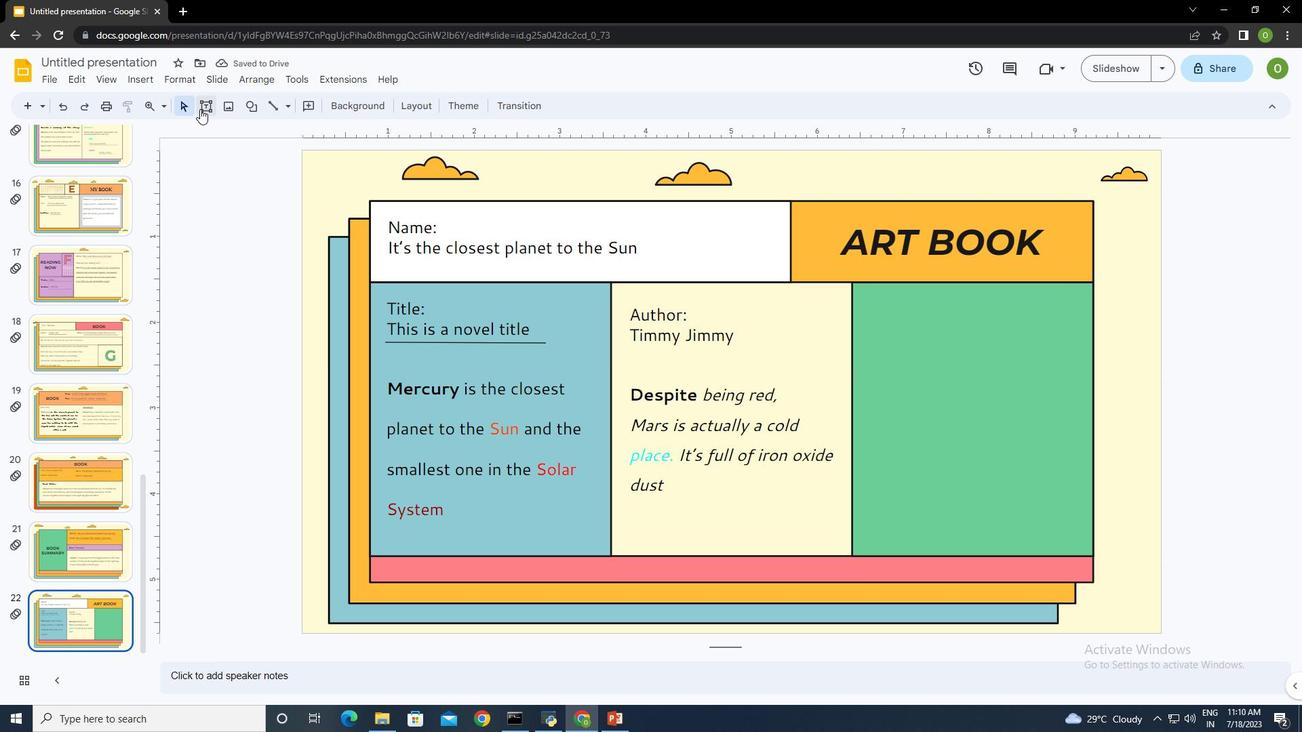 
Action: Mouse pressed left at (200, 108)
Screenshot: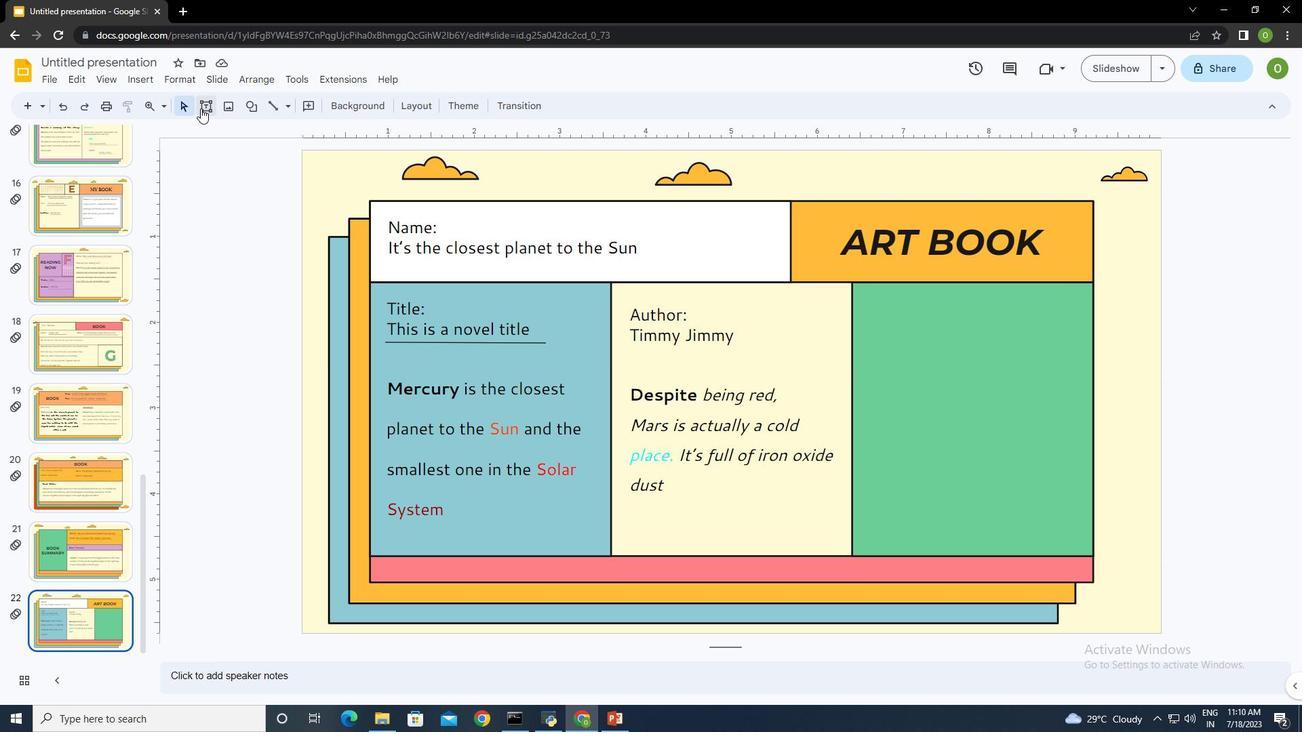 
Action: Mouse moved to (861, 290)
Screenshot: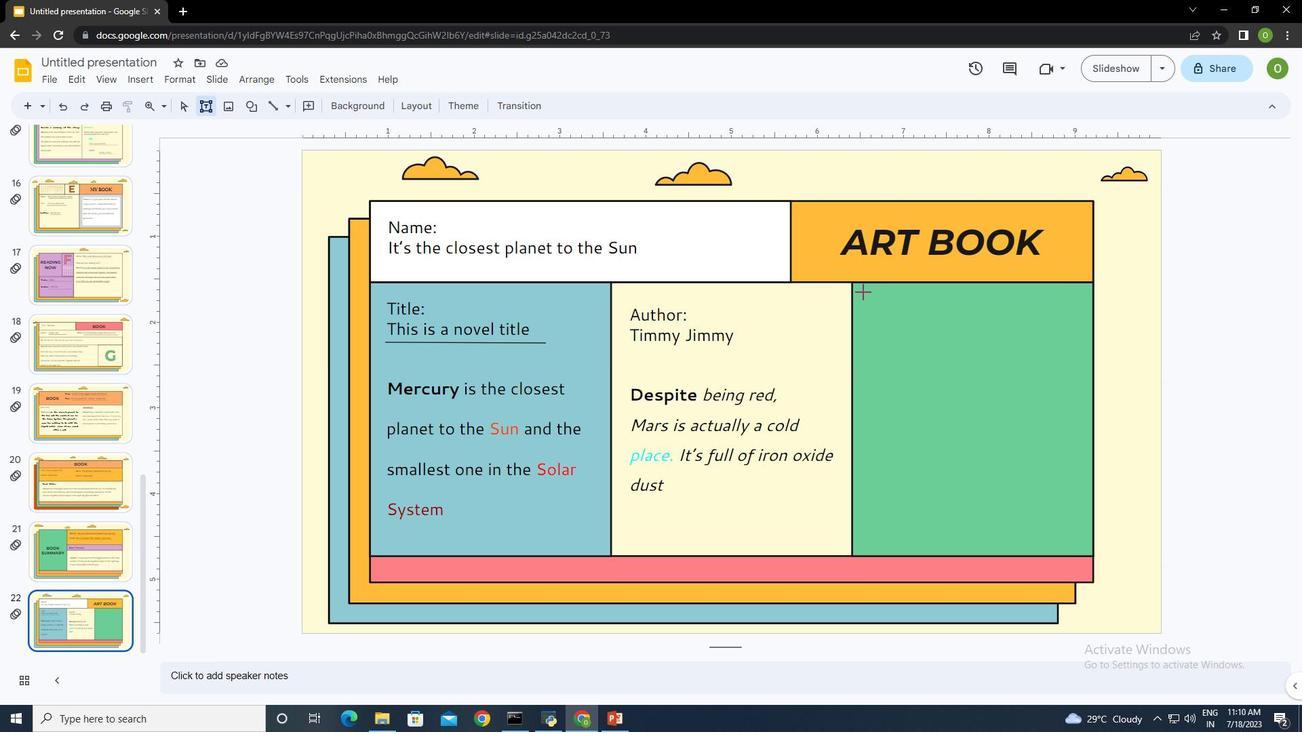 
Action: Mouse pressed left at (861, 290)
Screenshot: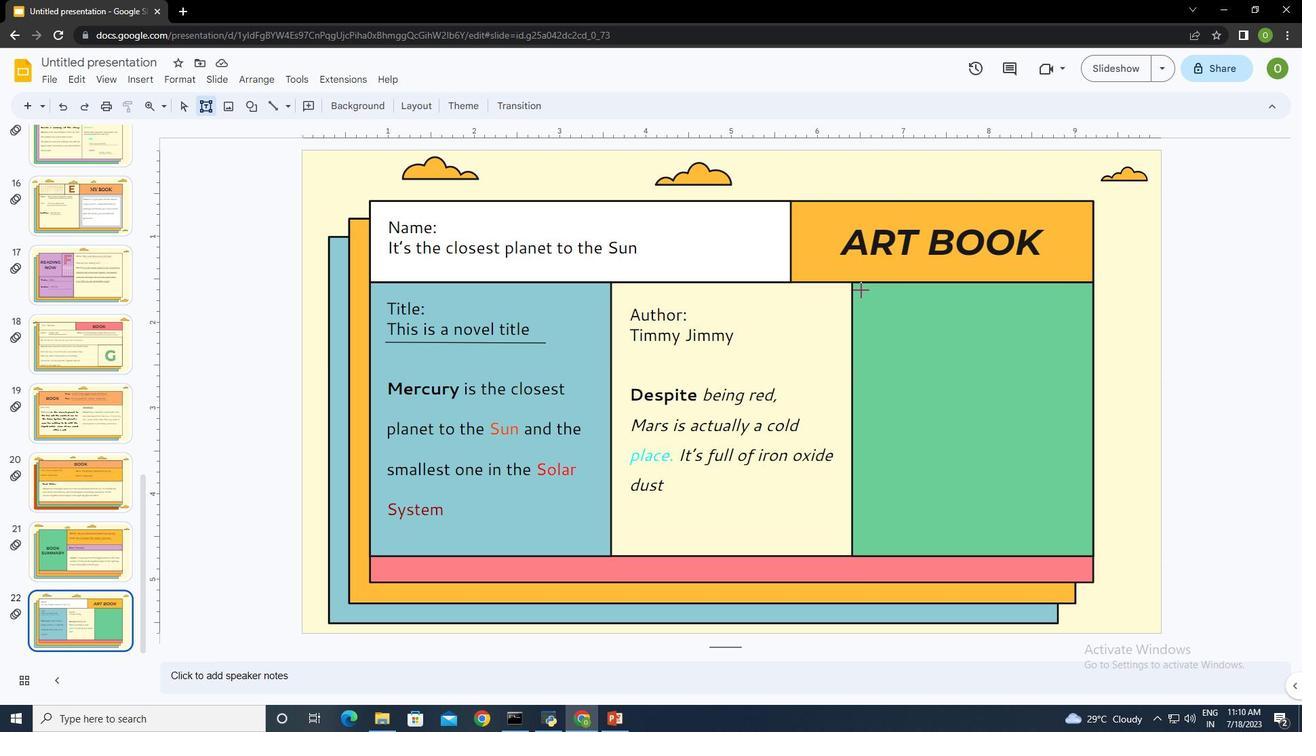 
Action: Mouse moved to (949, 365)
Screenshot: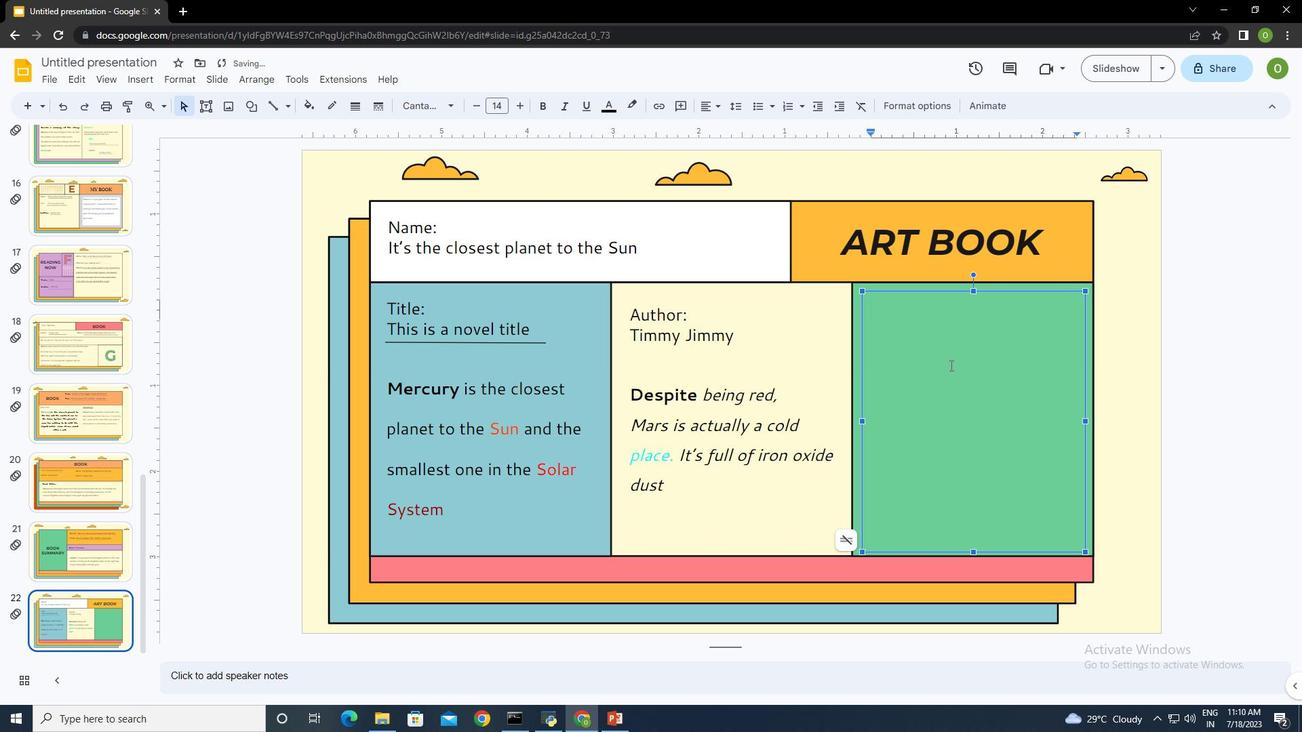 
Action: Key pressed <Key.shift><Key.shift><Key.shift><Key.shift><Key.shift><Key.shift><Key.shift><Key.shift><Key.shift>Illustrator<Key.shift_r>:<Key.enter><Key.shift>Susan<Key.space><Key.shift><Key.shift><Key.shift><Key.shift>Doe<Key.enter><Key.enter><Key.enter><Key.shift><Key.shift>Neptune<Key.space>is<Key.space>the<Key.space>farthest<Key.space>planet<Key.space>from<Key.space>the<Key.space><Key.shift>Sun.<Key.space><Key.shift>It's<Key.space>also<Key.space>the<Key.space>fourth-largest<Key.space>one
Screenshot: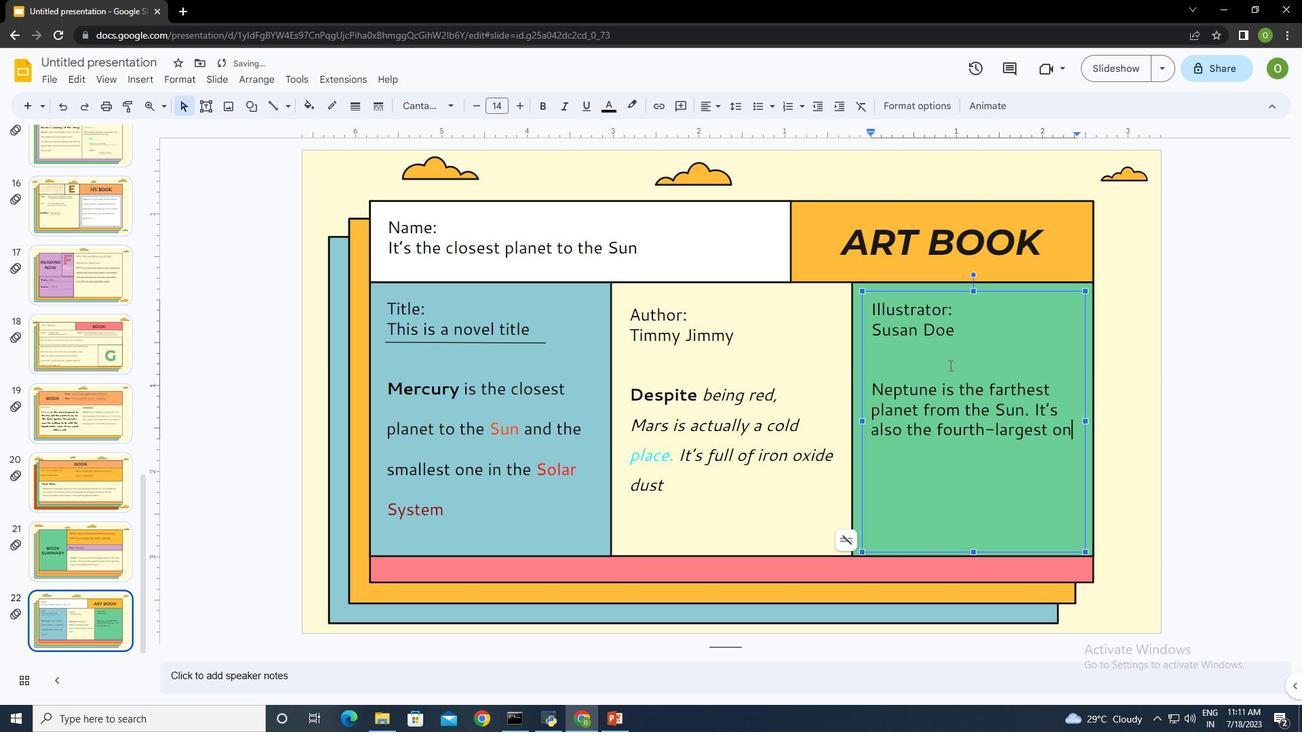 
Action: Mouse moved to (903, 459)
Screenshot: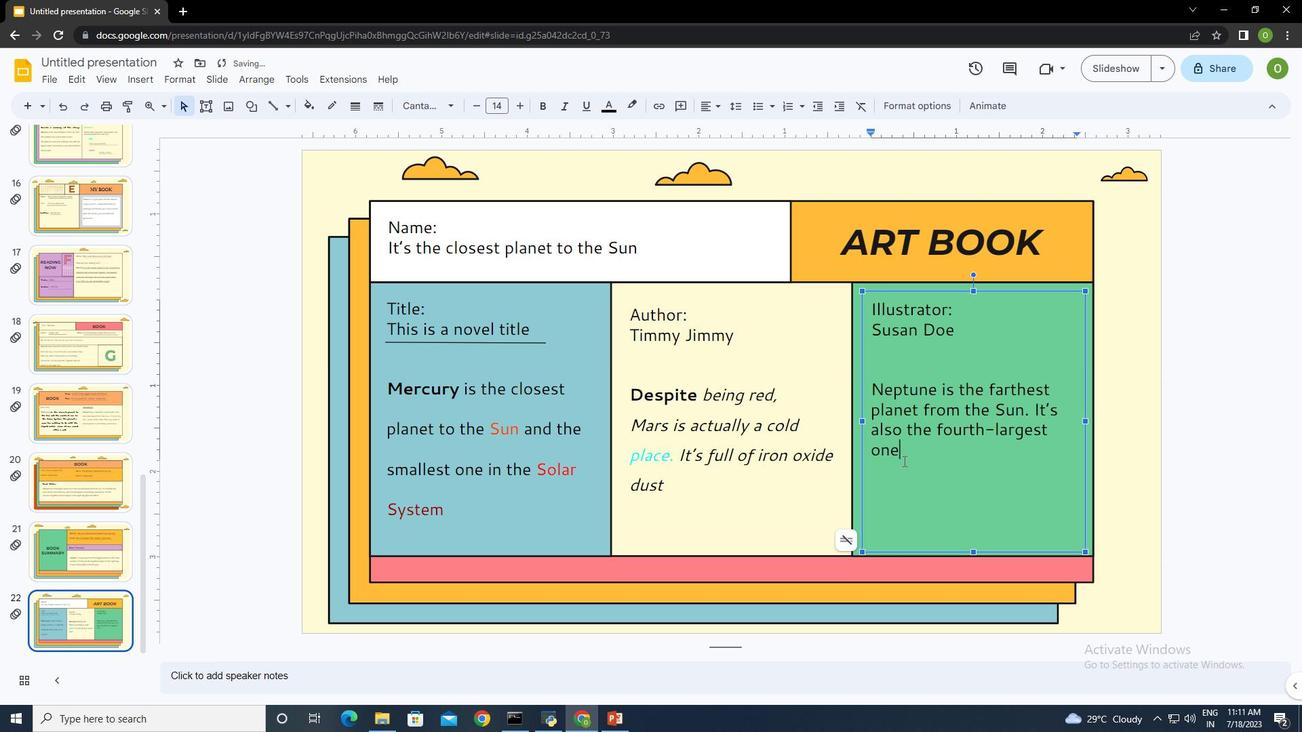 
Action: Mouse pressed left at (903, 459)
Screenshot: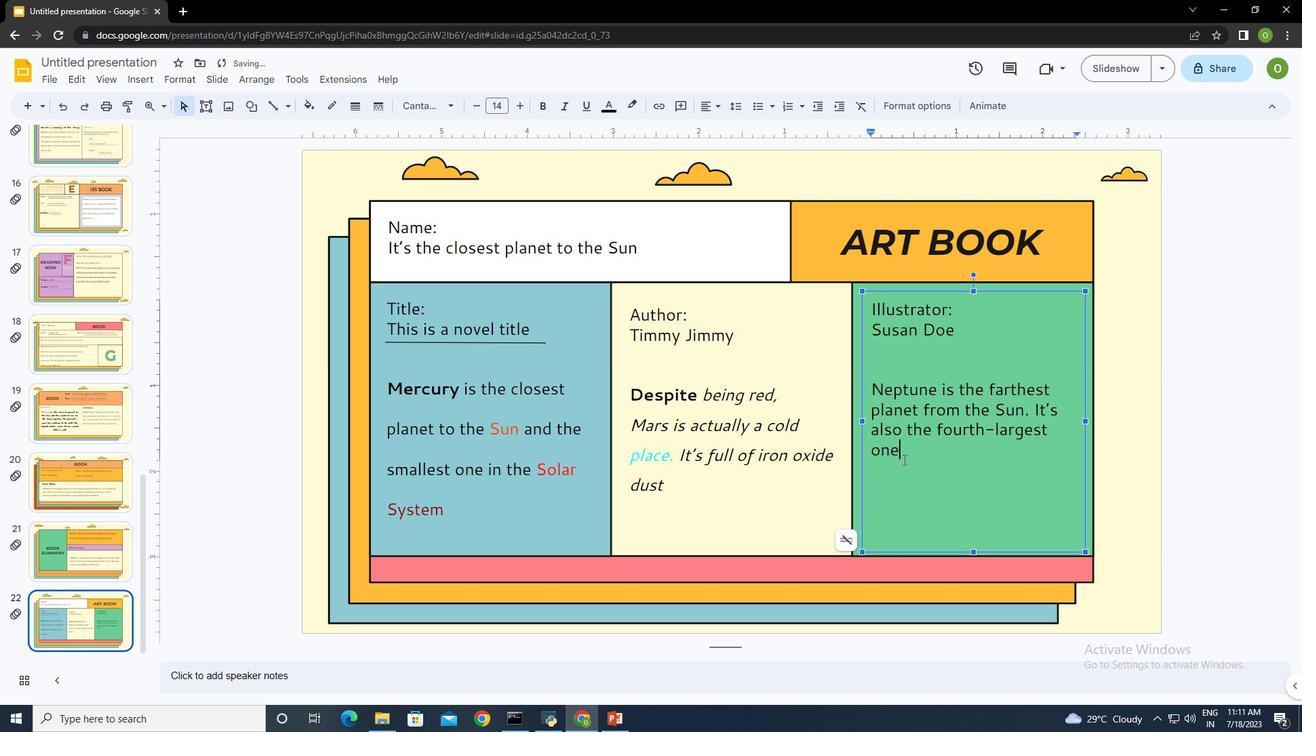 
Action: Mouse moved to (740, 107)
Screenshot: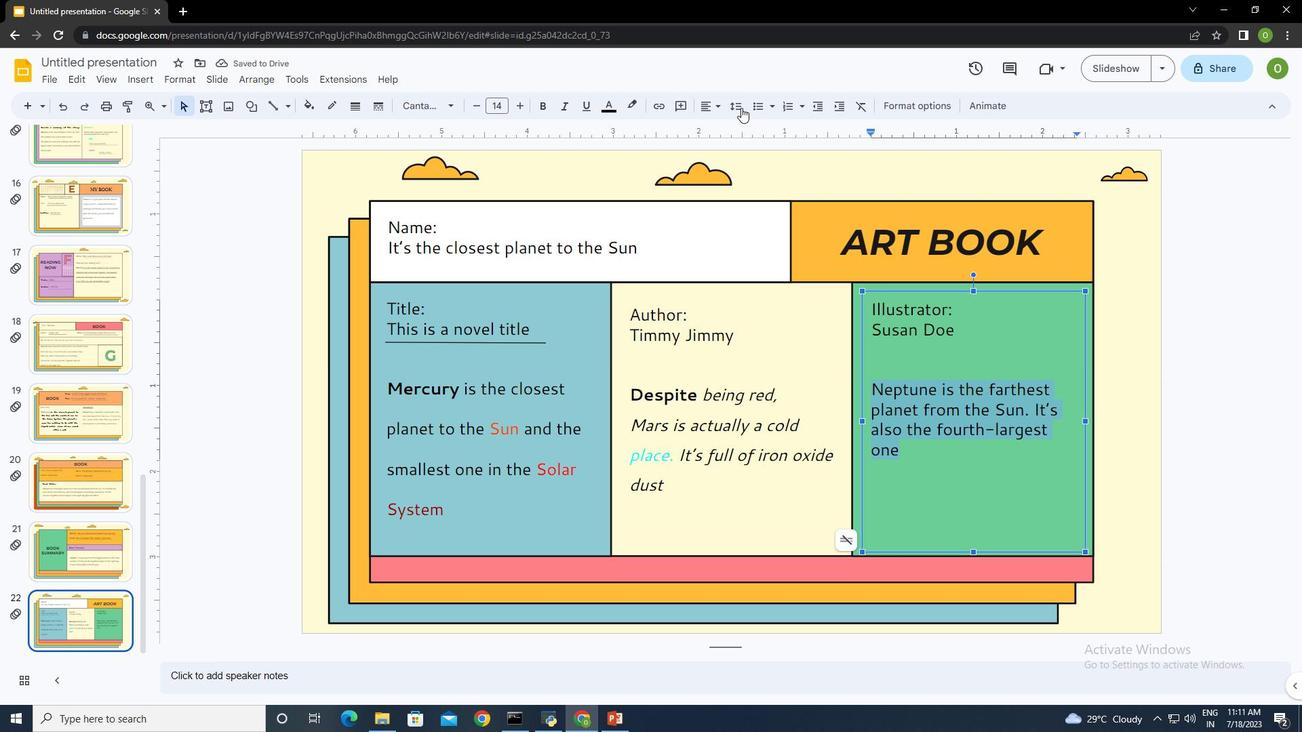 
Action: Mouse pressed left at (740, 107)
Screenshot: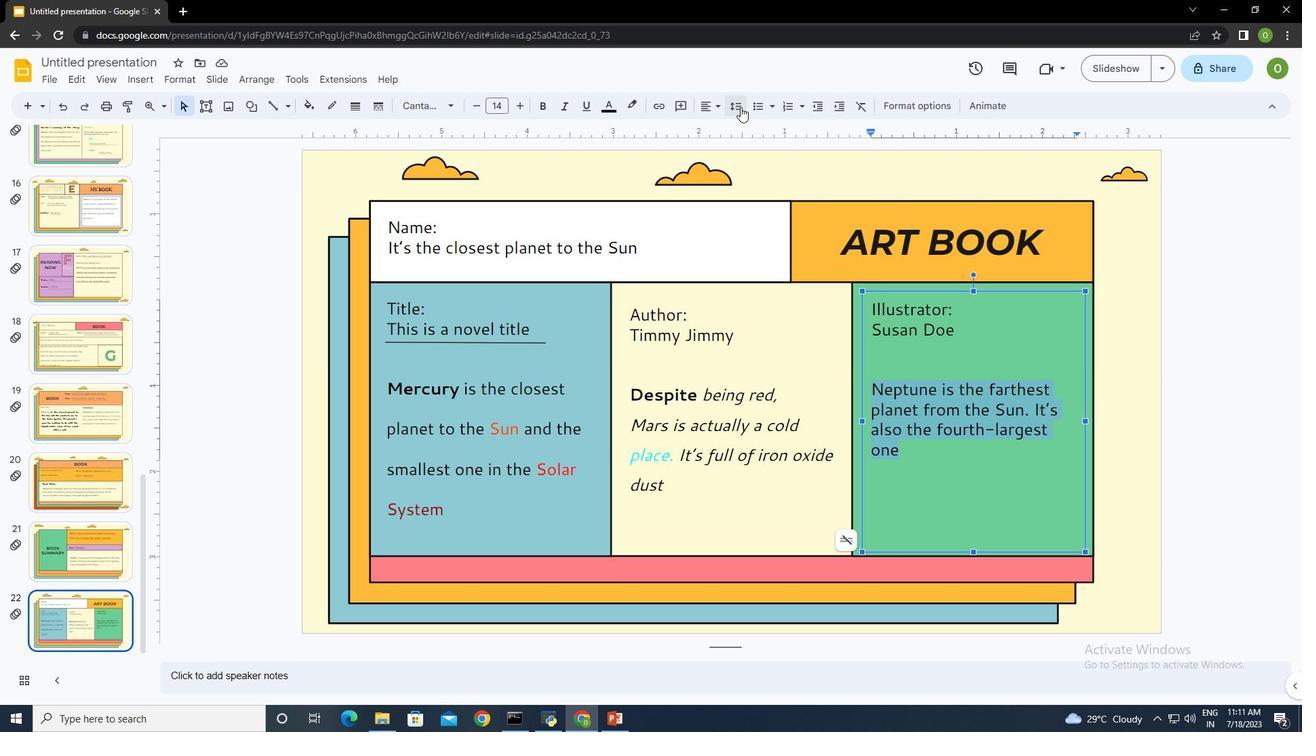 
Action: Mouse moved to (780, 192)
Screenshot: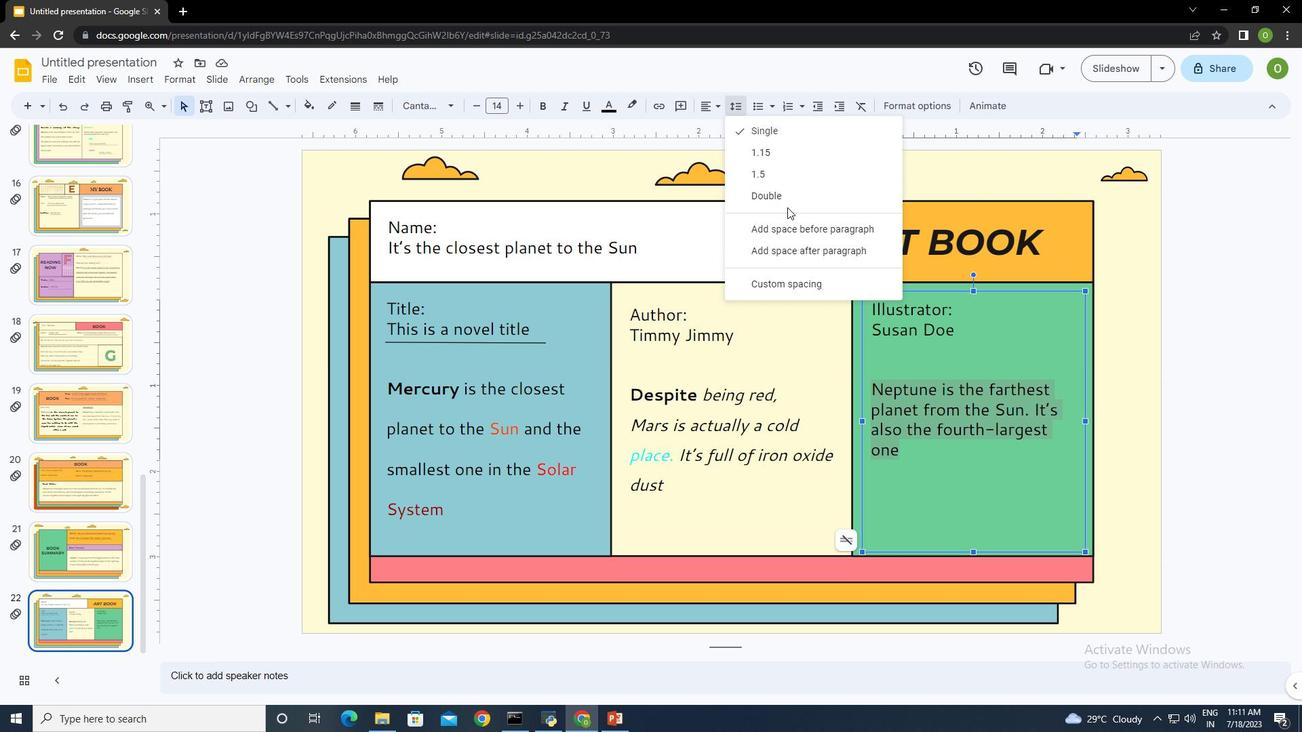 
Action: Mouse pressed left at (780, 192)
Screenshot: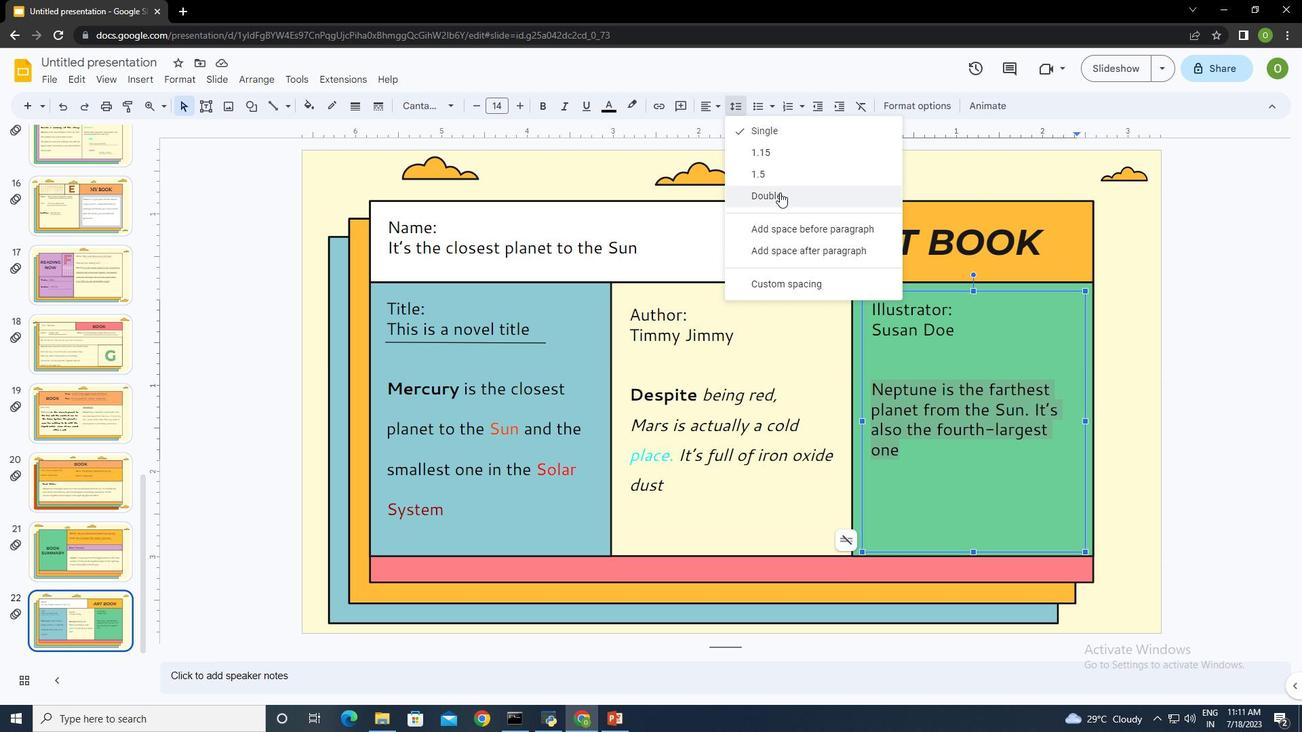 
Action: Mouse moved to (742, 105)
Screenshot: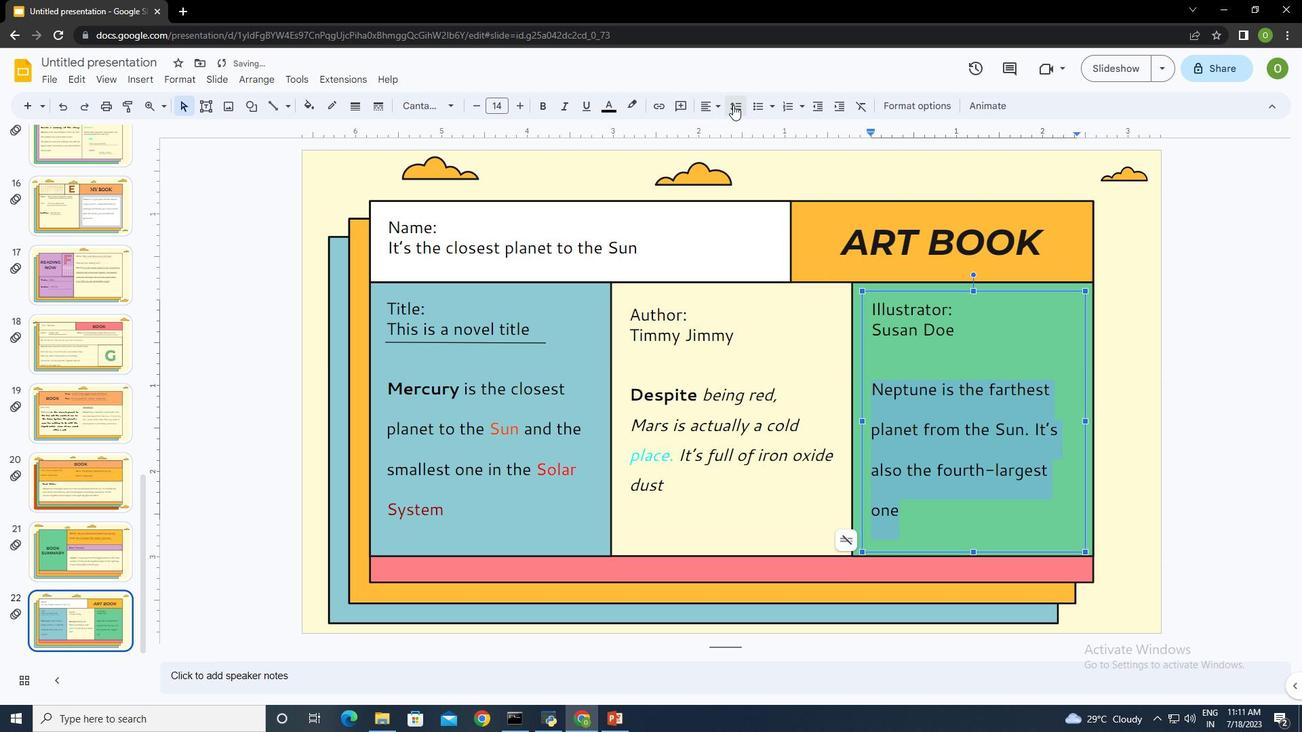 
Action: Mouse pressed left at (742, 105)
Screenshot: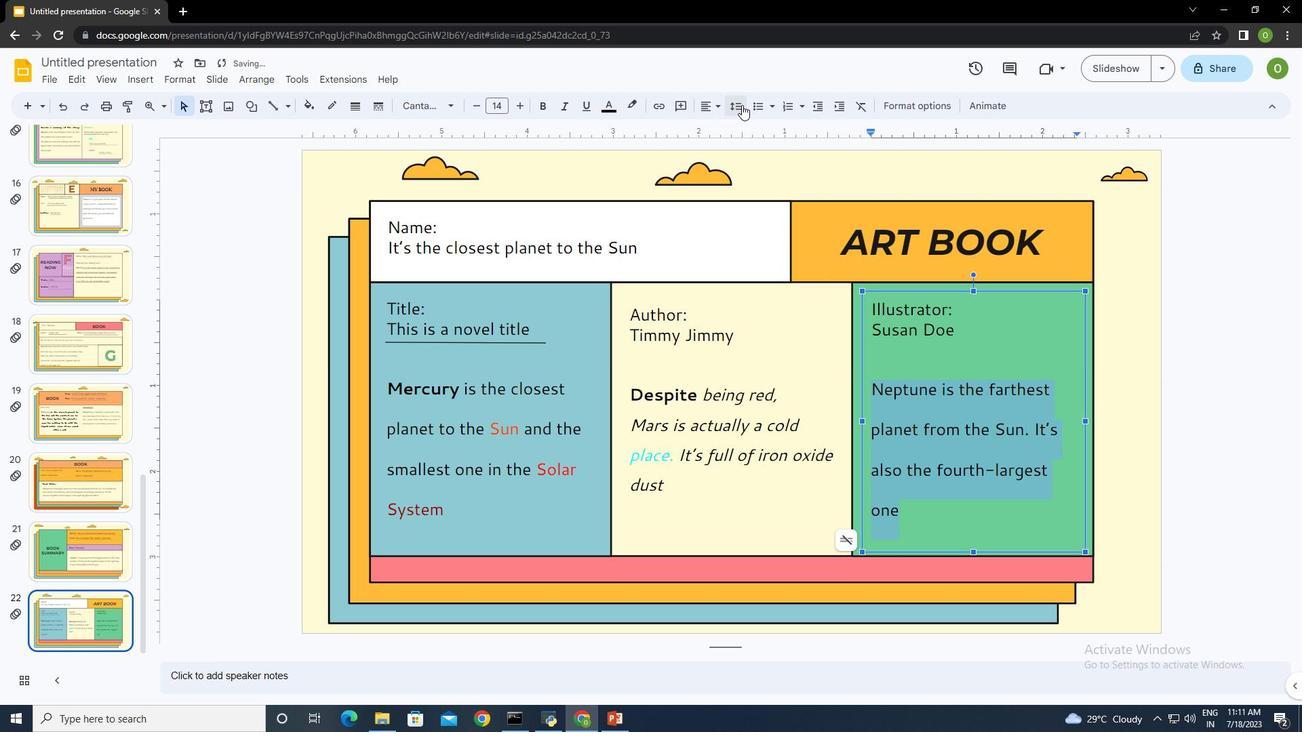 
Action: Mouse moved to (763, 172)
Screenshot: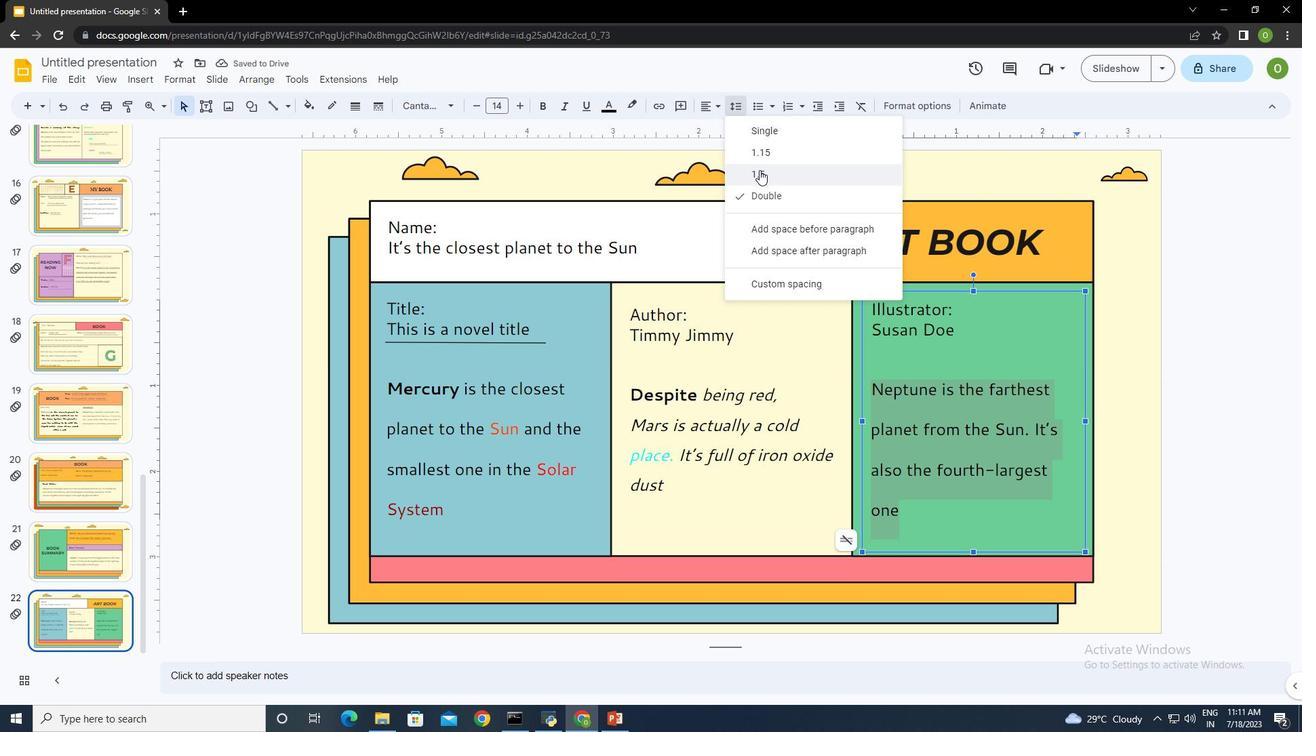 
Action: Mouse pressed left at (763, 172)
Screenshot: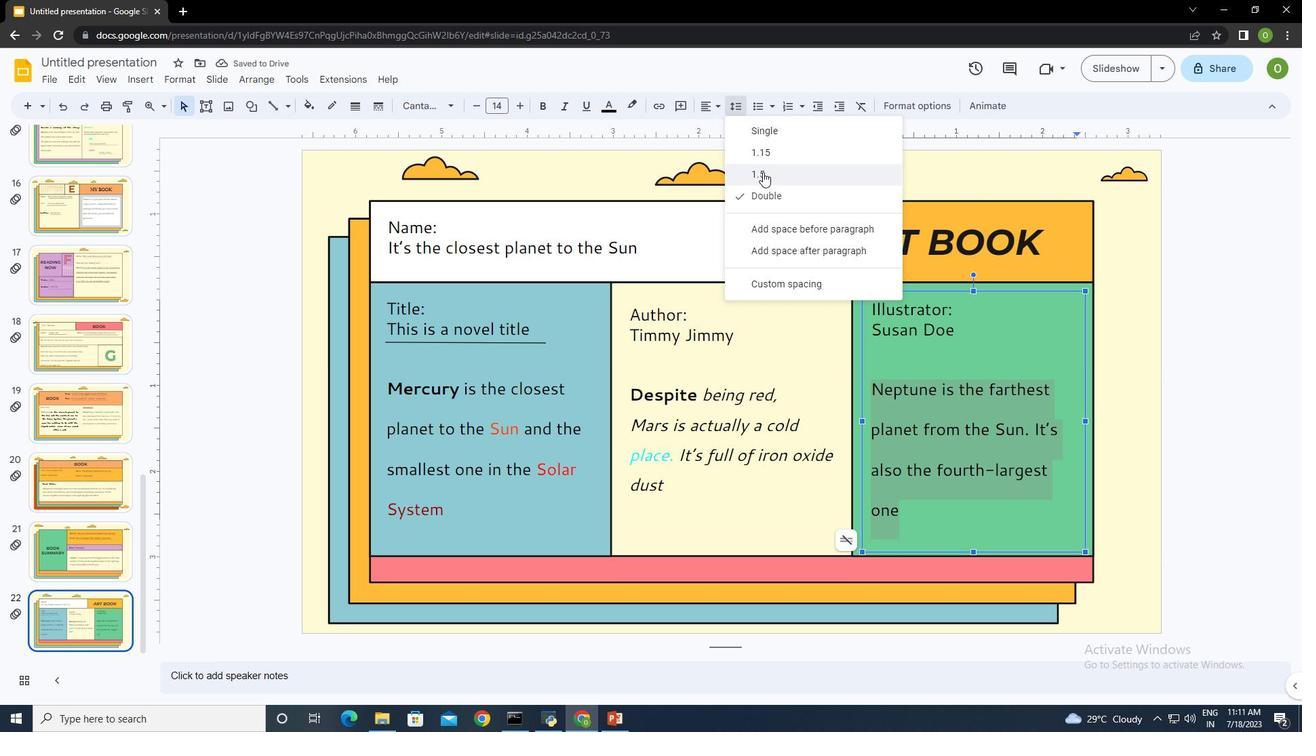 
Action: Mouse moved to (933, 388)
Screenshot: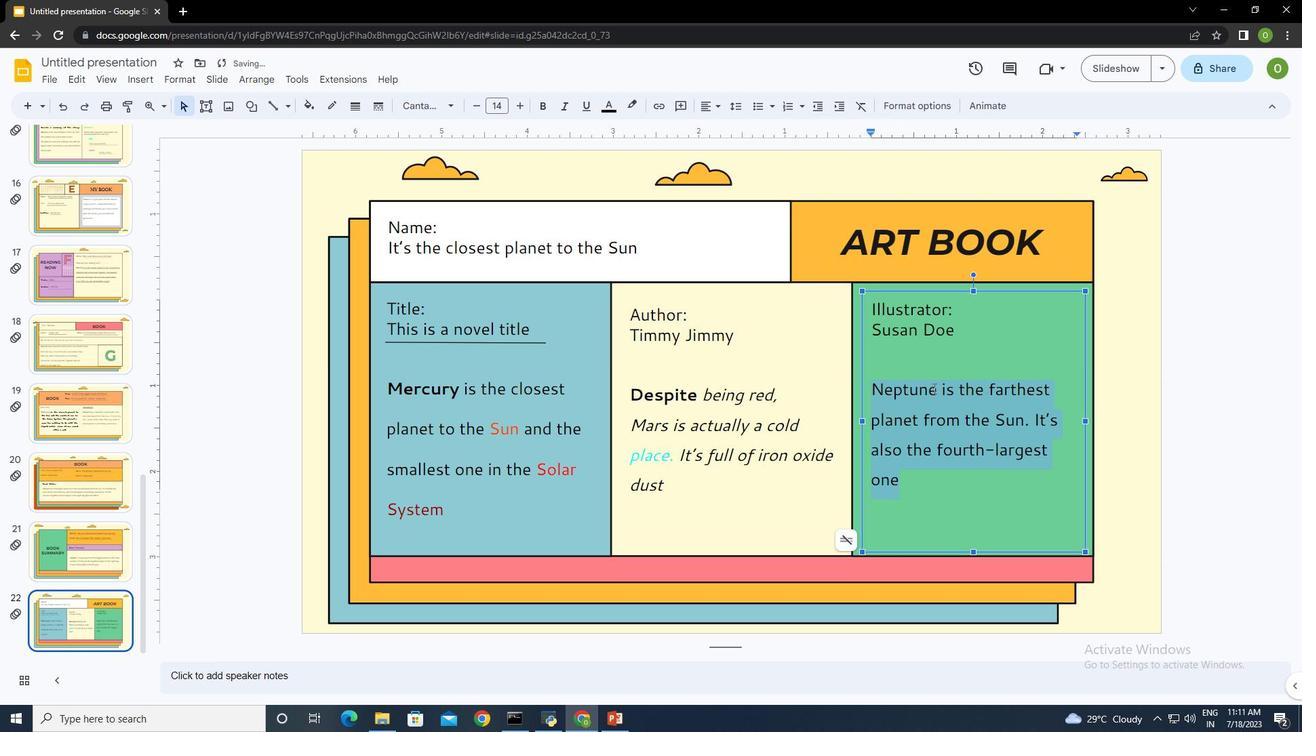 
Action: Mouse pressed left at (933, 388)
Screenshot: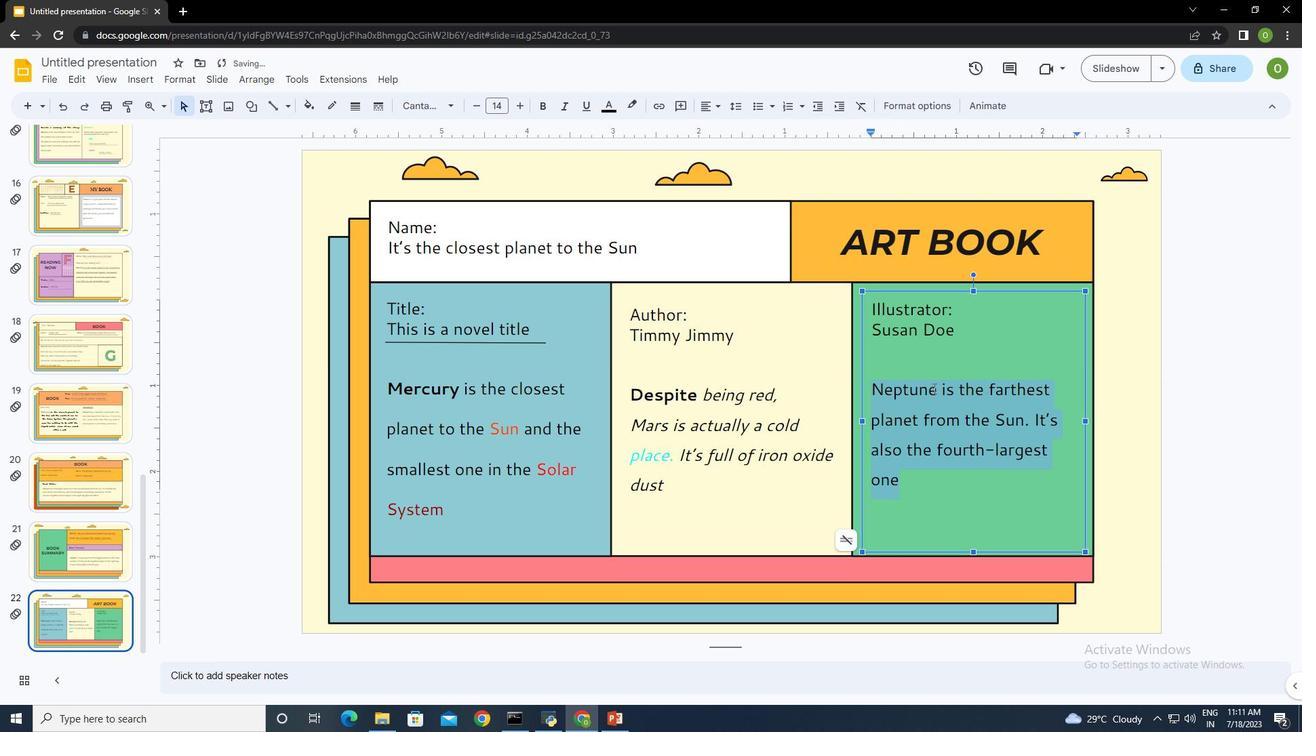 
Action: Mouse moved to (934, 389)
Screenshot: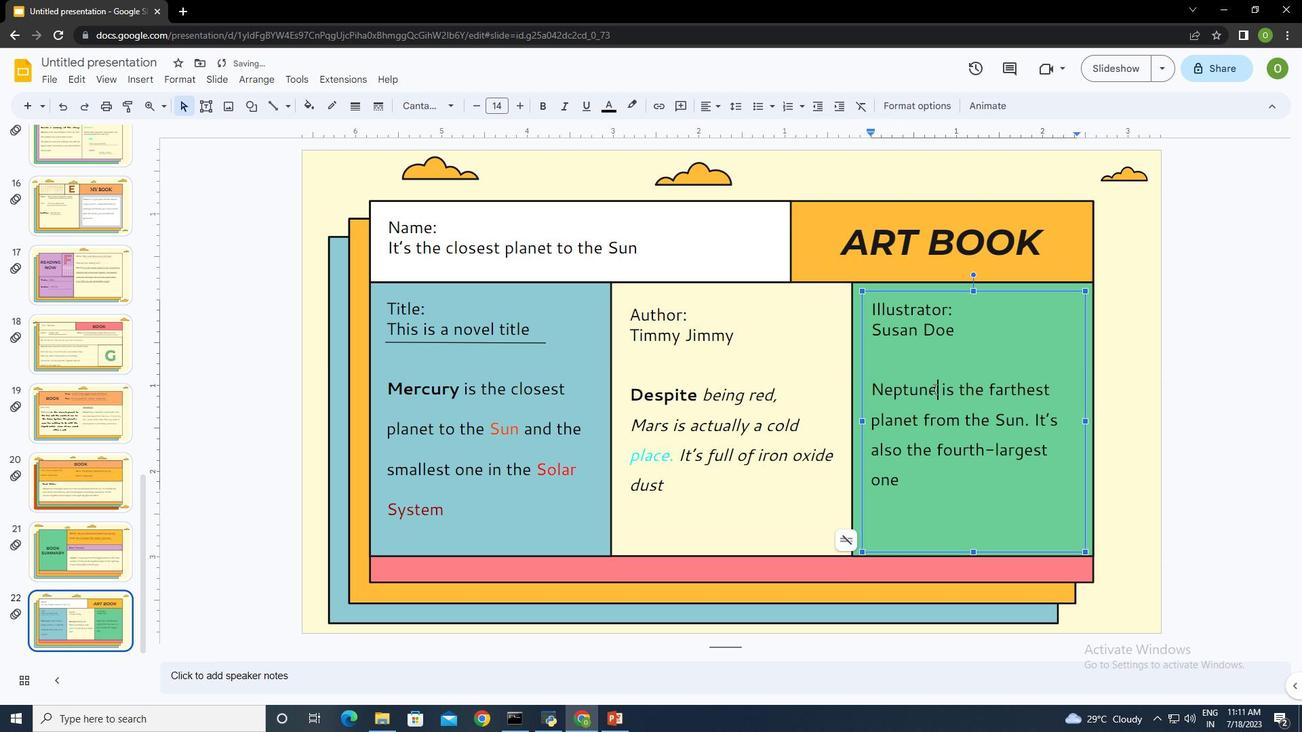 
Action: Mouse pressed left at (934, 389)
Screenshot: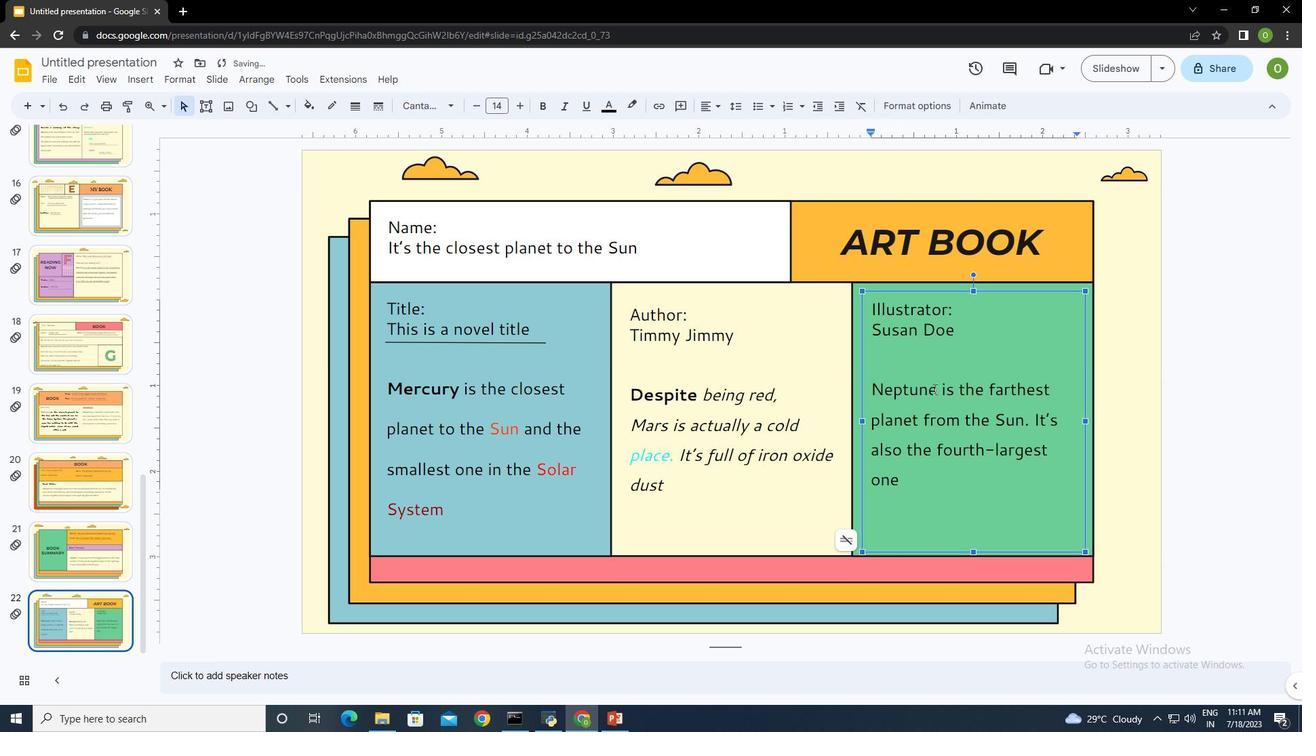
Action: Mouse moved to (544, 103)
Screenshot: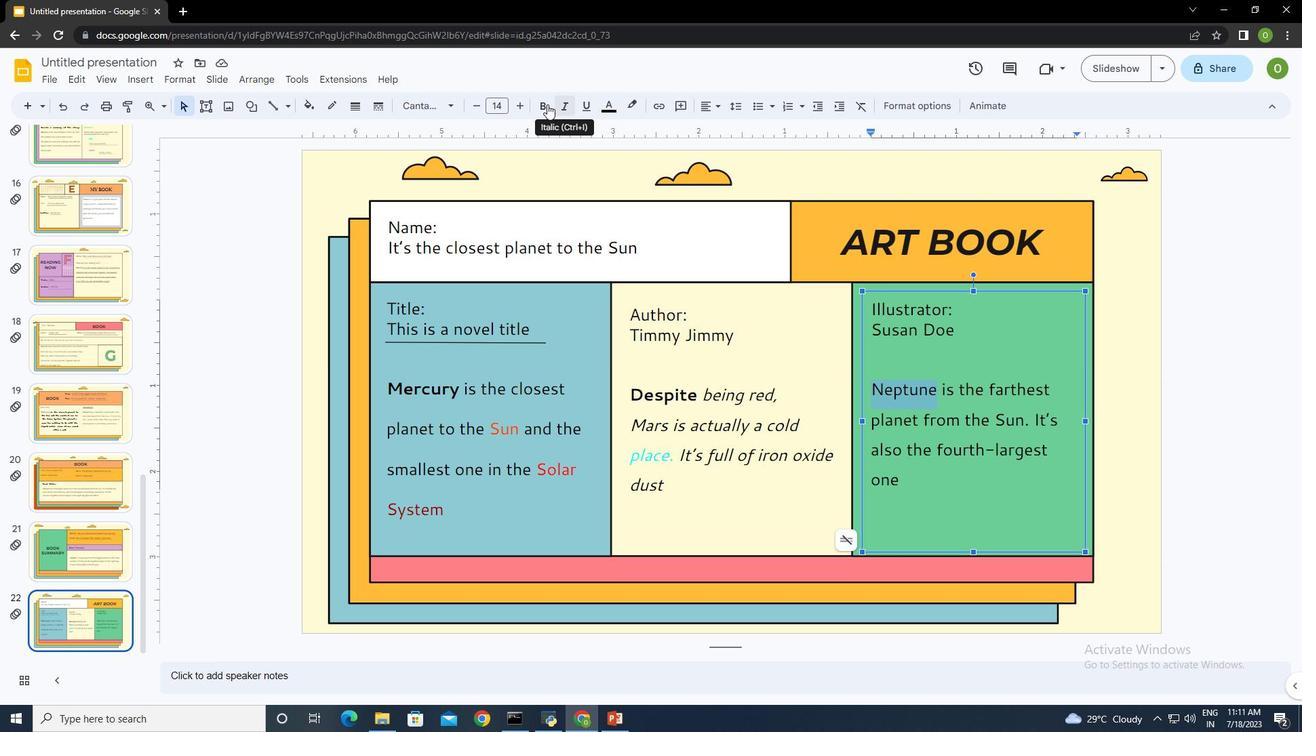 
Action: Mouse pressed left at (544, 103)
Screenshot: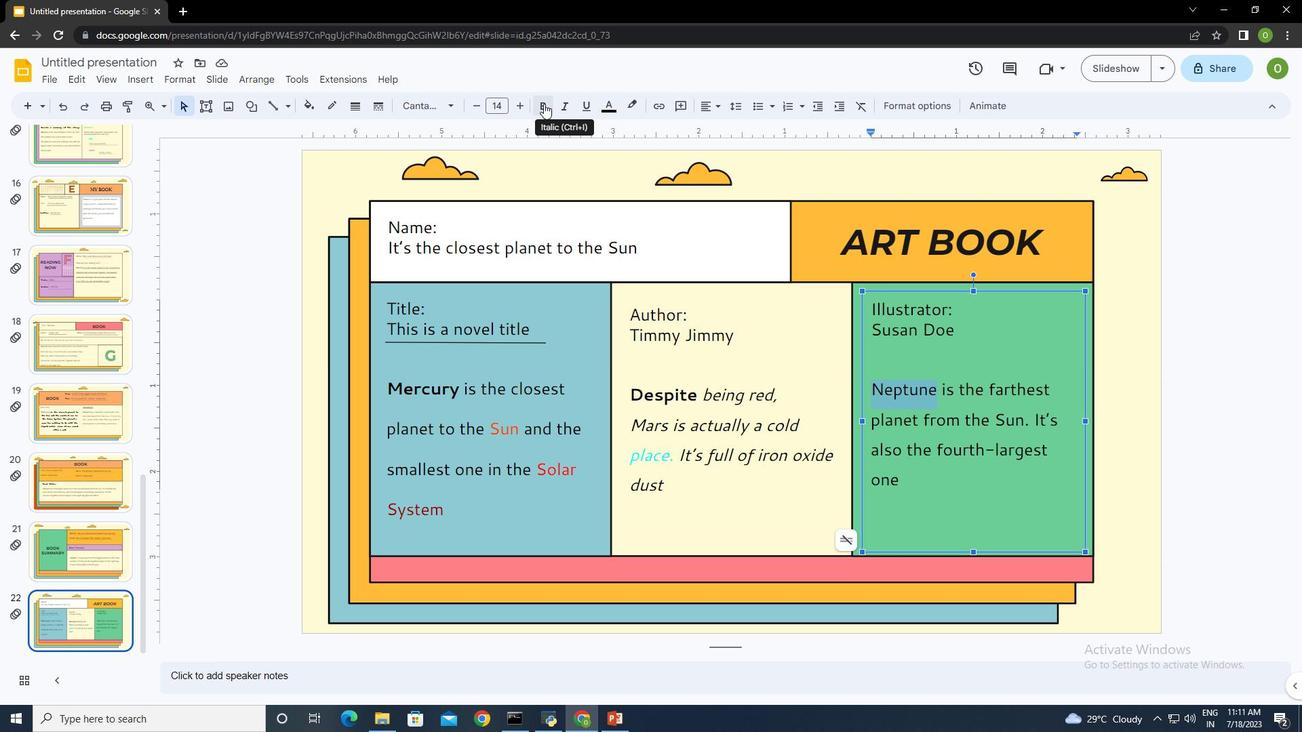 
Action: Mouse moved to (947, 391)
Screenshot: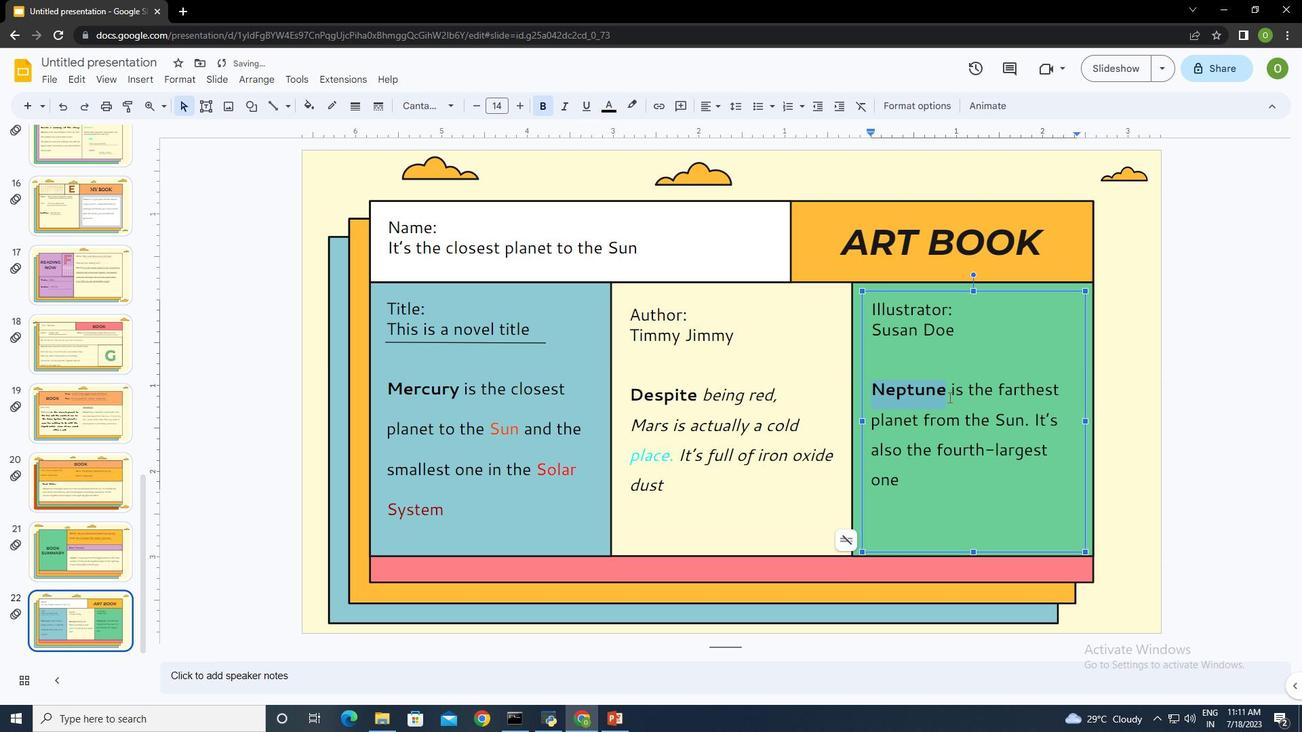 
Action: Mouse pressed left at (947, 391)
Screenshot: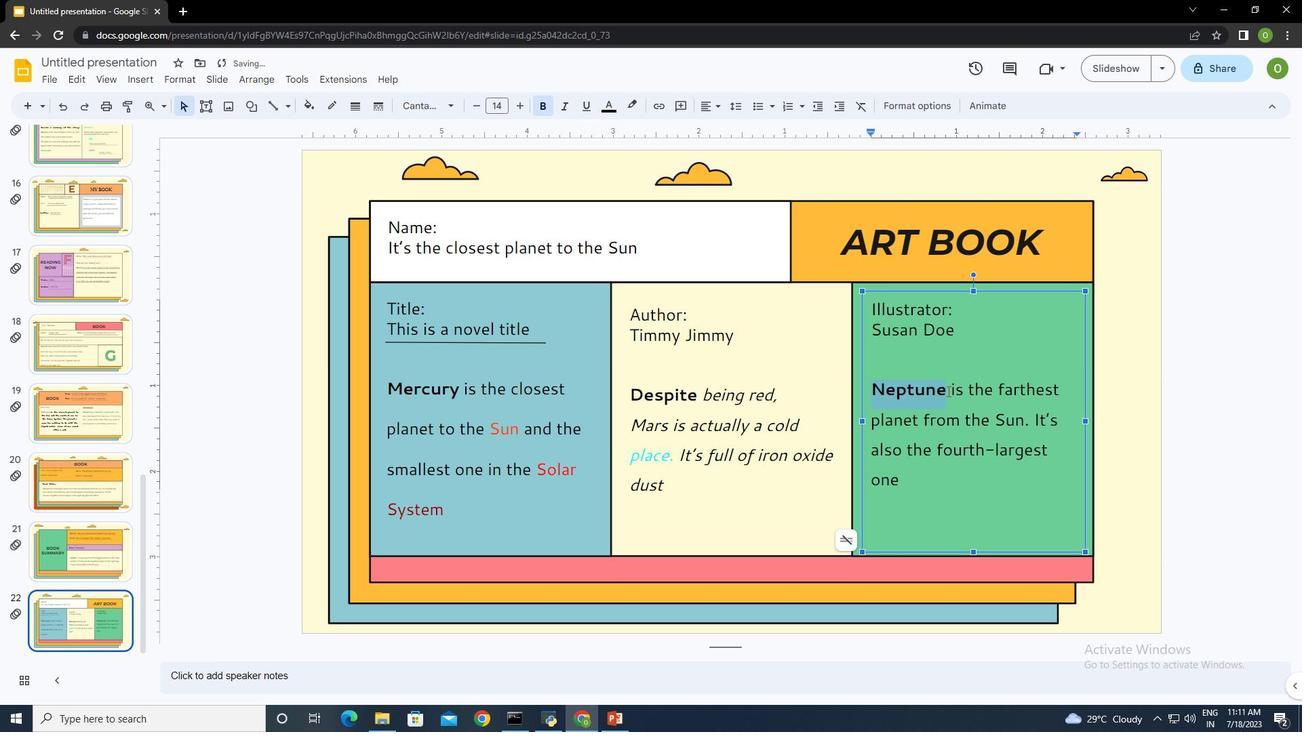 
Action: Mouse moved to (916, 472)
Screenshot: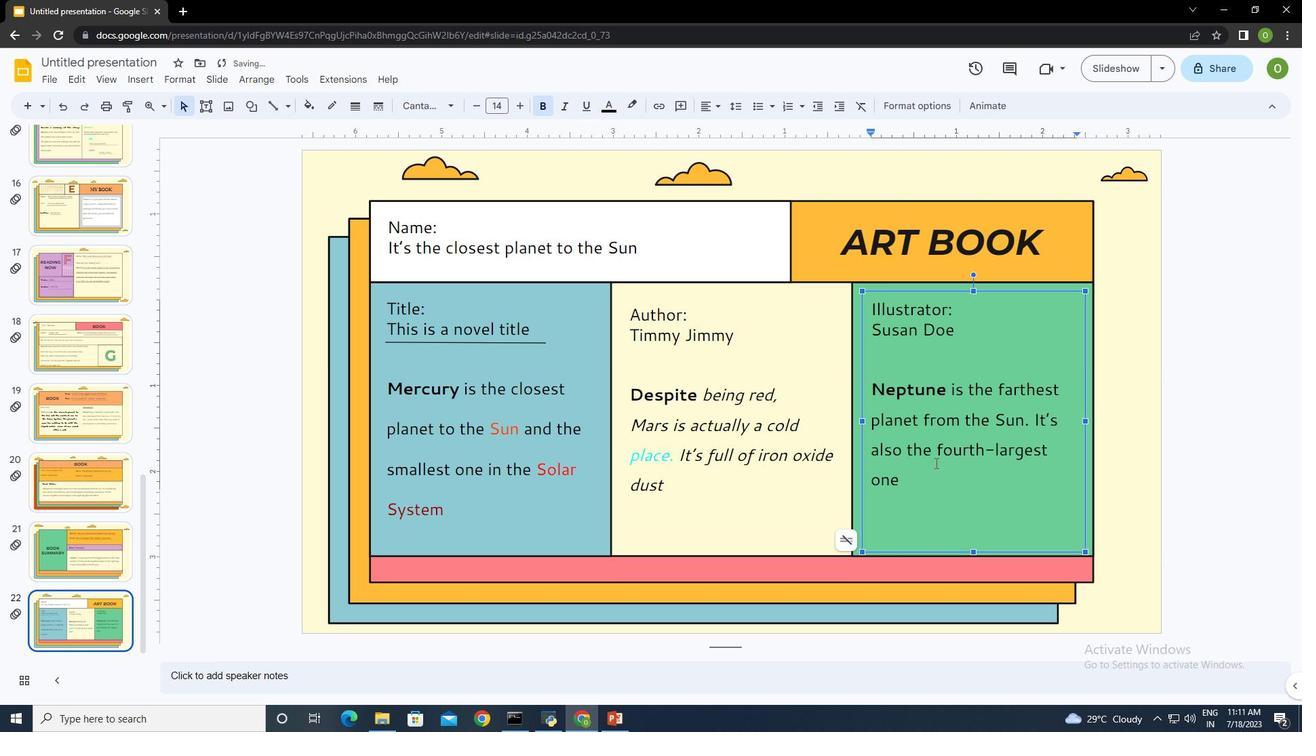 
Action: Mouse pressed left at (916, 472)
Screenshot: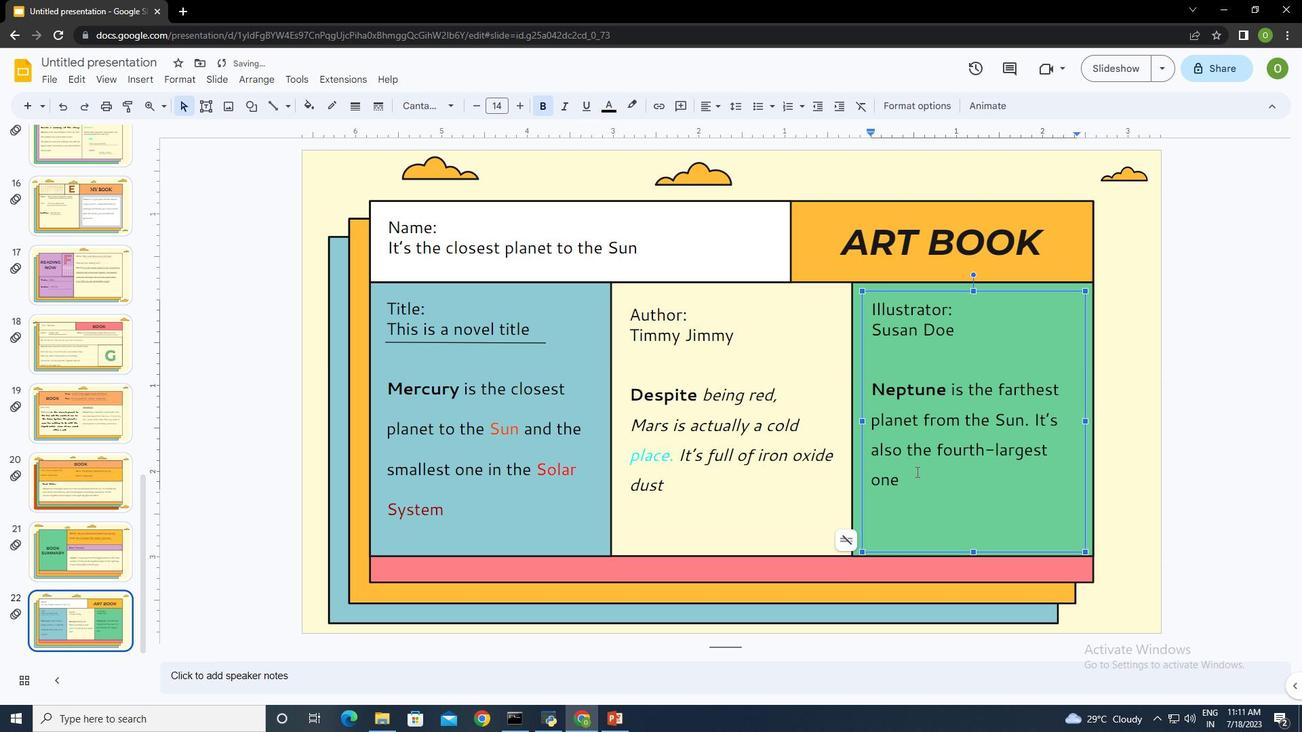 
Action: Mouse moved to (901, 482)
Screenshot: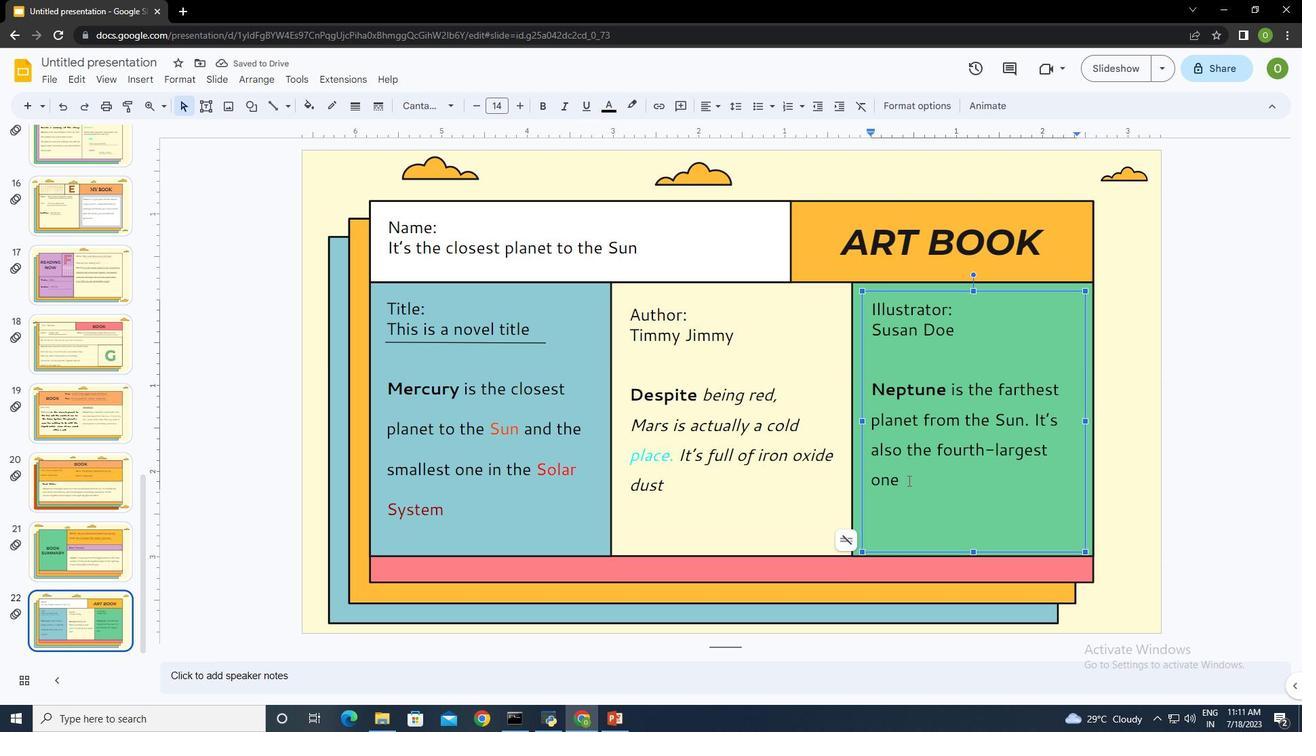
Action: Mouse pressed left at (901, 482)
Screenshot: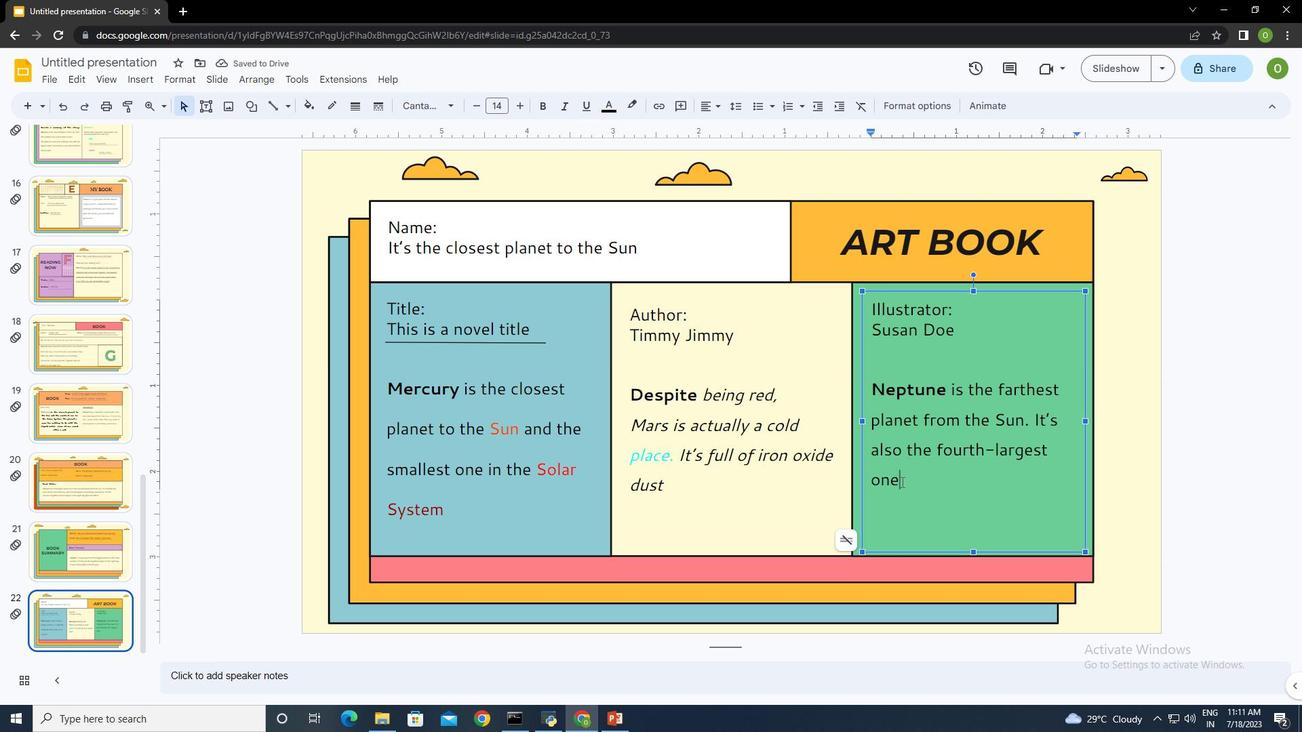 
Action: Mouse moved to (607, 104)
Screenshot: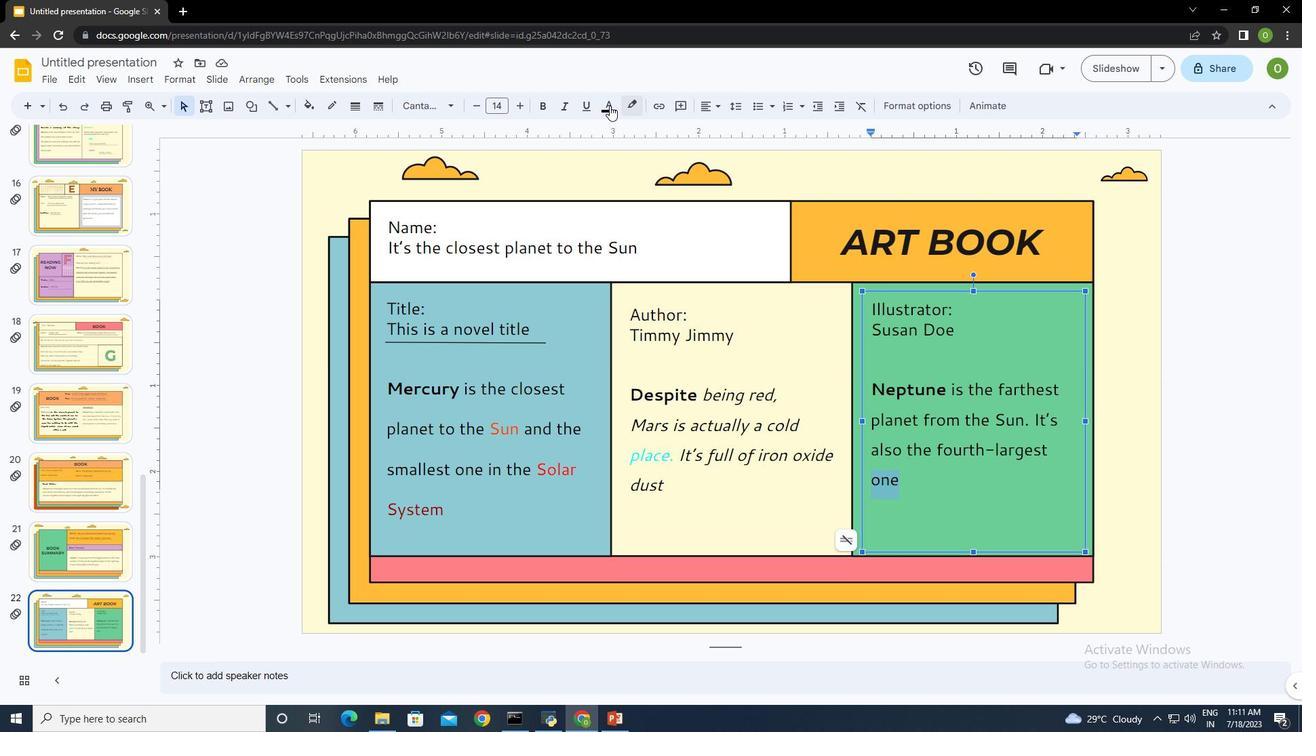 
Action: Mouse pressed left at (607, 104)
Screenshot: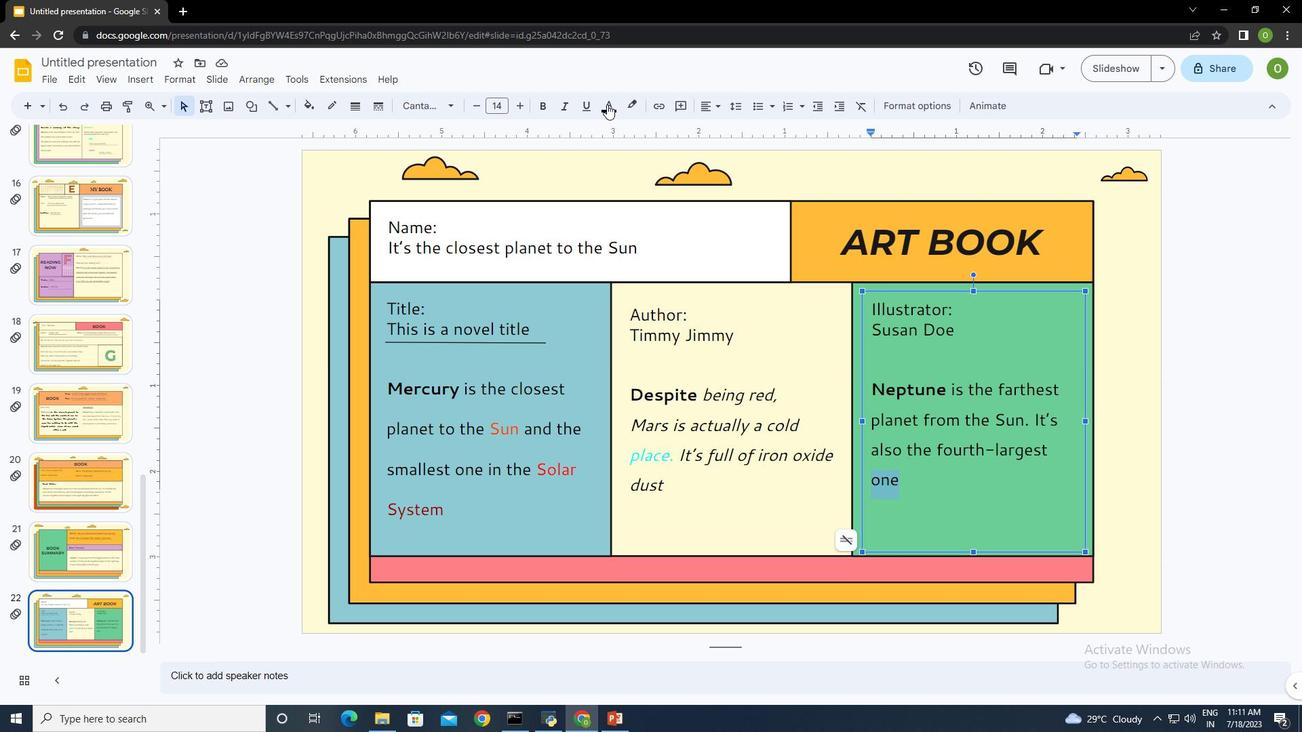 
Action: Mouse moved to (675, 309)
Screenshot: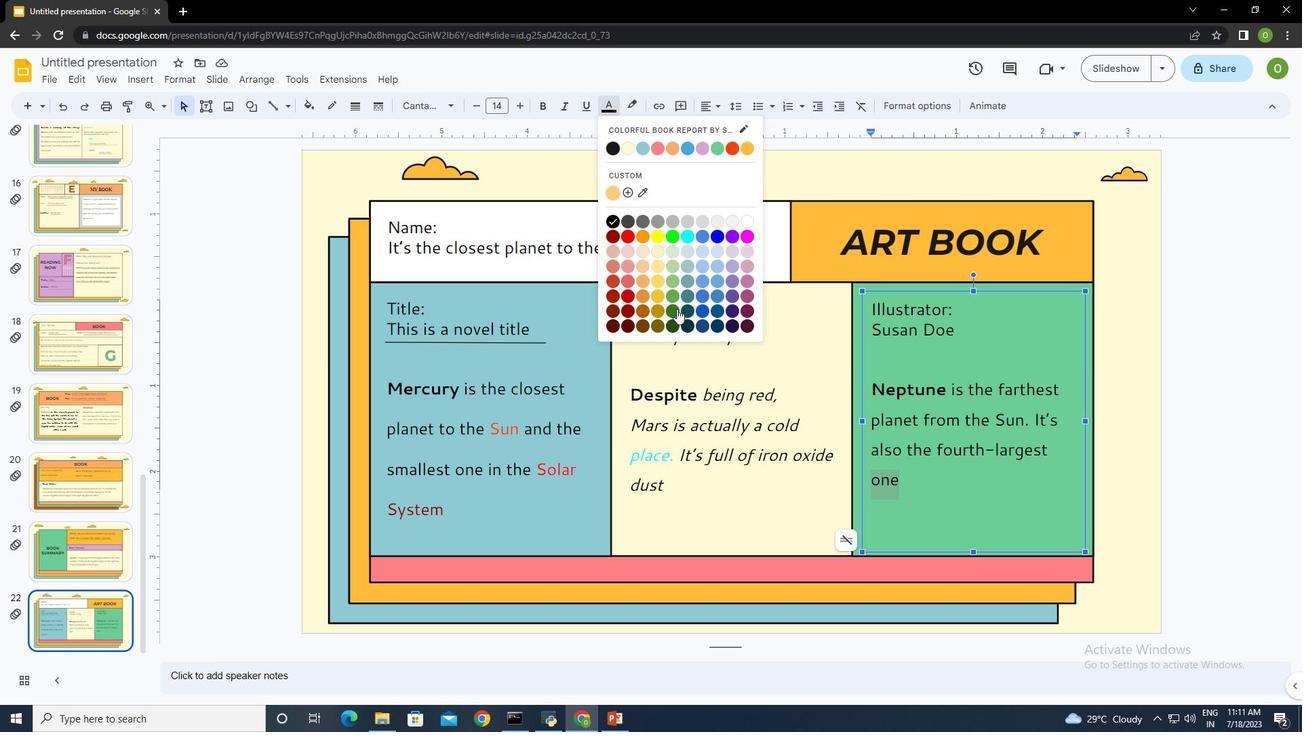
Action: Mouse pressed left at (675, 309)
Screenshot: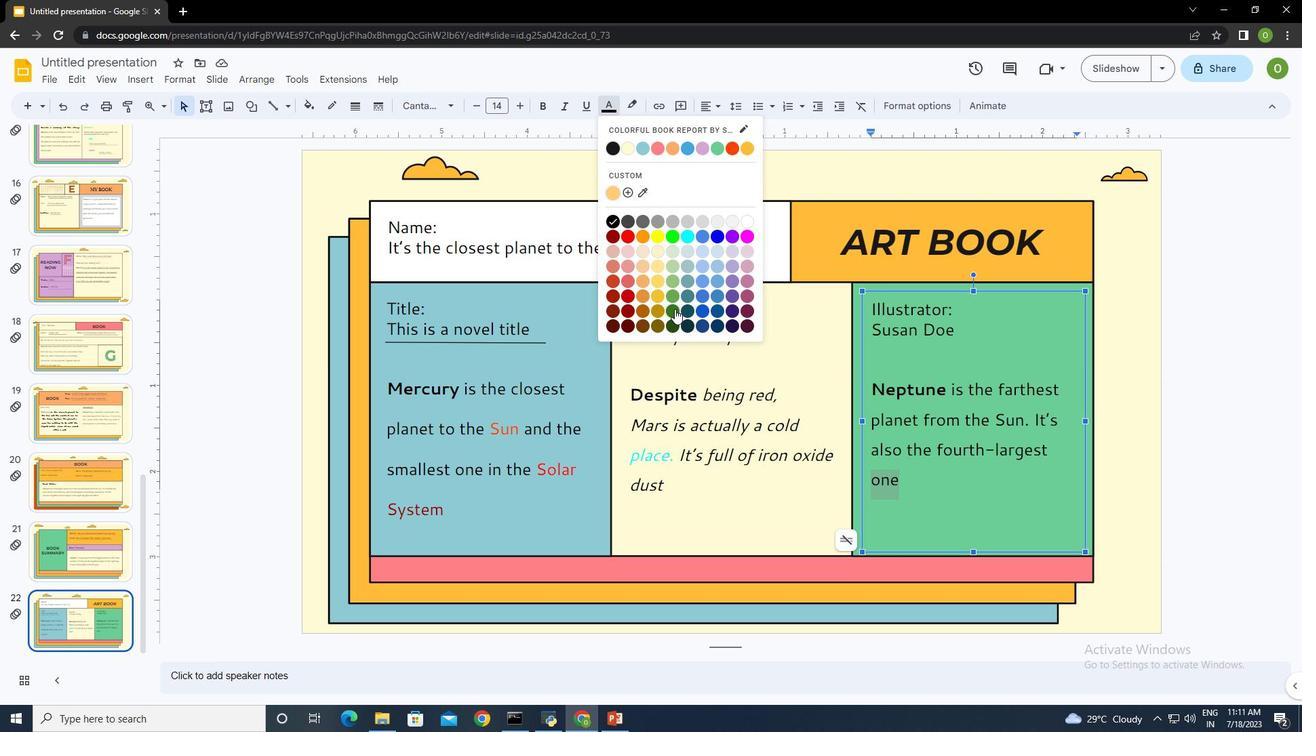 
Action: Mouse moved to (609, 107)
Screenshot: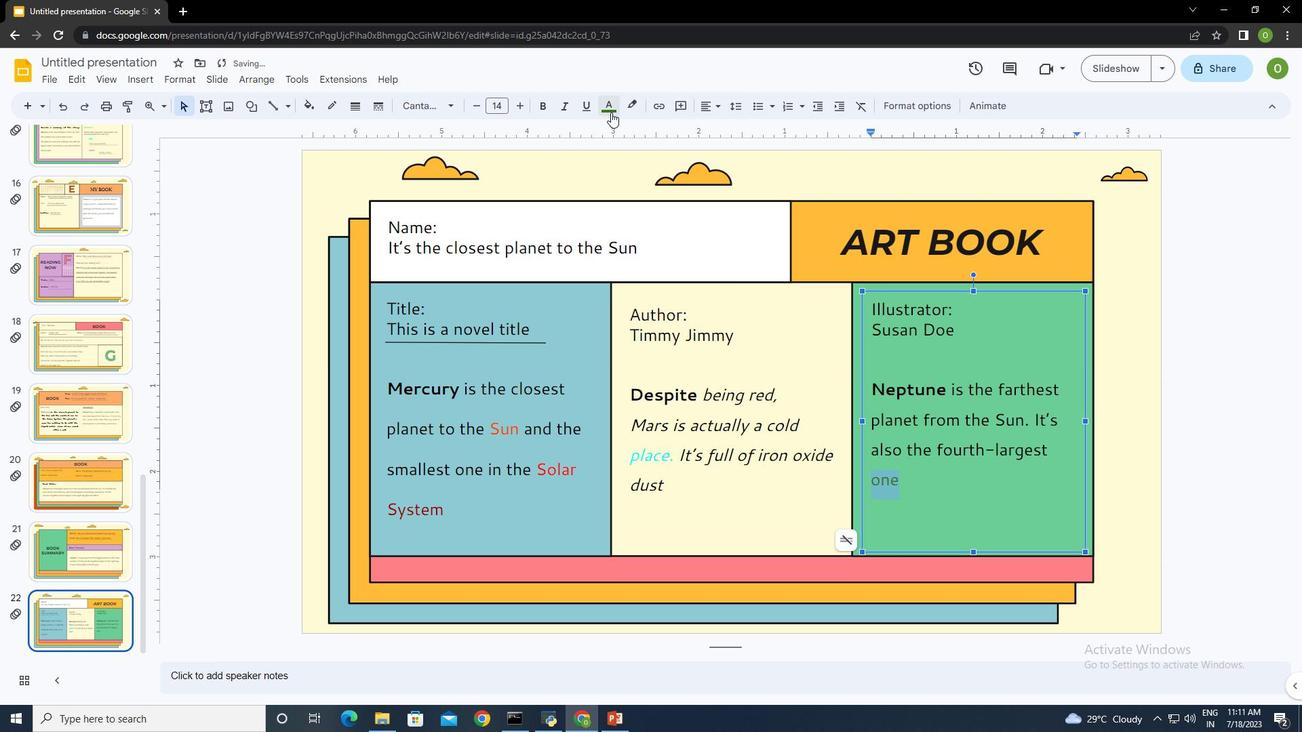 
Action: Mouse pressed left at (609, 107)
Screenshot: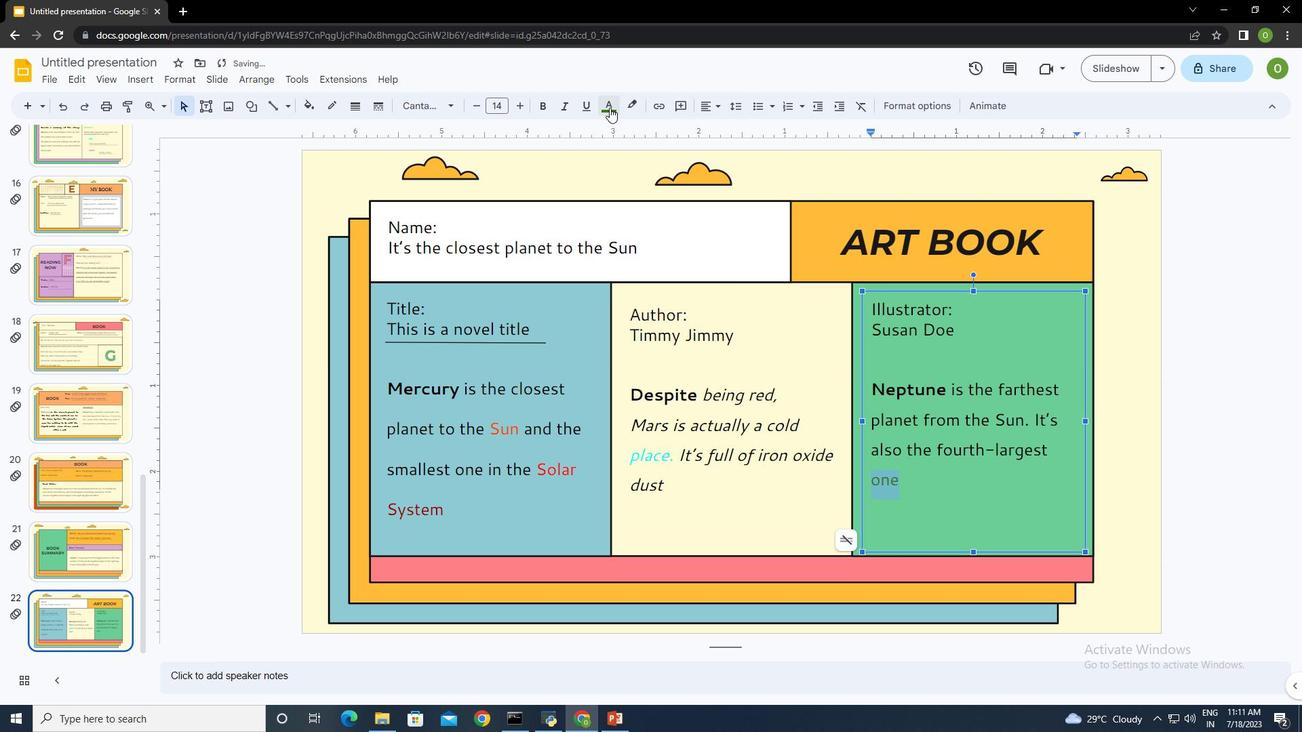
Action: Mouse moved to (630, 326)
Screenshot: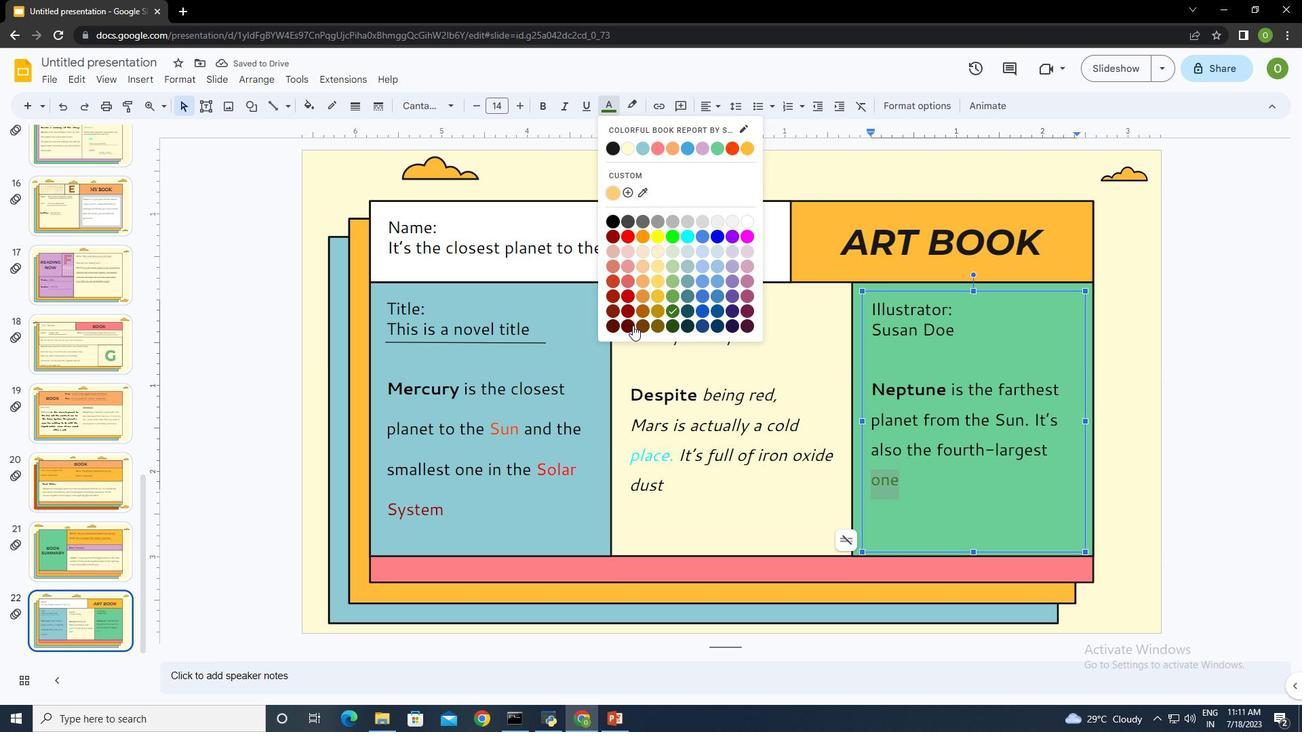 
Action: Mouse pressed left at (630, 326)
Screenshot: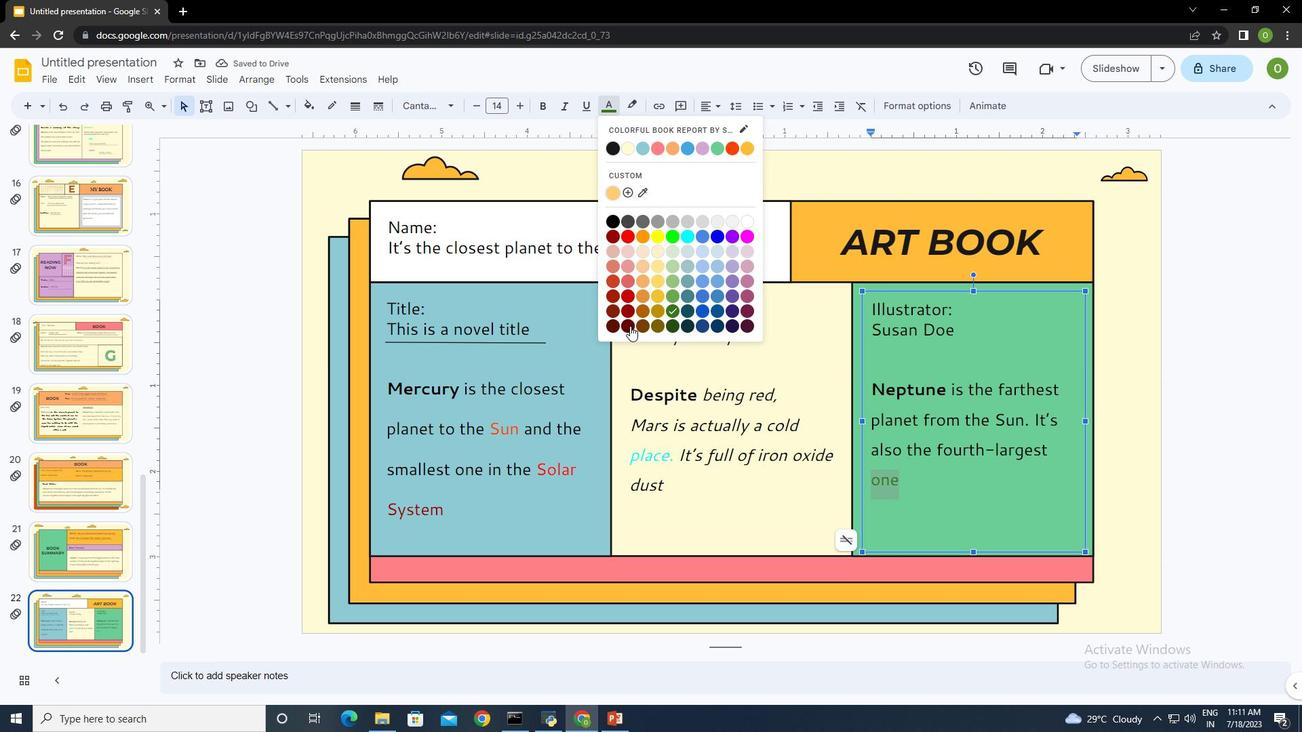 
Action: Mouse moved to (976, 474)
Screenshot: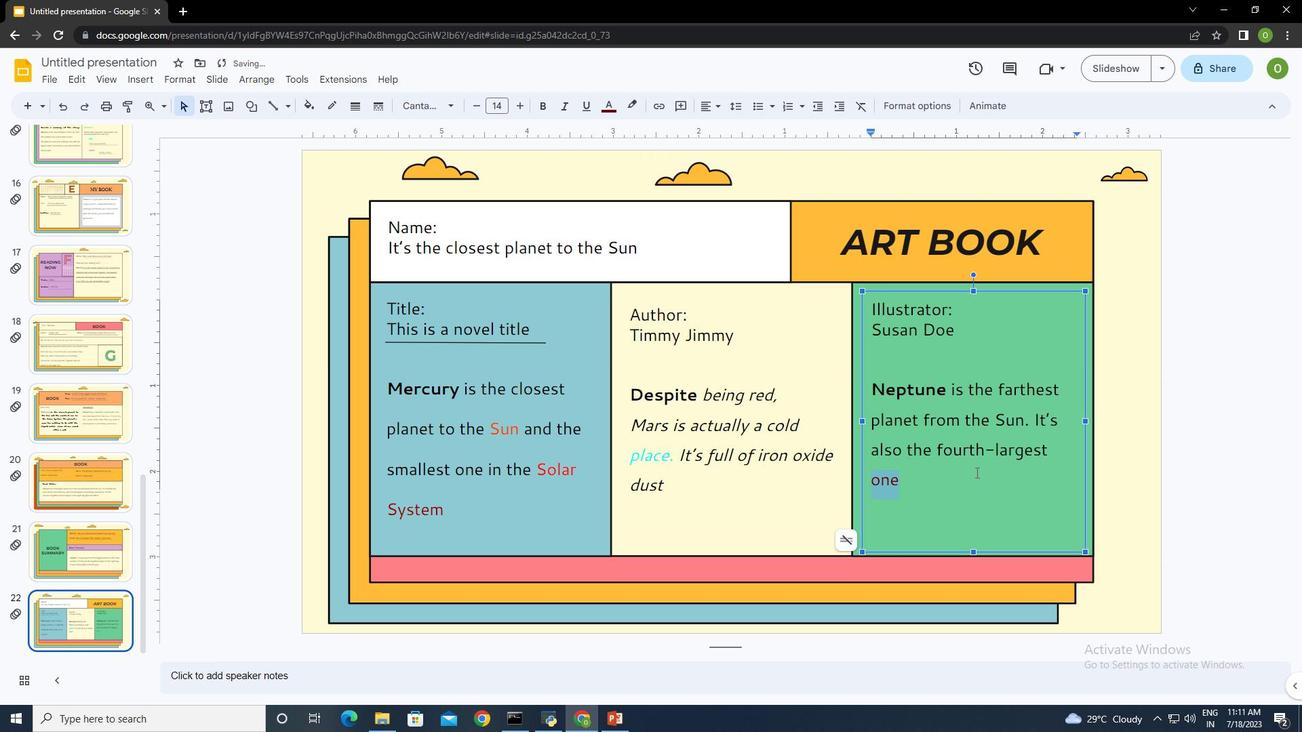 
Action: Mouse pressed left at (976, 474)
Screenshot: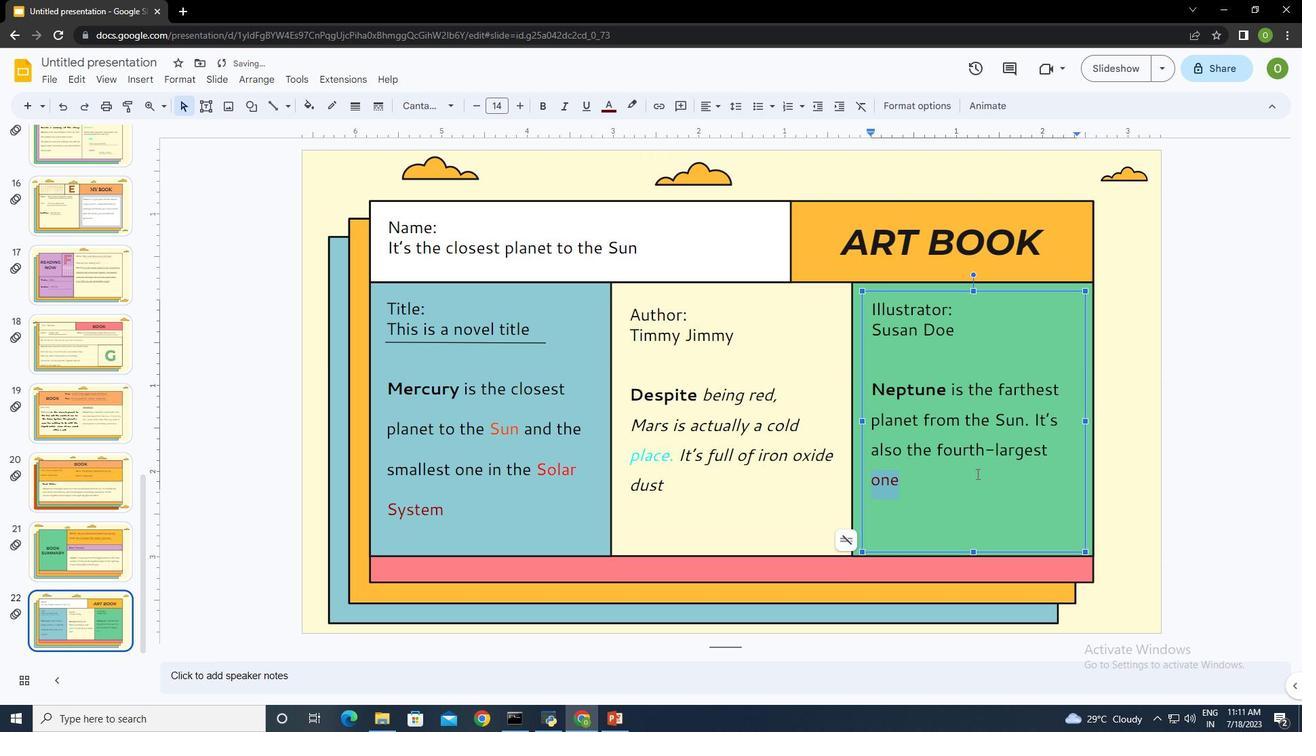 
Action: Mouse moved to (1000, 440)
Screenshot: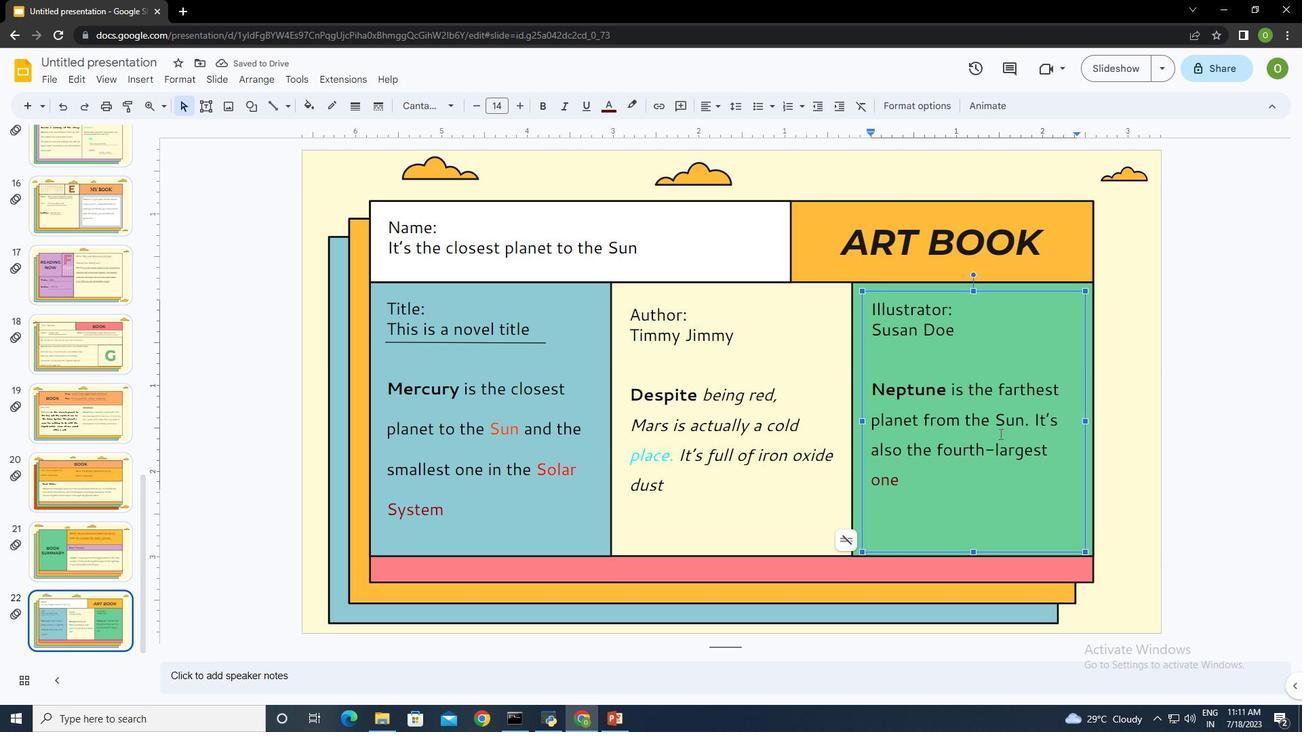 
Action: Mouse pressed left at (1000, 440)
Screenshot: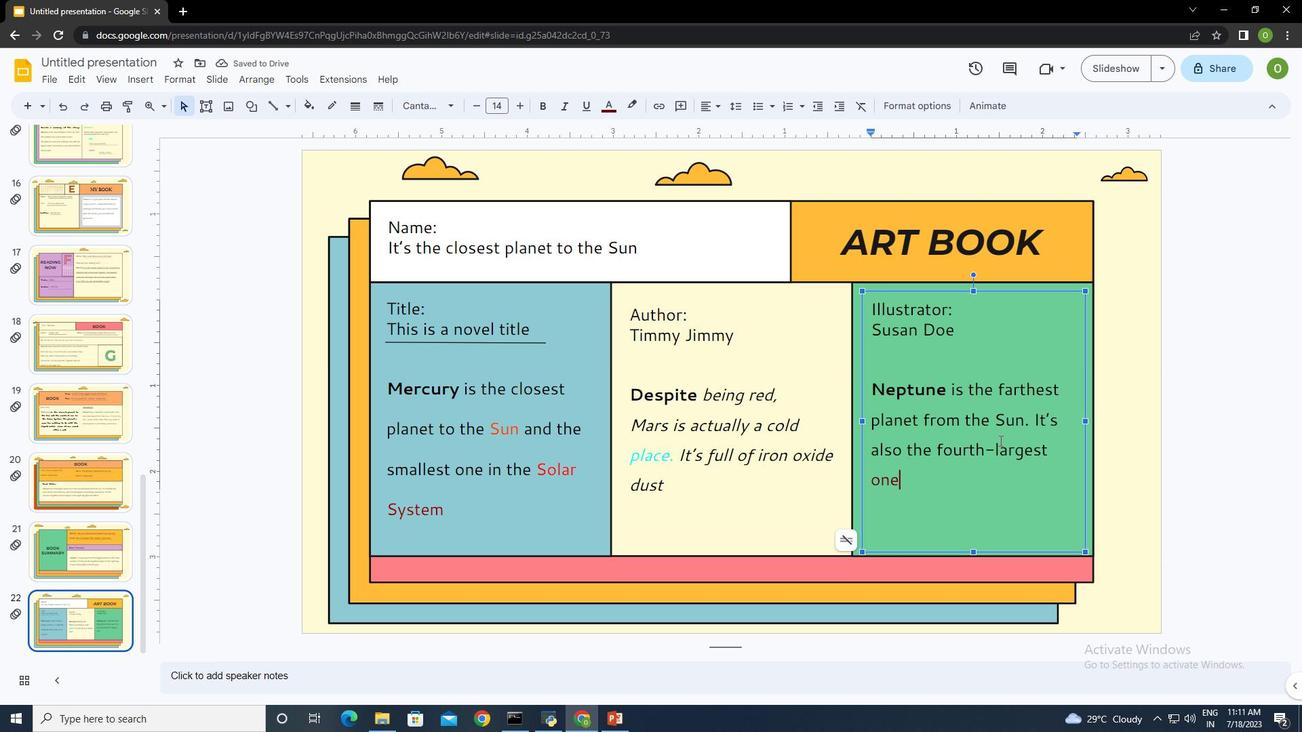 
Action: Mouse moved to (273, 101)
Screenshot: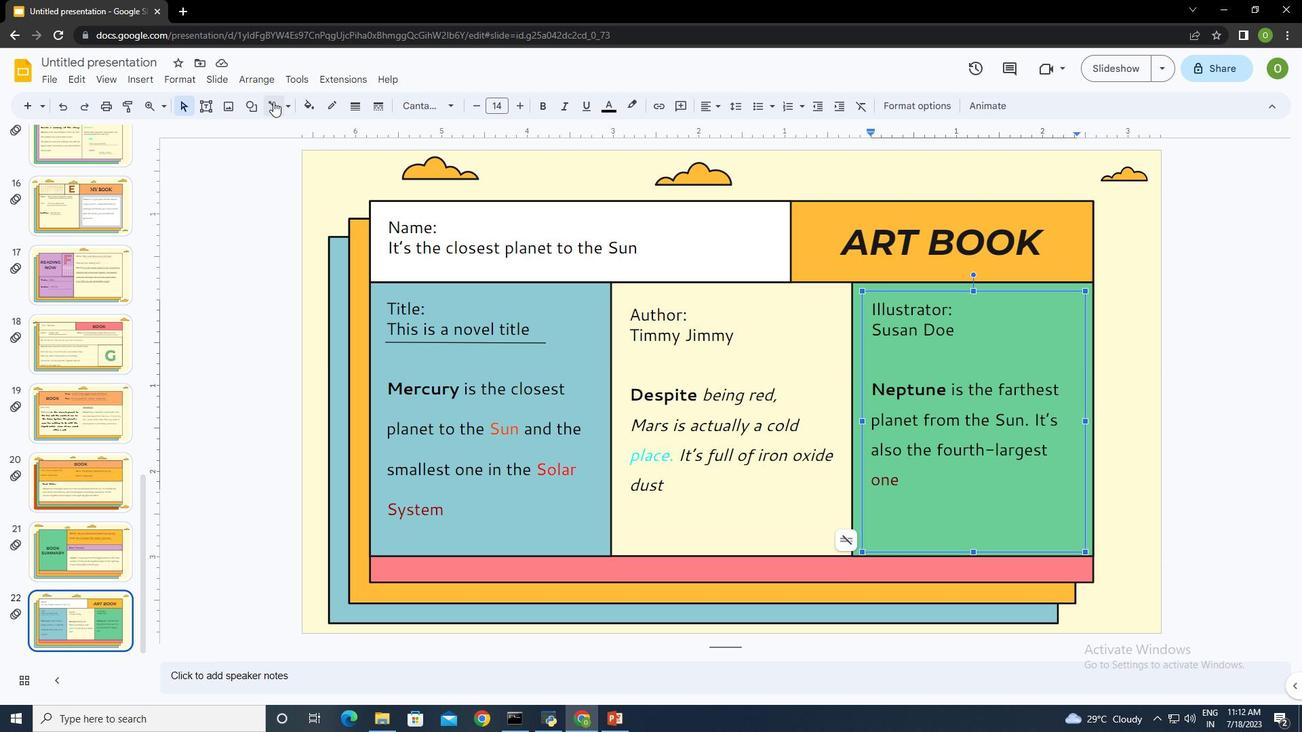 
Action: Mouse pressed left at (273, 101)
Screenshot: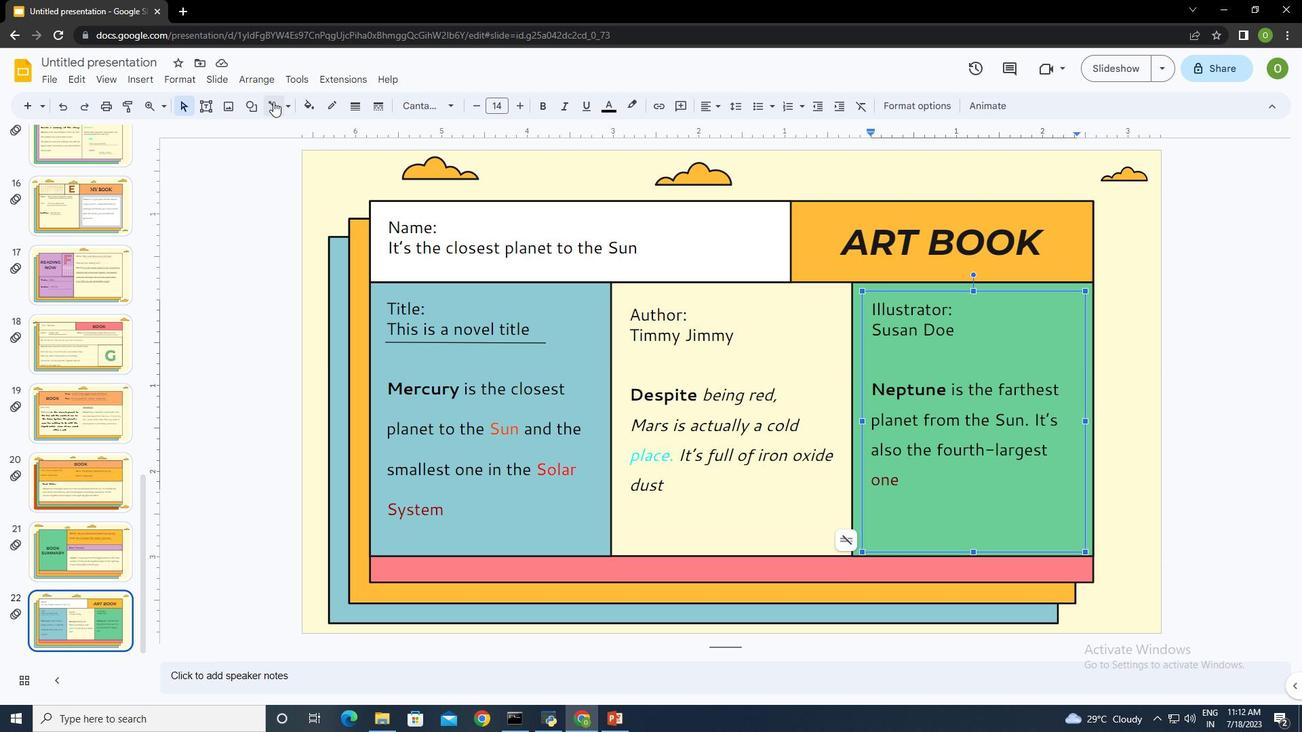 
Action: Mouse moved to (621, 349)
Screenshot: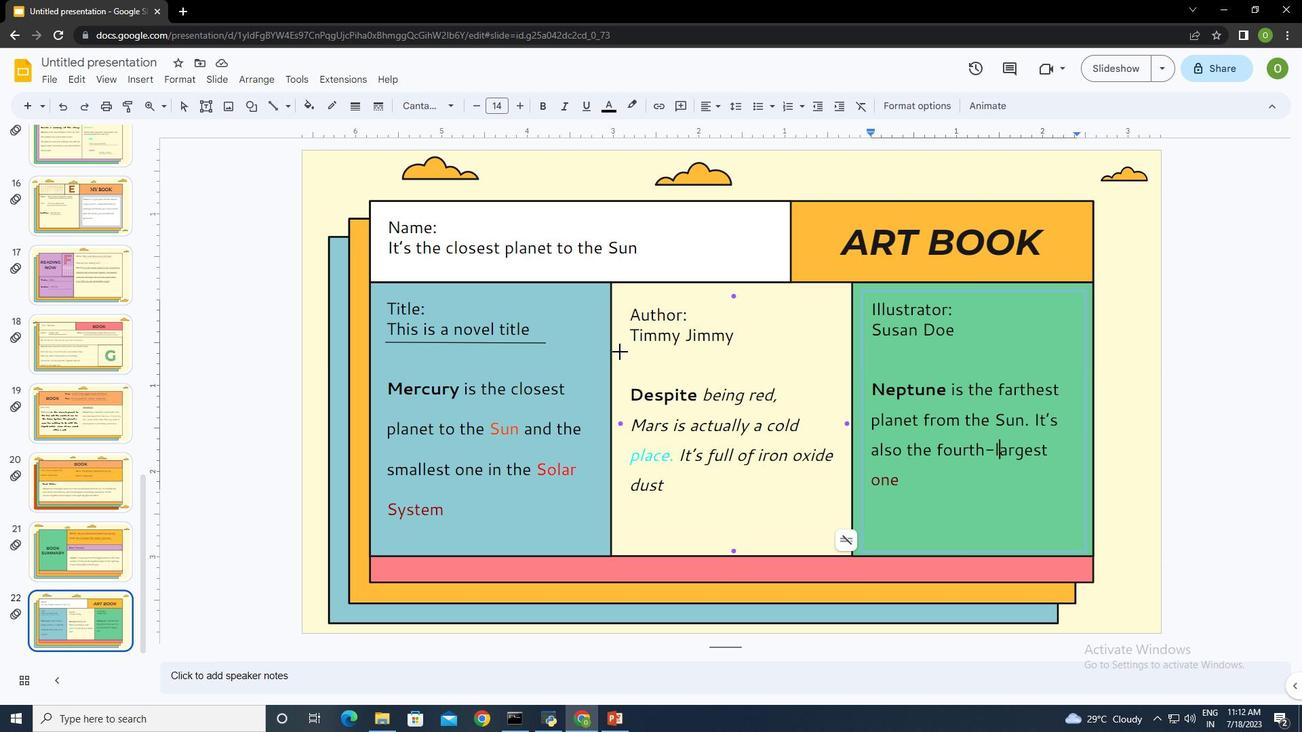 
Action: Mouse pressed left at (621, 349)
Screenshot: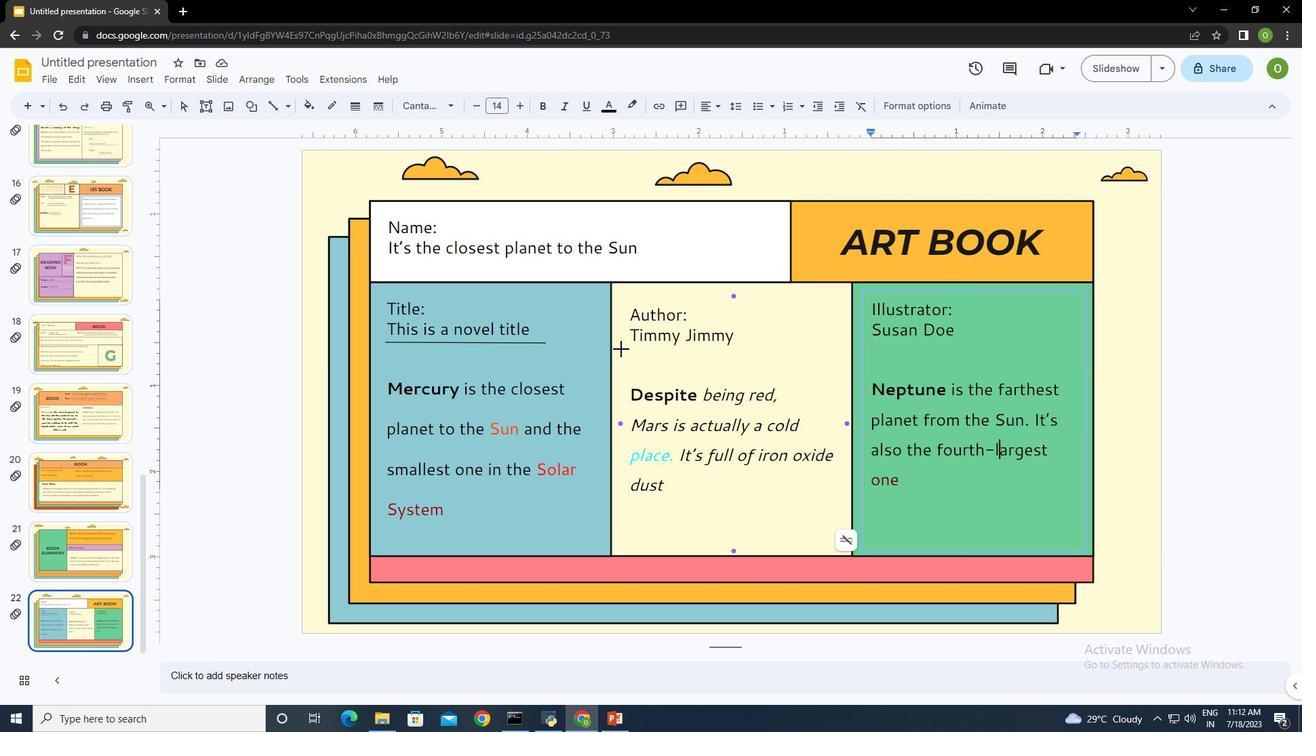 
Action: Mouse moved to (817, 352)
Screenshot: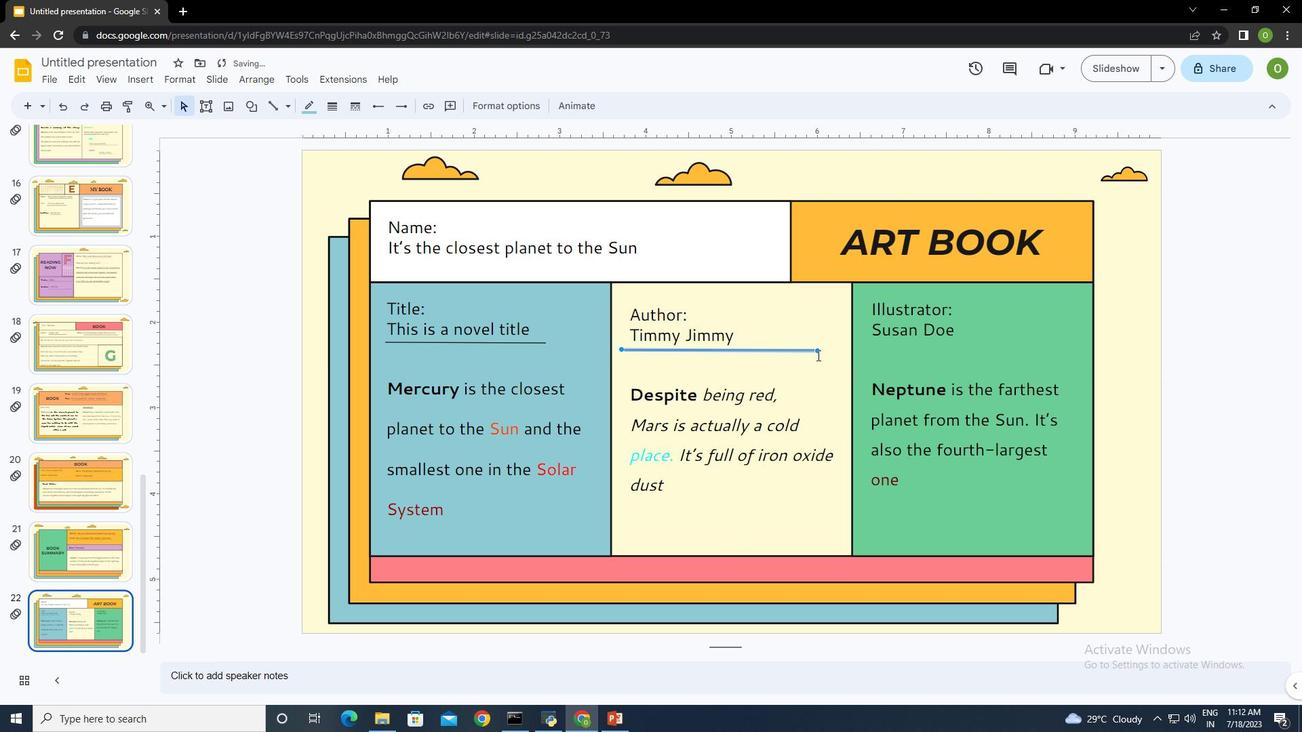 
Action: Mouse pressed left at (817, 352)
Screenshot: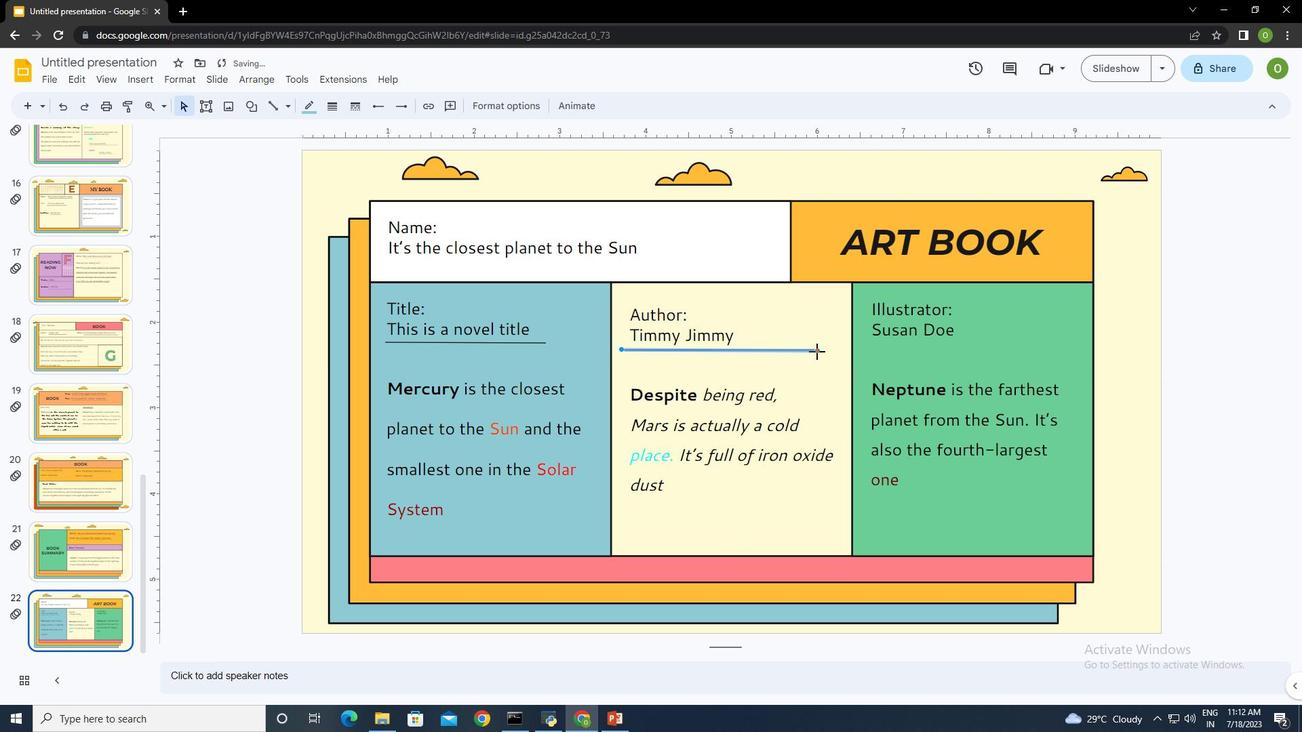 
Action: Mouse moved to (822, 369)
Screenshot: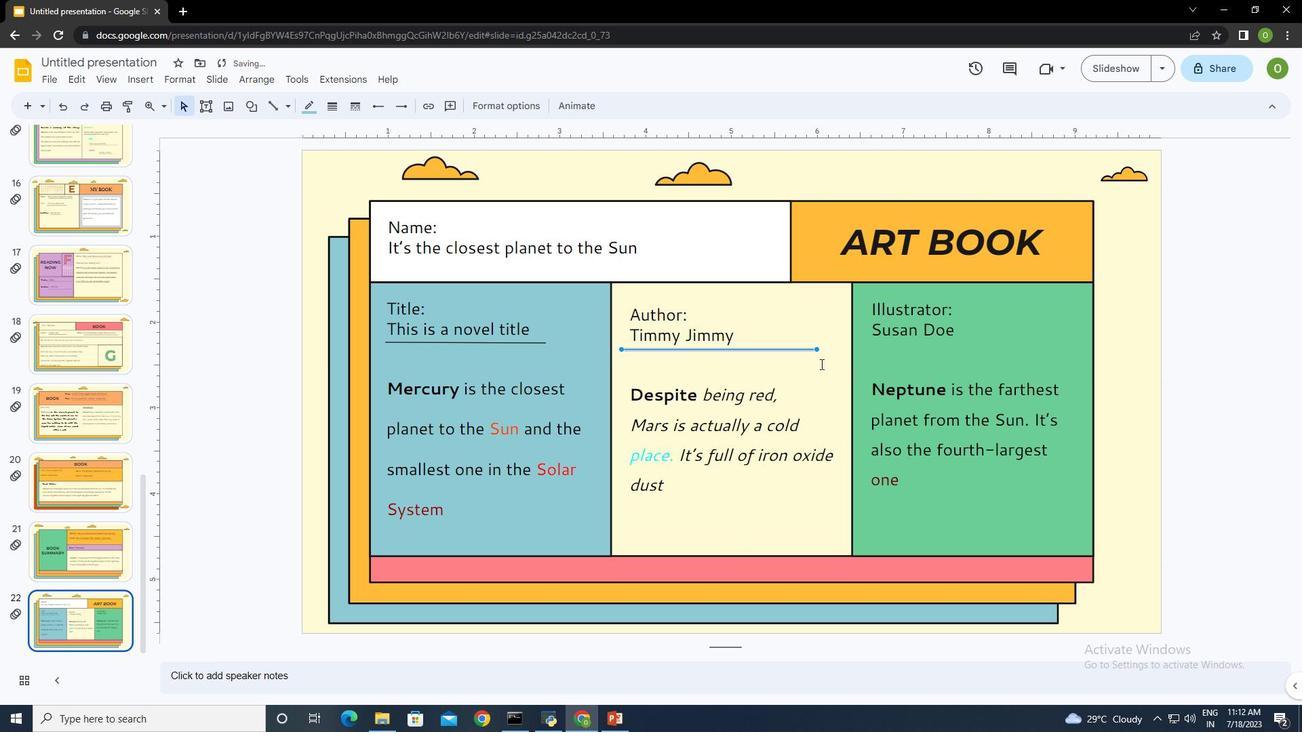 
Action: Mouse pressed left at (822, 369)
Screenshot: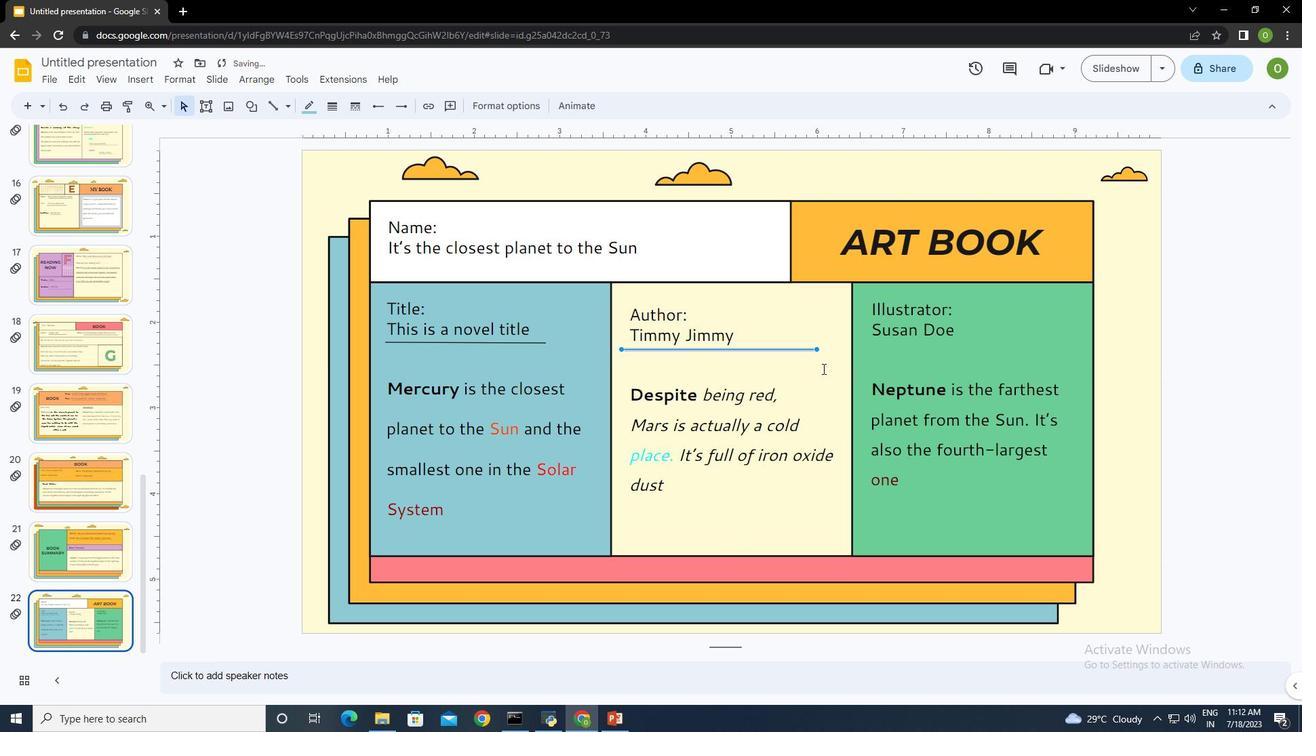 
Action: Mouse moved to (801, 350)
Screenshot: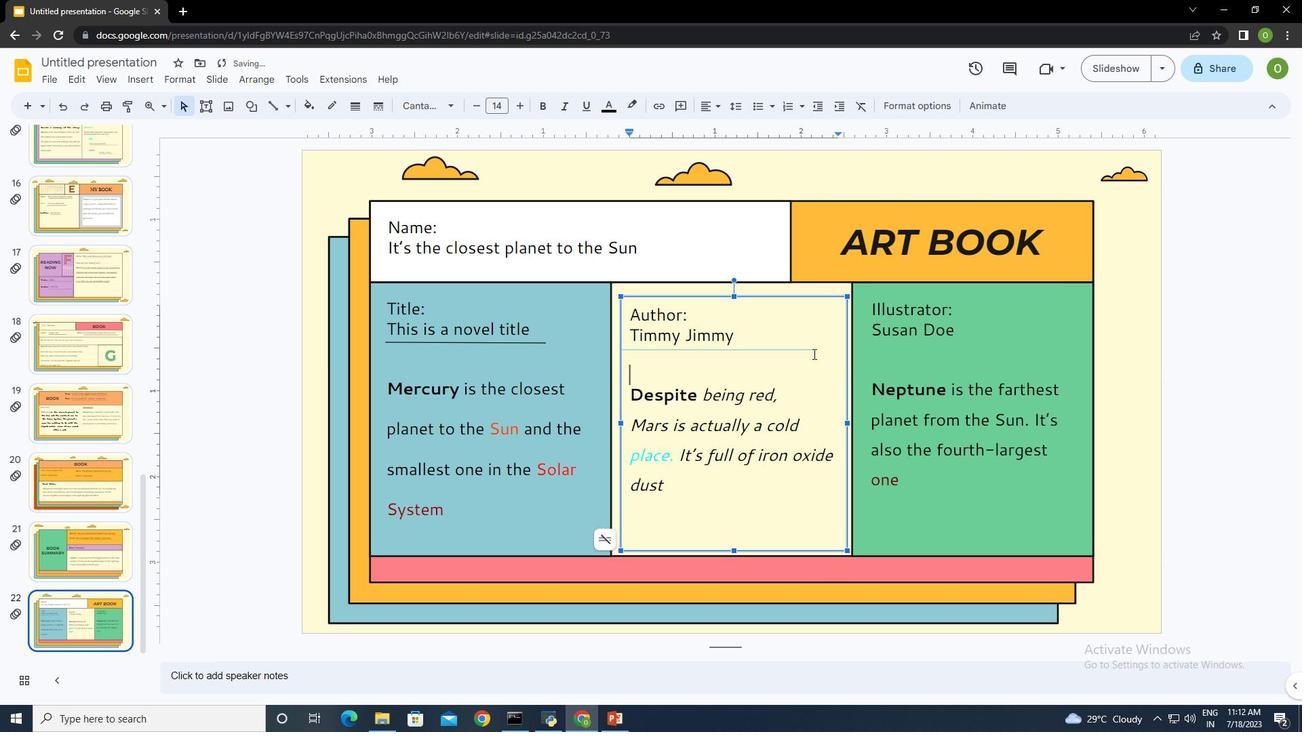 
Action: Mouse pressed left at (801, 350)
Screenshot: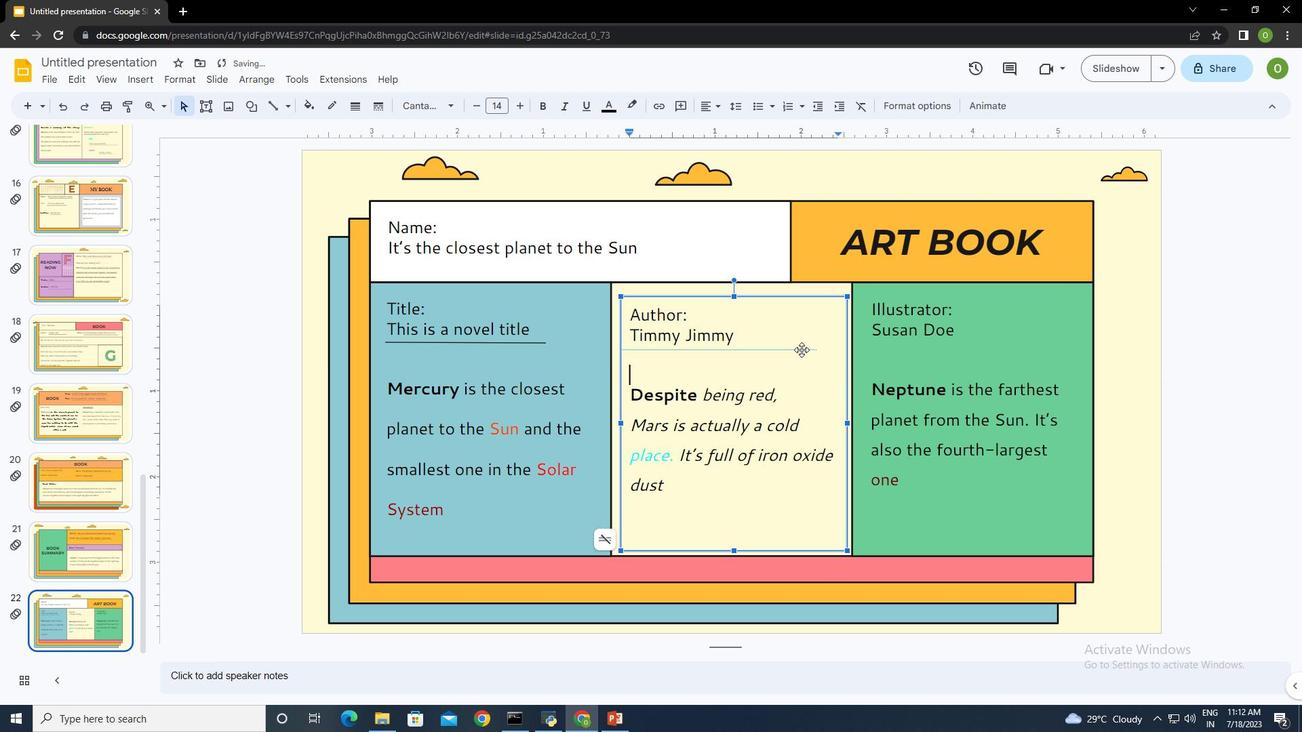 
Action: Mouse moved to (310, 109)
Screenshot: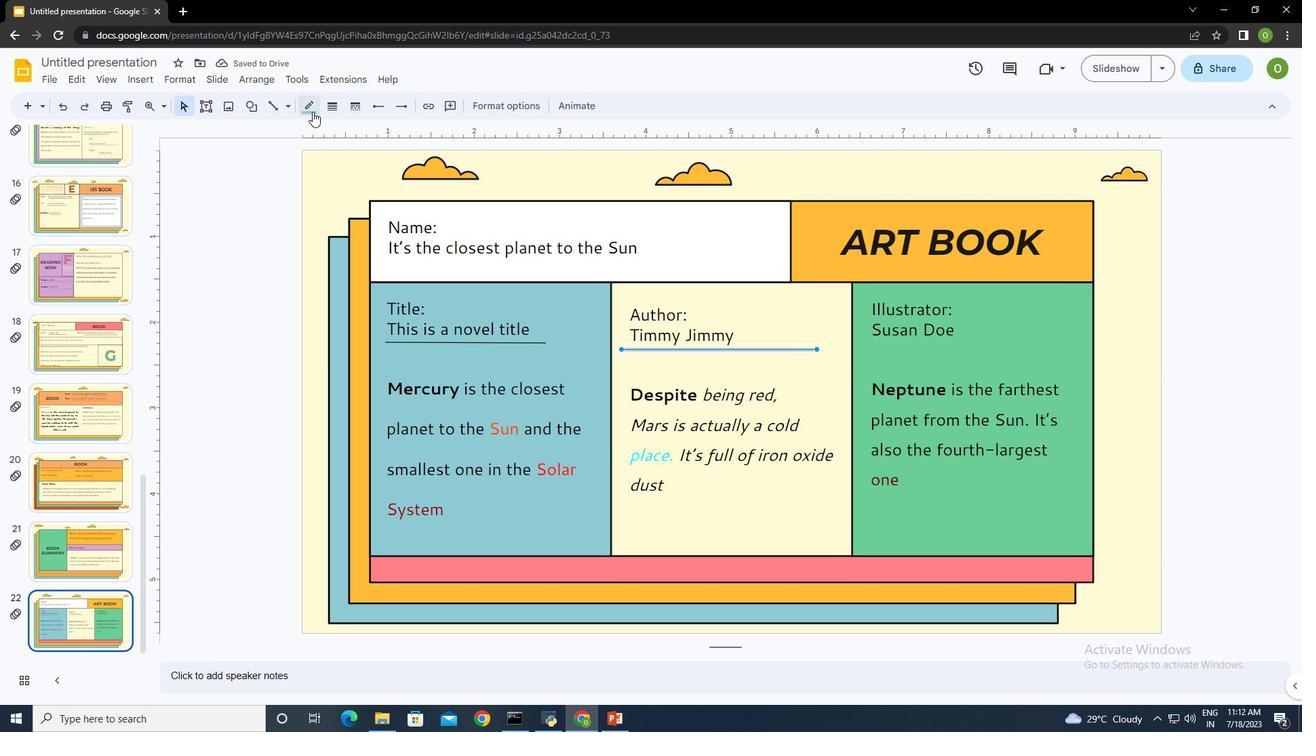 
Action: Mouse pressed left at (310, 109)
Screenshot: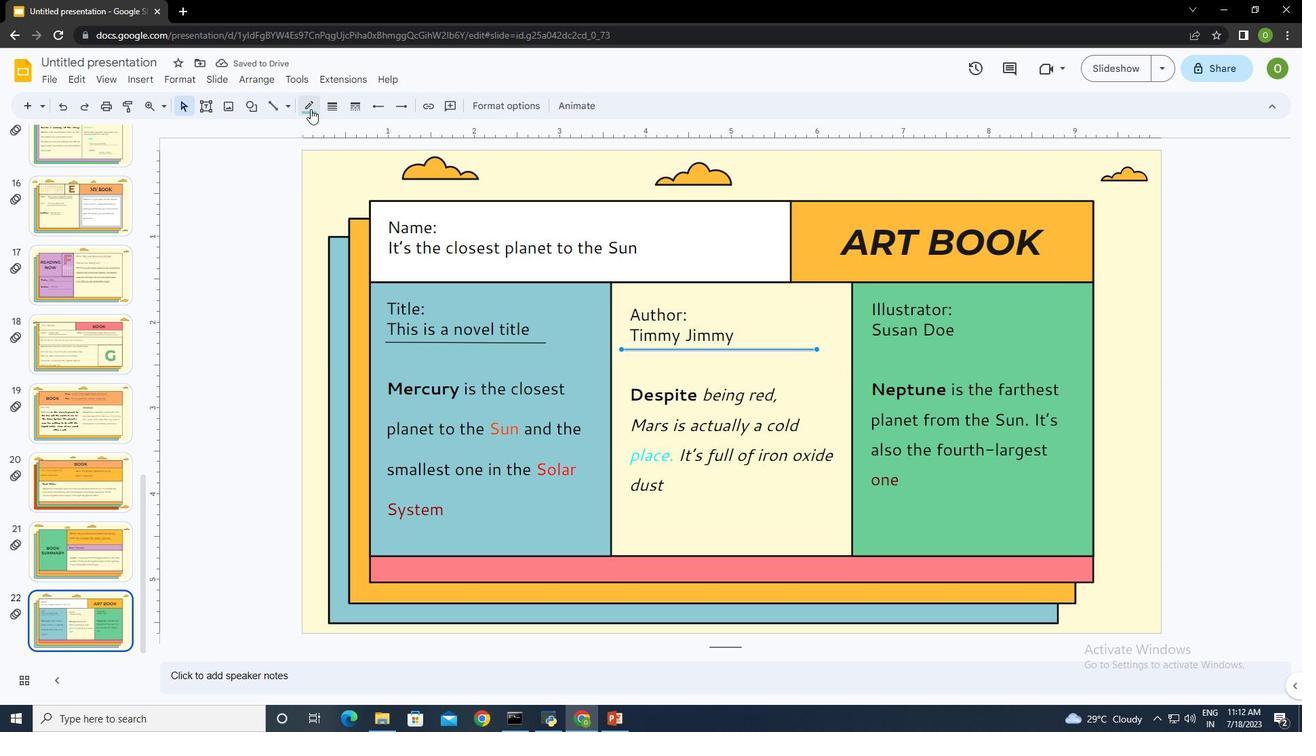 
Action: Mouse moved to (308, 147)
Screenshot: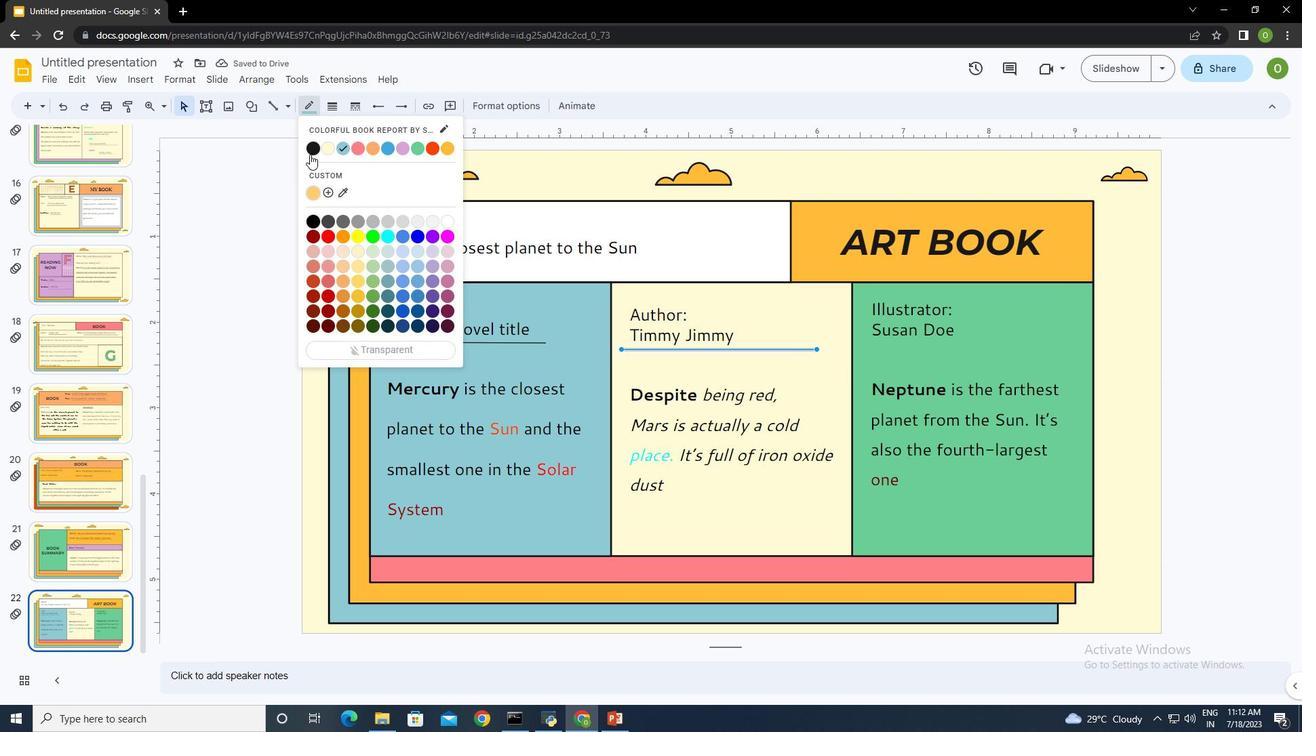 
Action: Mouse pressed left at (308, 147)
Screenshot: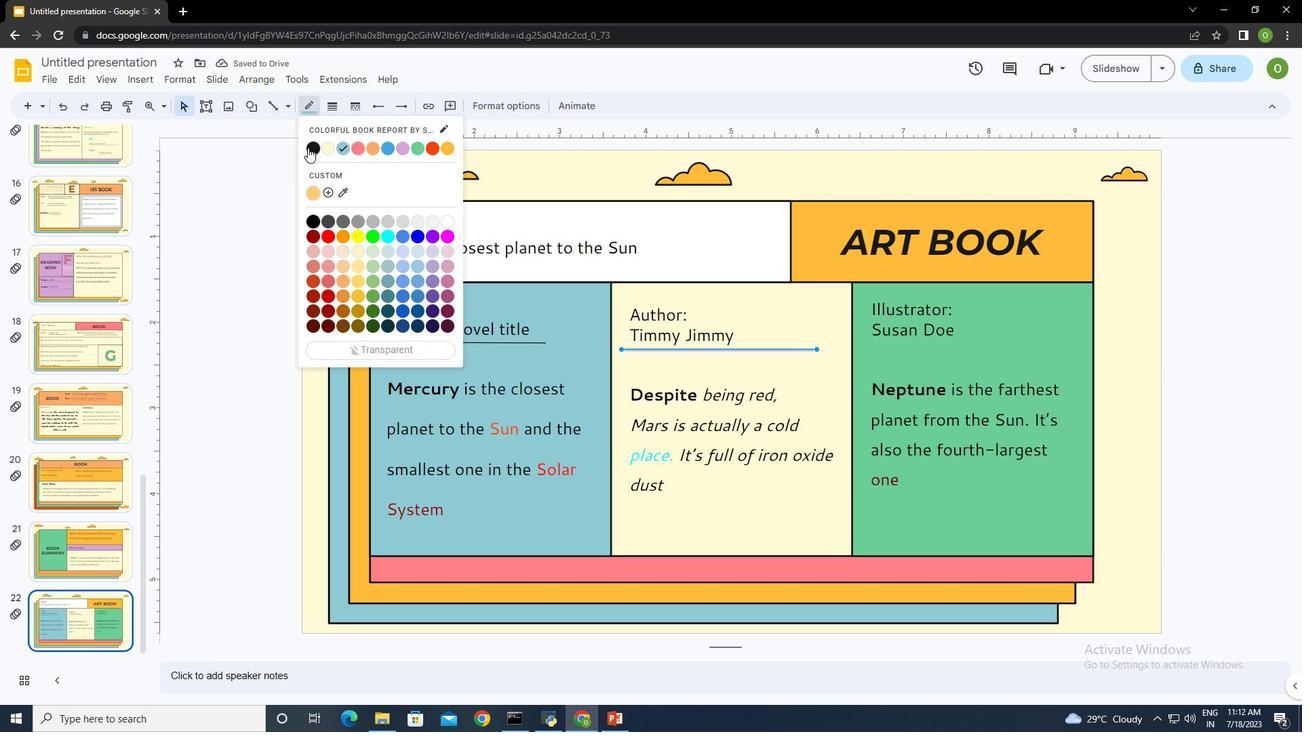 
Action: Mouse moved to (894, 351)
Screenshot: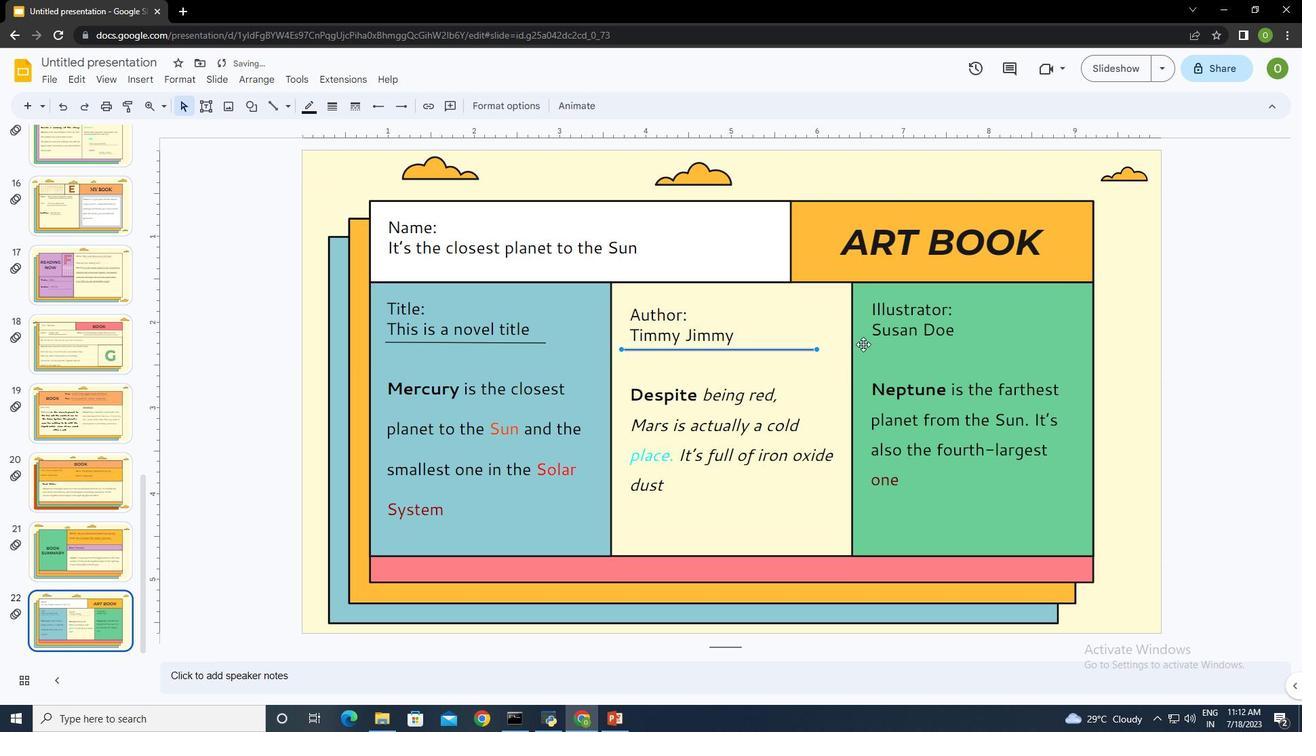 
Action: Mouse pressed left at (894, 351)
Screenshot: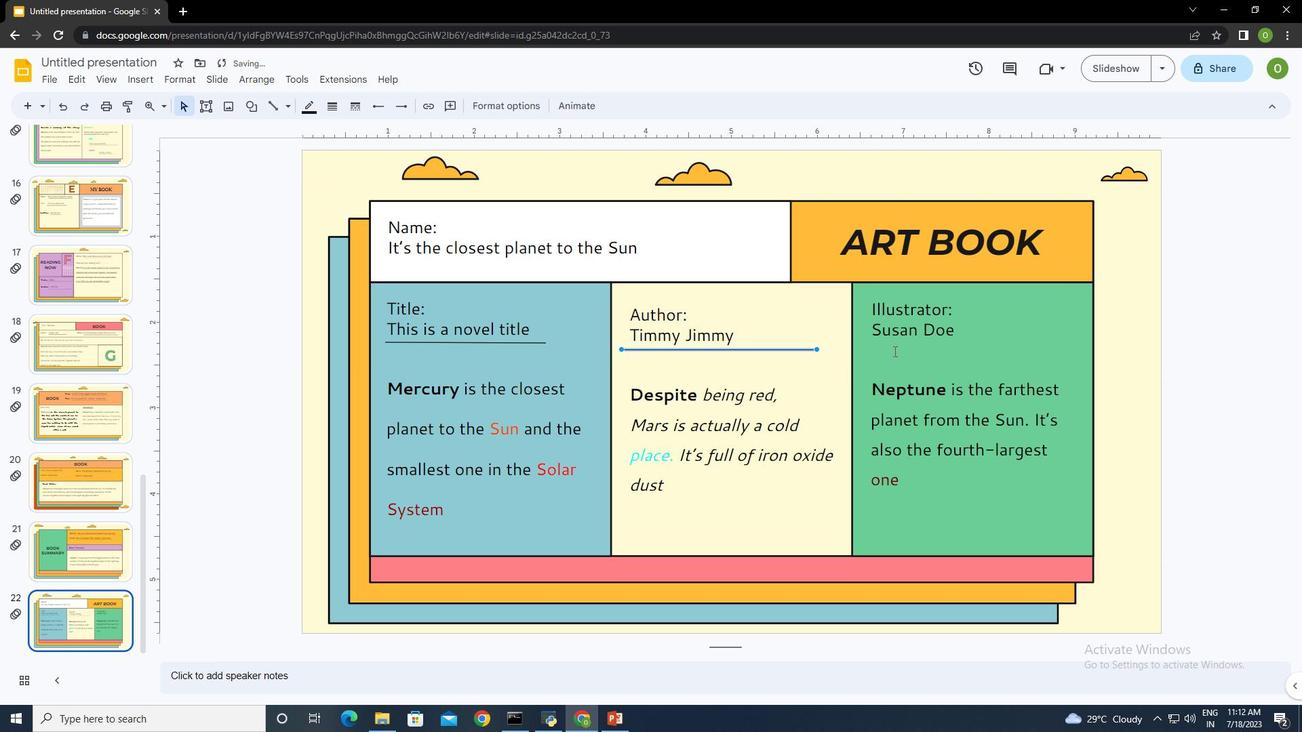 
Action: Mouse moved to (271, 103)
Screenshot: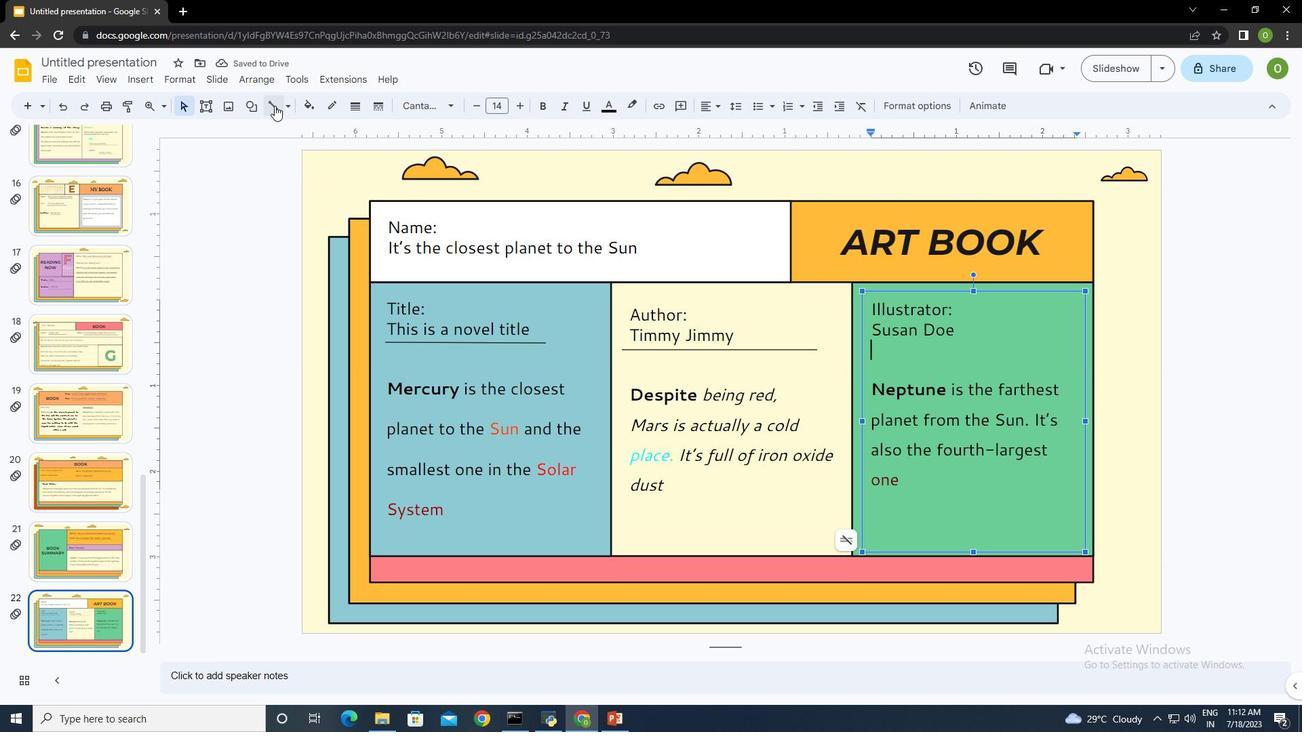 
Action: Mouse pressed left at (271, 103)
Screenshot: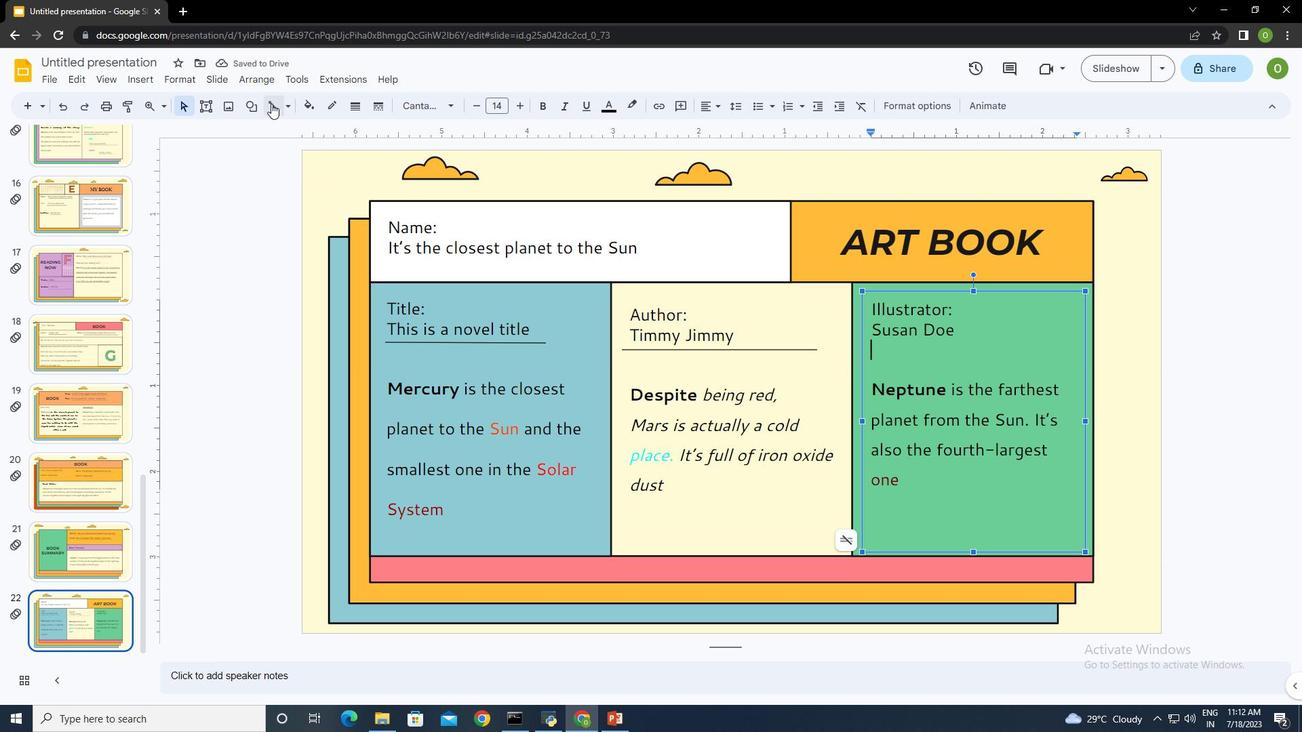 
Action: Mouse moved to (869, 349)
Screenshot: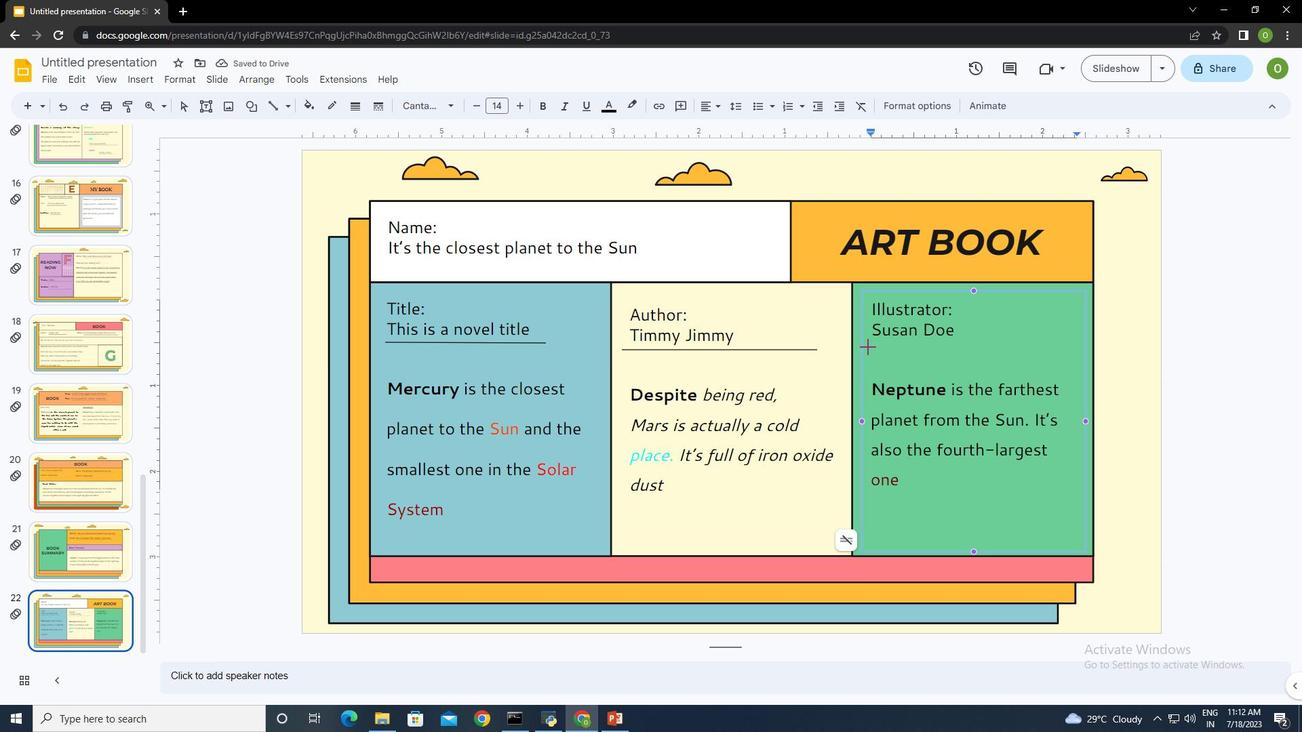 
Action: Mouse pressed left at (869, 349)
Screenshot: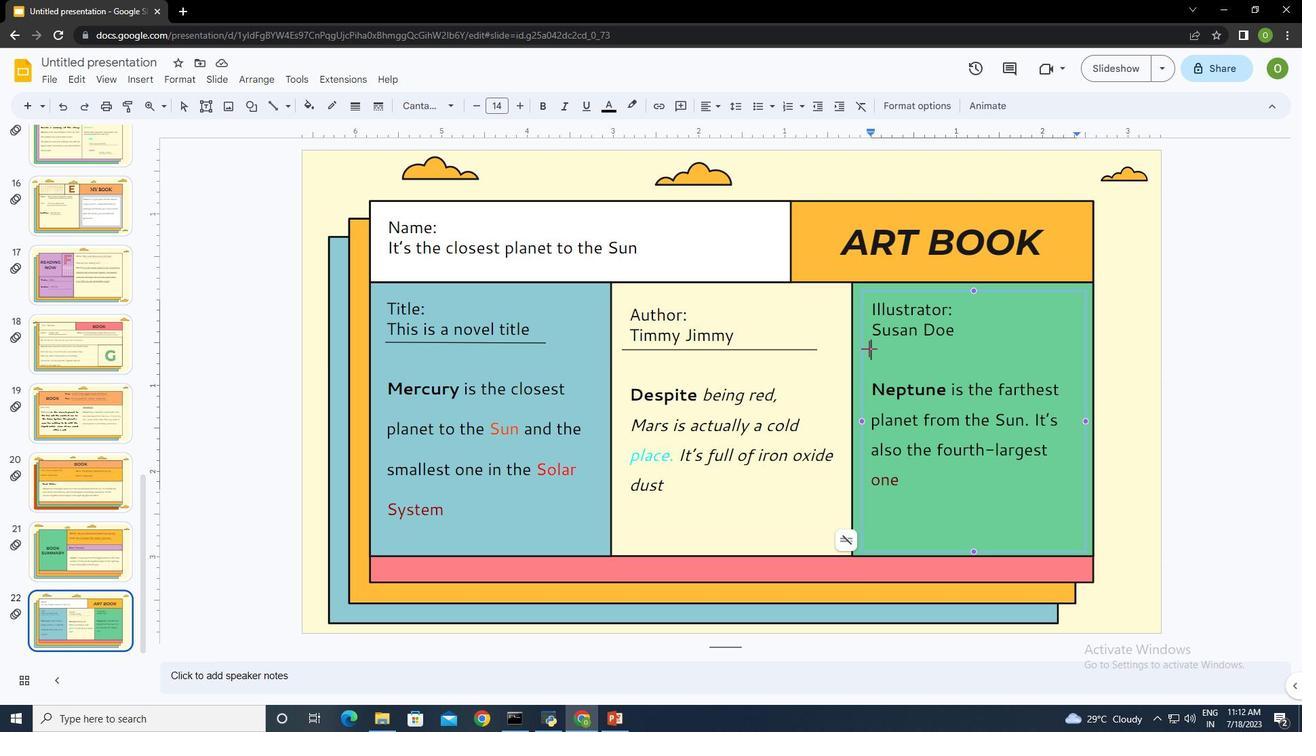 
Action: Mouse moved to (1075, 353)
Screenshot: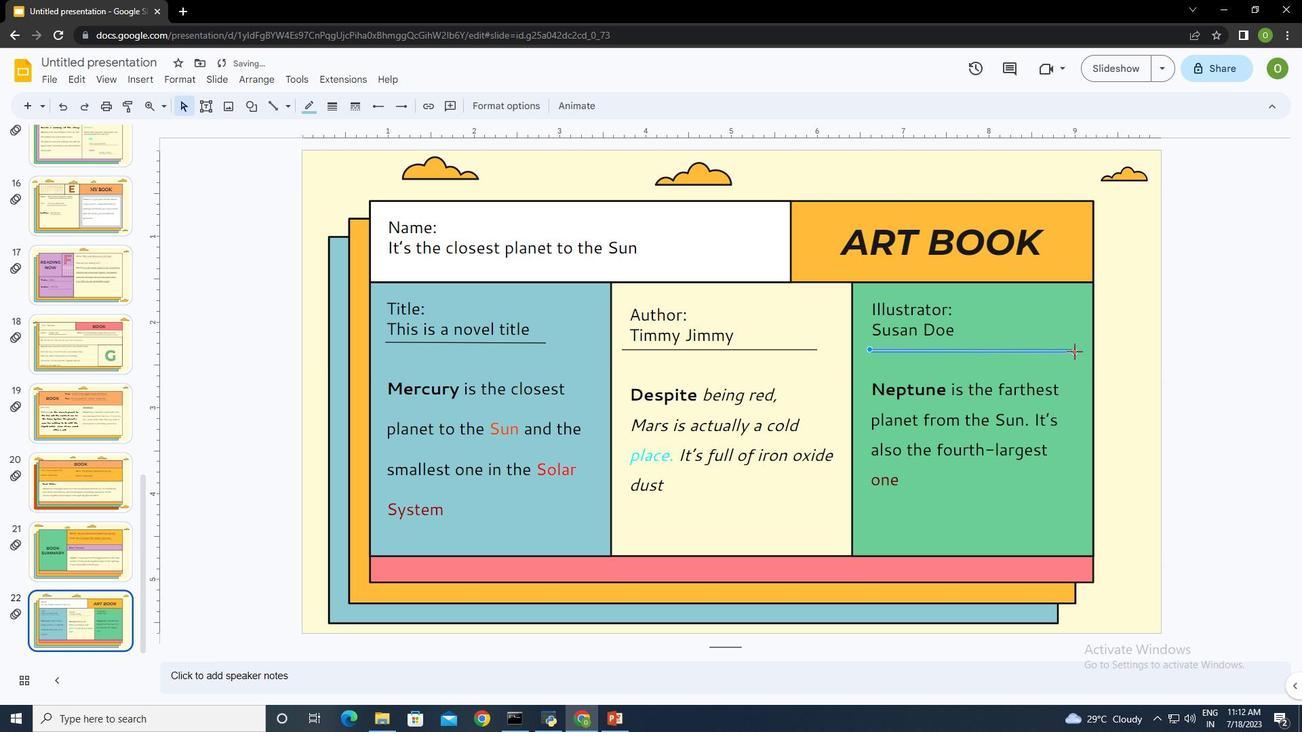 
Action: Mouse pressed left at (1075, 353)
Screenshot: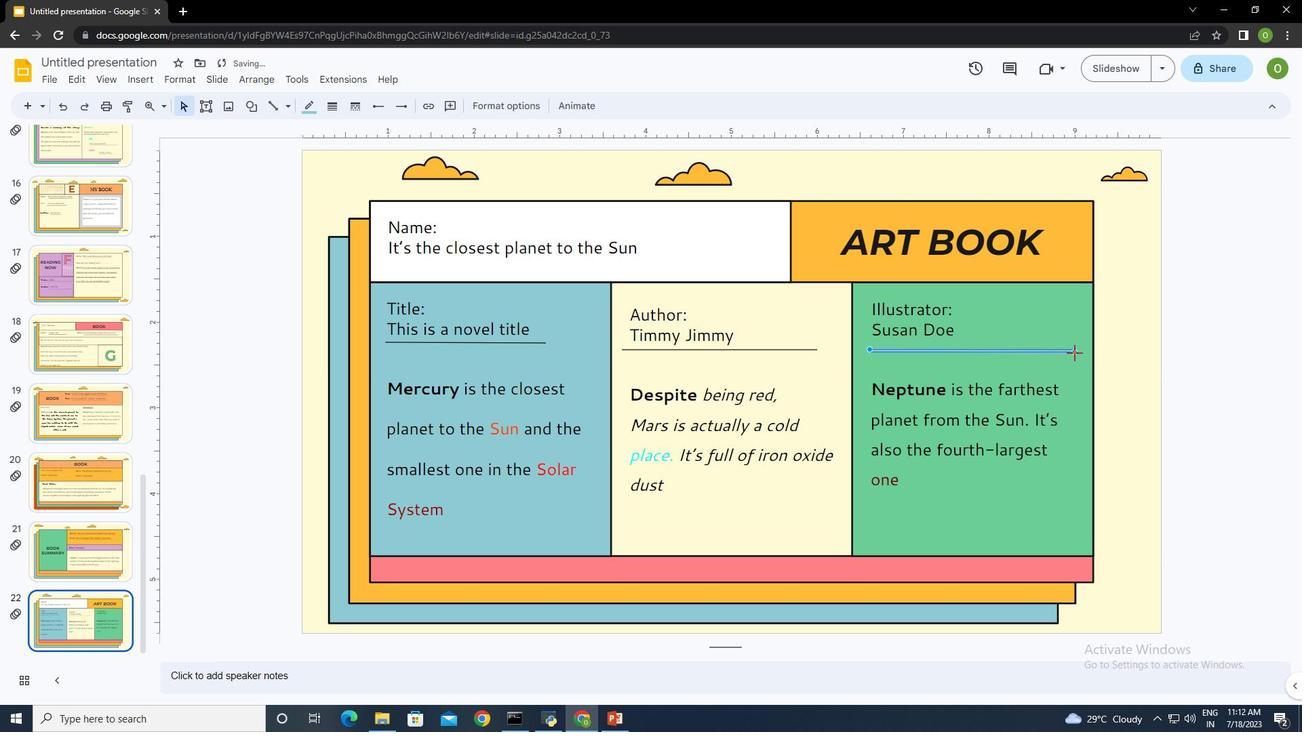 
Action: Mouse moved to (303, 105)
Screenshot: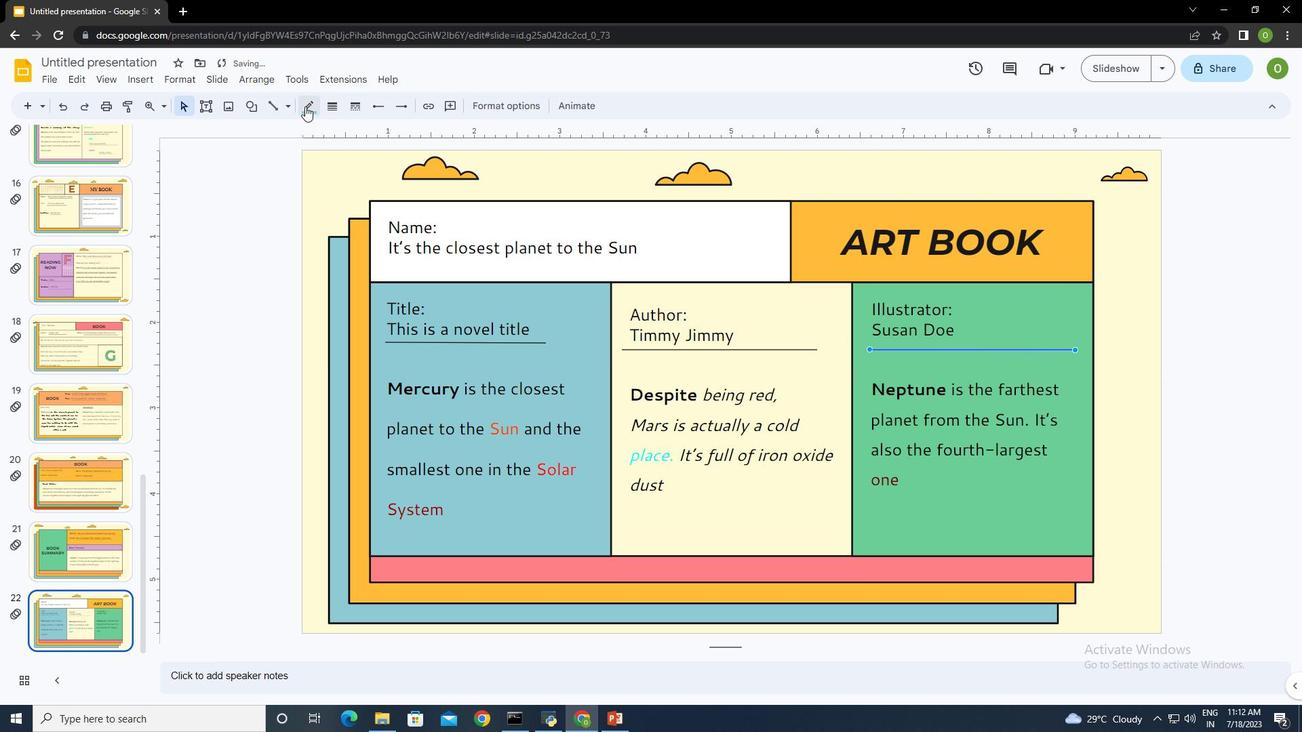 
Action: Mouse pressed left at (303, 105)
Screenshot: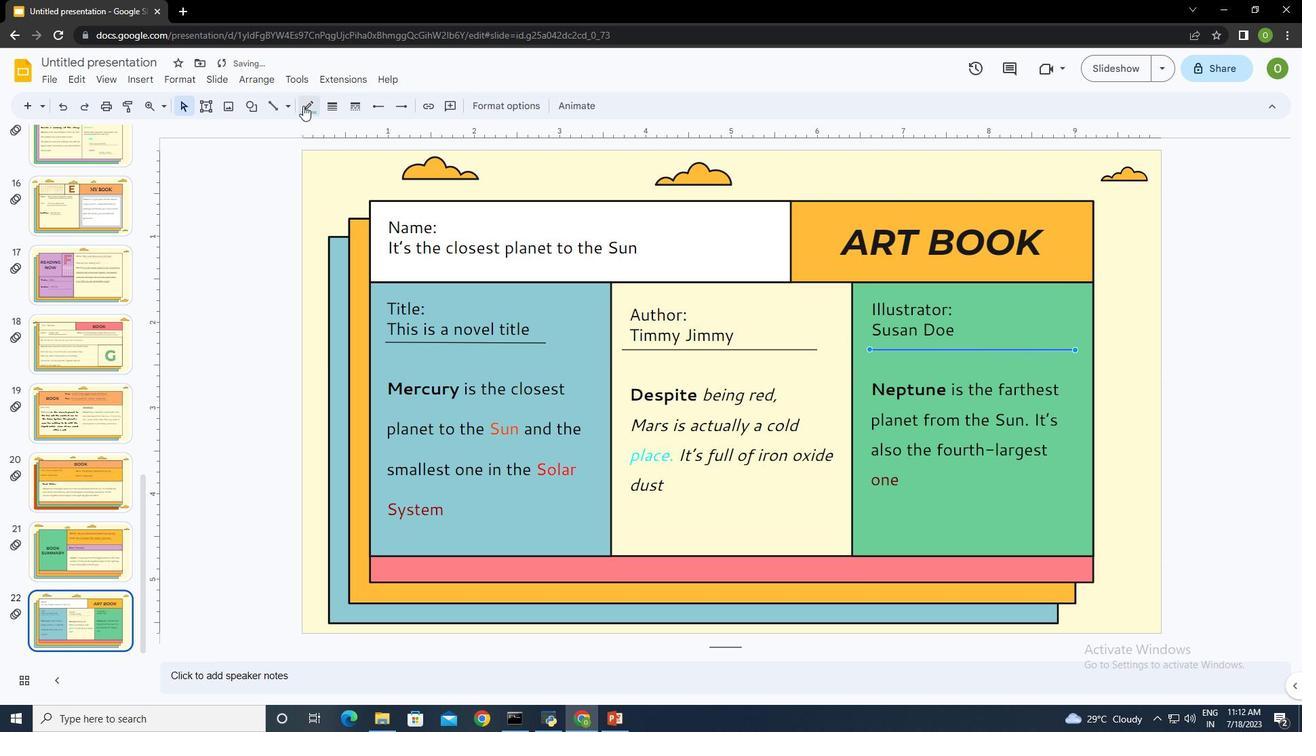 
Action: Mouse moved to (314, 146)
Screenshot: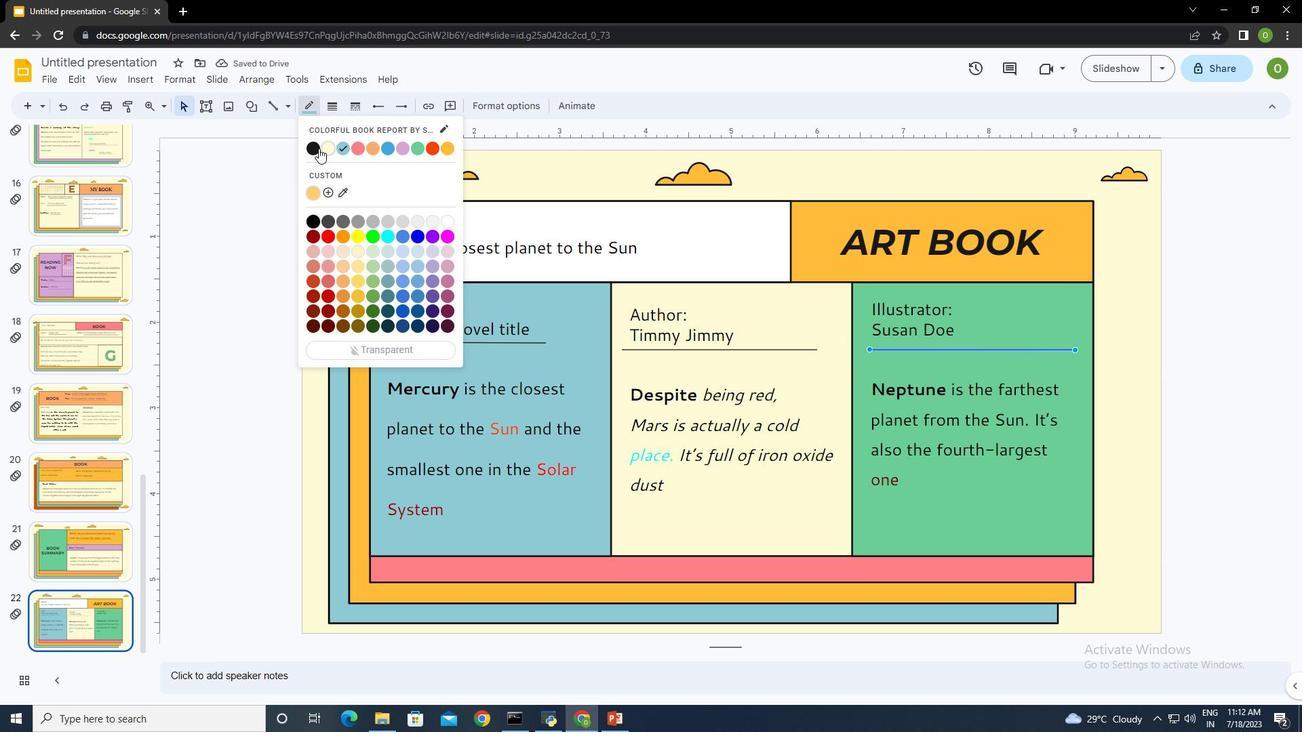 
Action: Mouse pressed left at (314, 146)
Screenshot: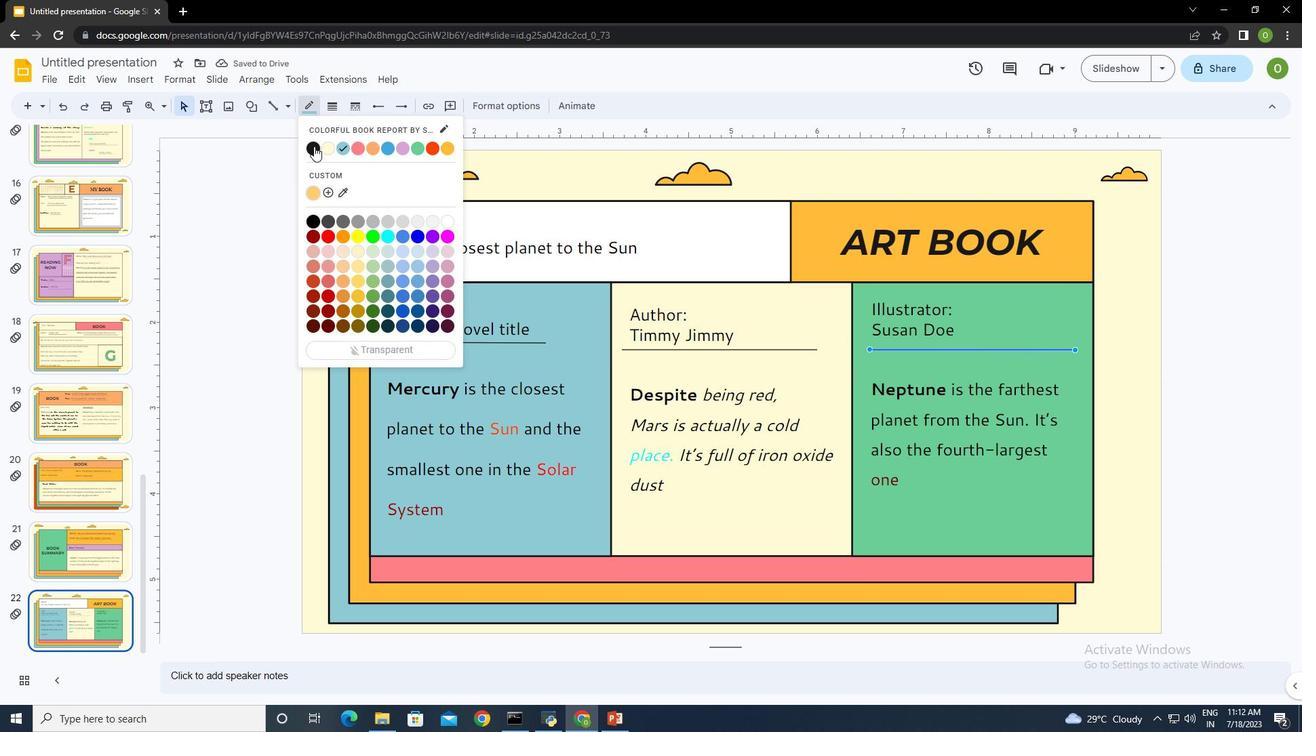 
Action: Mouse moved to (983, 306)
Screenshot: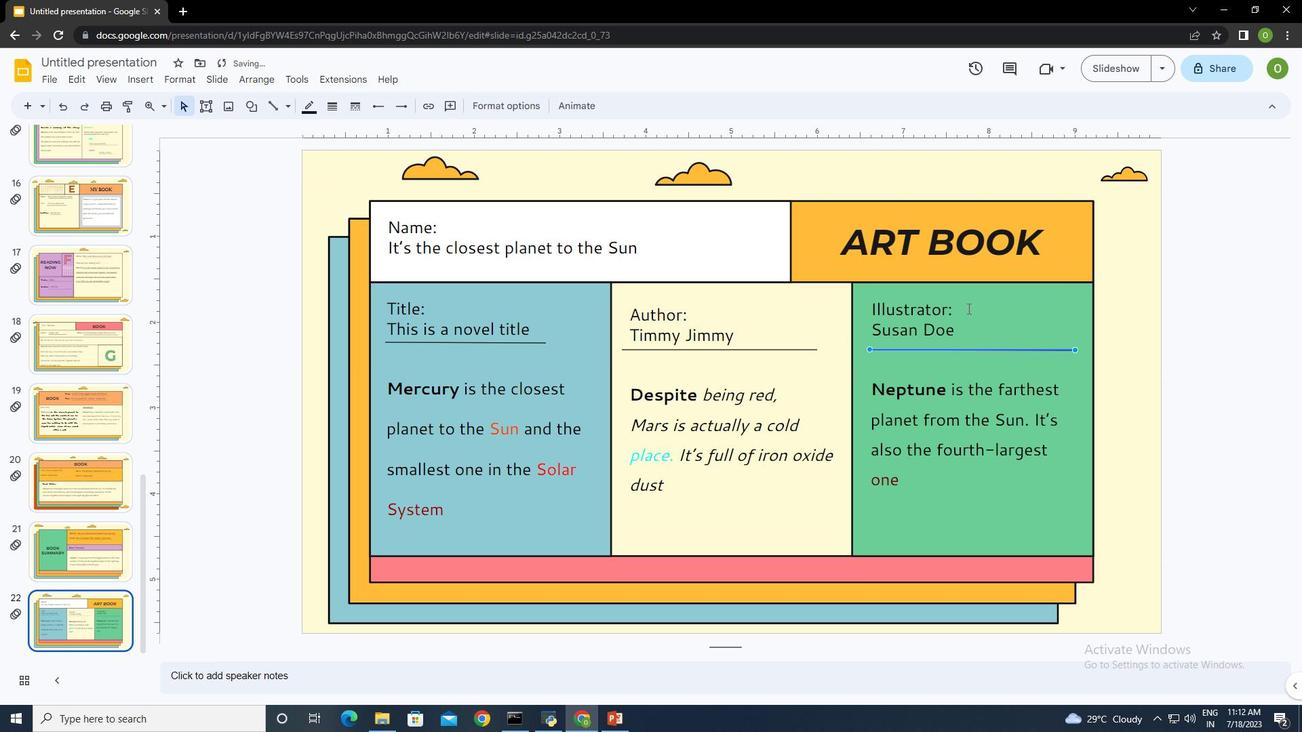 
Action: Mouse pressed left at (983, 306)
Screenshot: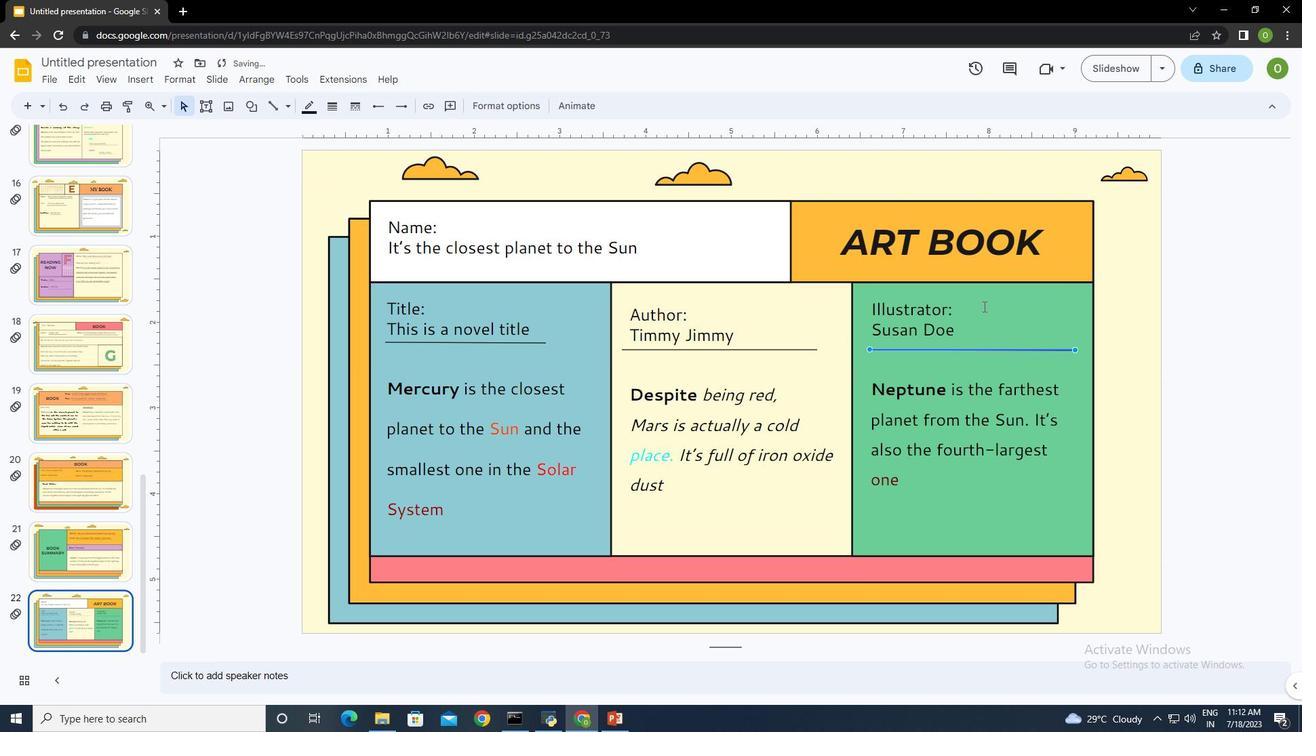 
Action: Mouse moved to (811, 257)
Screenshot: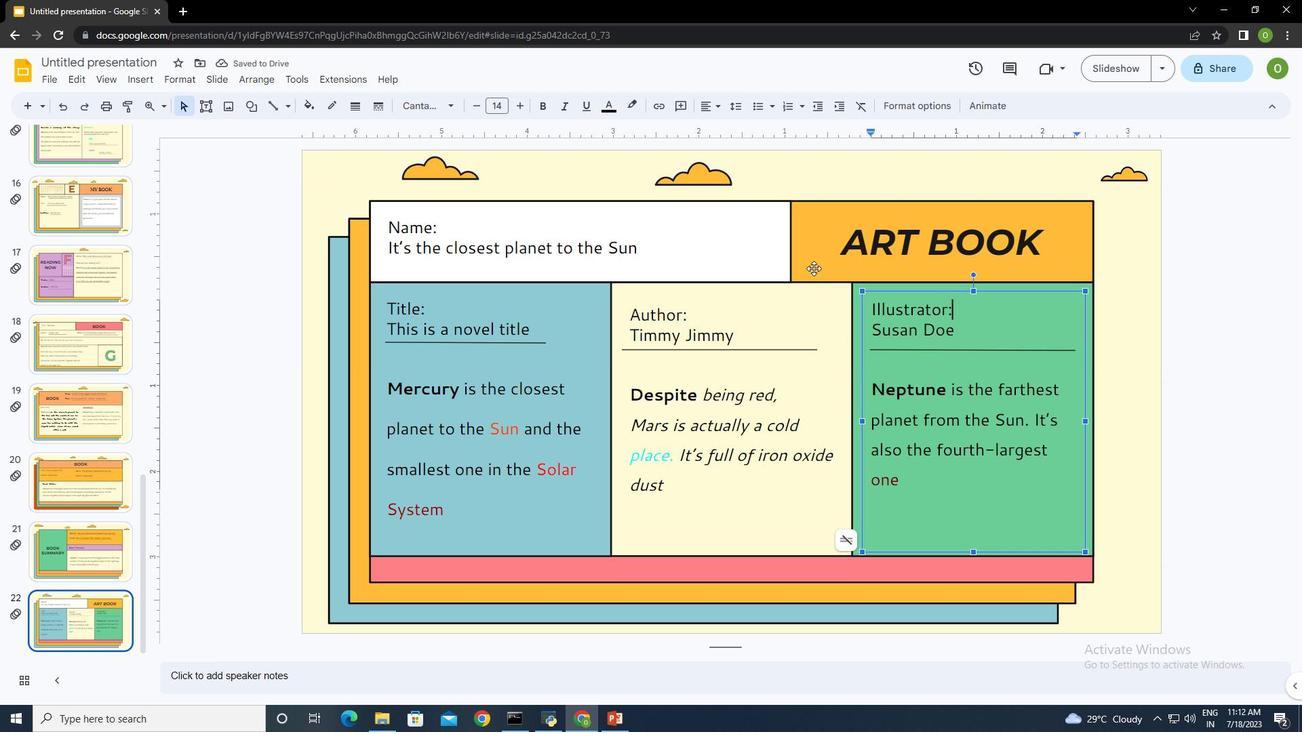 
Action: Mouse pressed left at (811, 257)
Screenshot: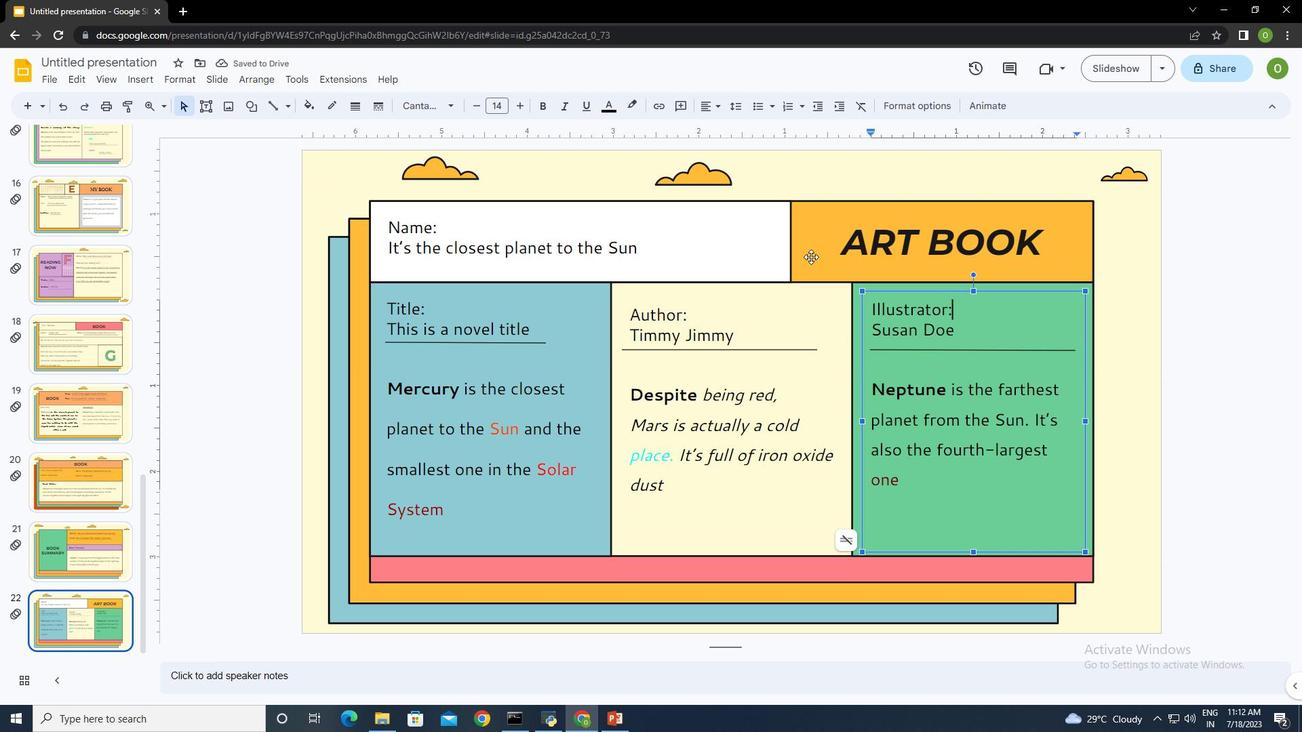 
Action: Mouse moved to (979, 109)
Screenshot: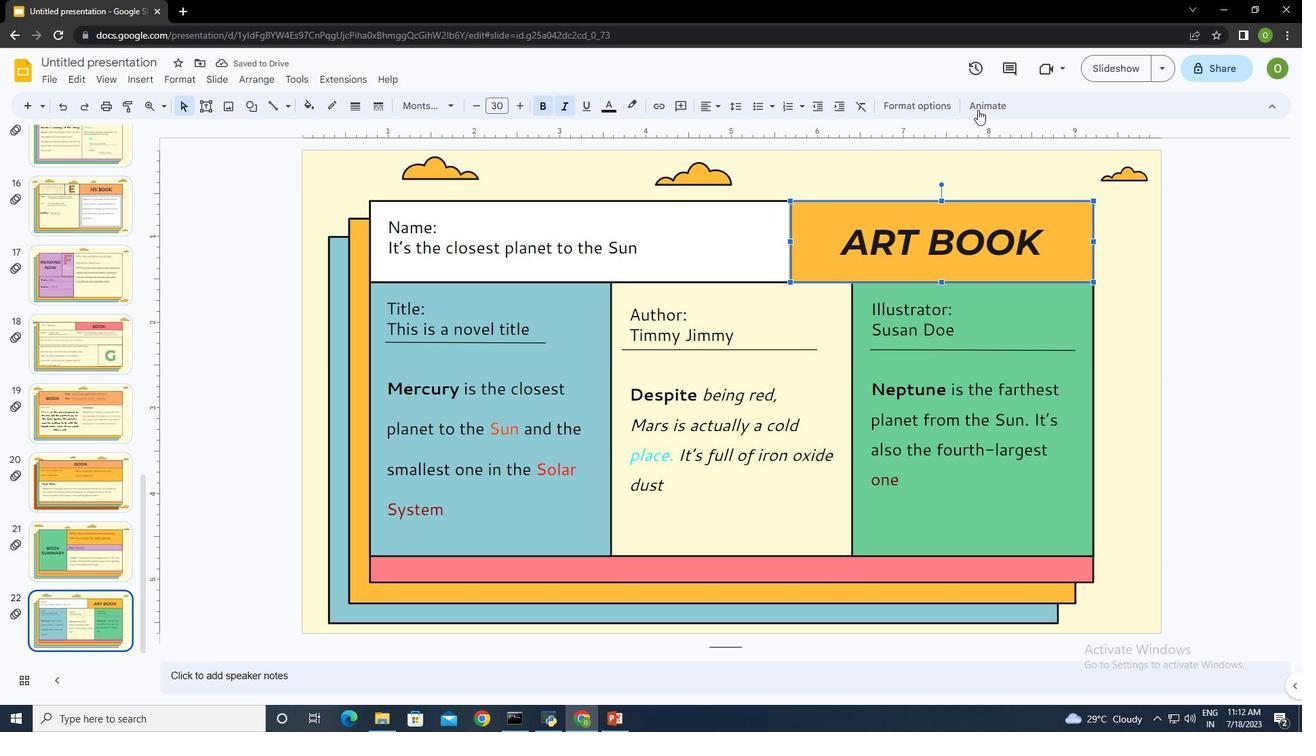 
Action: Mouse pressed left at (979, 109)
Screenshot: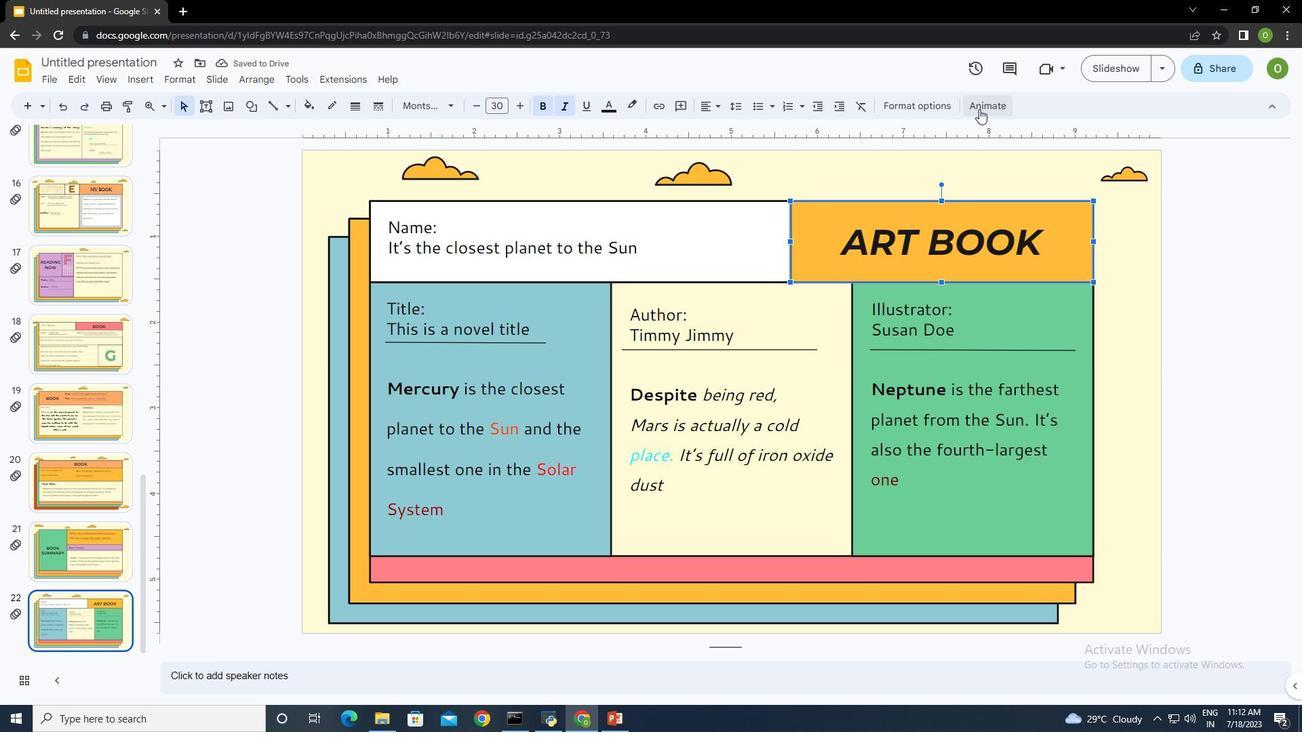 
Action: Mouse moved to (1158, 322)
Screenshot: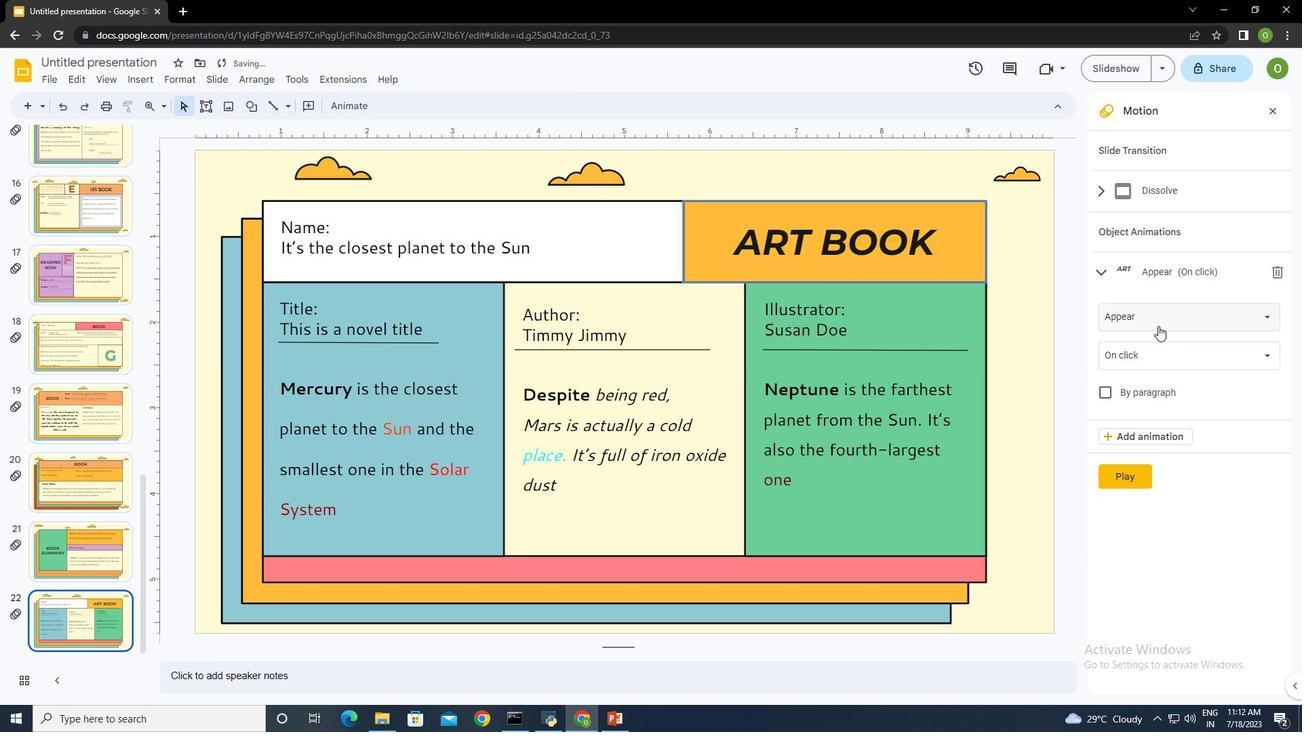 
Action: Mouse pressed left at (1158, 322)
Screenshot: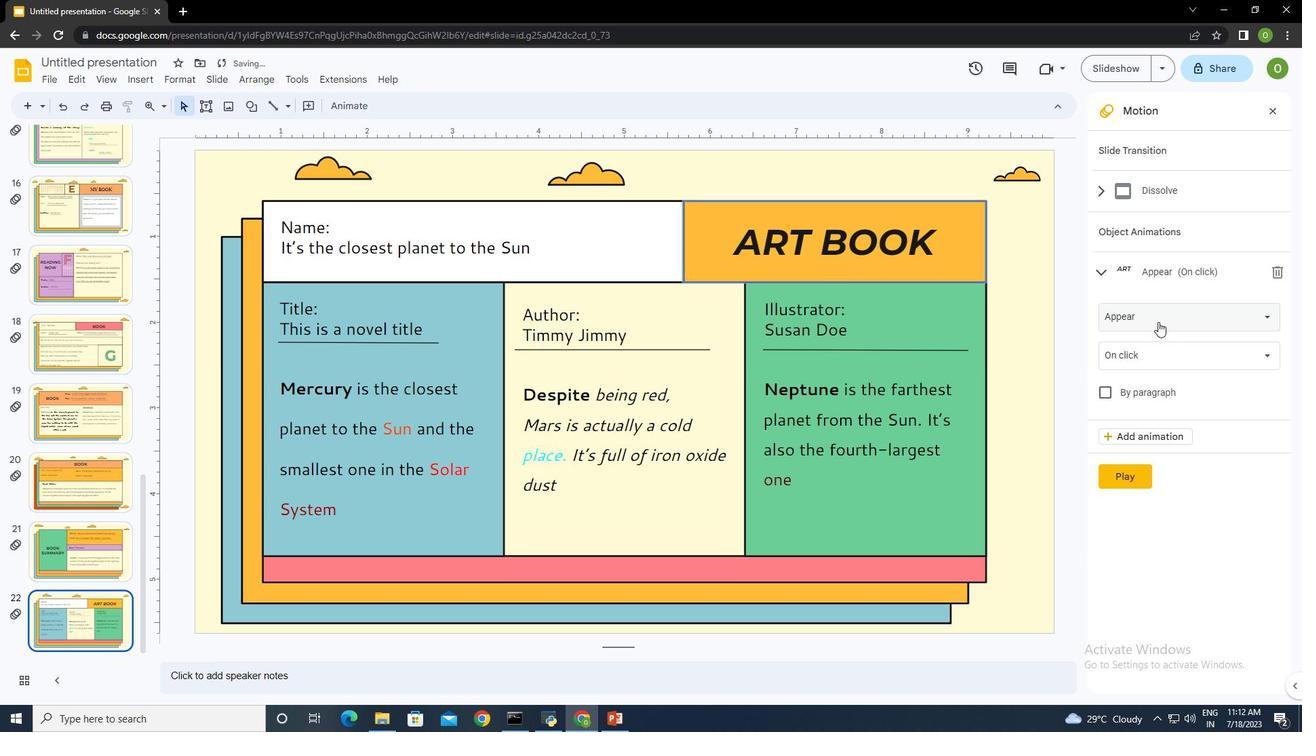 
Action: Mouse moved to (1170, 451)
Screenshot: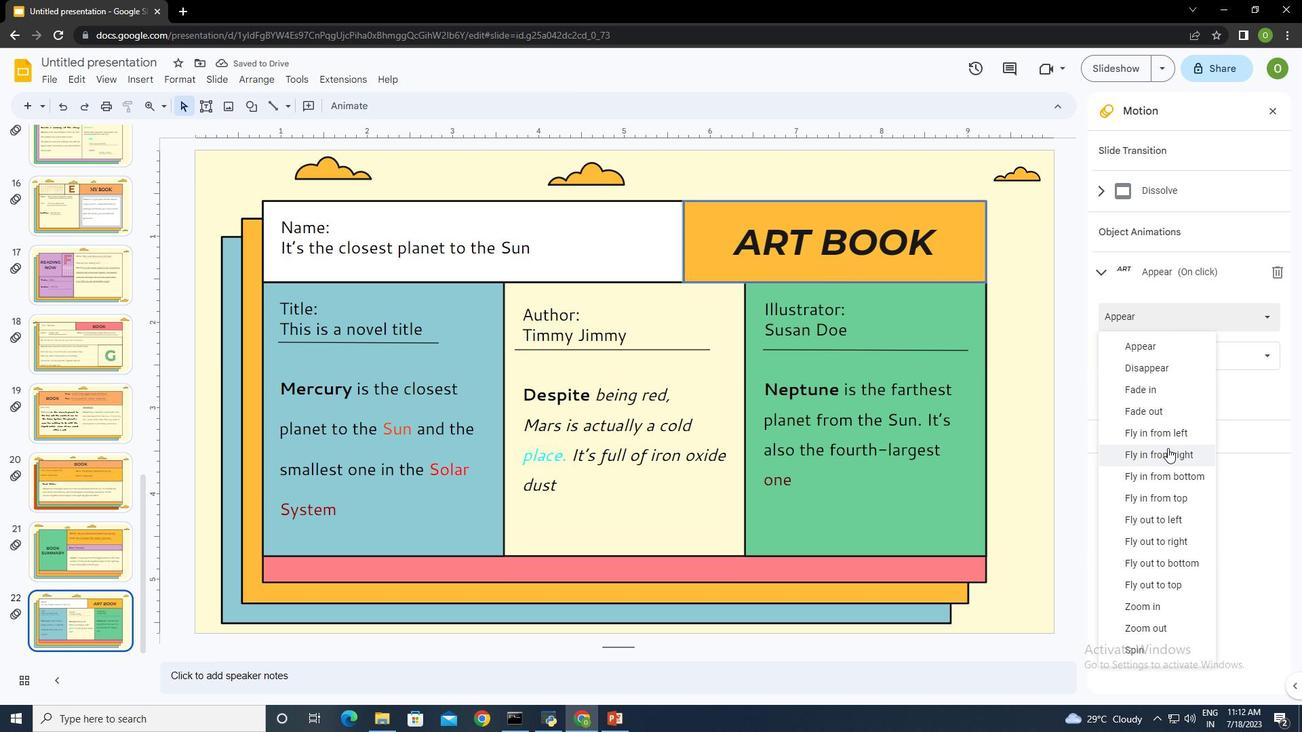 
Action: Mouse pressed left at (1170, 451)
Screenshot: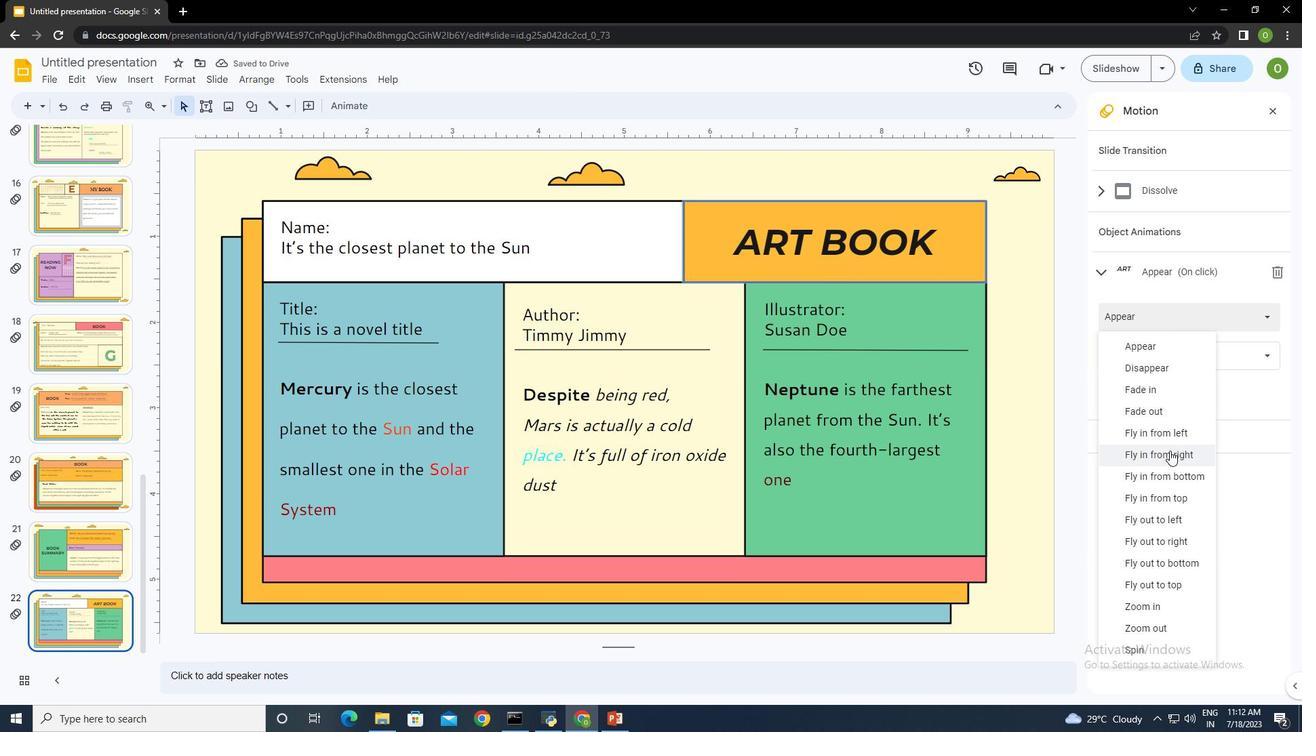 
Action: Mouse moved to (1141, 346)
Screenshot: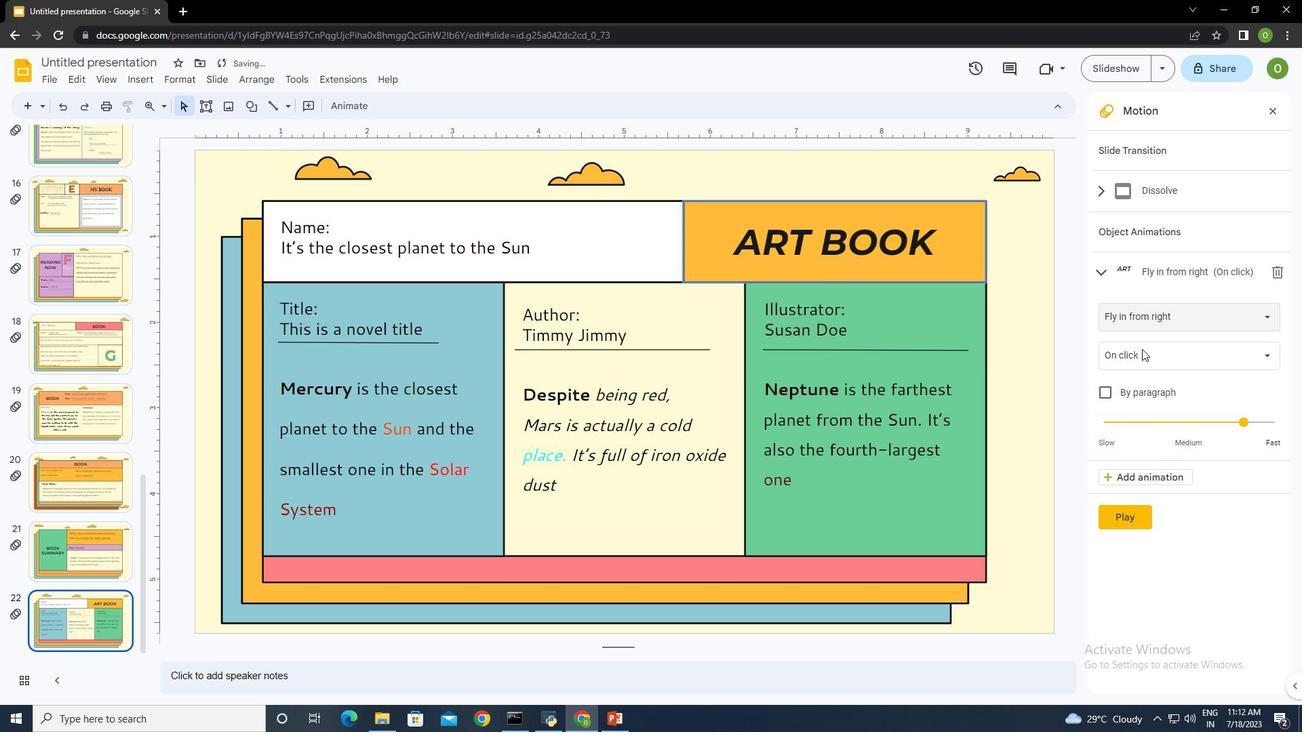 
Action: Mouse pressed left at (1141, 346)
Screenshot: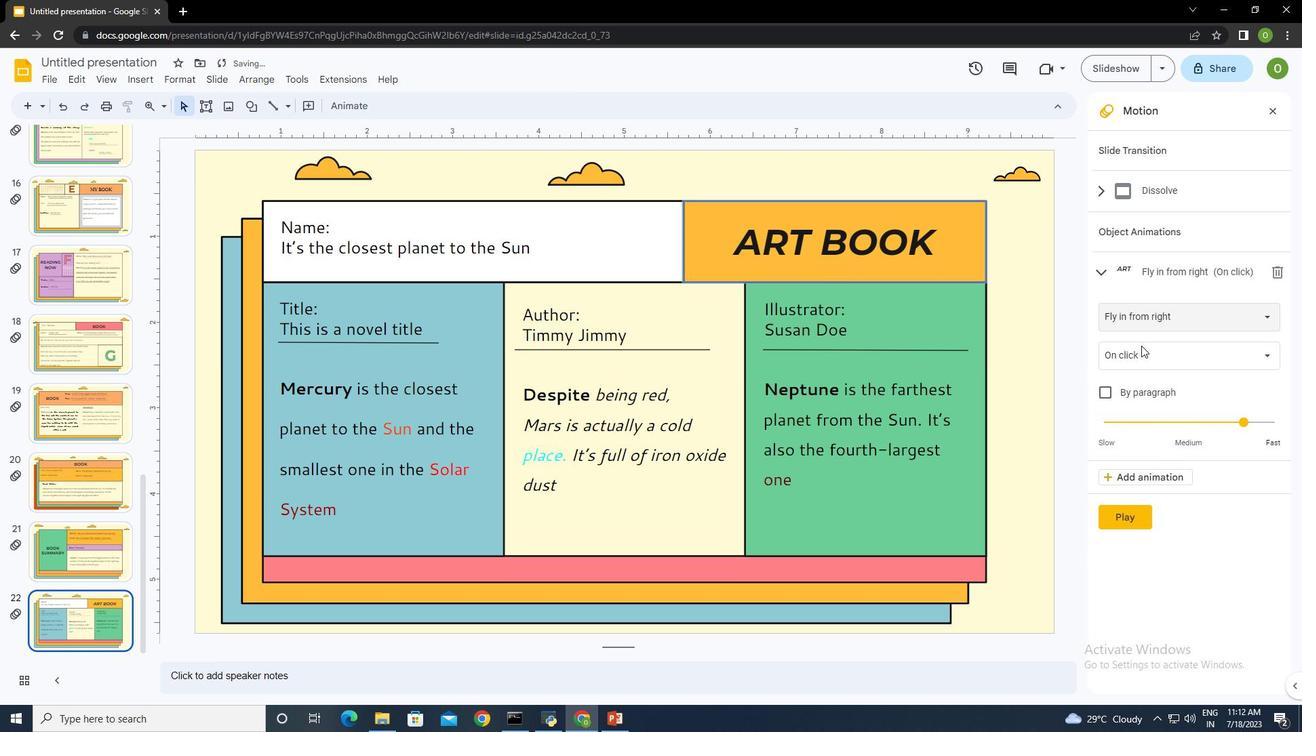 
Action: Mouse moved to (1166, 348)
Screenshot: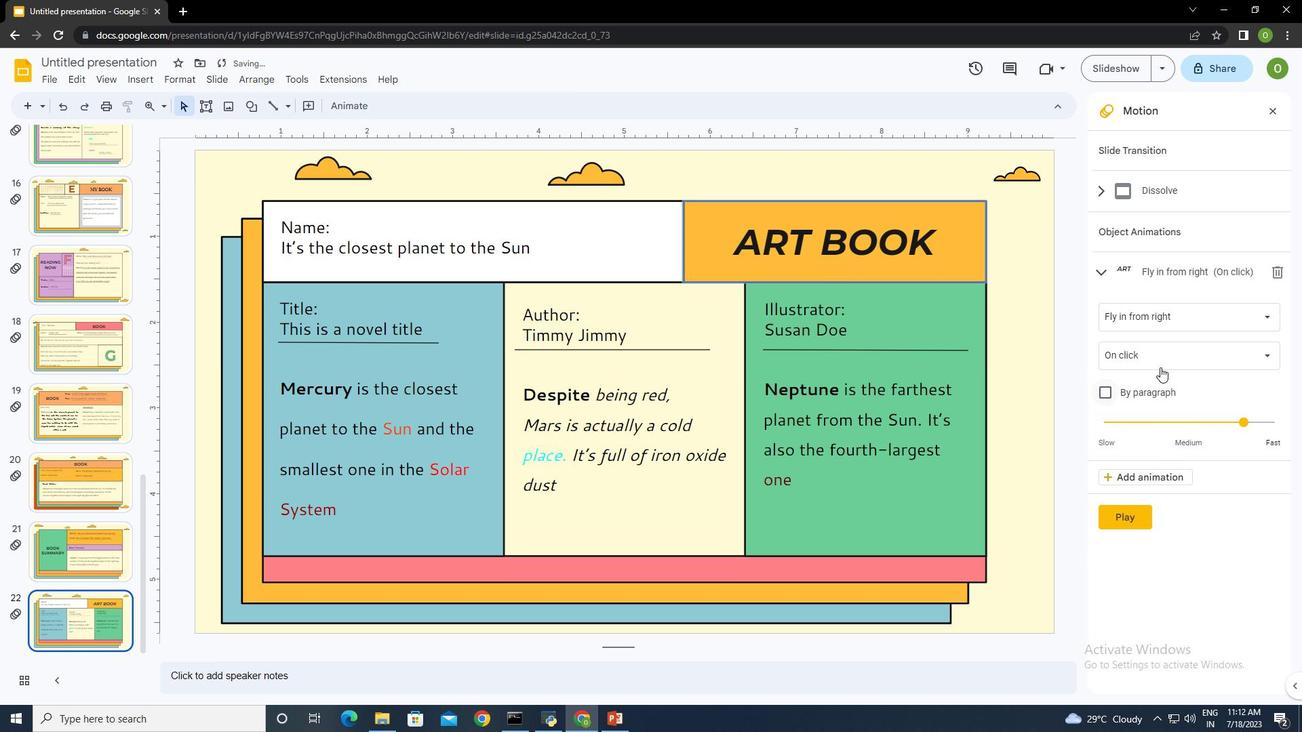 
Action: Mouse pressed left at (1166, 348)
Screenshot: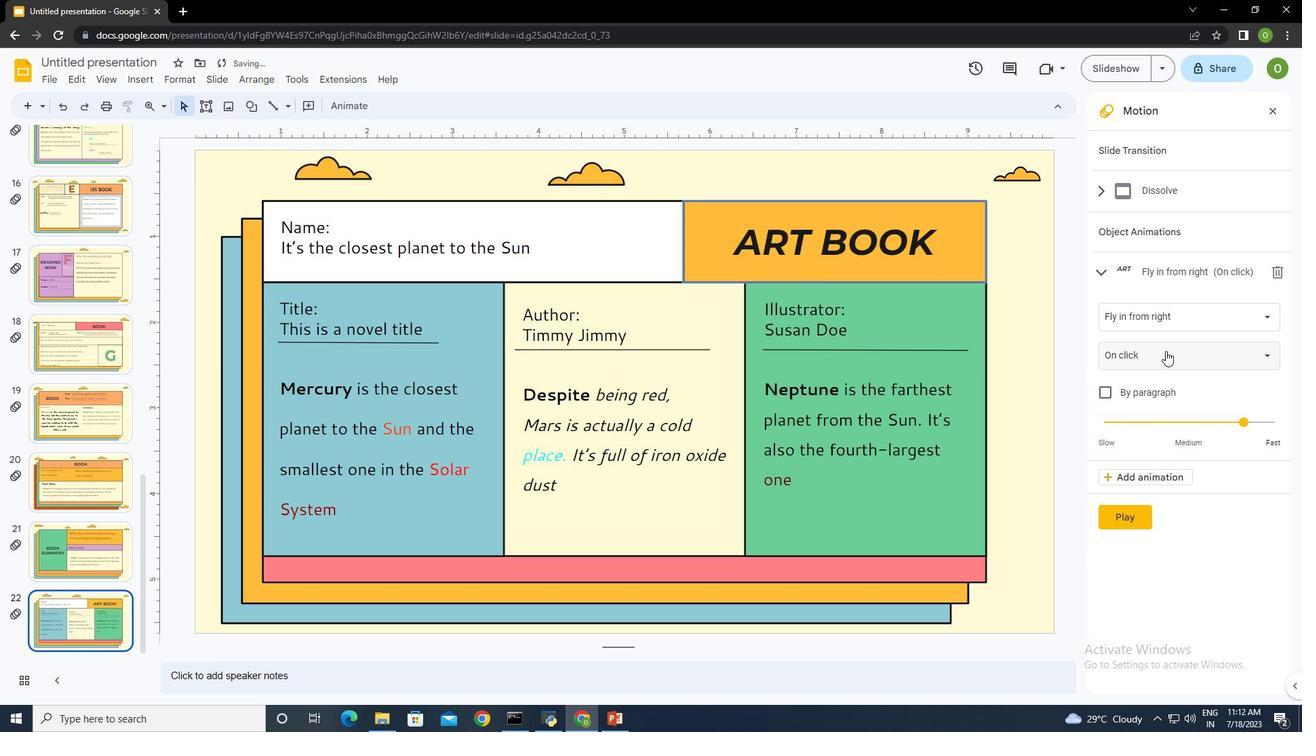 
Action: Mouse moved to (1156, 401)
Screenshot: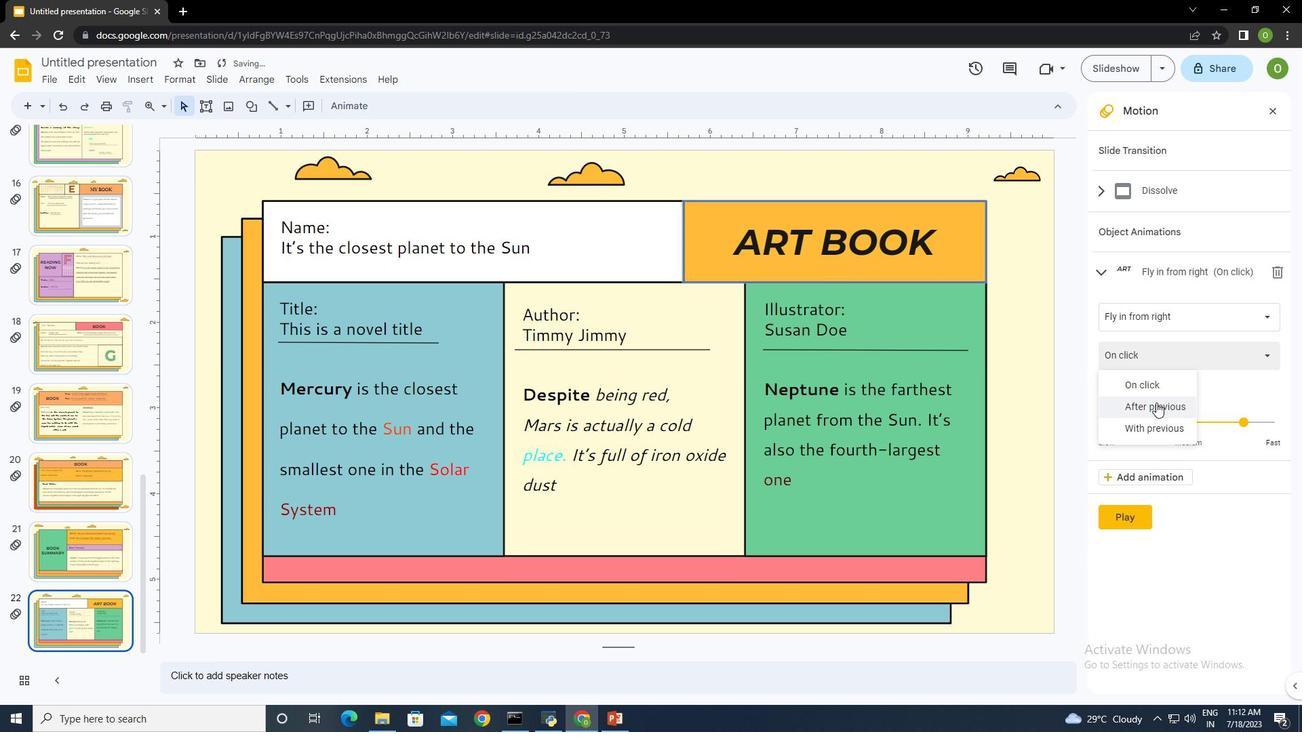 
Action: Mouse pressed left at (1156, 401)
Screenshot: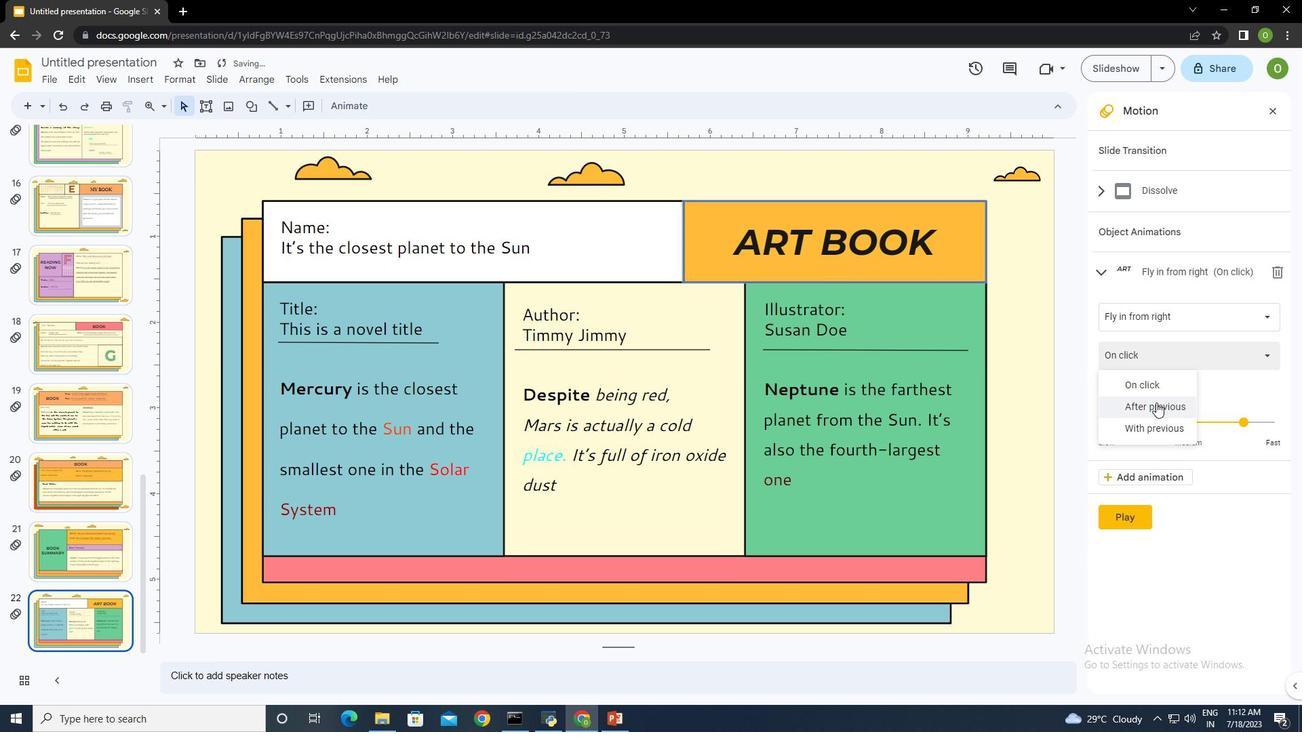 
Action: Mouse moved to (1187, 424)
Screenshot: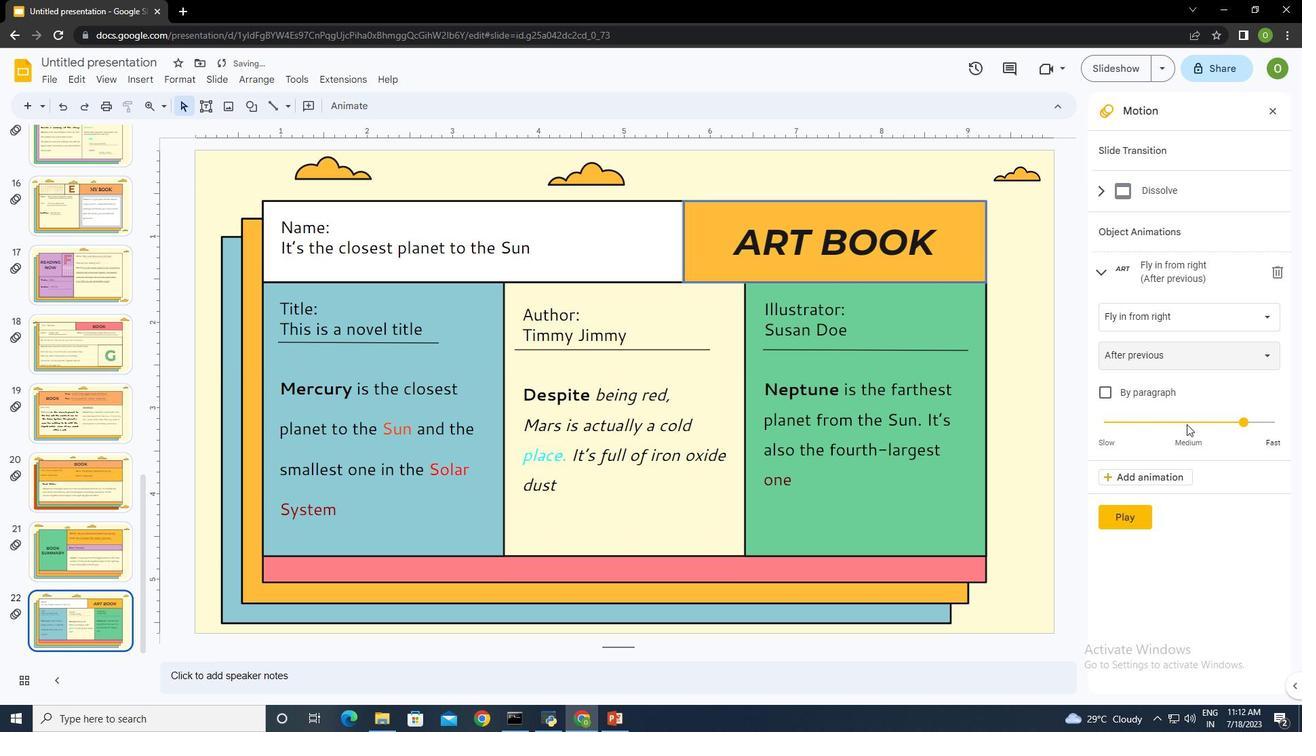 
Action: Mouse pressed left at (1187, 424)
Screenshot: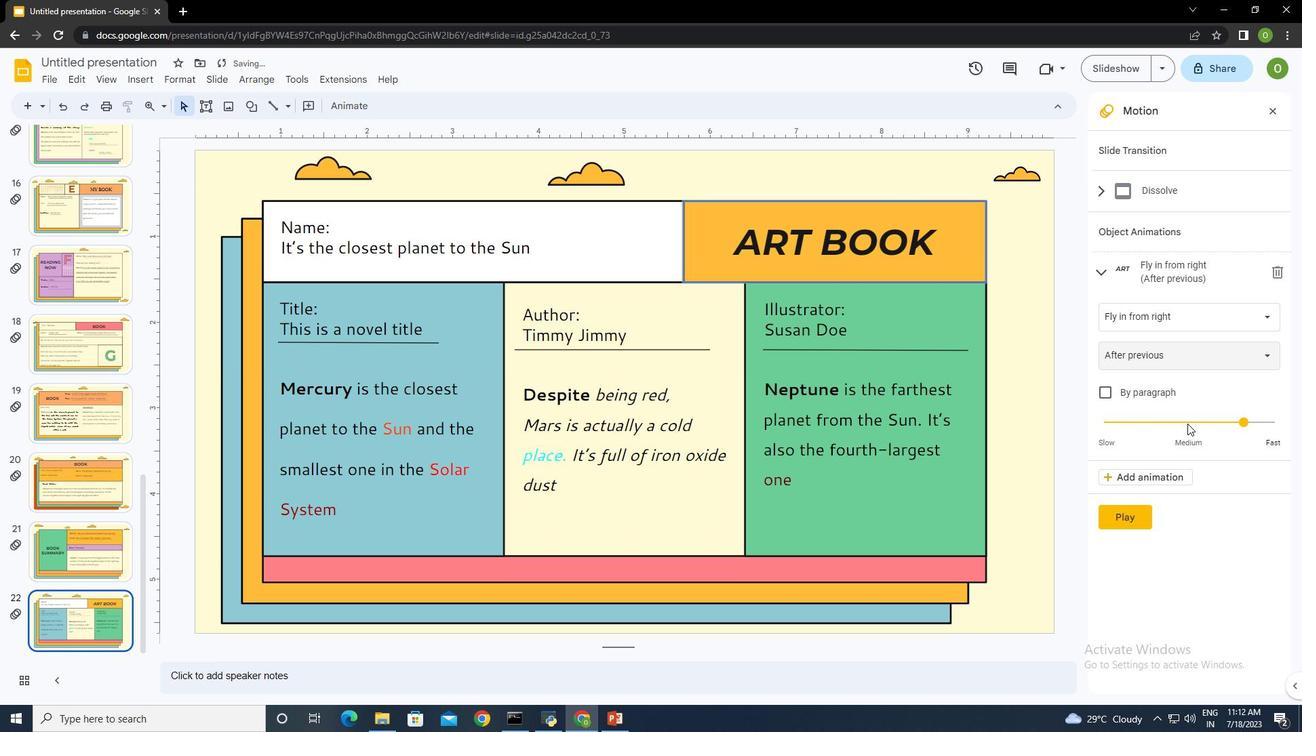 
Action: Mouse pressed left at (1187, 424)
Screenshot: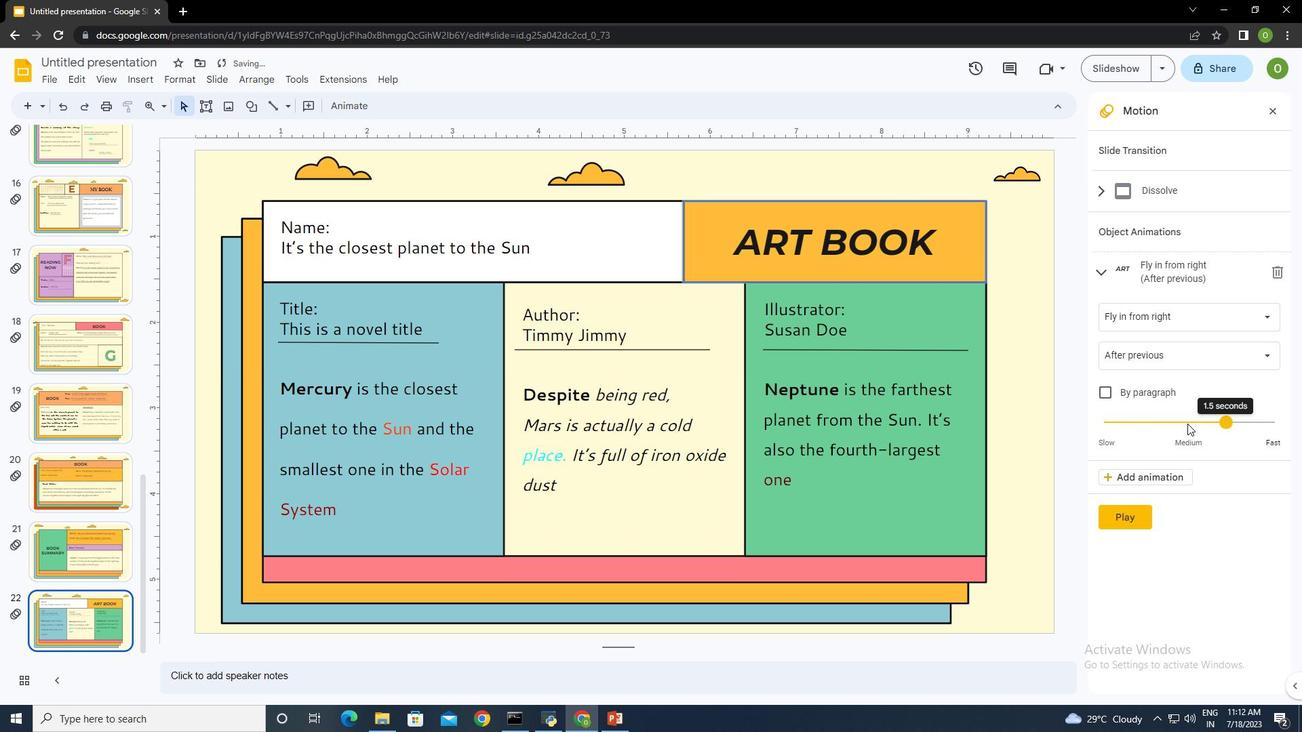 
Action: Mouse moved to (916, 449)
Screenshot: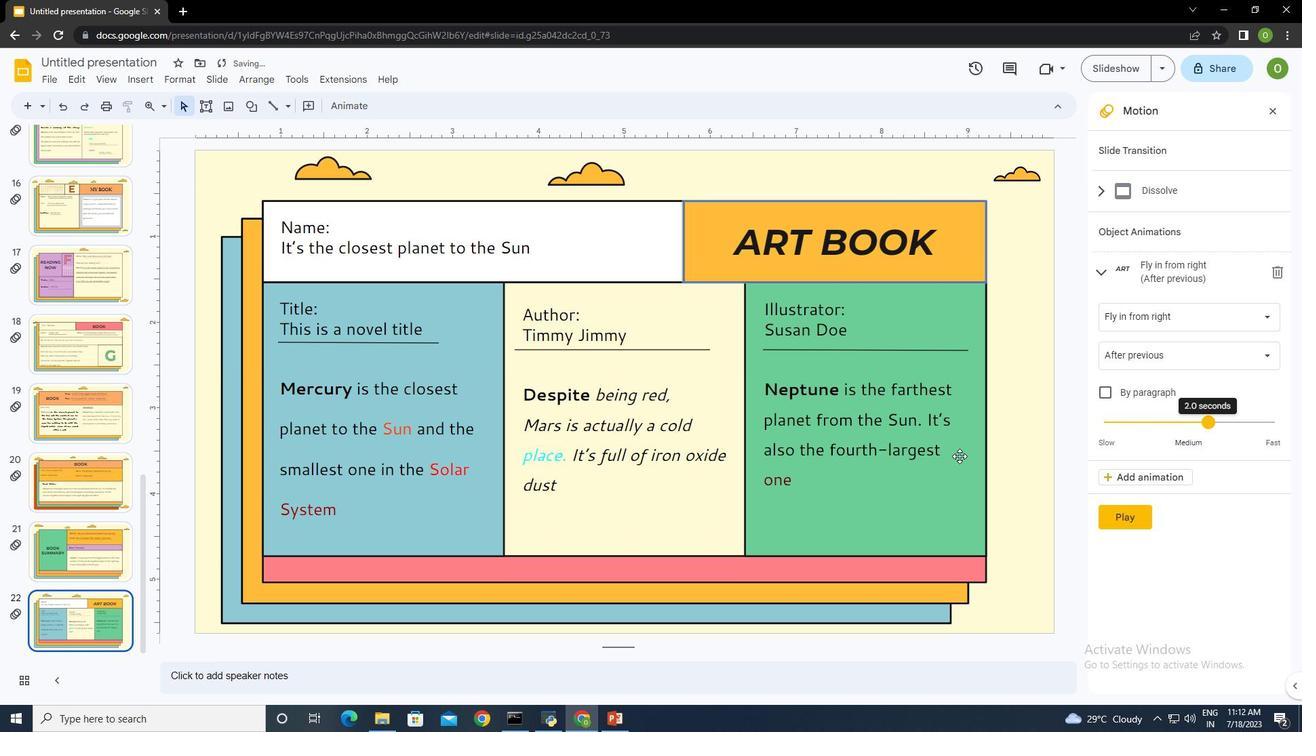 
Action: Mouse pressed left at (916, 449)
Screenshot: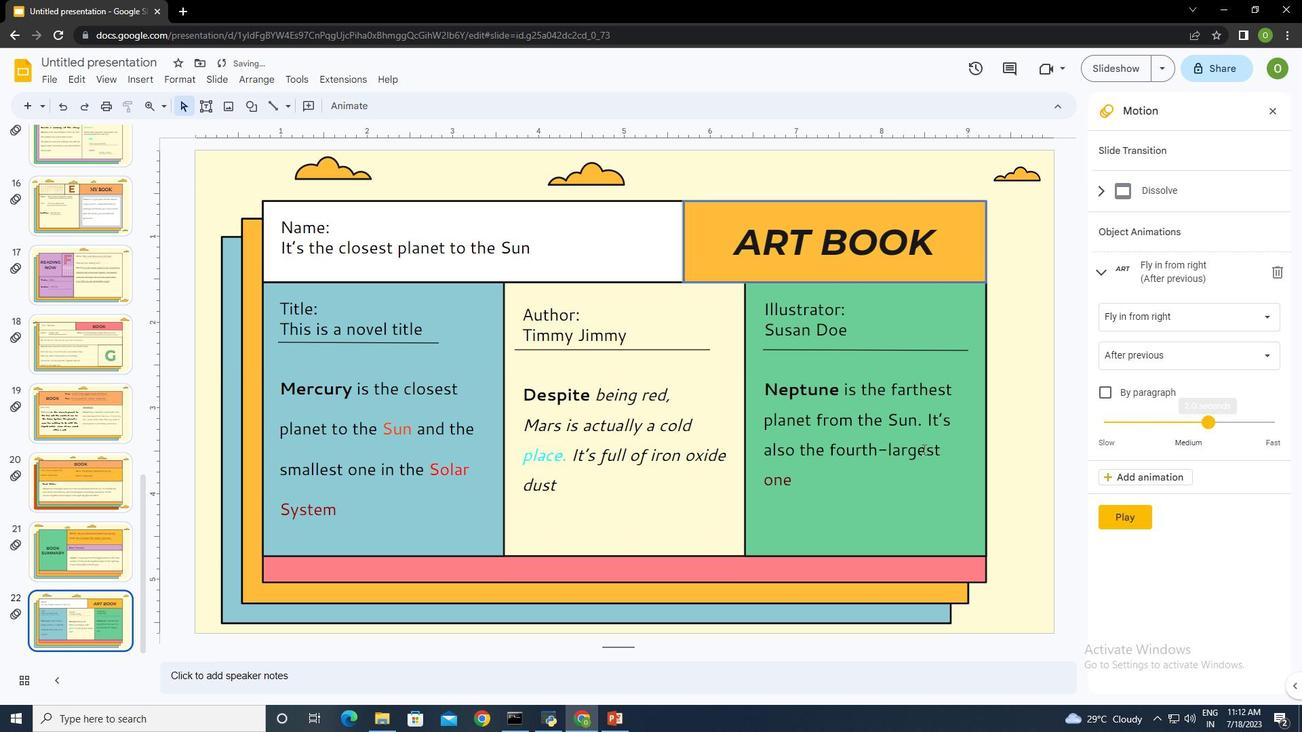 
Action: Mouse moved to (1154, 310)
Screenshot: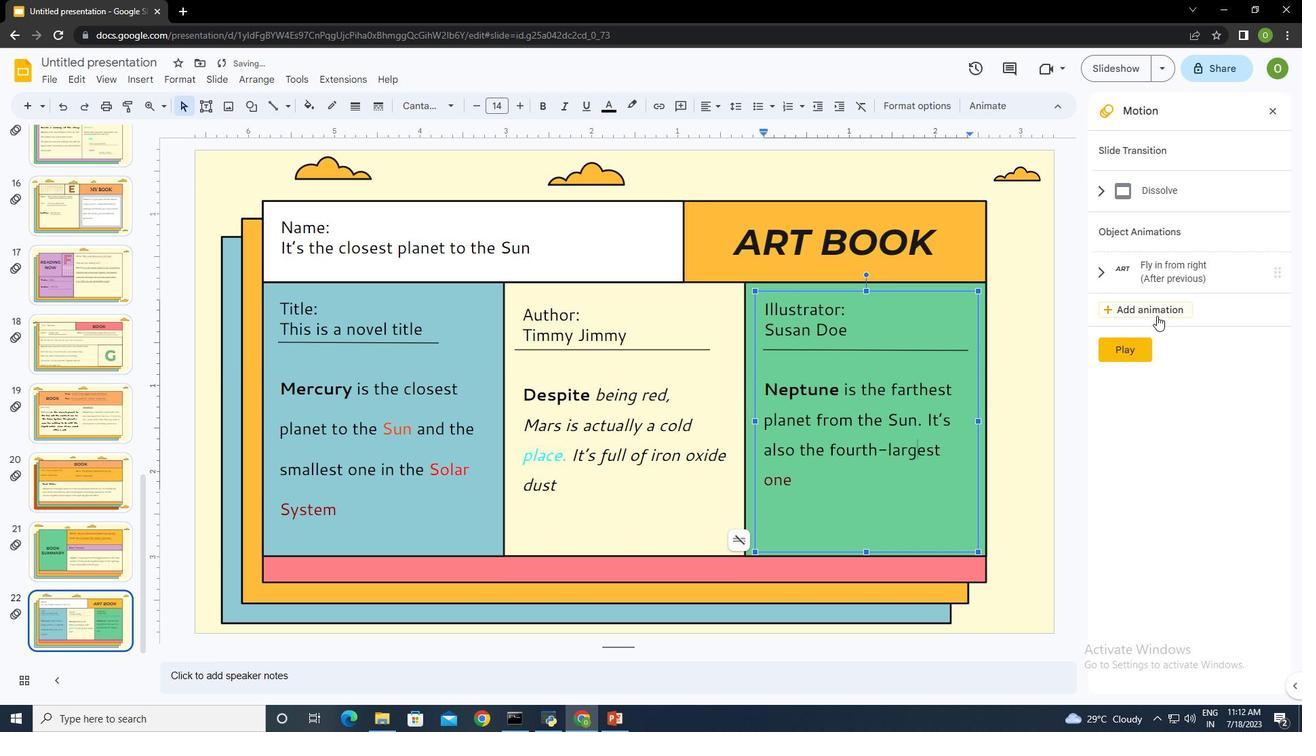 
Action: Mouse pressed left at (1154, 310)
Screenshot: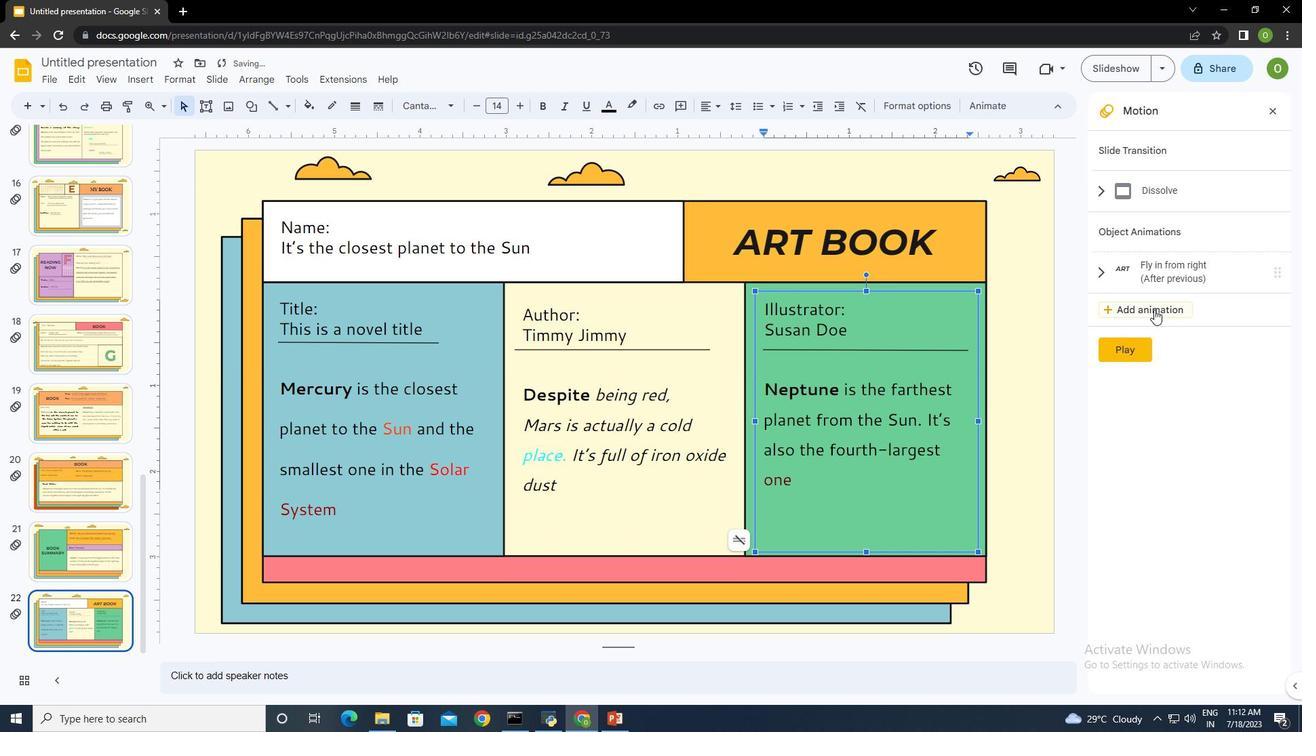 
Action: Mouse moved to (1163, 353)
Screenshot: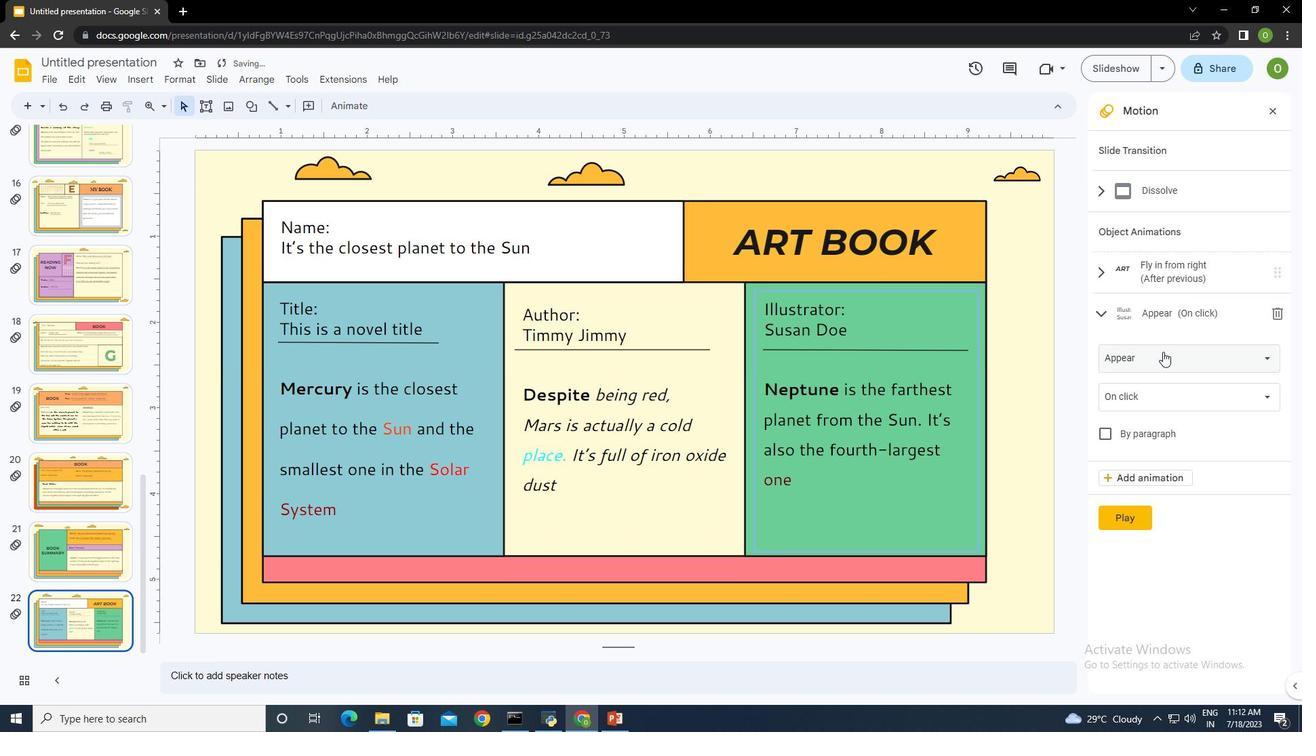 
Action: Mouse pressed left at (1163, 353)
Screenshot: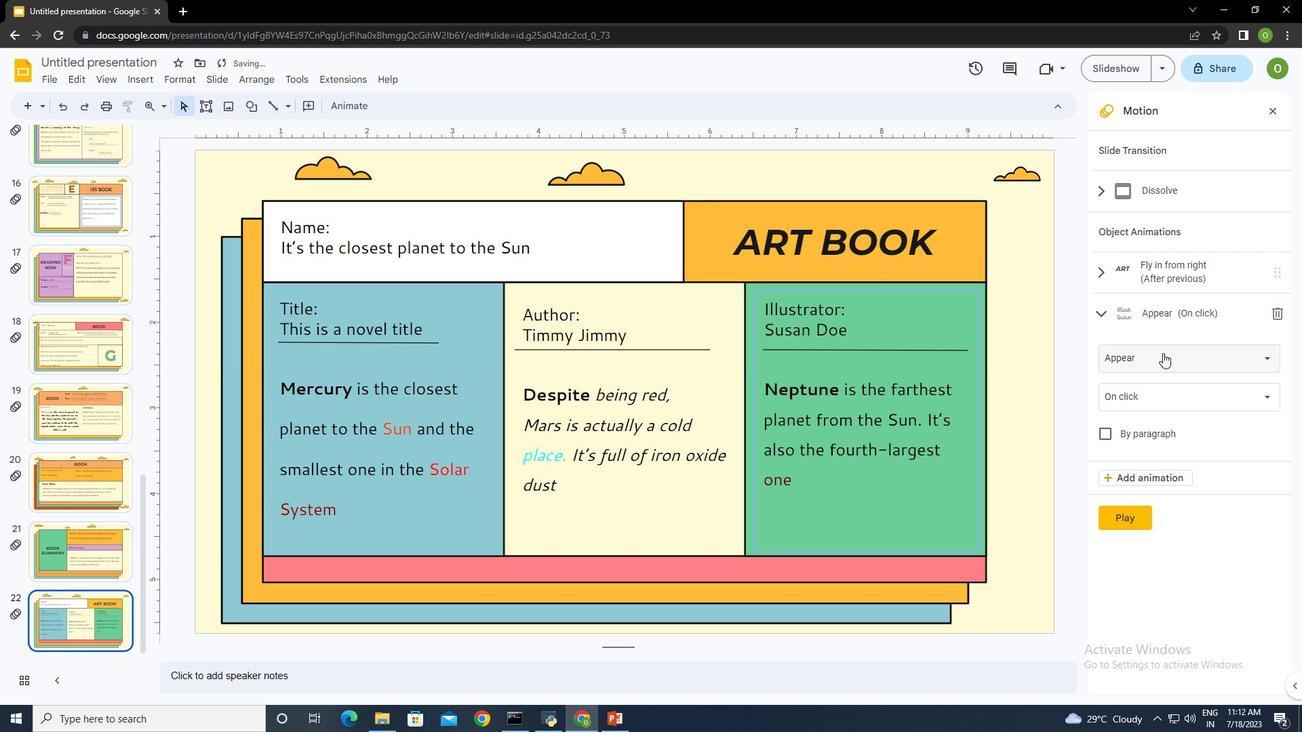 
Action: Mouse moved to (1176, 471)
Screenshot: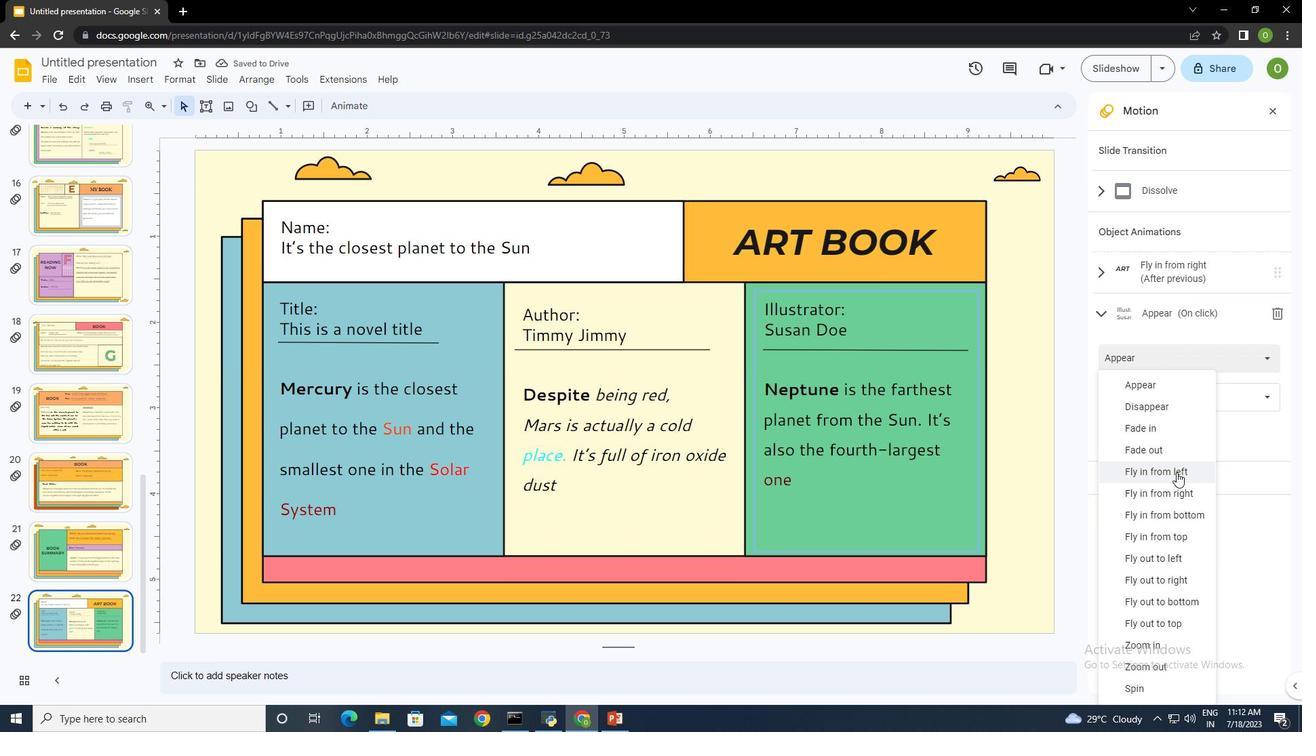 
Action: Mouse pressed left at (1176, 471)
Screenshot: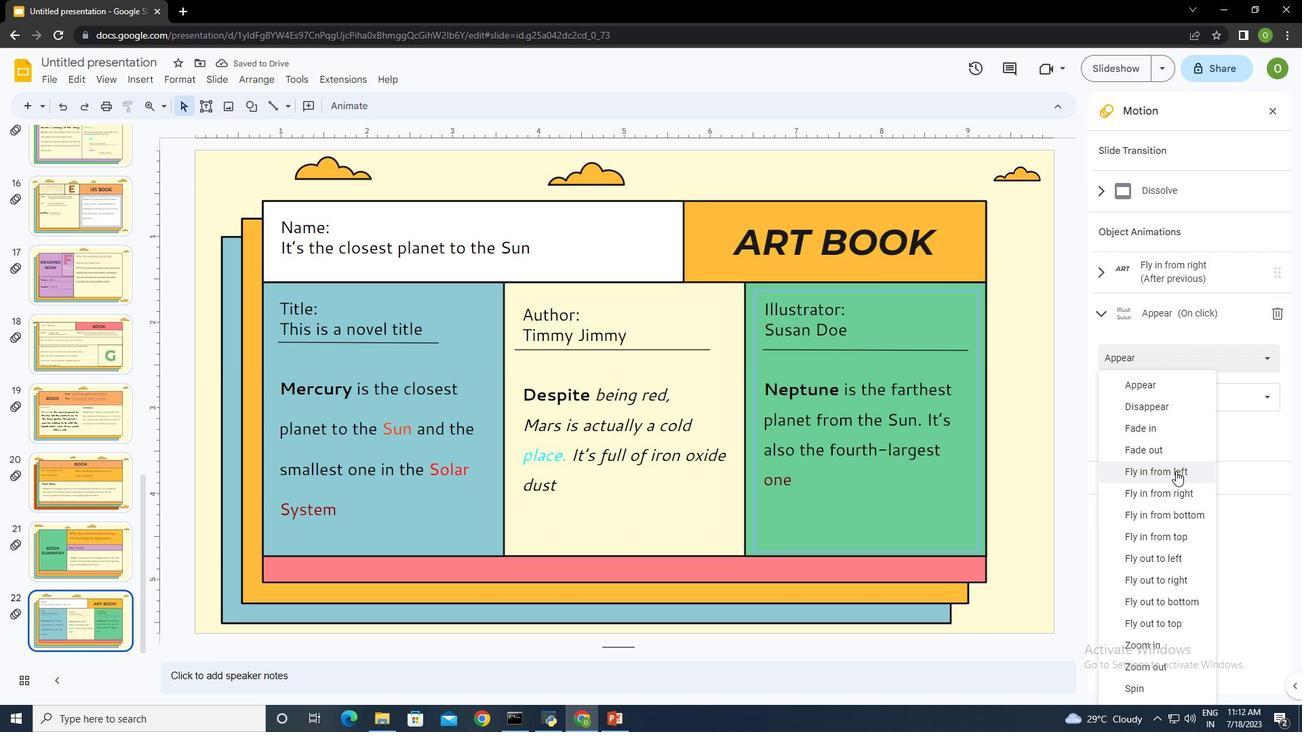 
Action: Mouse moved to (1152, 401)
Screenshot: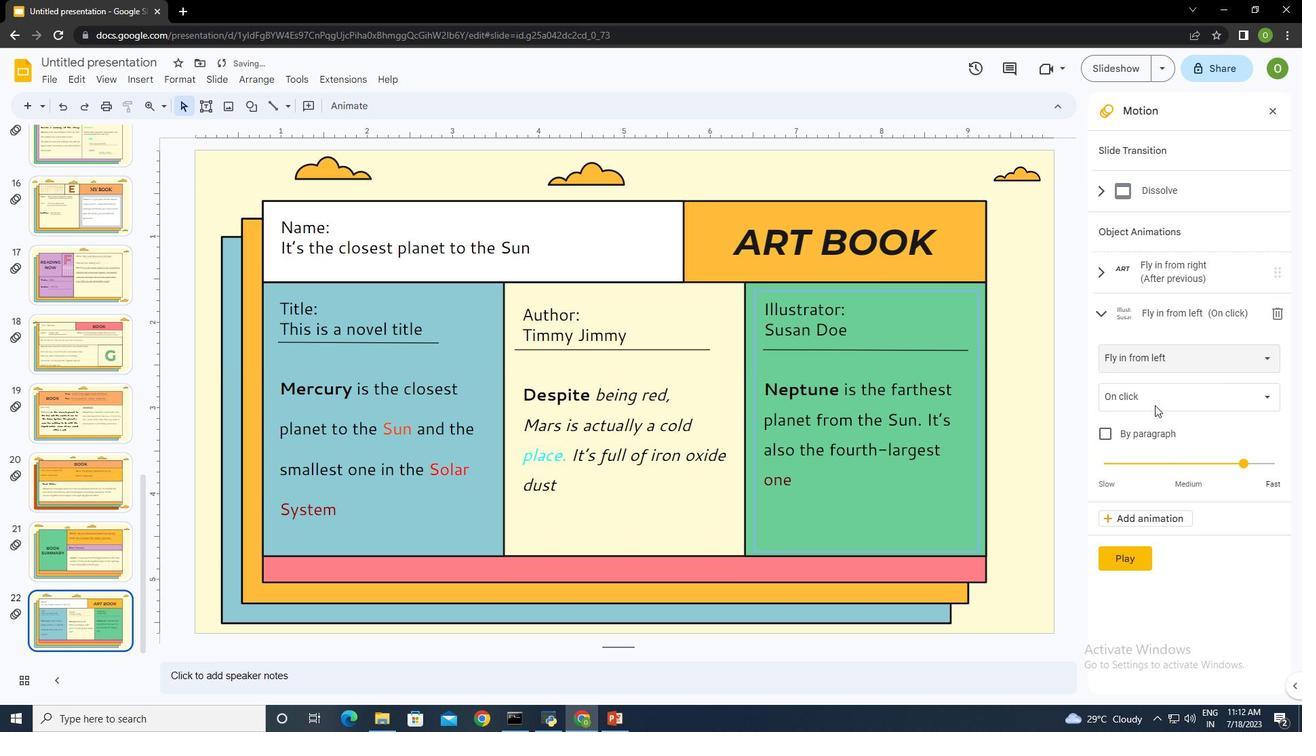
Action: Mouse pressed left at (1152, 401)
Screenshot: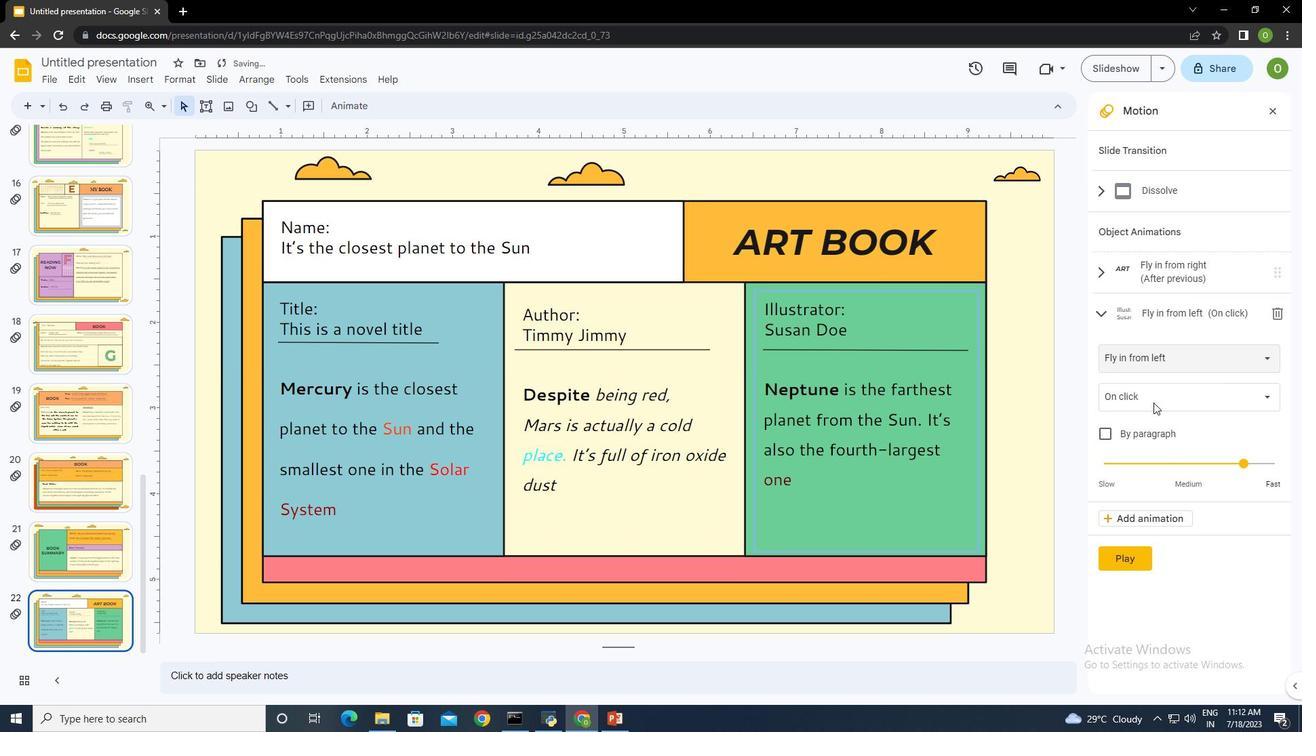 
Action: Mouse moved to (1157, 389)
Screenshot: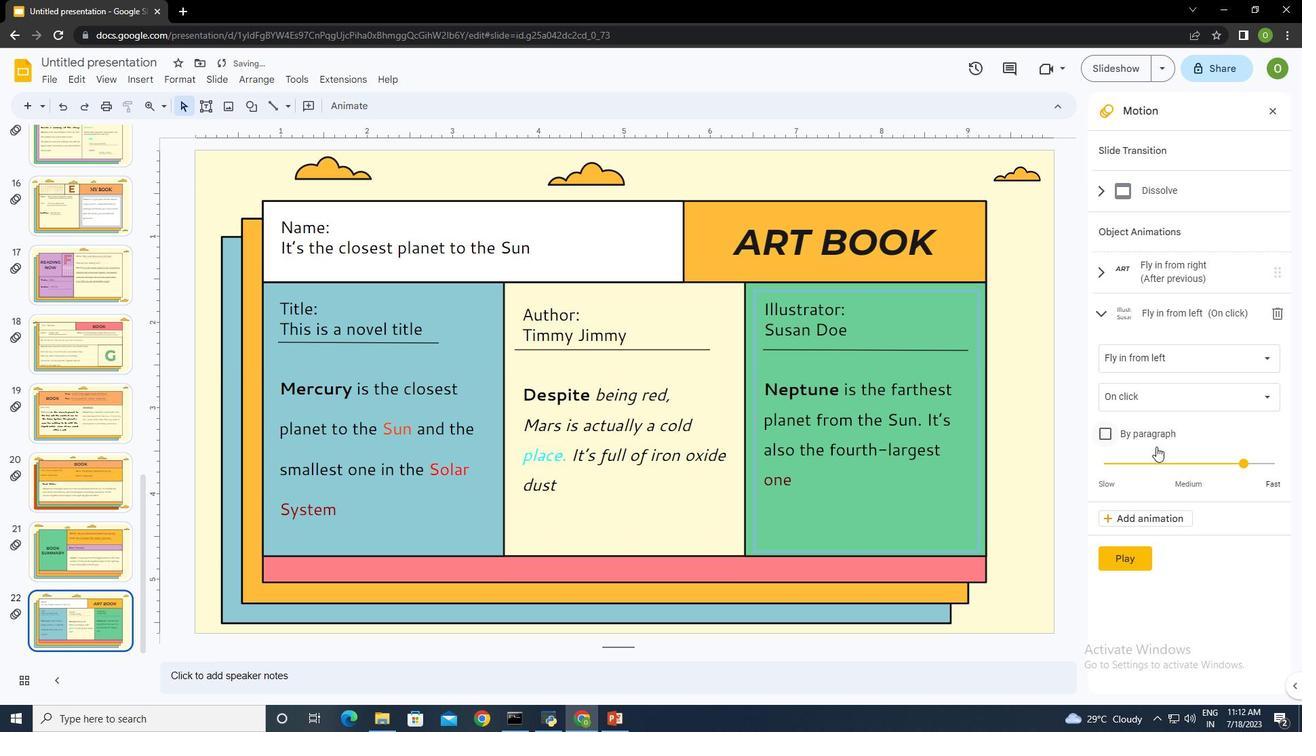 
Action: Mouse pressed left at (1157, 389)
Screenshot: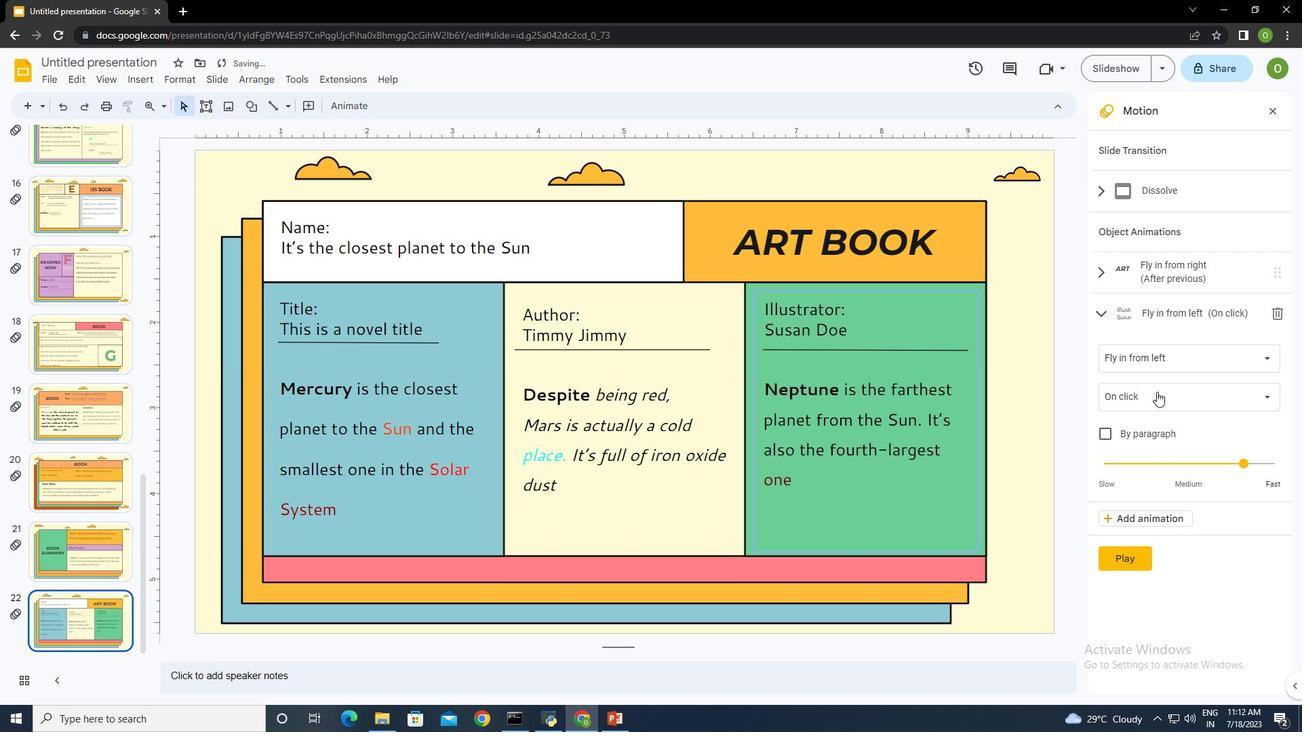 
Action: Mouse moved to (1159, 444)
Screenshot: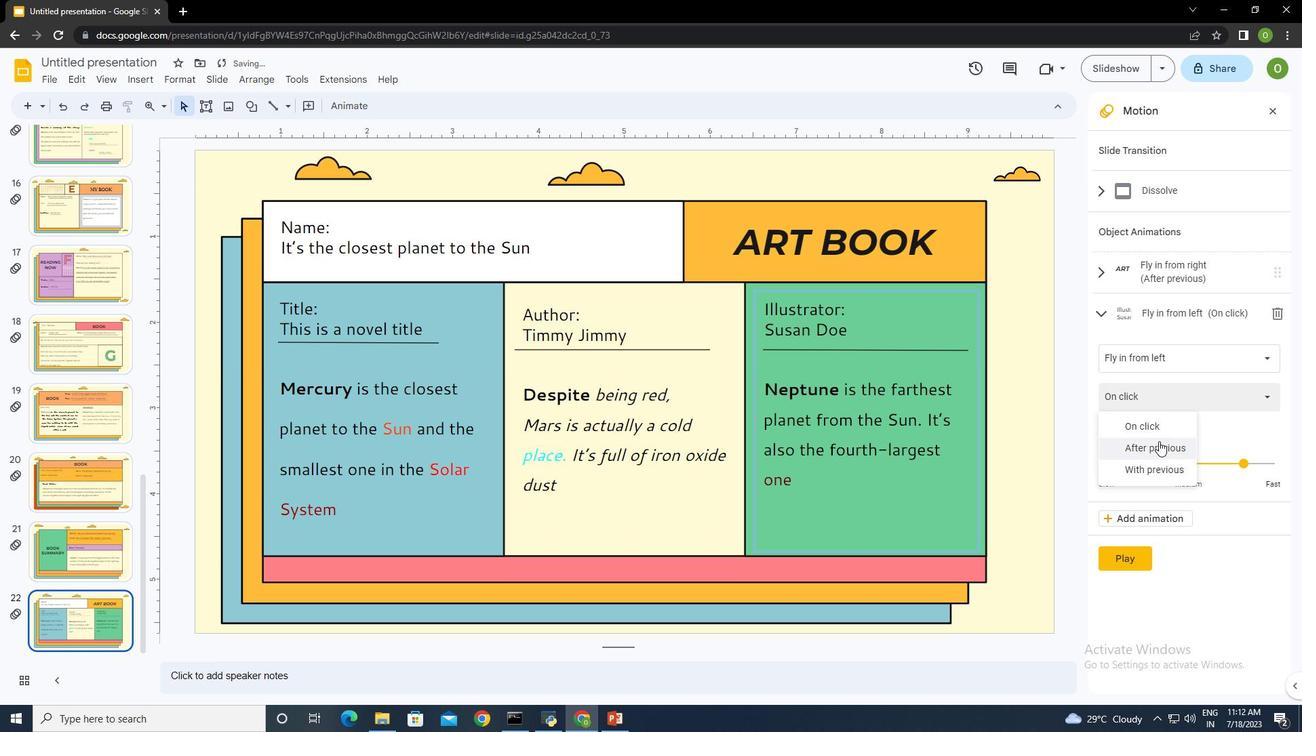 
Action: Mouse pressed left at (1159, 444)
Screenshot: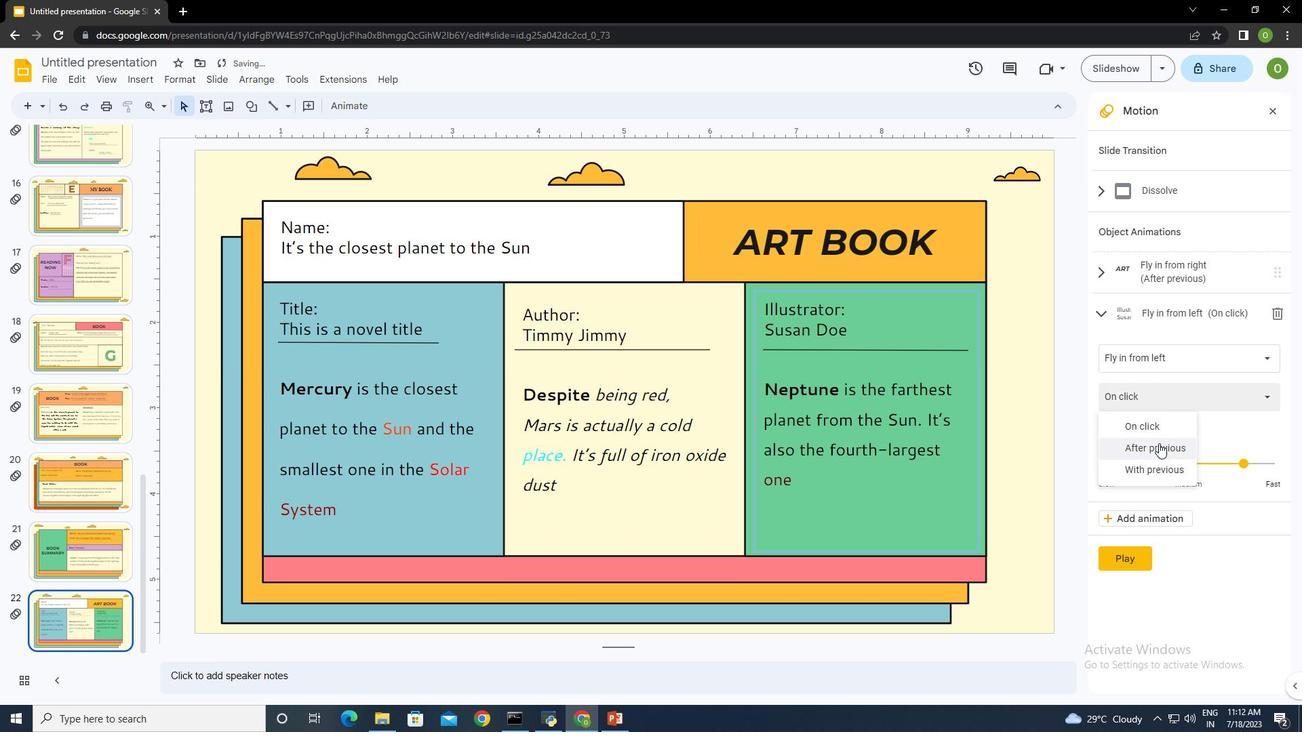 
Action: Mouse moved to (1187, 466)
Screenshot: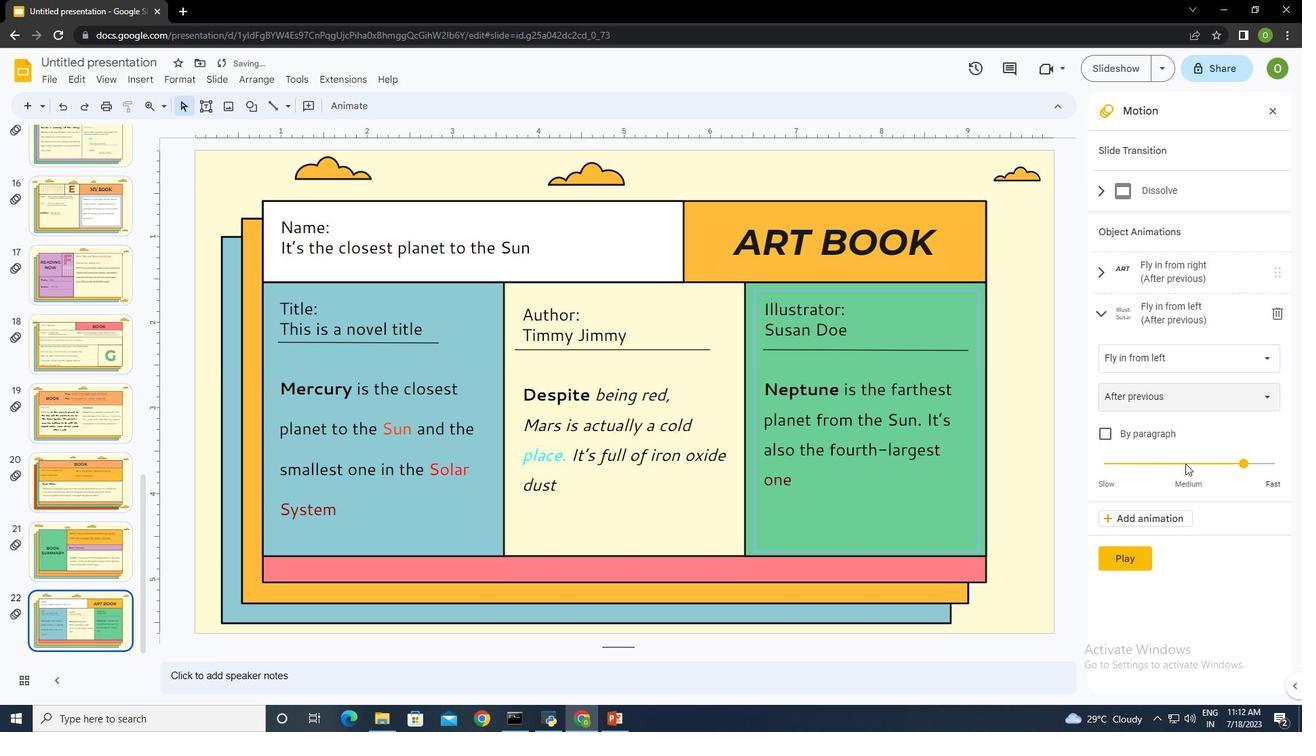 
Action: Mouse pressed left at (1187, 466)
Screenshot: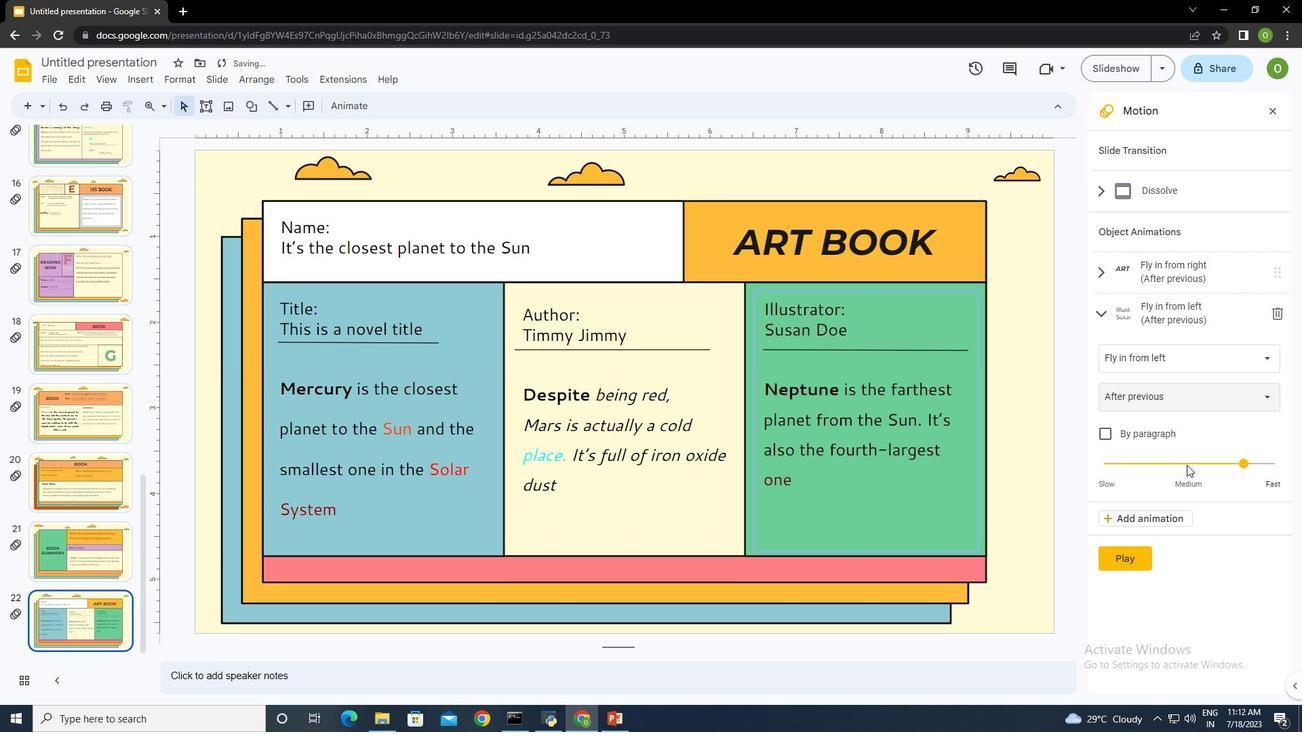 
Action: Mouse pressed left at (1187, 466)
Screenshot: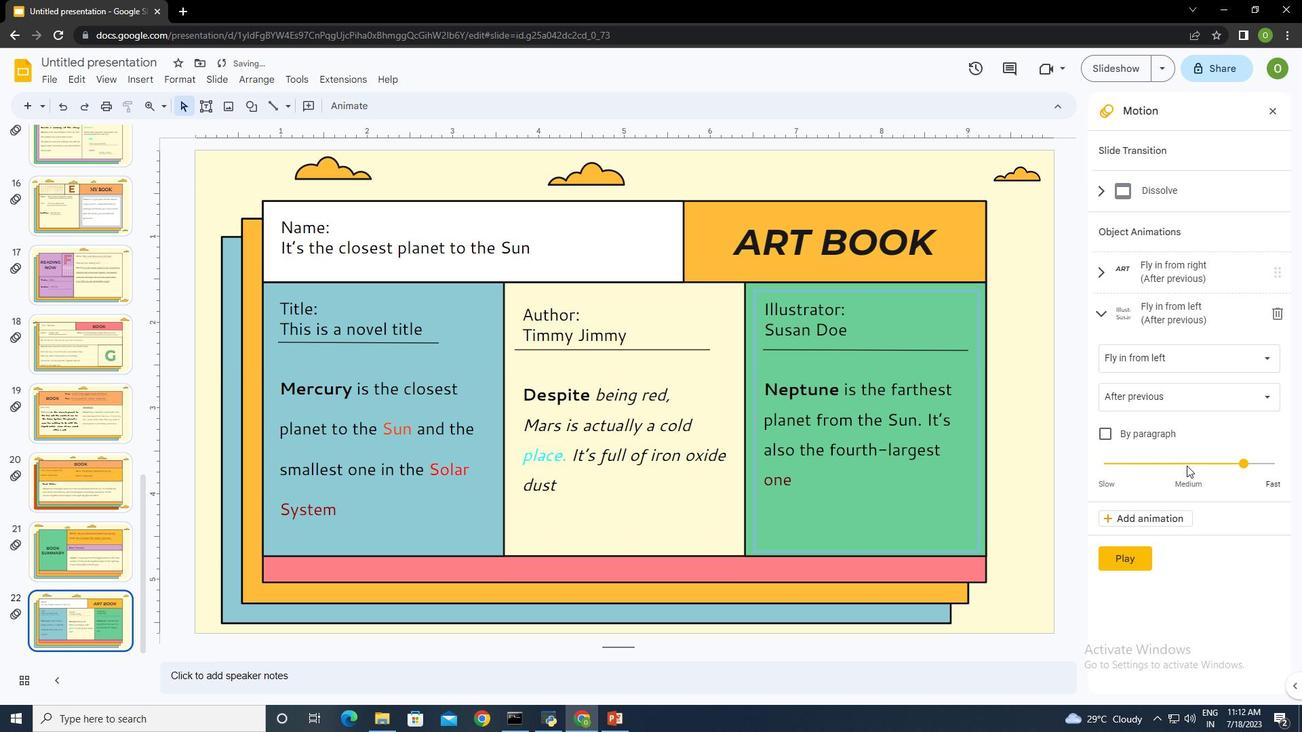 
Action: Mouse moved to (1187, 464)
Screenshot: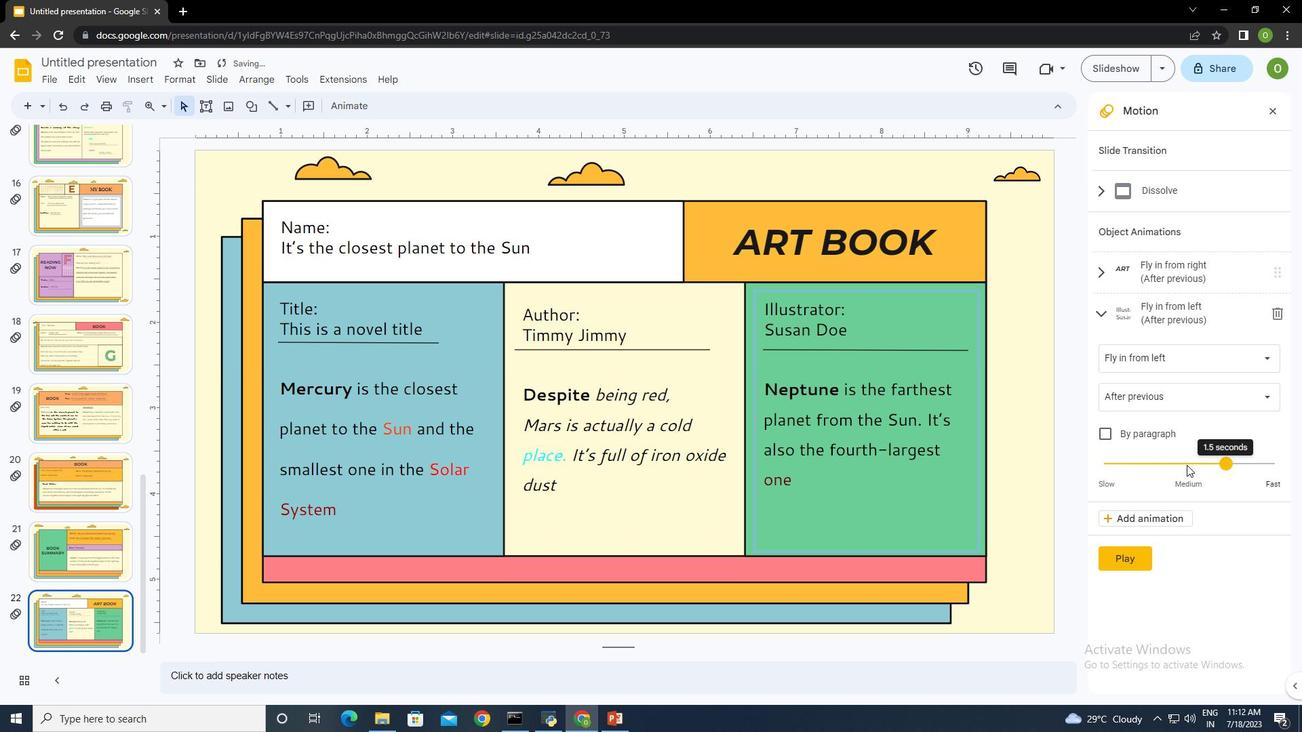 
Action: Mouse pressed left at (1187, 464)
Screenshot: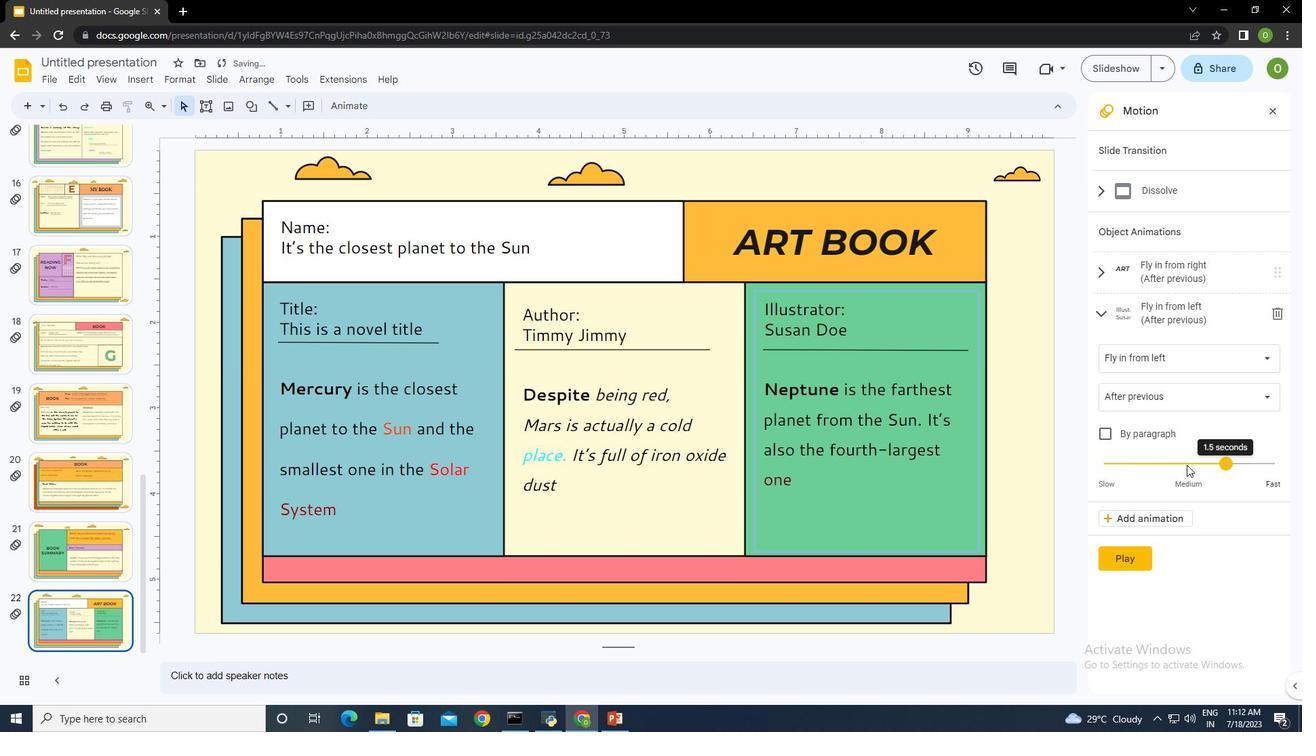 
Action: Mouse pressed left at (1187, 464)
Screenshot: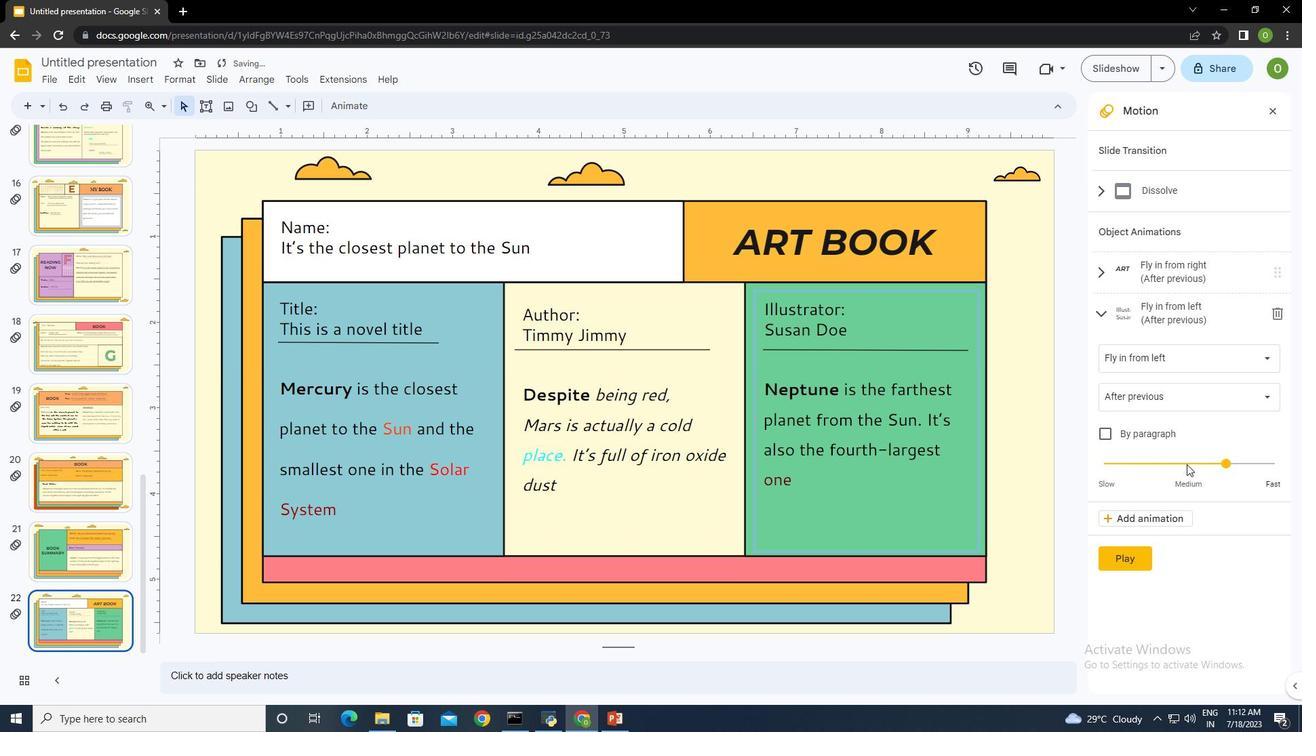 
Action: Mouse moved to (665, 437)
Screenshot: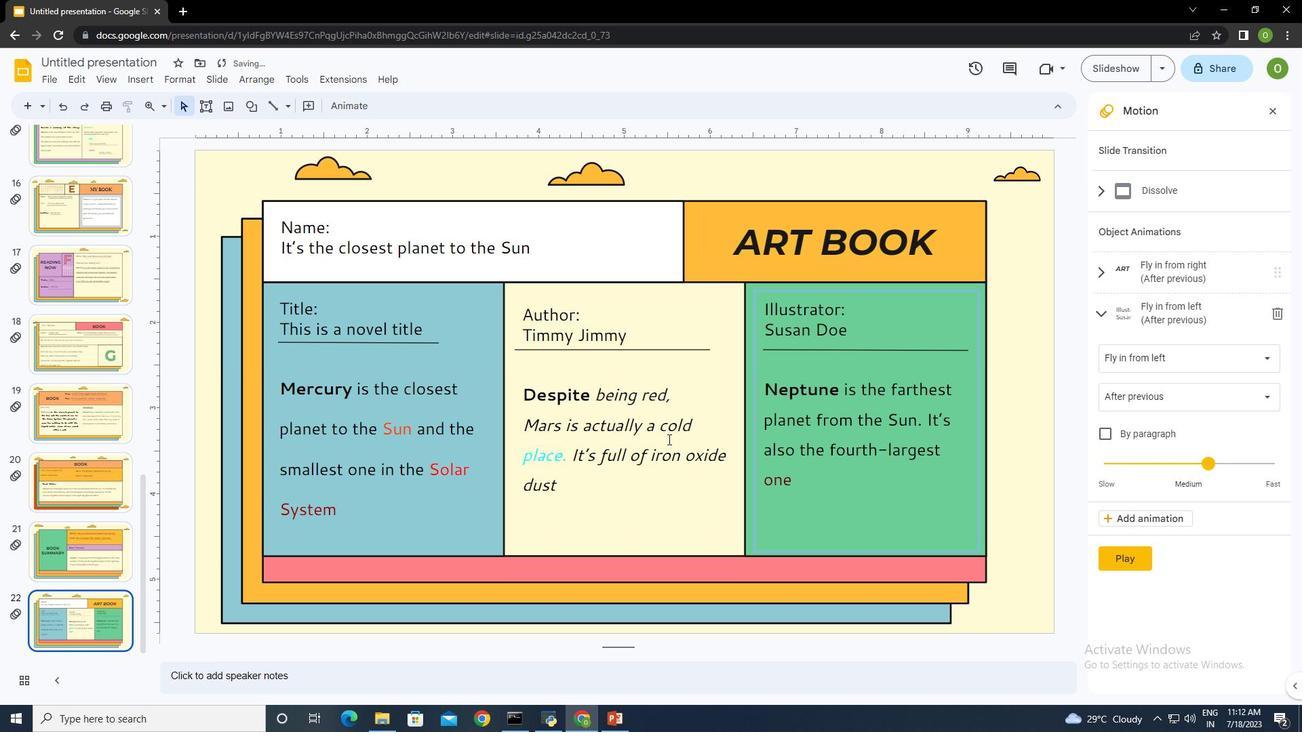 
Action: Mouse pressed left at (665, 437)
Screenshot: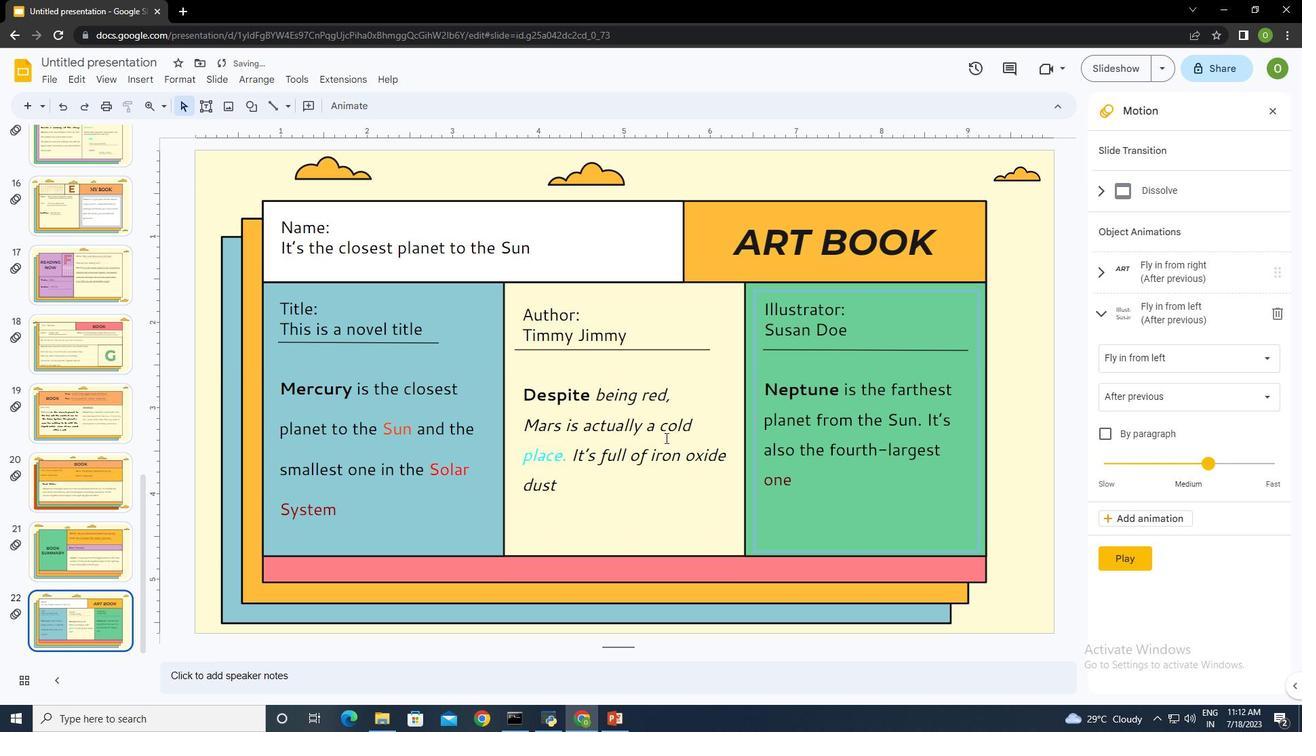 
Action: Mouse moved to (1164, 352)
Screenshot: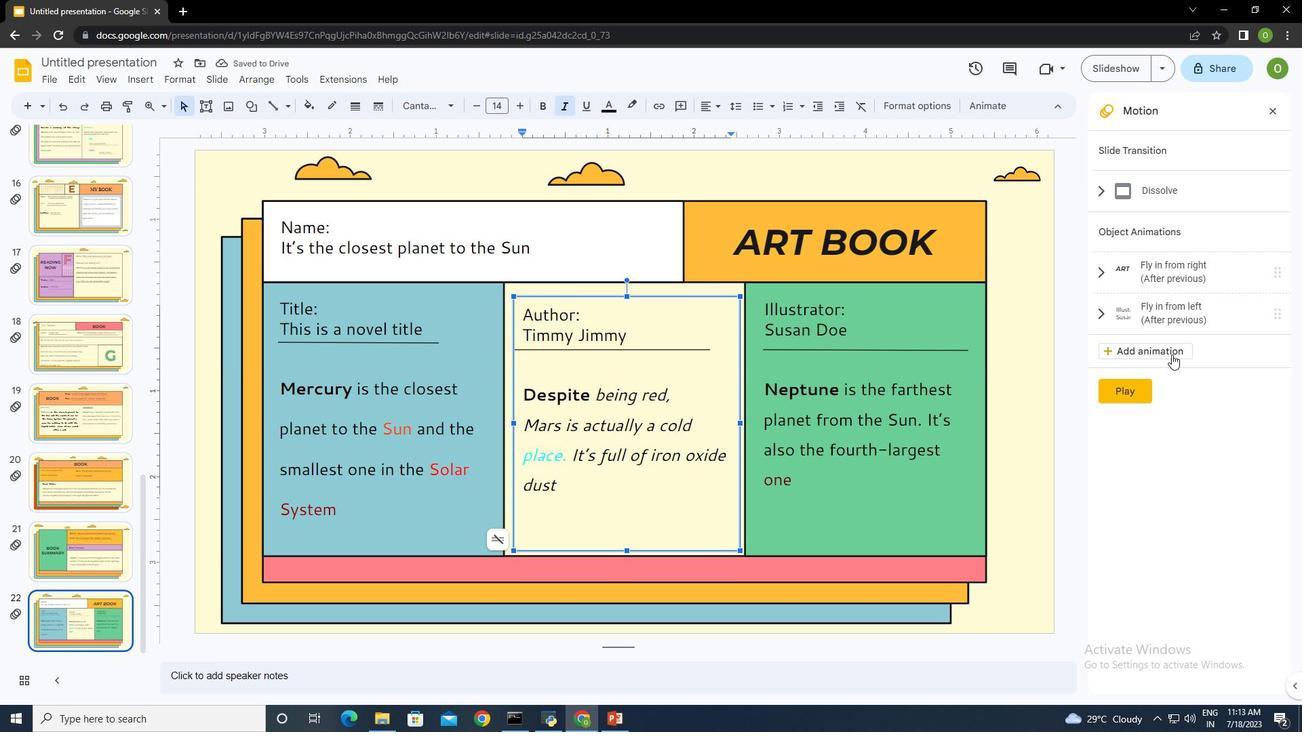 
Action: Mouse pressed left at (1164, 352)
Screenshot: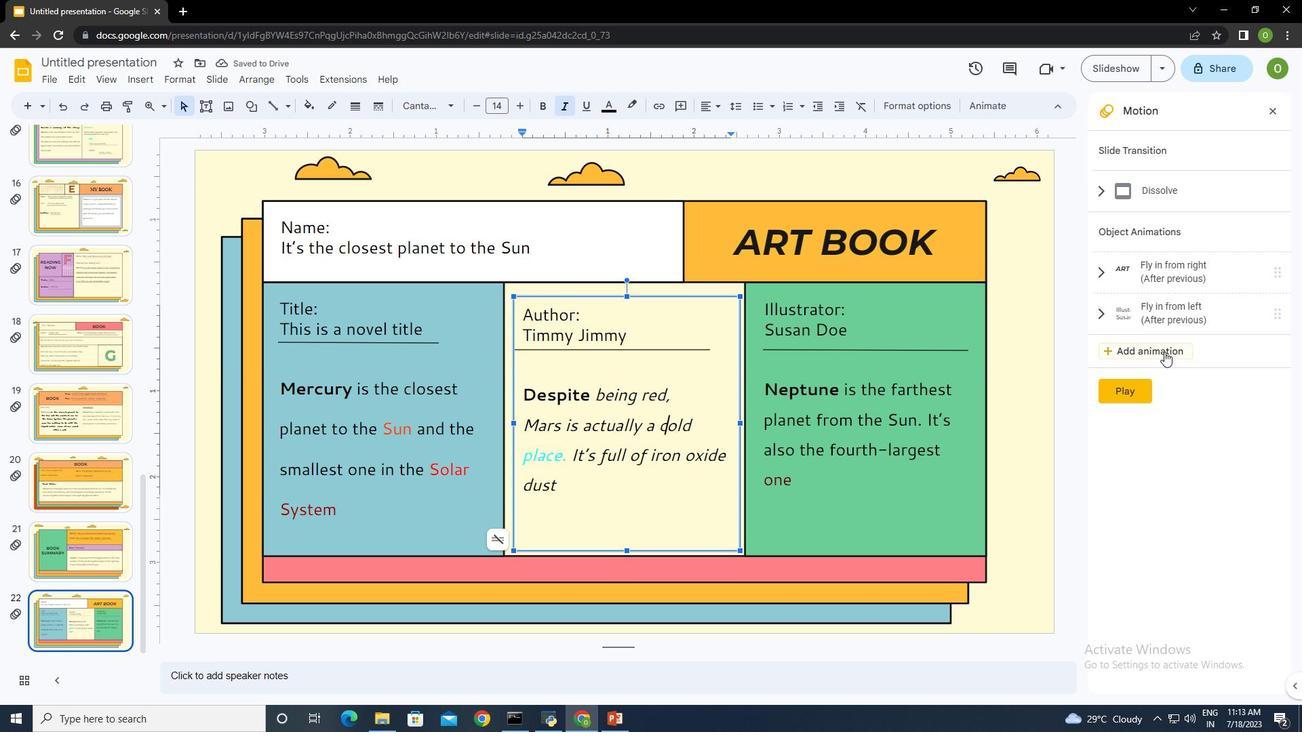 
Action: Mouse moved to (1171, 407)
Screenshot: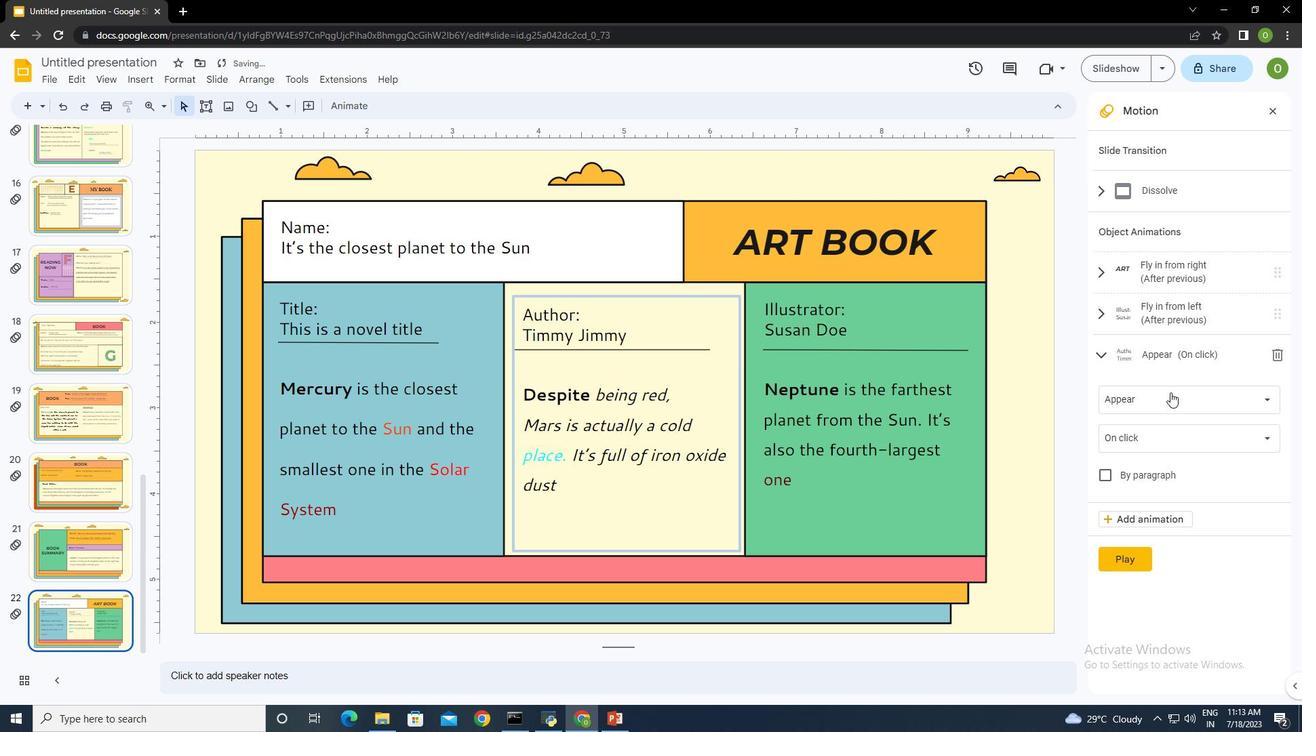
Action: Mouse pressed left at (1171, 407)
Screenshot: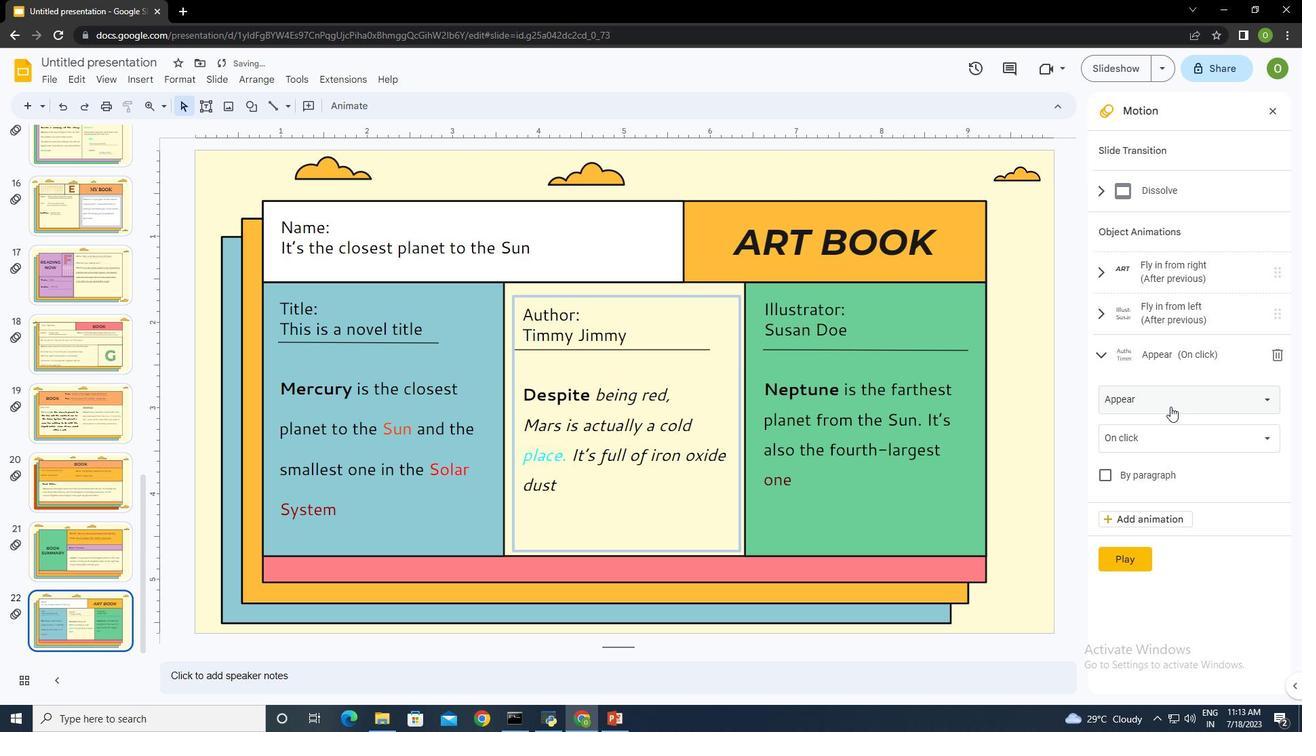 
Action: Mouse moved to (1171, 330)
Screenshot: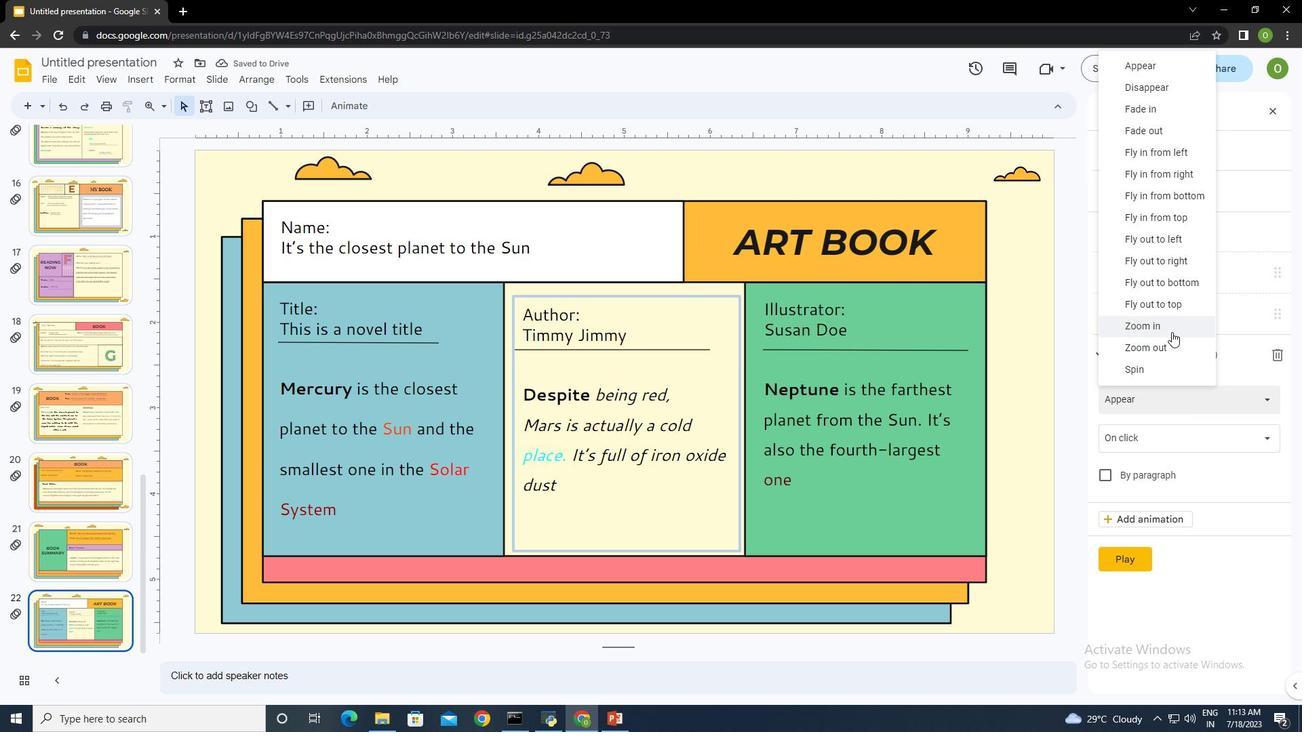 
Action: Mouse pressed left at (1171, 330)
